 Task: Slide 63 - Alternative Resources-2.
Action: Mouse moved to (34, 78)
Screenshot: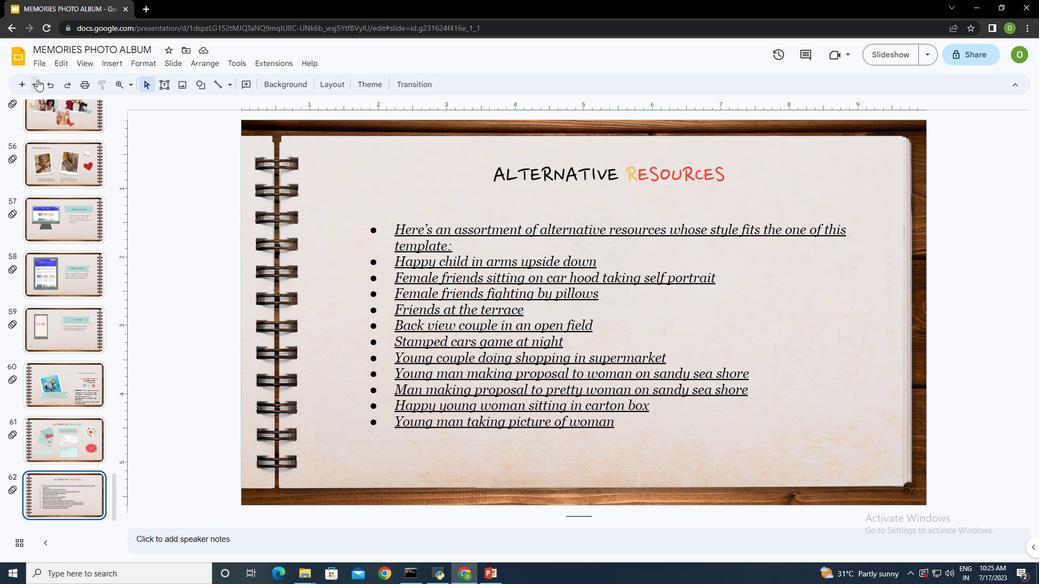 
Action: Mouse pressed left at (34, 78)
Screenshot: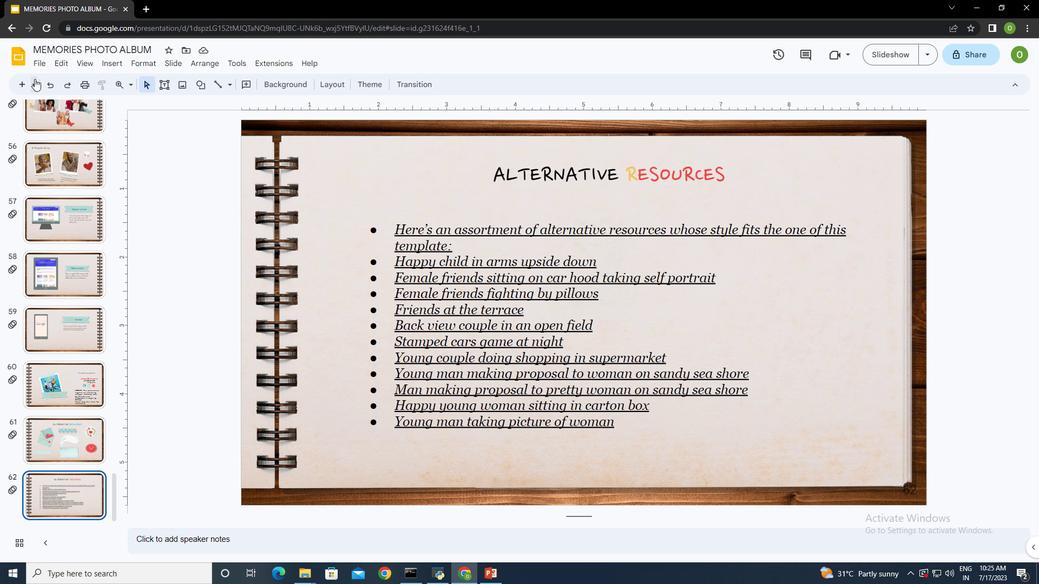 
Action: Mouse moved to (120, 168)
Screenshot: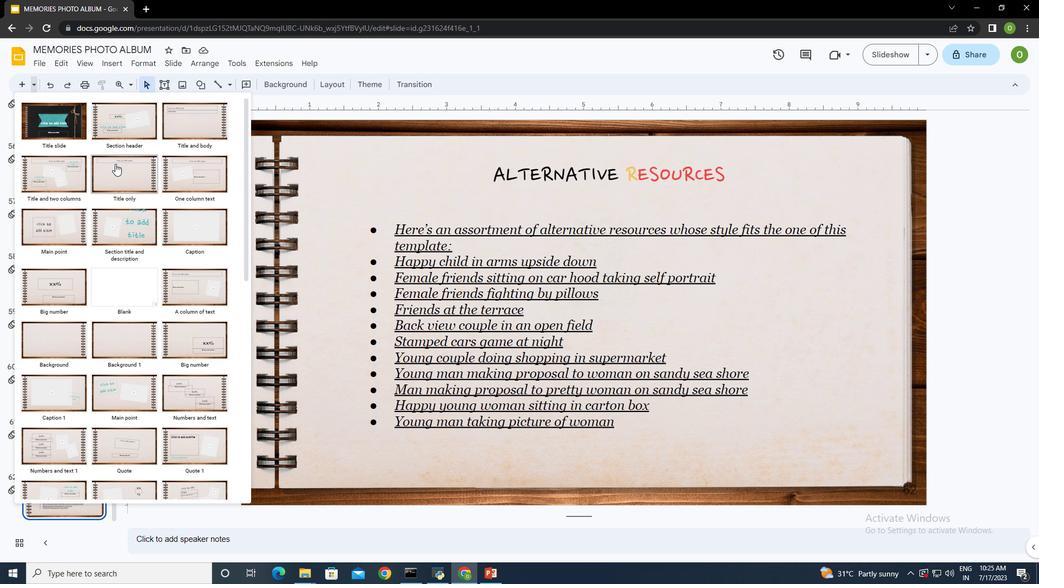 
Action: Mouse pressed left at (120, 168)
Screenshot: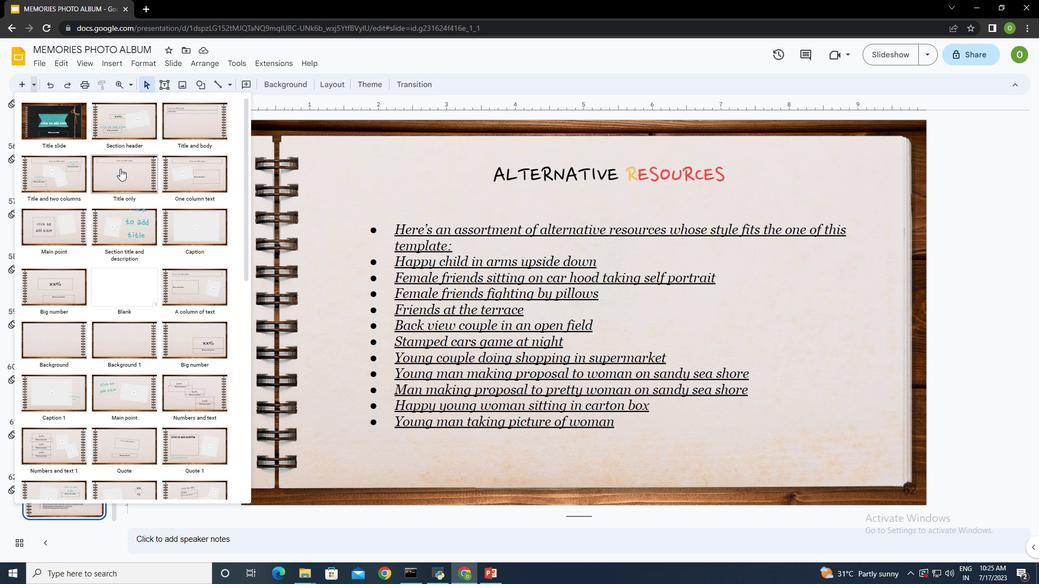 
Action: Mouse moved to (542, 180)
Screenshot: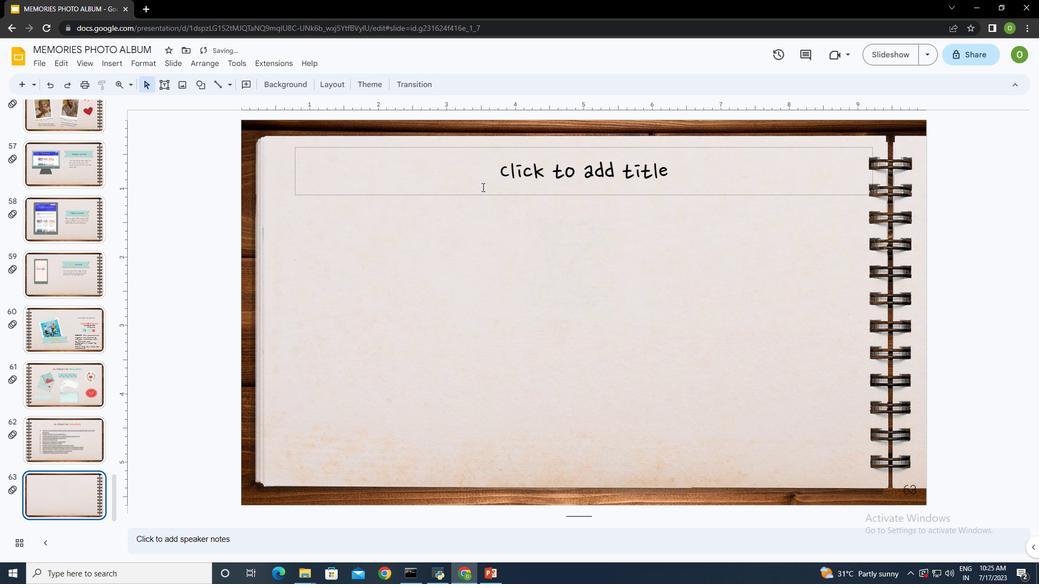 
Action: Mouse pressed left at (542, 180)
Screenshot: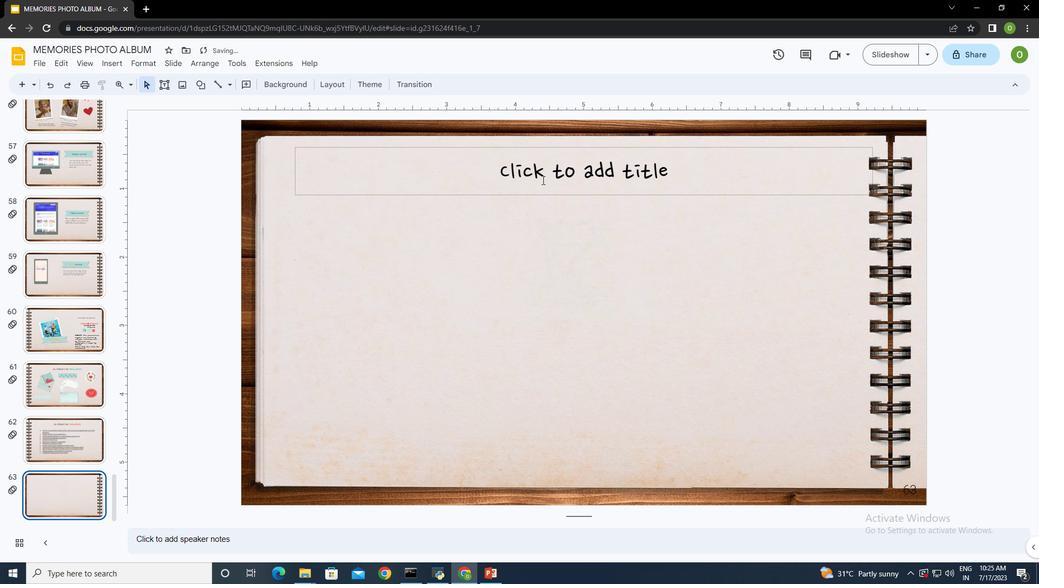 
Action: Key pressed <Key.shift><Key.shift><Key.shift><Key.shift><Key.shift><Key.shift><Key.shift><Key.shift><Key.shift><Key.shift><Key.shift><Key.shift><Key.shift><Key.shift><Key.shift><Key.shift><Key.shift><Key.shift><Key.shift><Key.shift><Key.shift><Key.shift><Key.shift><Key.shift><Key.shift><Key.shift>Alternative<Key.space>resourcesctrl+A
Screenshot: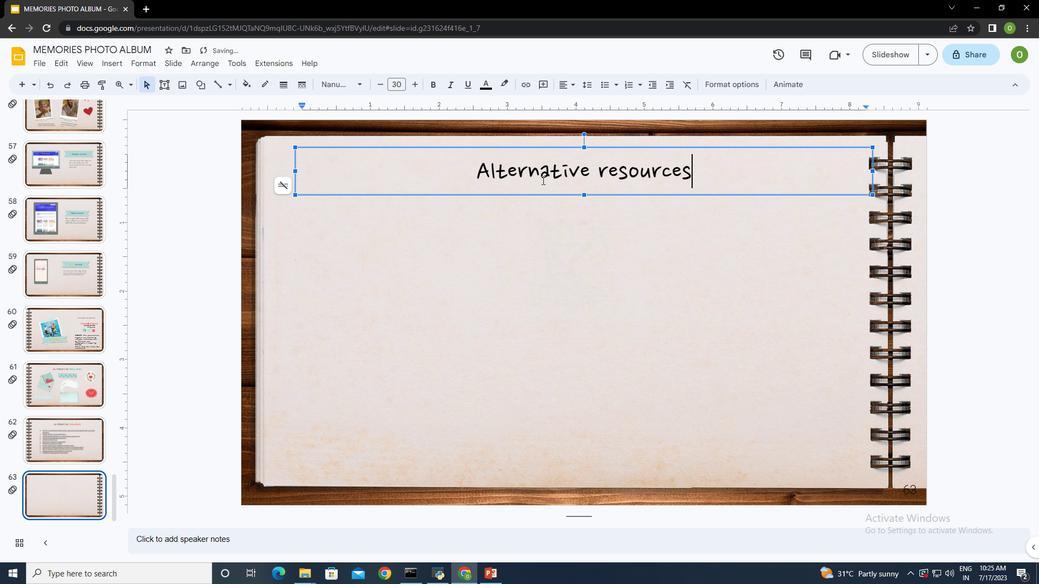 
Action: Mouse moved to (139, 61)
Screenshot: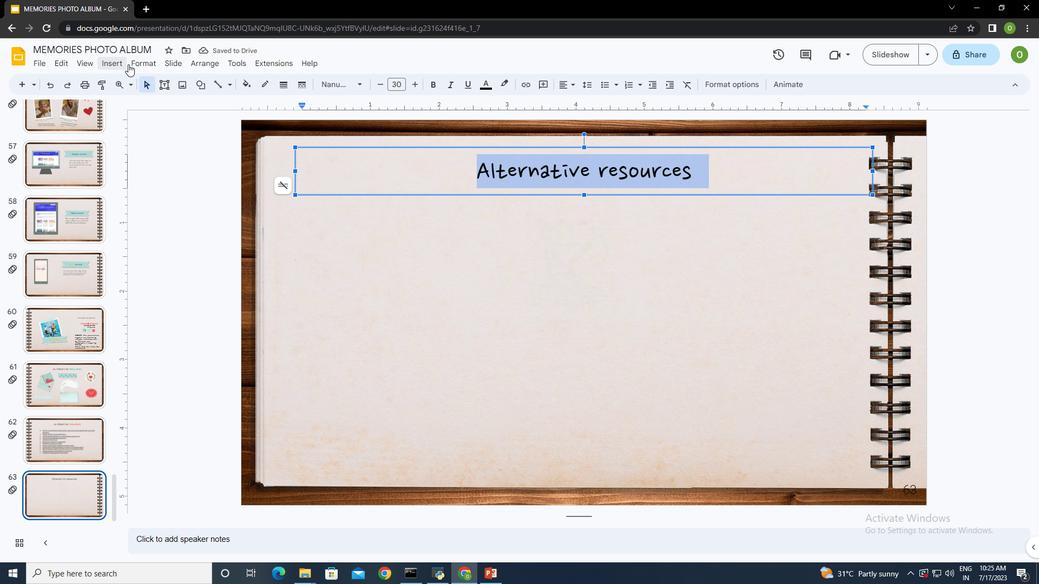 
Action: Mouse pressed left at (139, 61)
Screenshot: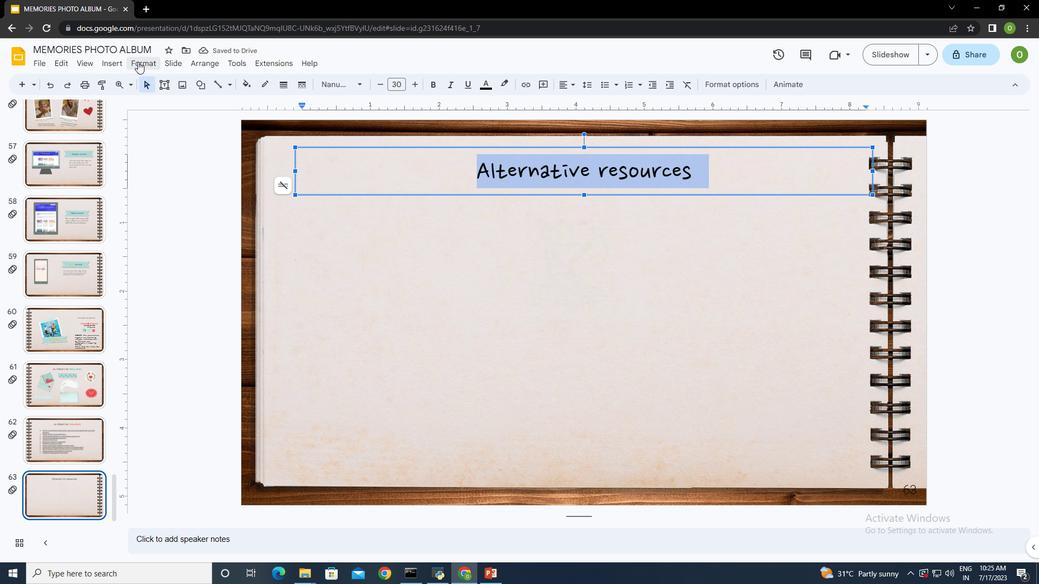 
Action: Mouse moved to (199, 81)
Screenshot: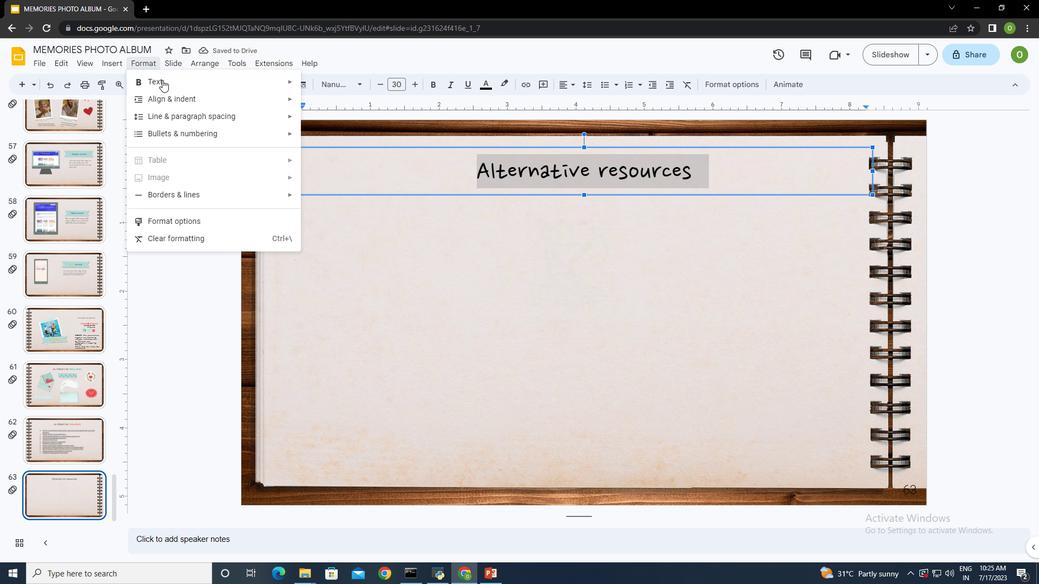 
Action: Mouse pressed left at (199, 81)
Screenshot: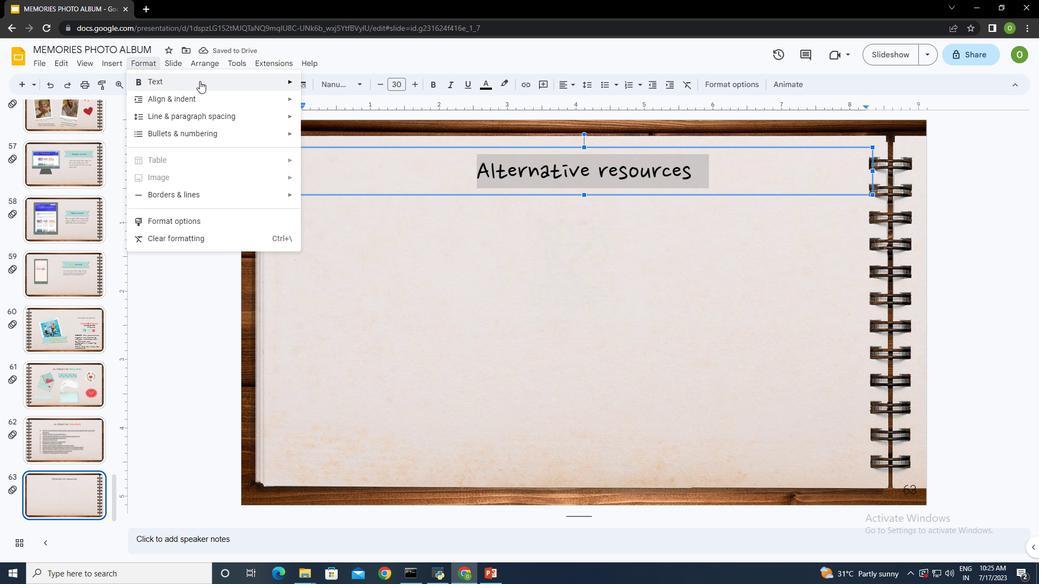 
Action: Mouse moved to (376, 251)
Screenshot: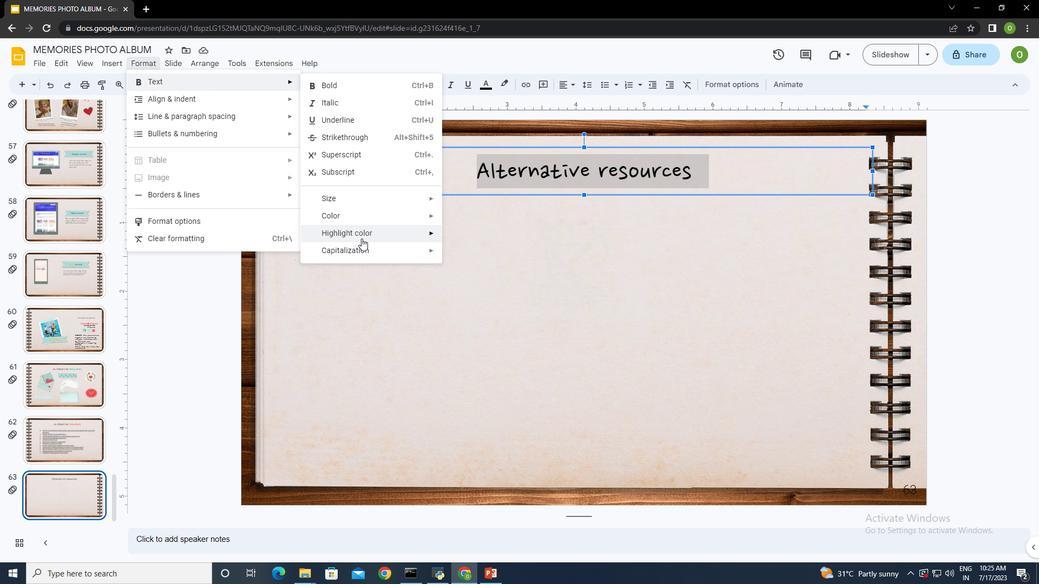 
Action: Mouse pressed left at (376, 251)
Screenshot: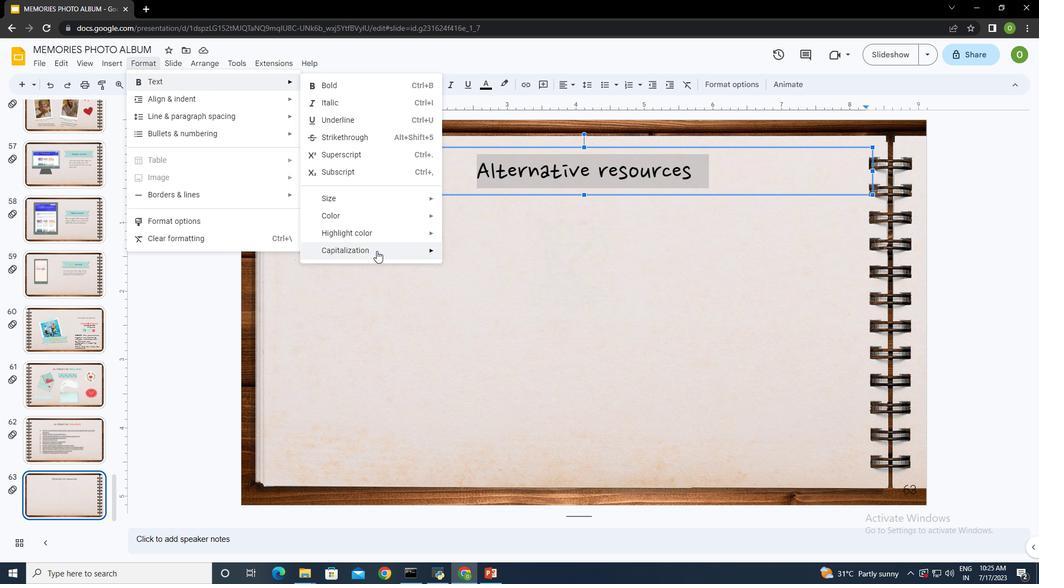 
Action: Mouse moved to (475, 273)
Screenshot: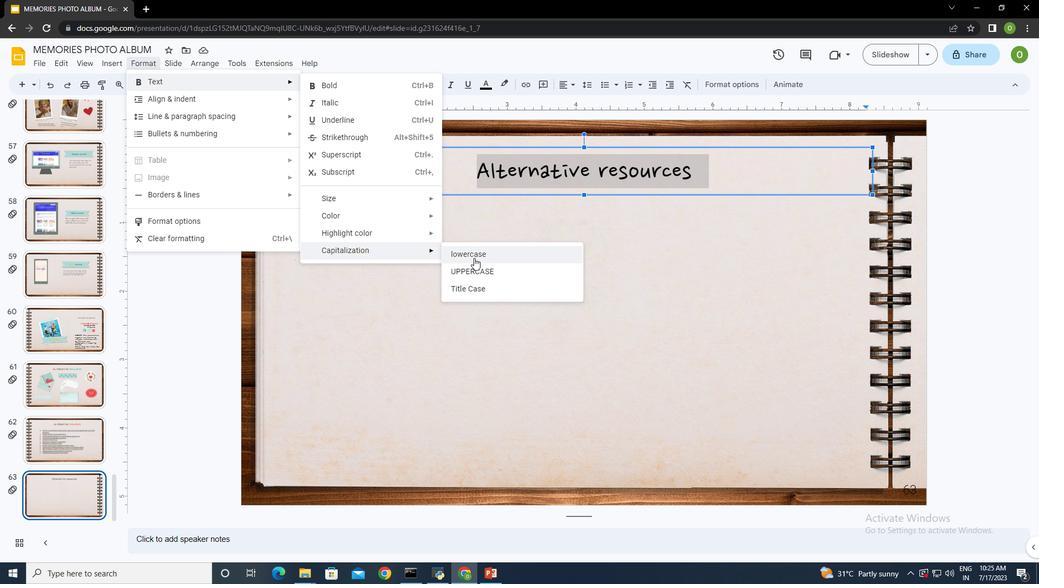 
Action: Mouse pressed left at (475, 273)
Screenshot: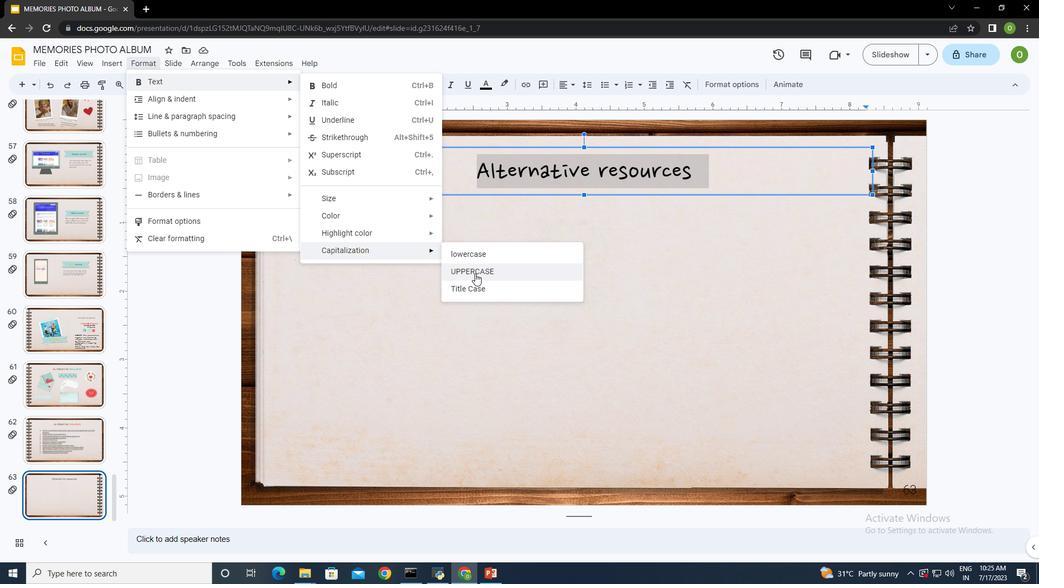 
Action: Mouse moved to (750, 159)
Screenshot: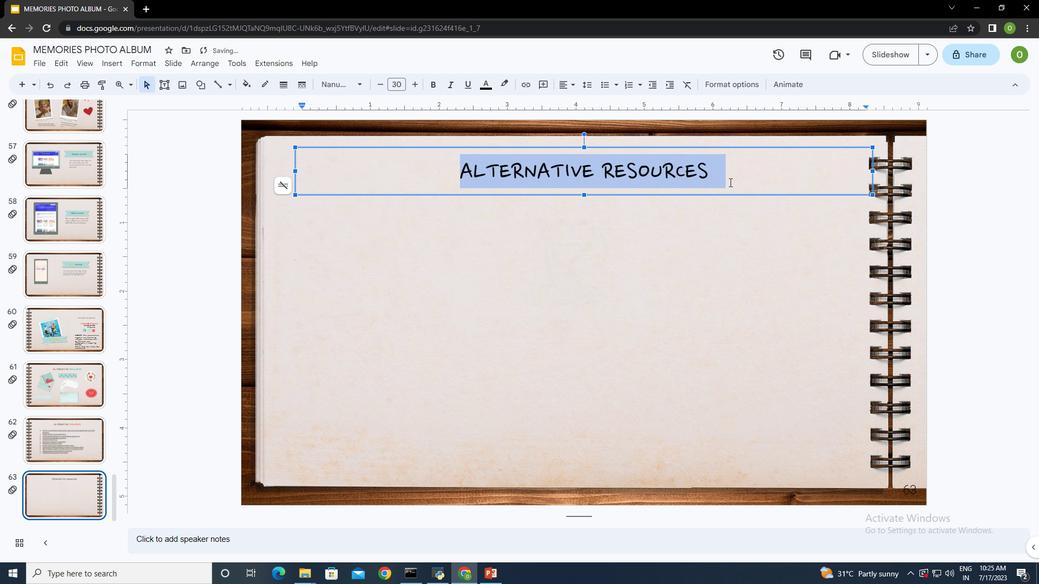 
Action: Mouse pressed left at (750, 159)
Screenshot: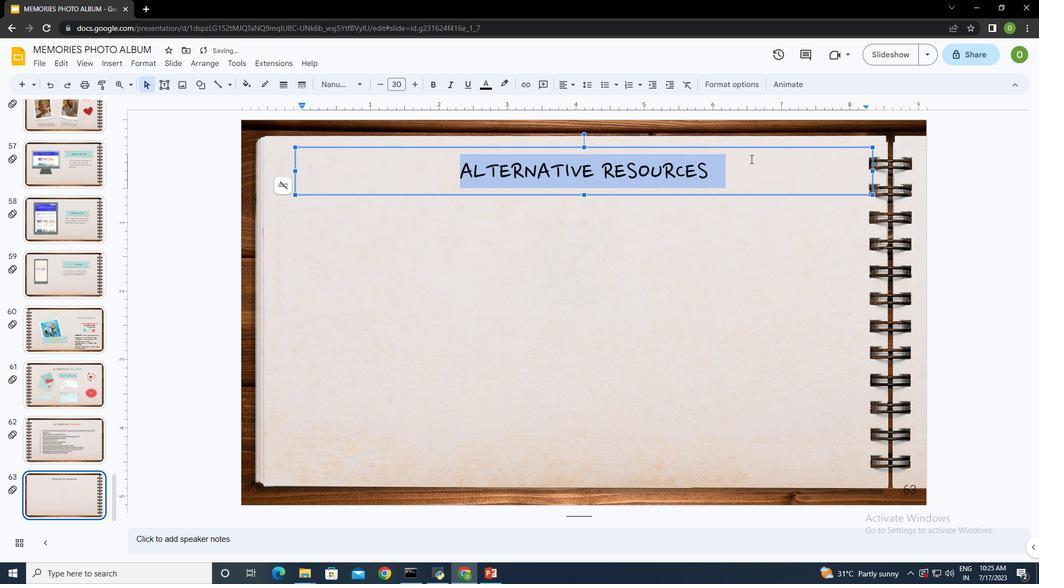 
Action: Mouse moved to (591, 167)
Screenshot: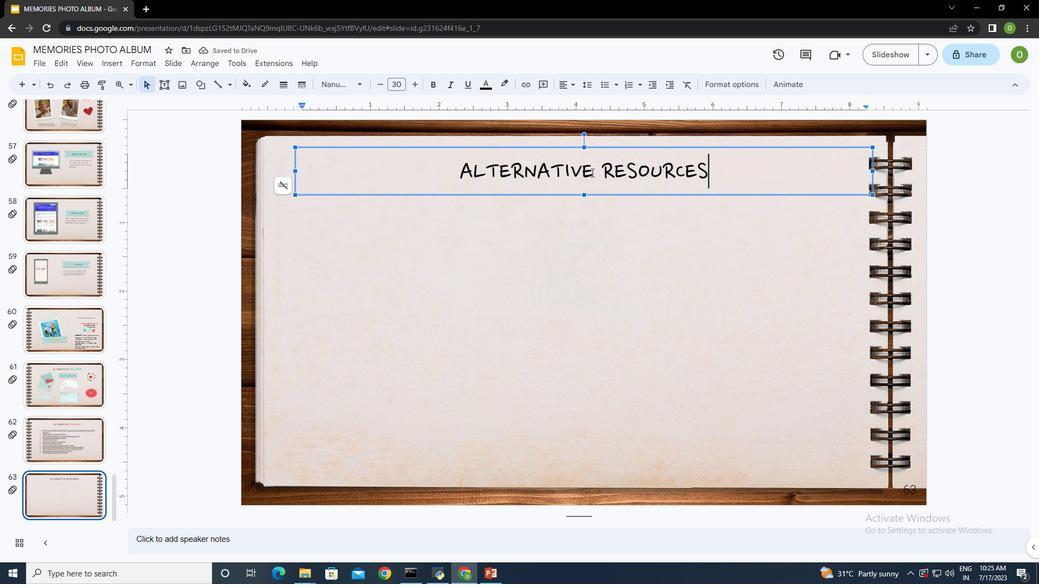 
Action: Mouse pressed left at (591, 167)
Screenshot: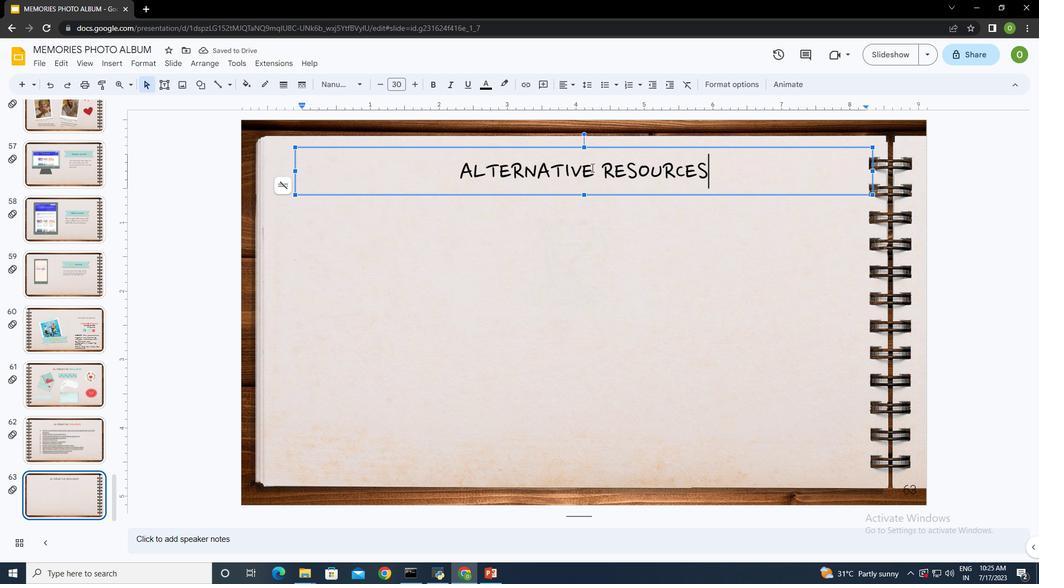 
Action: Mouse moved to (482, 83)
Screenshot: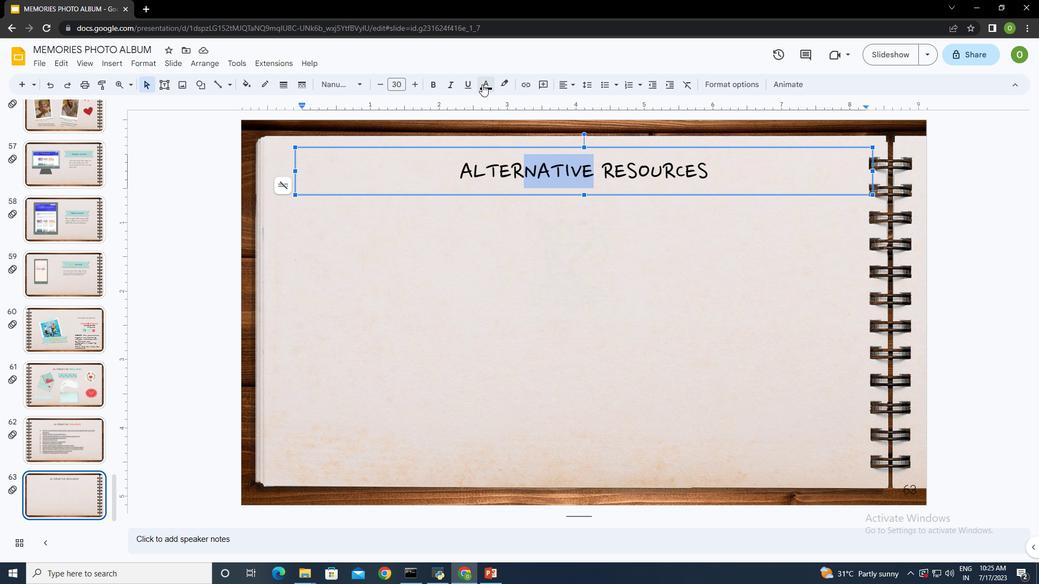 
Action: Mouse pressed left at (482, 83)
Screenshot: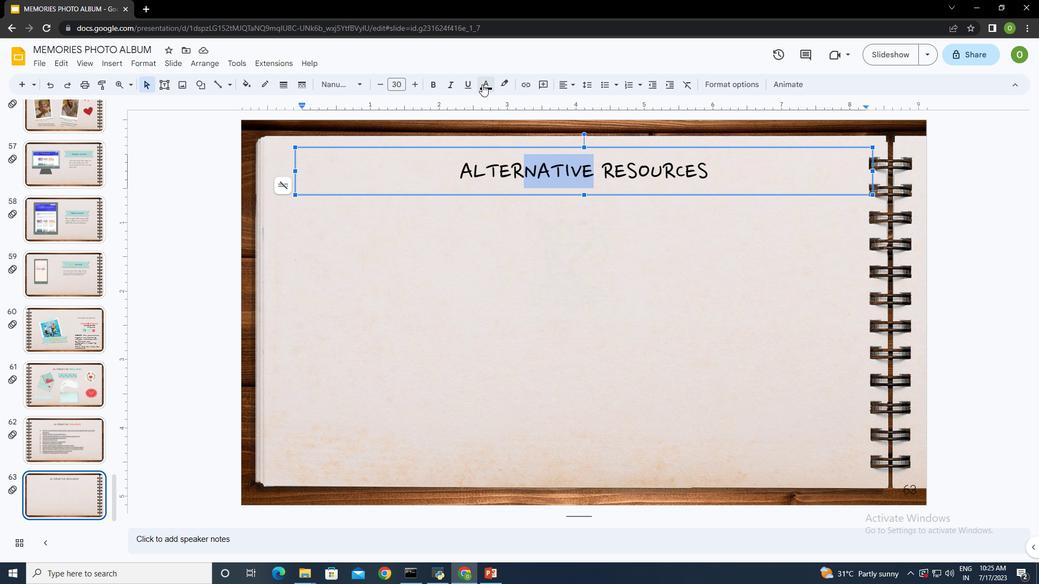 
Action: Mouse moved to (547, 115)
Screenshot: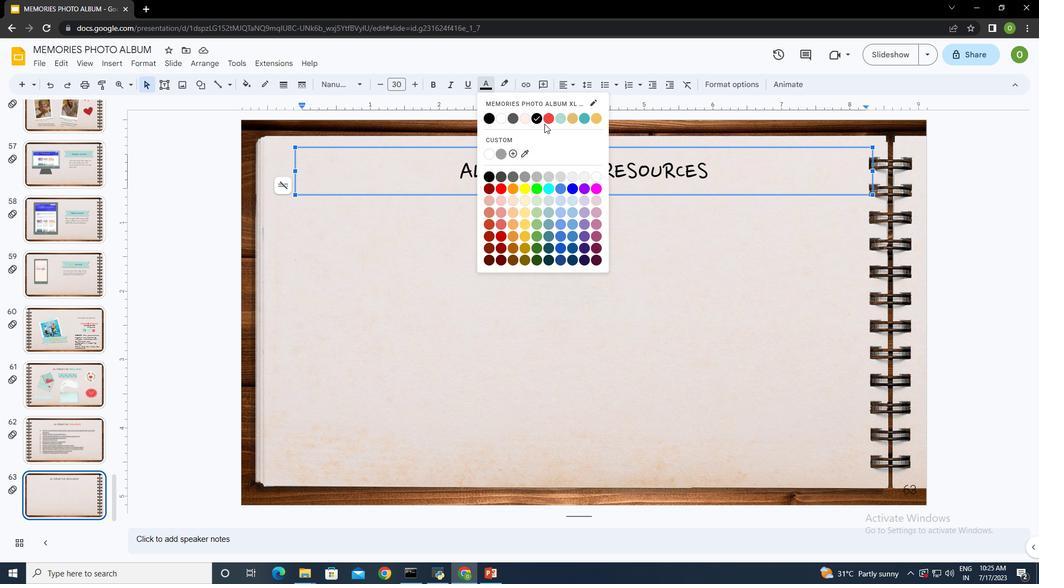 
Action: Mouse pressed left at (547, 115)
Screenshot: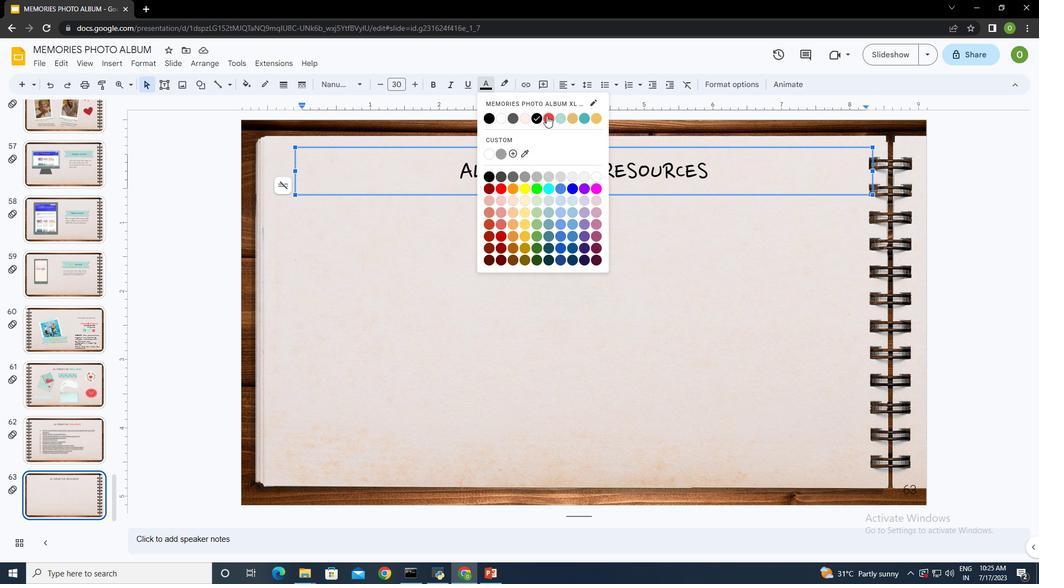 
Action: Mouse moved to (523, 172)
Screenshot: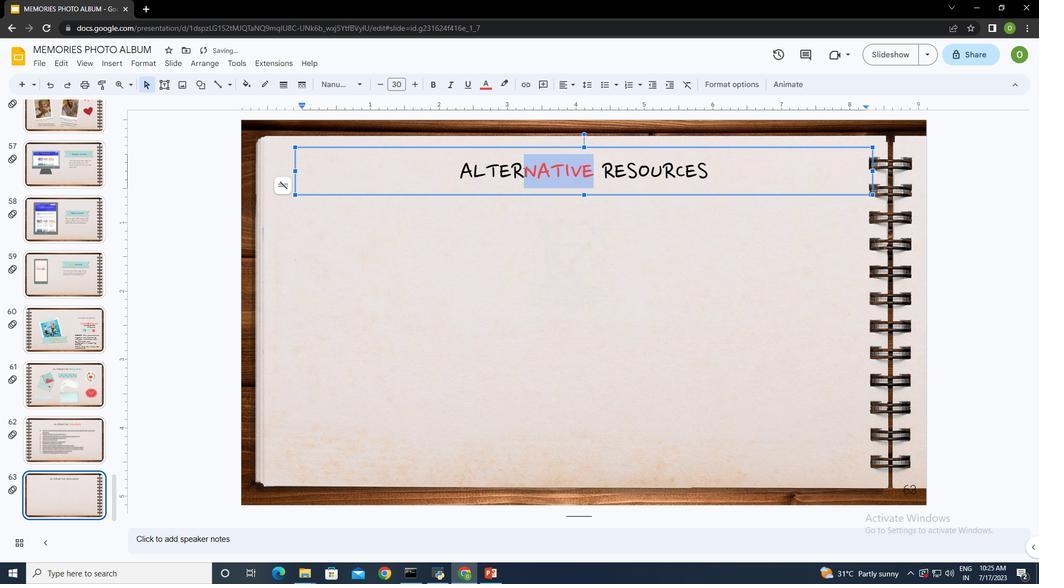 
Action: Mouse pressed left at (523, 172)
Screenshot: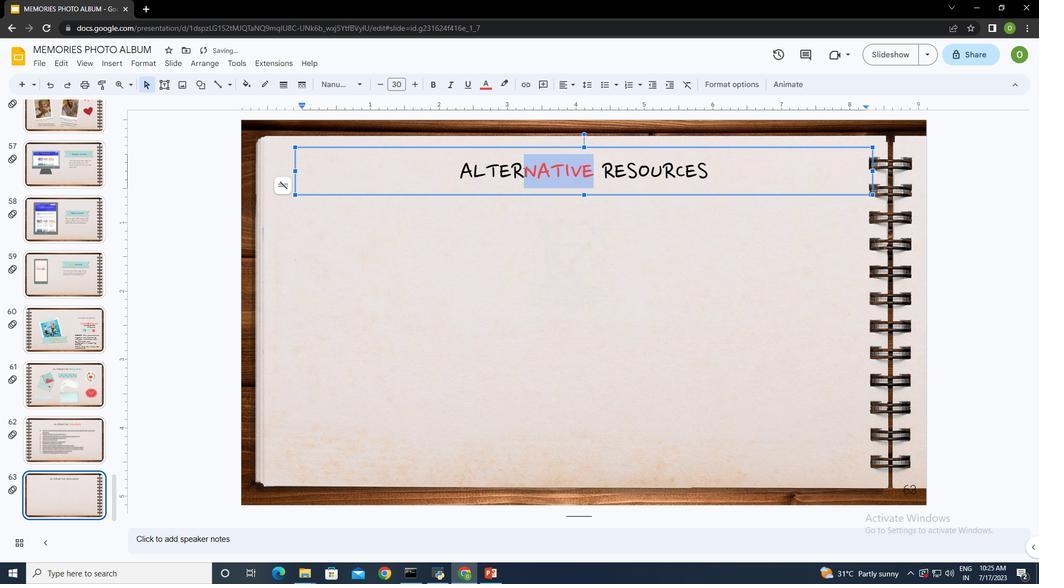 
Action: Mouse moved to (523, 170)
Screenshot: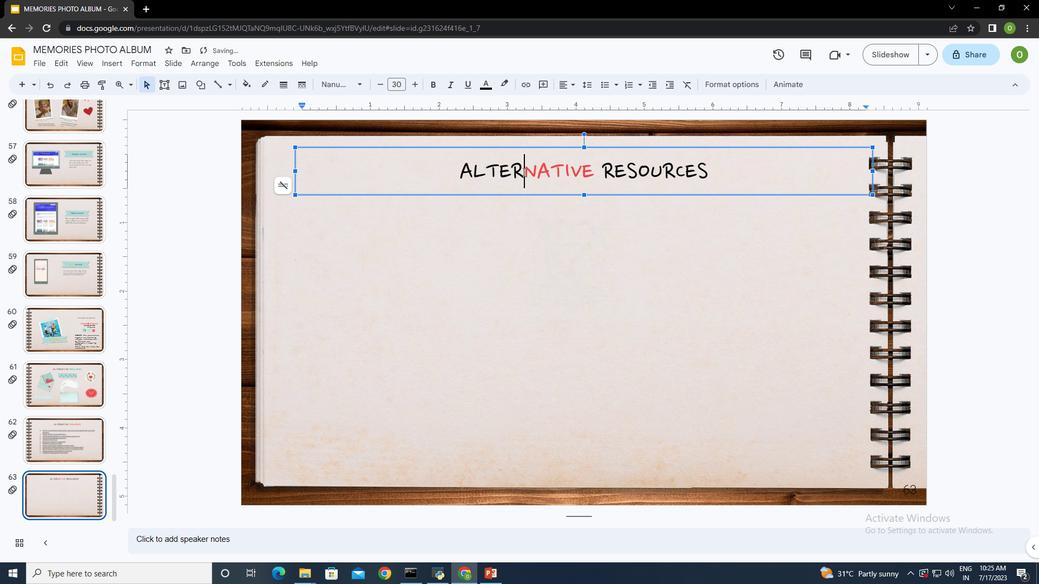 
Action: Mouse pressed left at (523, 170)
Screenshot: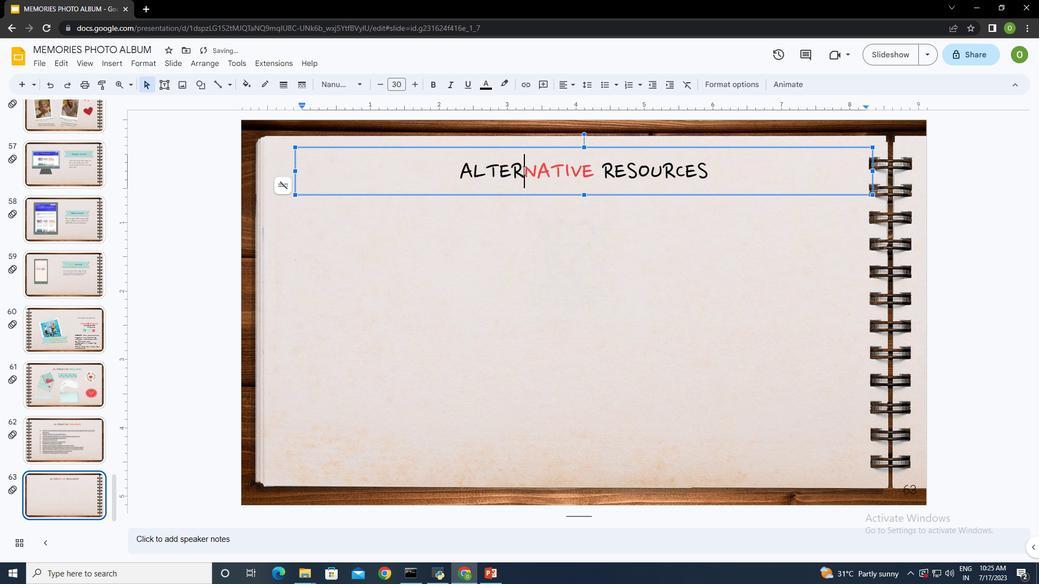 
Action: Mouse moved to (484, 83)
Screenshot: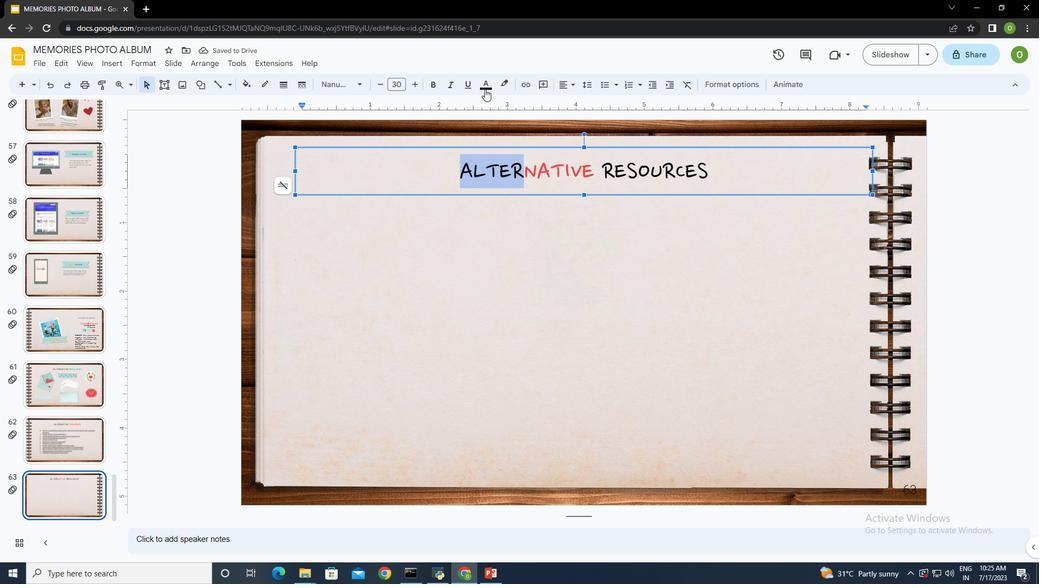
Action: Mouse pressed left at (484, 83)
Screenshot: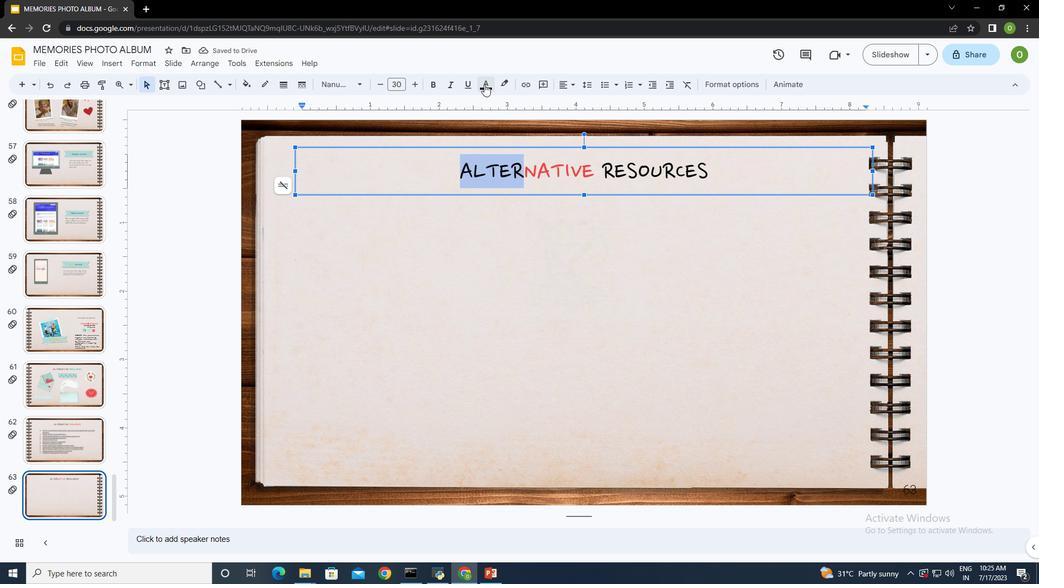 
Action: Mouse moved to (594, 190)
Screenshot: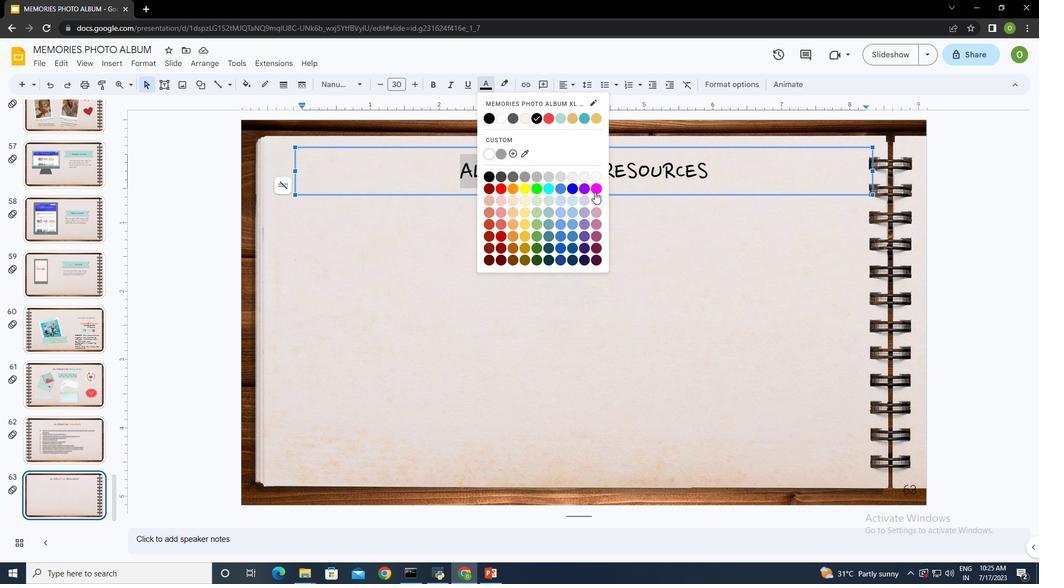 
Action: Mouse pressed left at (594, 190)
Screenshot: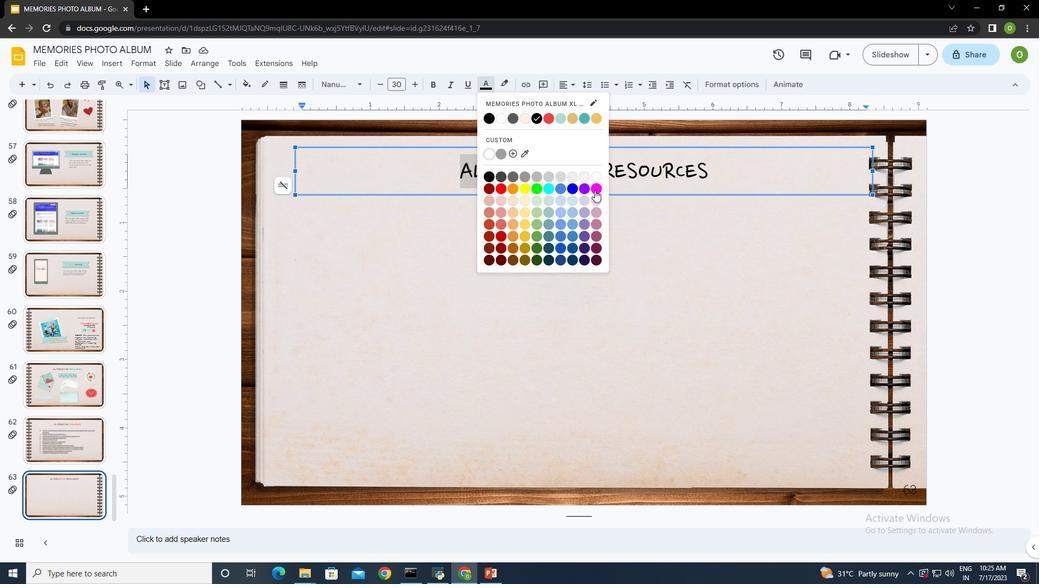 
Action: Mouse moved to (729, 170)
Screenshot: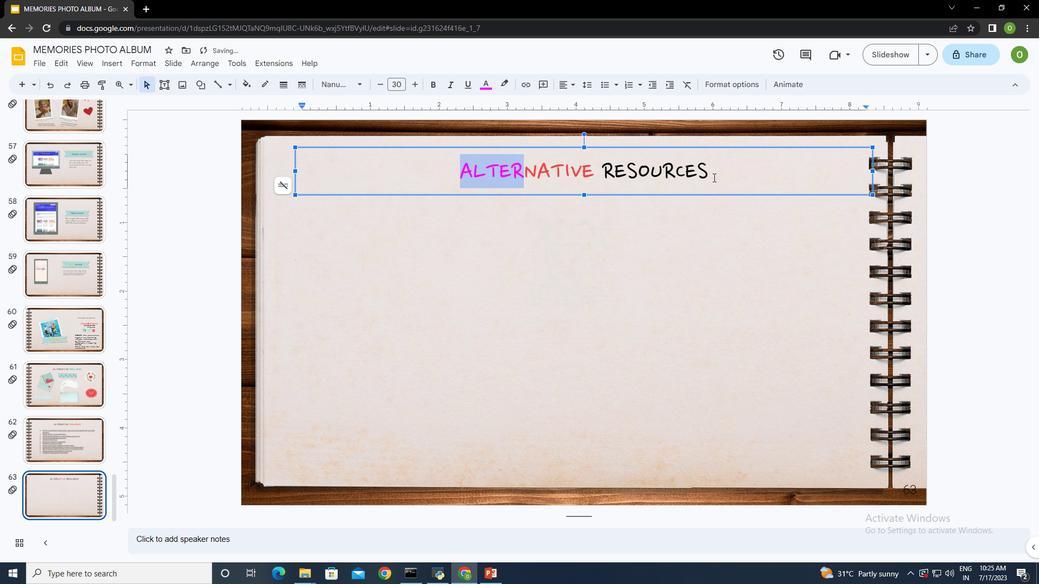 
Action: Mouse pressed left at (729, 170)
Screenshot: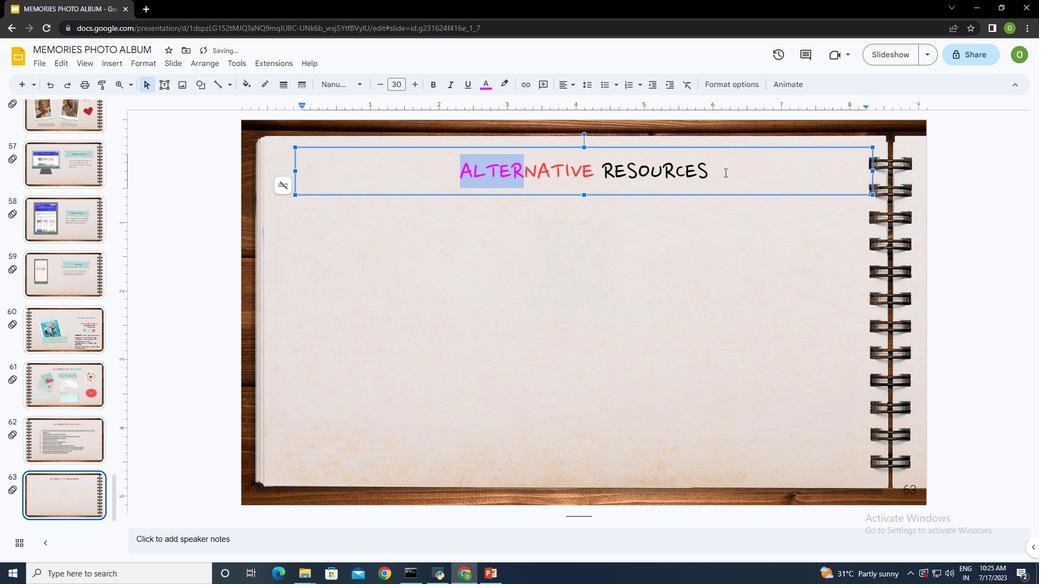 
Action: Mouse moved to (670, 244)
Screenshot: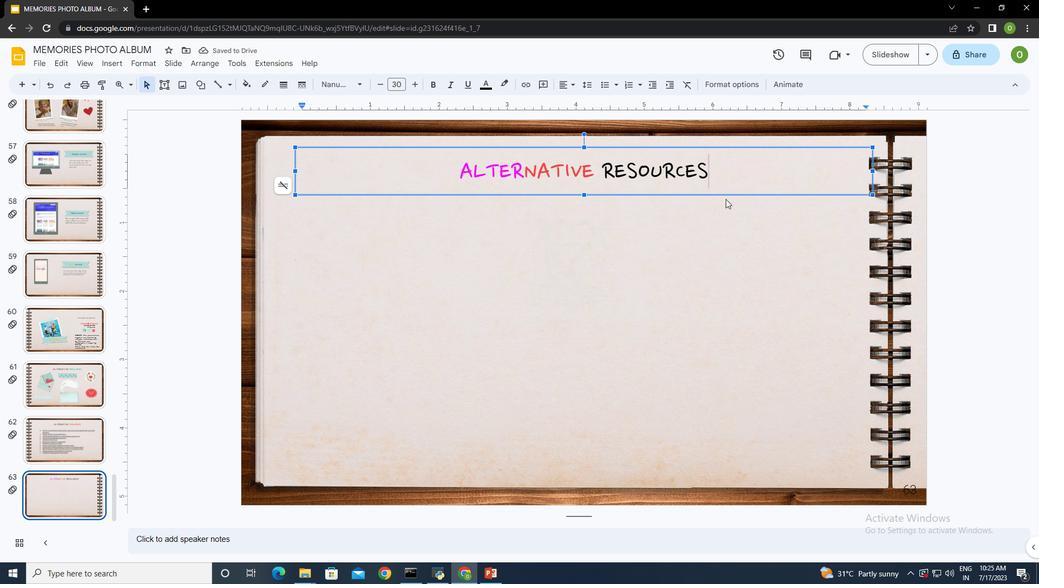 
Action: Mouse pressed left at (670, 244)
Screenshot: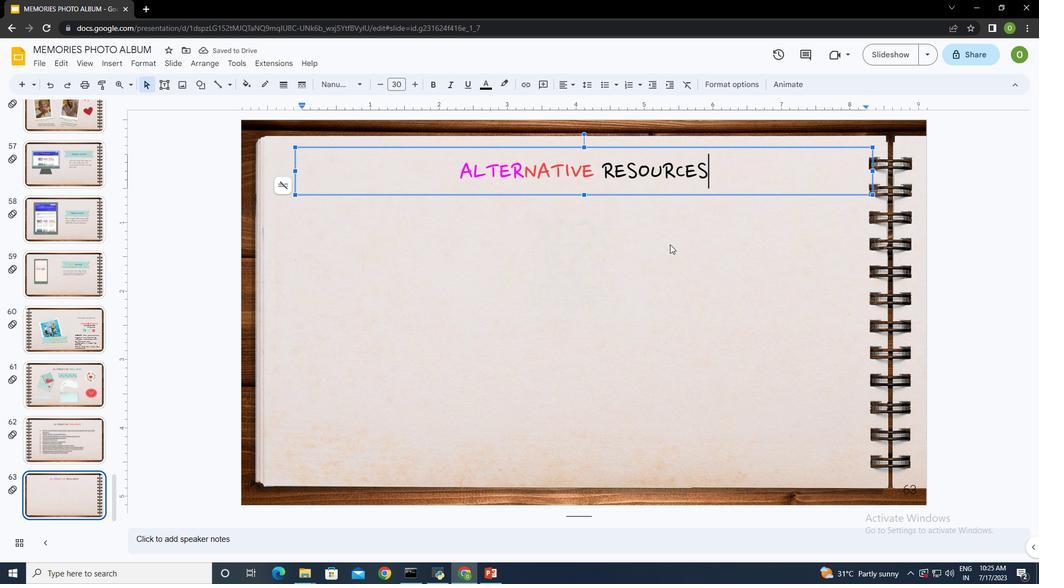 
Action: Mouse moved to (609, 179)
Screenshot: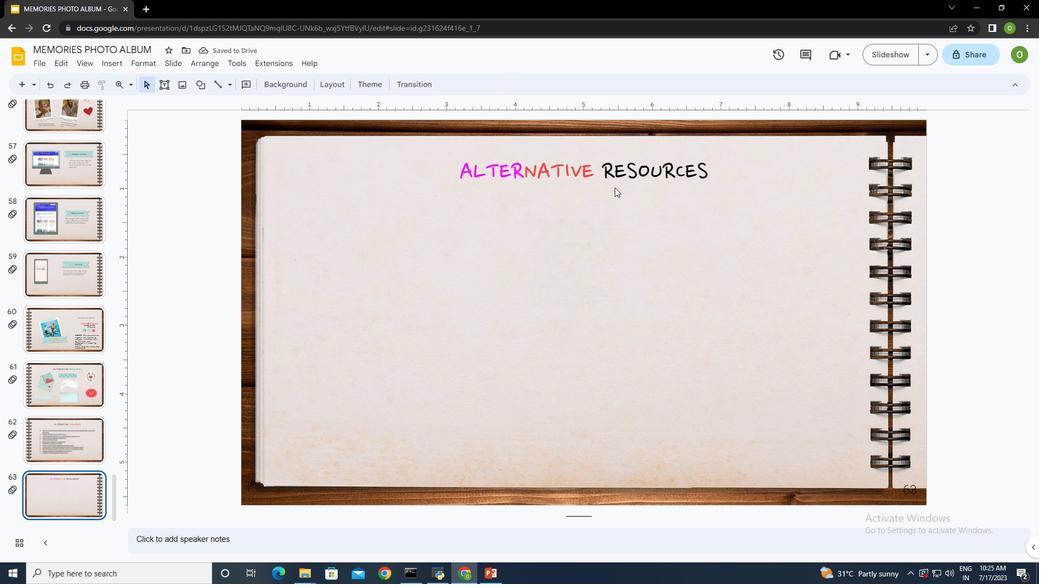 
Action: Mouse pressed left at (609, 179)
Screenshot: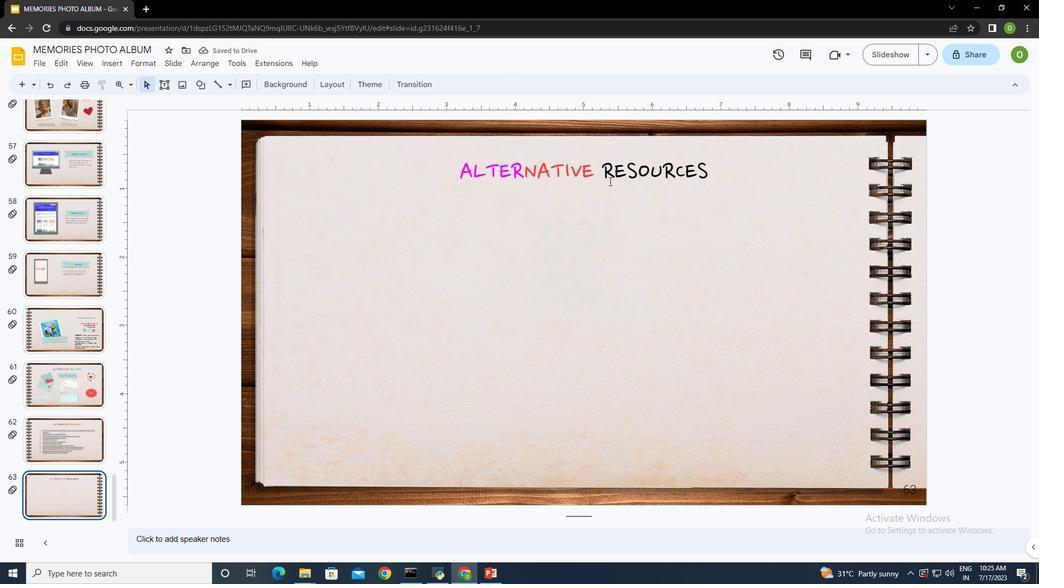 
Action: Mouse moved to (105, 61)
Screenshot: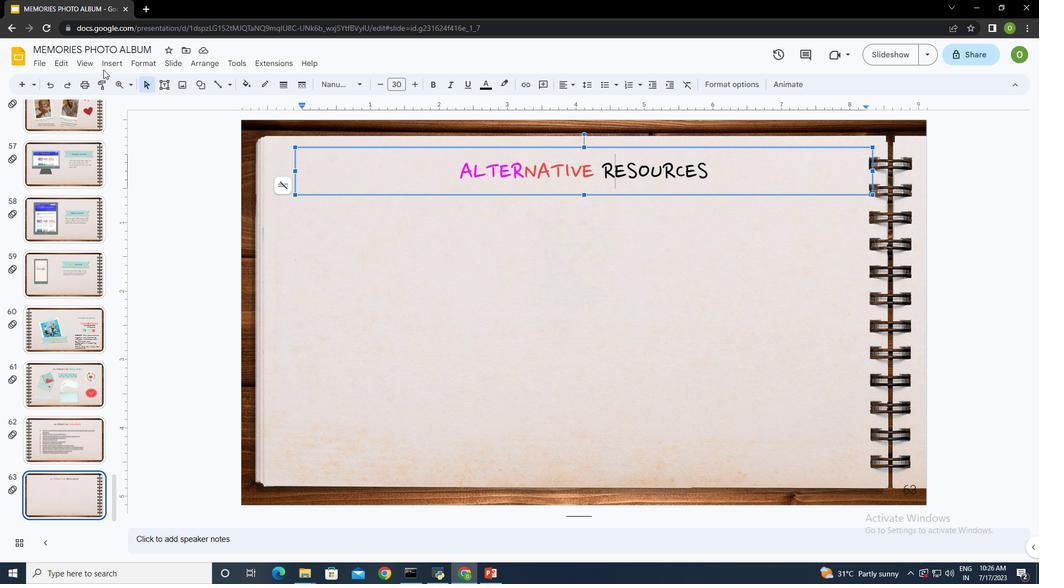 
Action: Mouse pressed left at (105, 61)
Screenshot: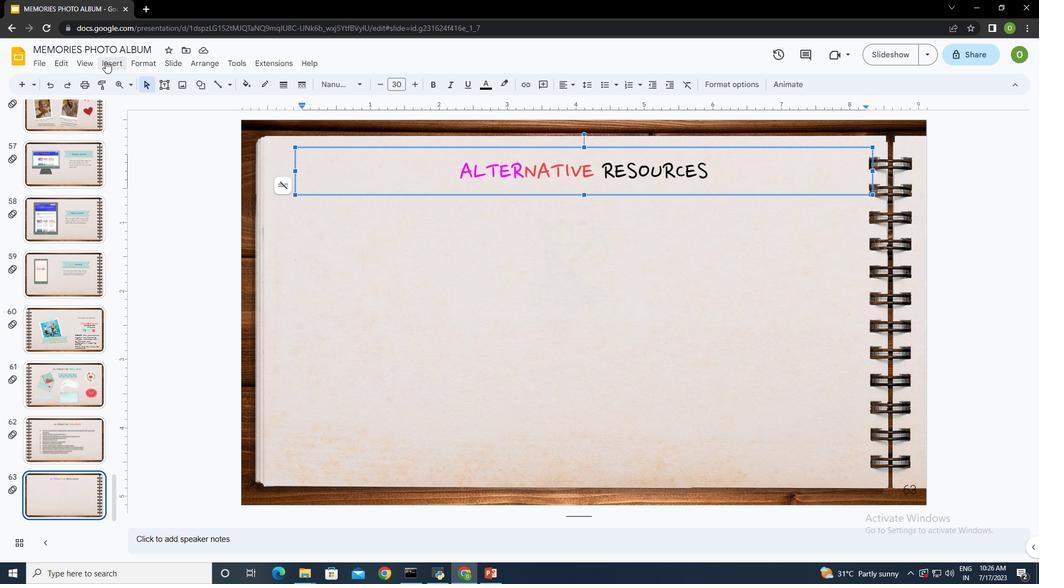 
Action: Mouse moved to (167, 74)
Screenshot: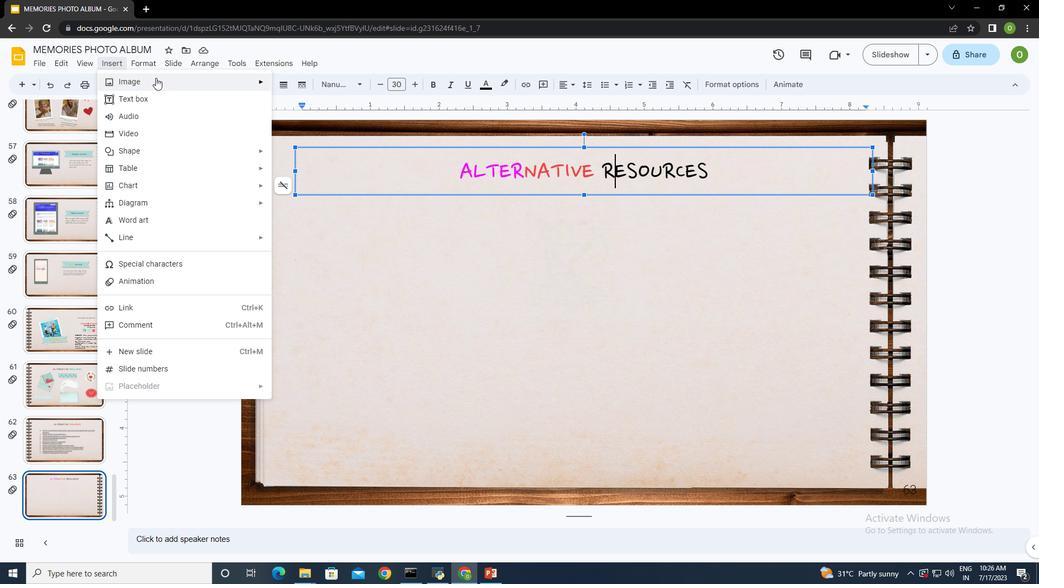 
Action: Mouse pressed left at (167, 74)
Screenshot: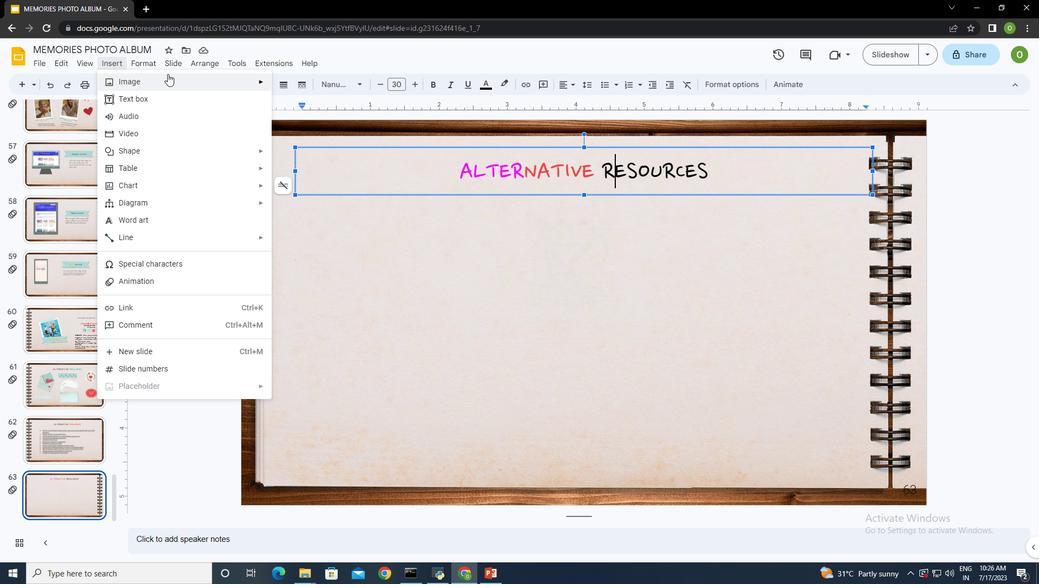 
Action: Mouse moved to (319, 85)
Screenshot: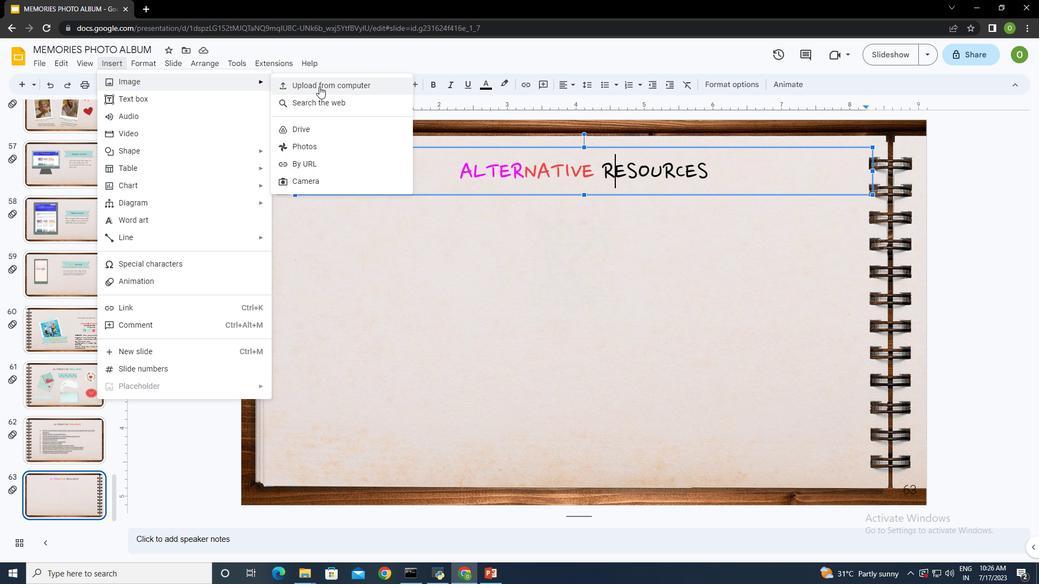
Action: Mouse pressed left at (319, 85)
Screenshot: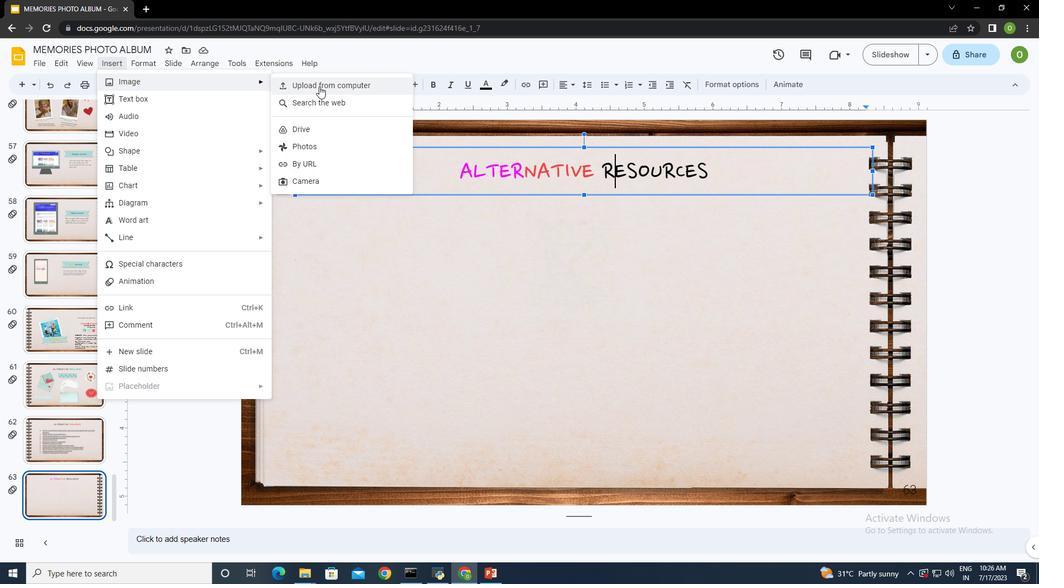 
Action: Mouse moved to (512, 84)
Screenshot: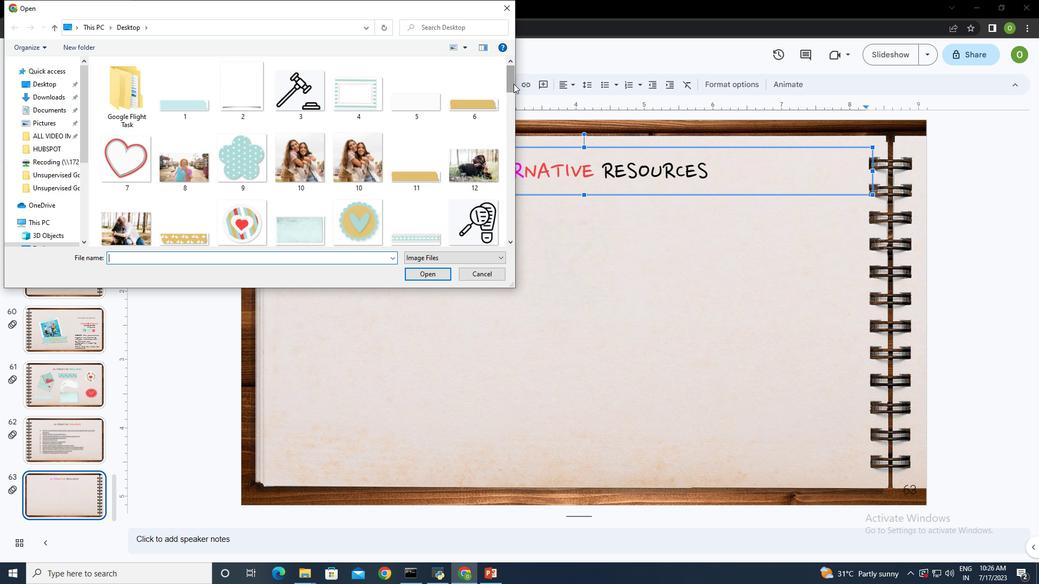 
Action: Mouse pressed left at (512, 84)
Screenshot: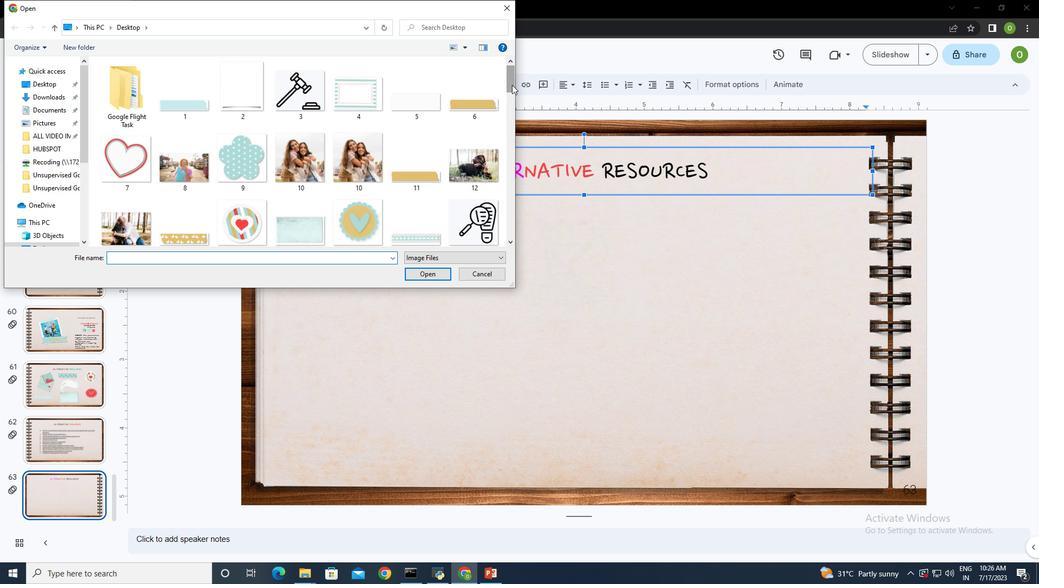 
Action: Mouse moved to (249, 105)
Screenshot: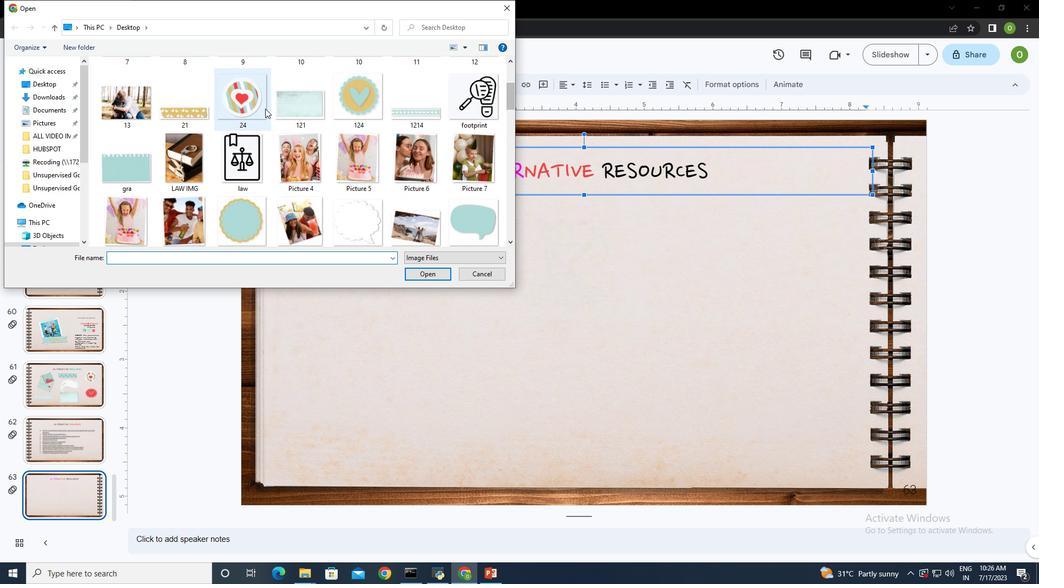 
Action: Mouse pressed left at (249, 105)
Screenshot: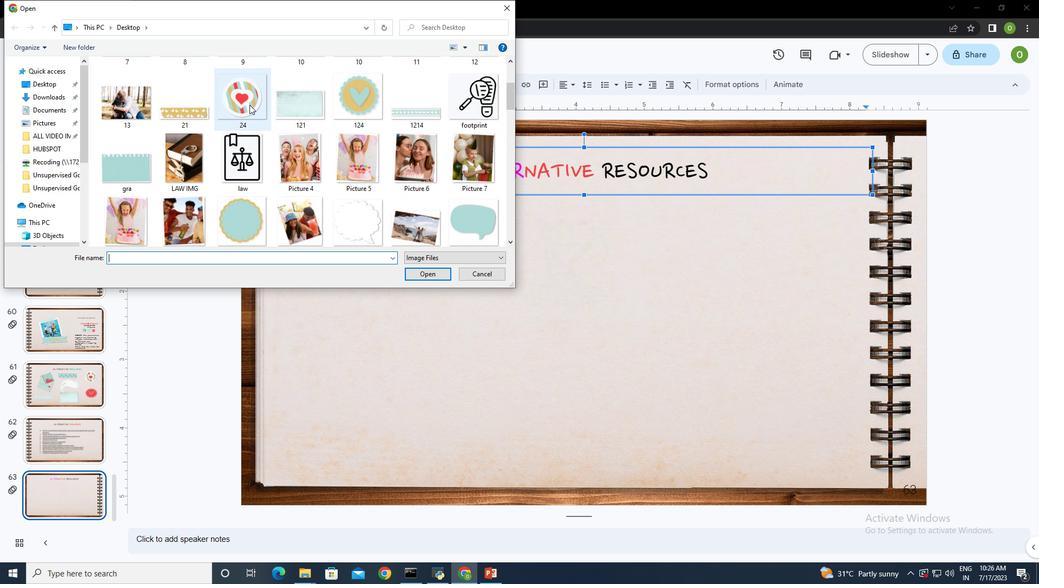 
Action: Mouse moved to (426, 273)
Screenshot: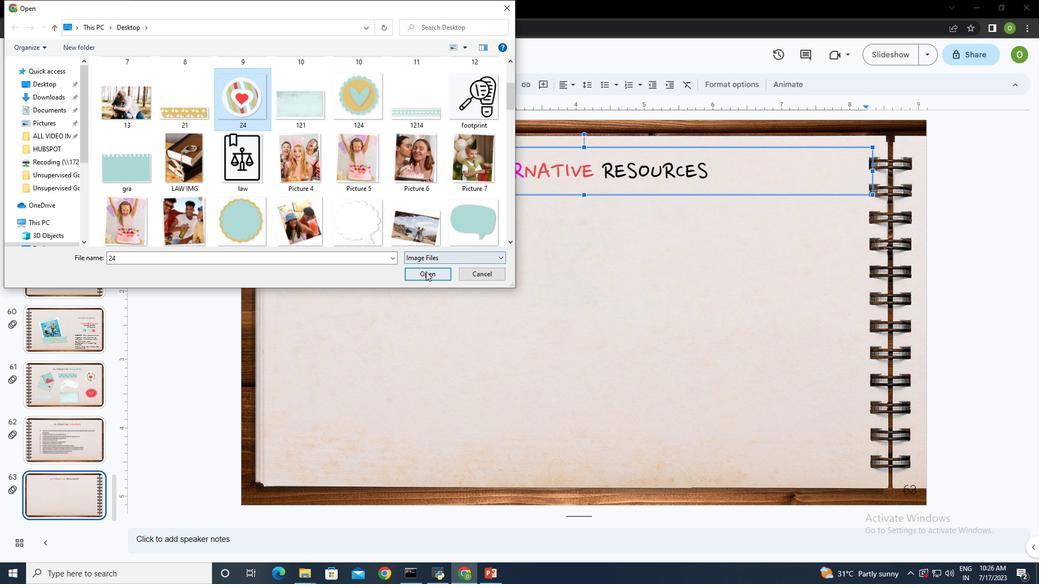 
Action: Mouse pressed left at (426, 273)
Screenshot: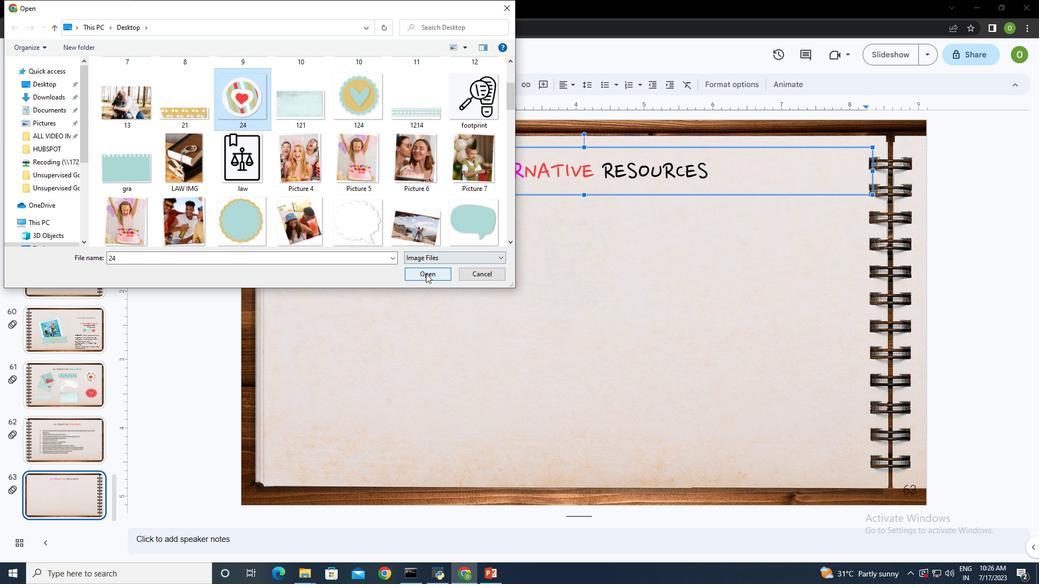 
Action: Mouse moved to (439, 377)
Screenshot: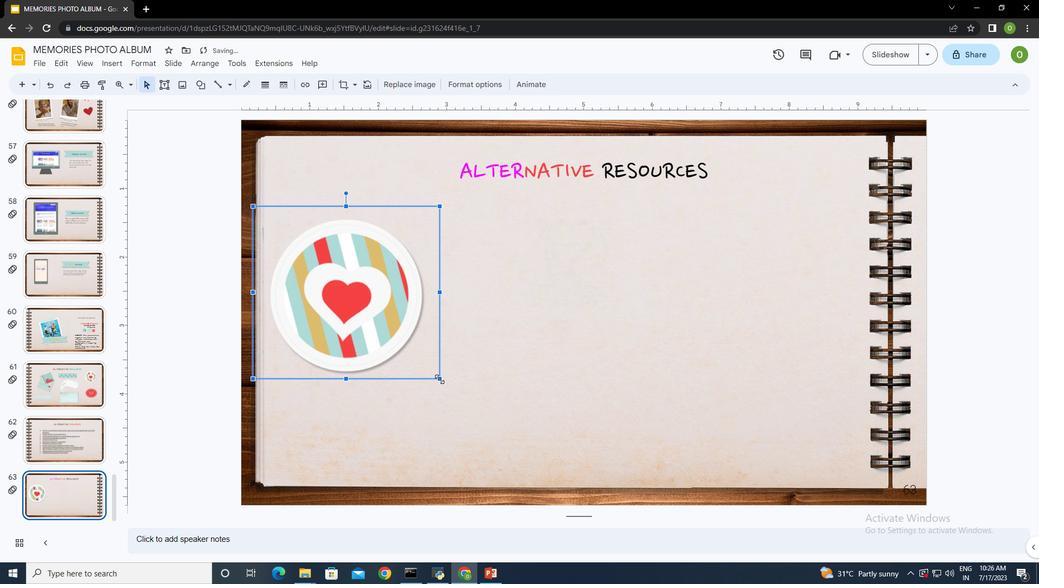 
Action: Mouse pressed left at (439, 377)
Screenshot: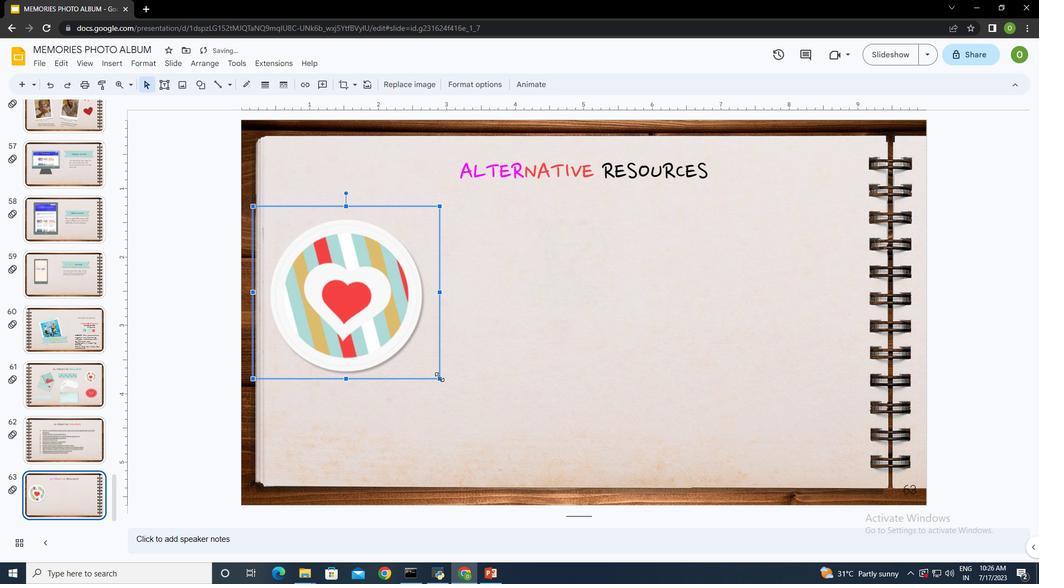 
Action: Mouse moved to (300, 263)
Screenshot: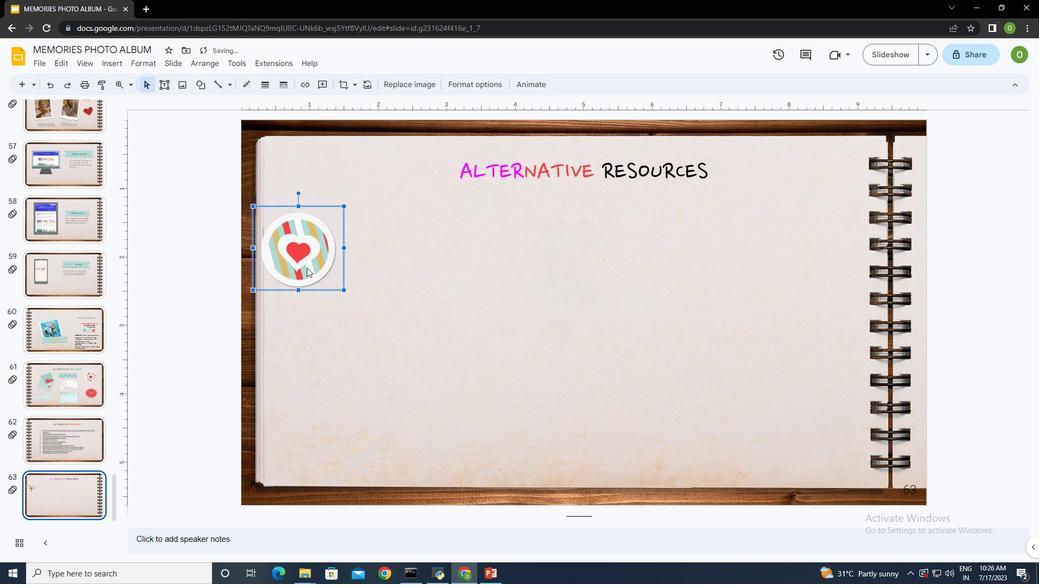 
Action: Mouse pressed left at (300, 263)
Screenshot: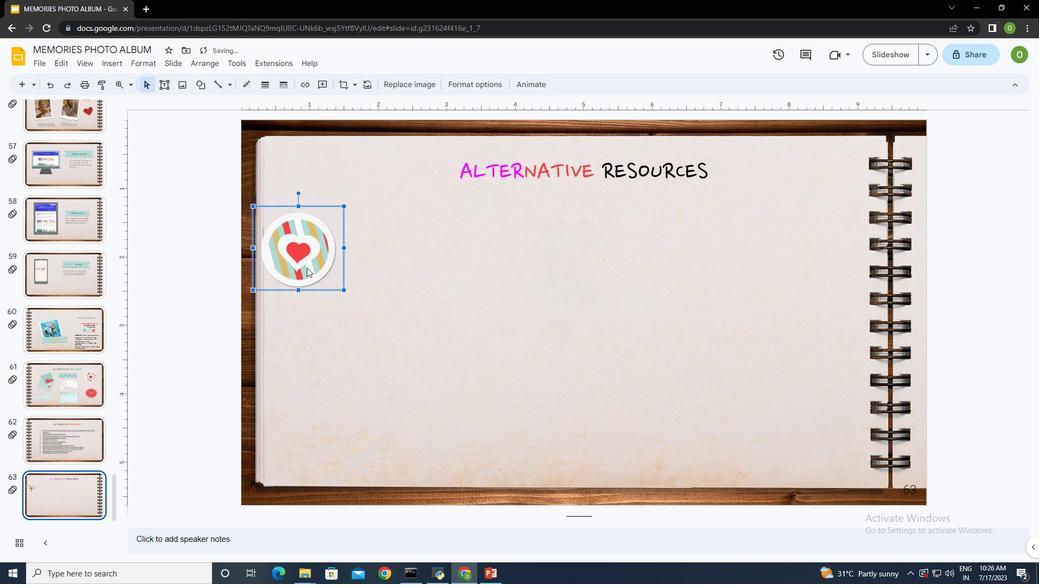 
Action: Mouse moved to (211, 61)
Screenshot: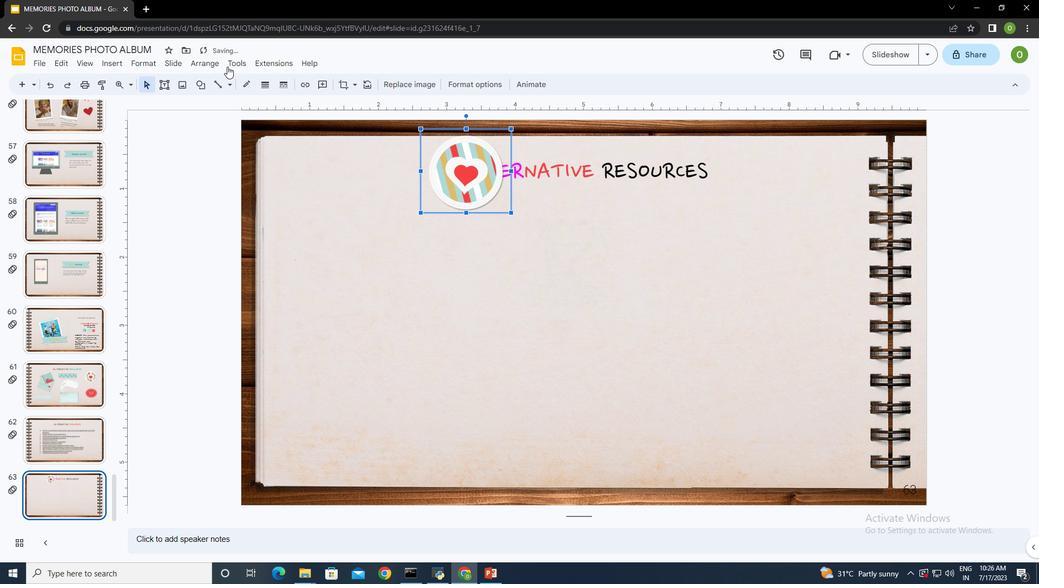 
Action: Mouse pressed left at (211, 61)
Screenshot: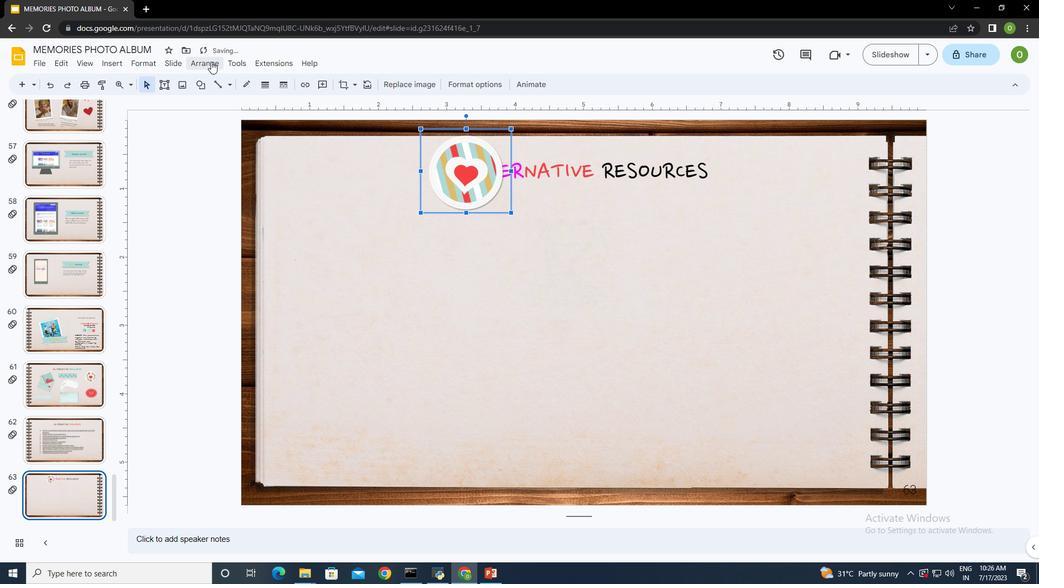 
Action: Mouse moved to (245, 76)
Screenshot: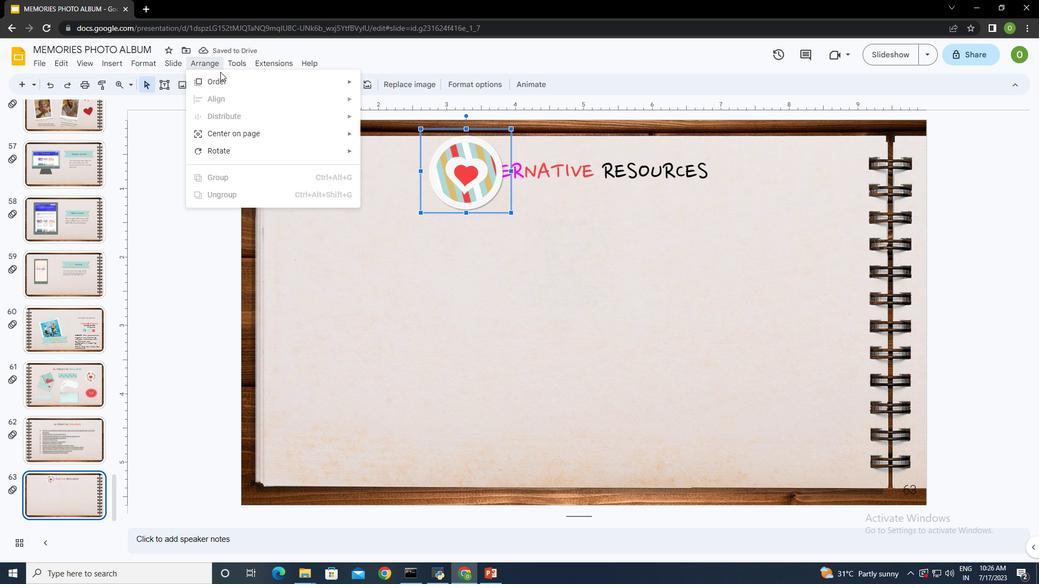 
Action: Mouse pressed left at (245, 76)
Screenshot: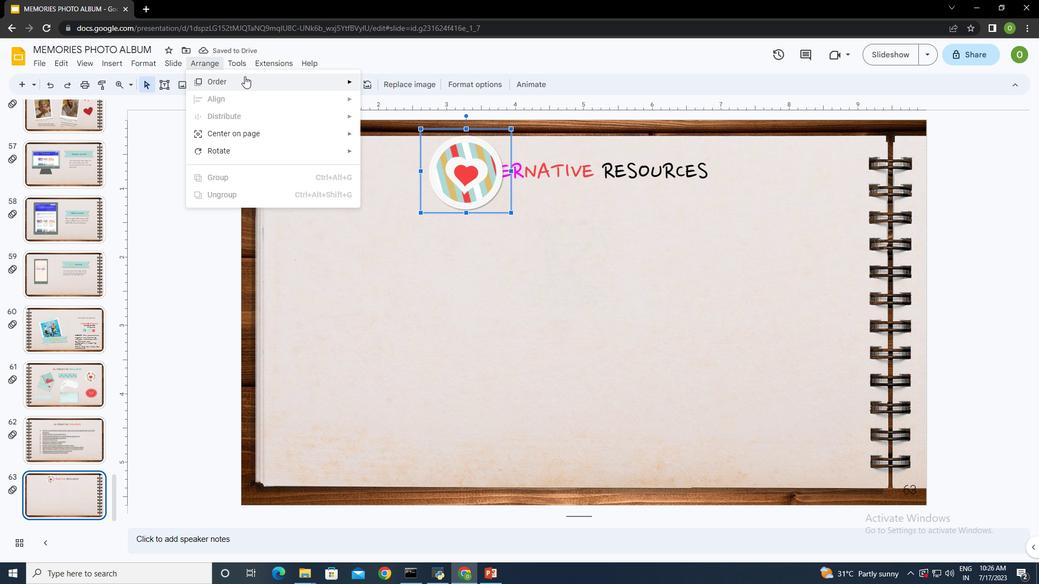 
Action: Mouse moved to (404, 141)
Screenshot: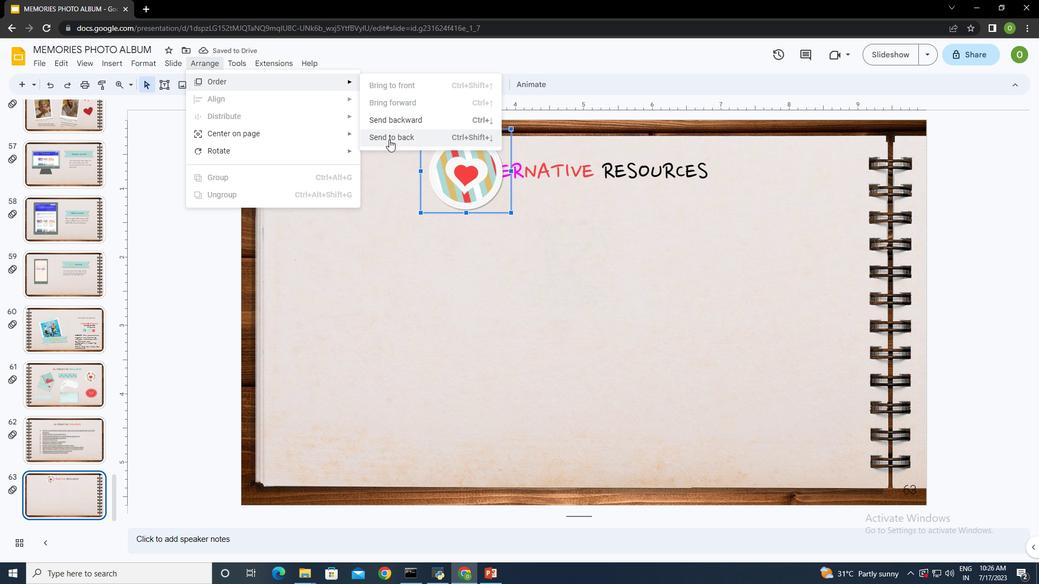 
Action: Mouse pressed left at (404, 141)
Screenshot: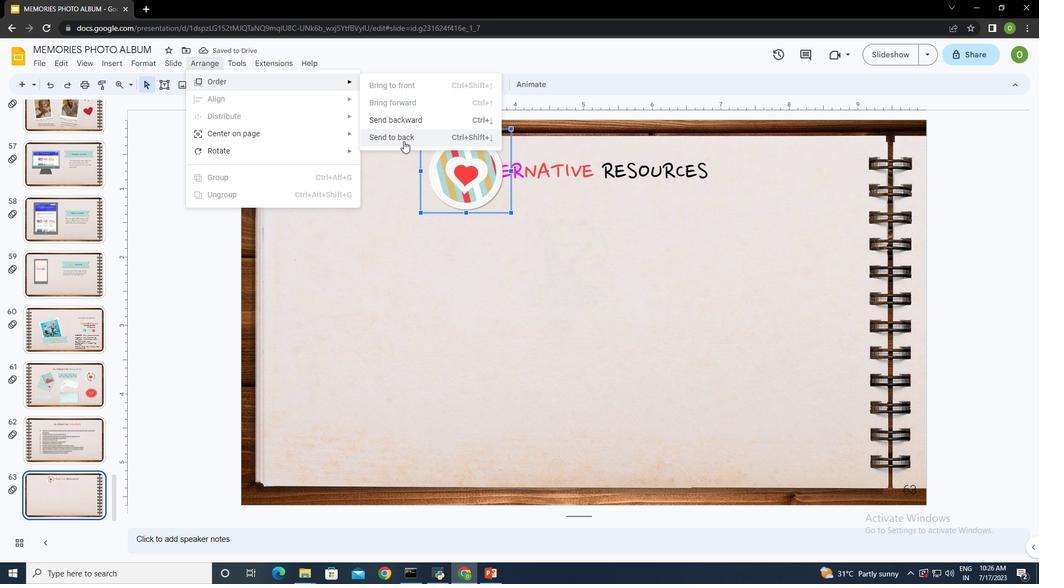 
Action: Mouse moved to (459, 192)
Screenshot: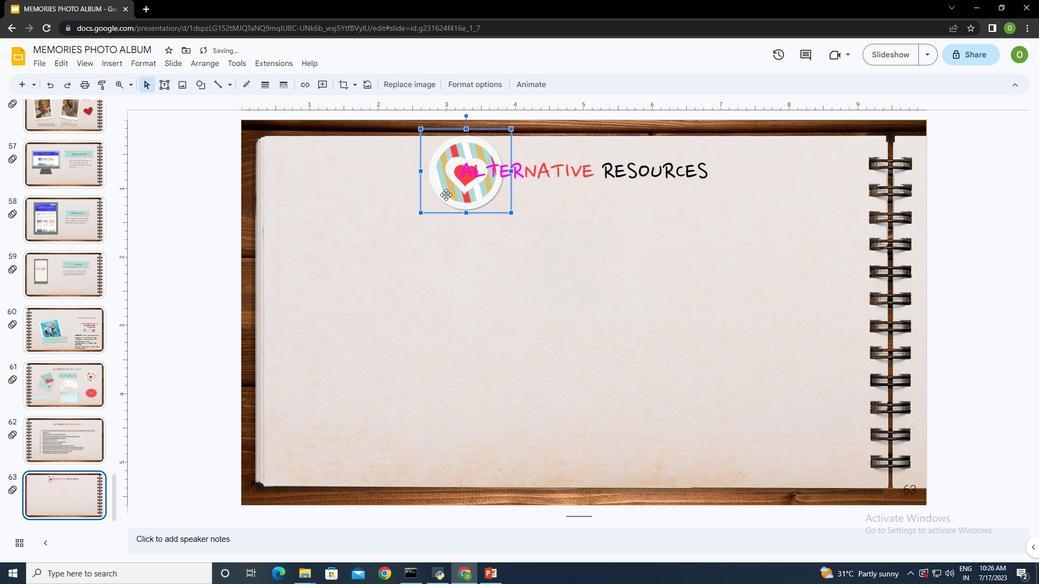
Action: Mouse pressed left at (459, 192)
Screenshot: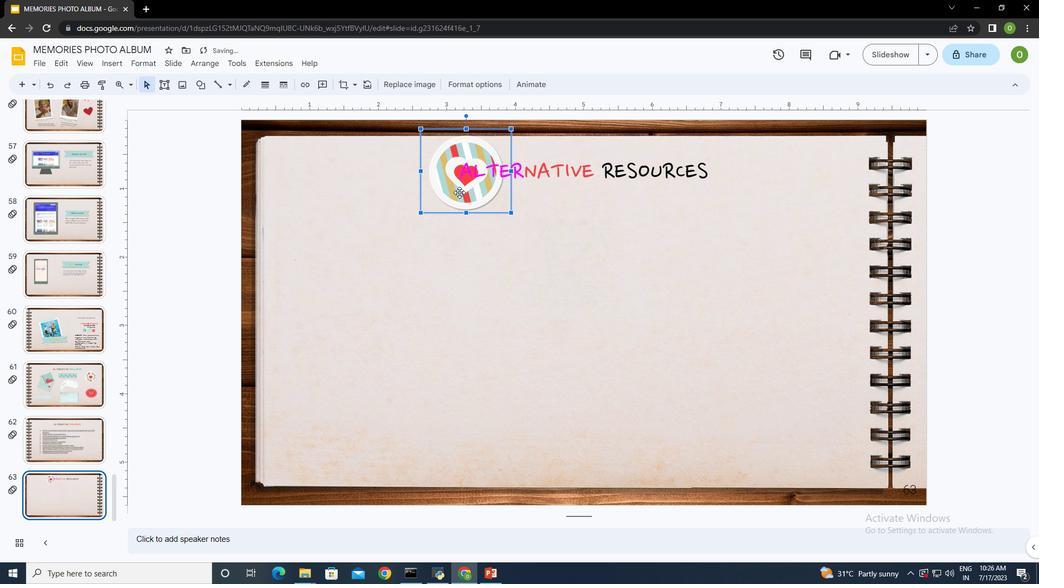 
Action: Mouse moved to (518, 167)
Screenshot: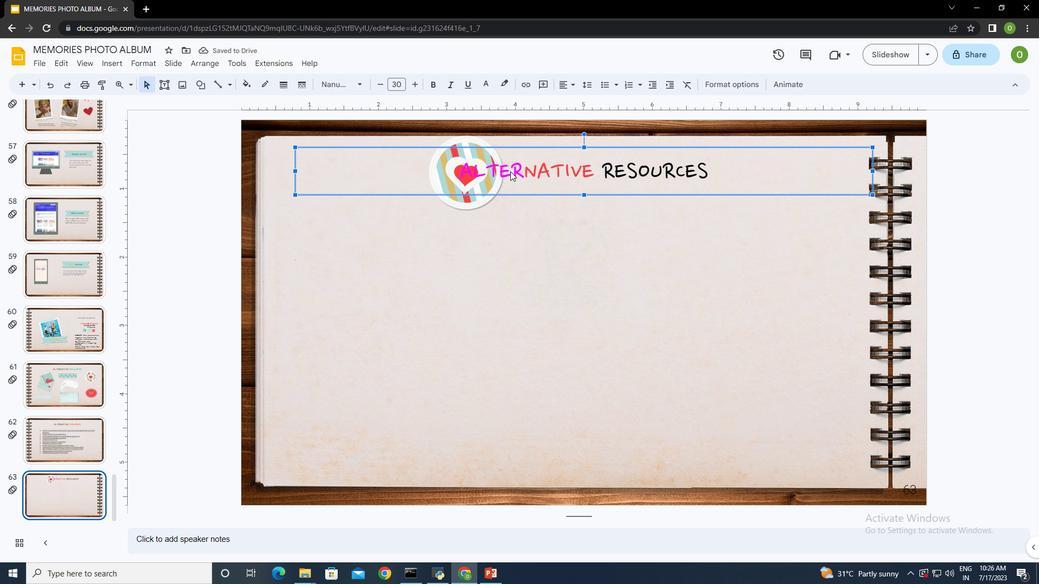 
Action: Mouse pressed left at (518, 167)
Screenshot: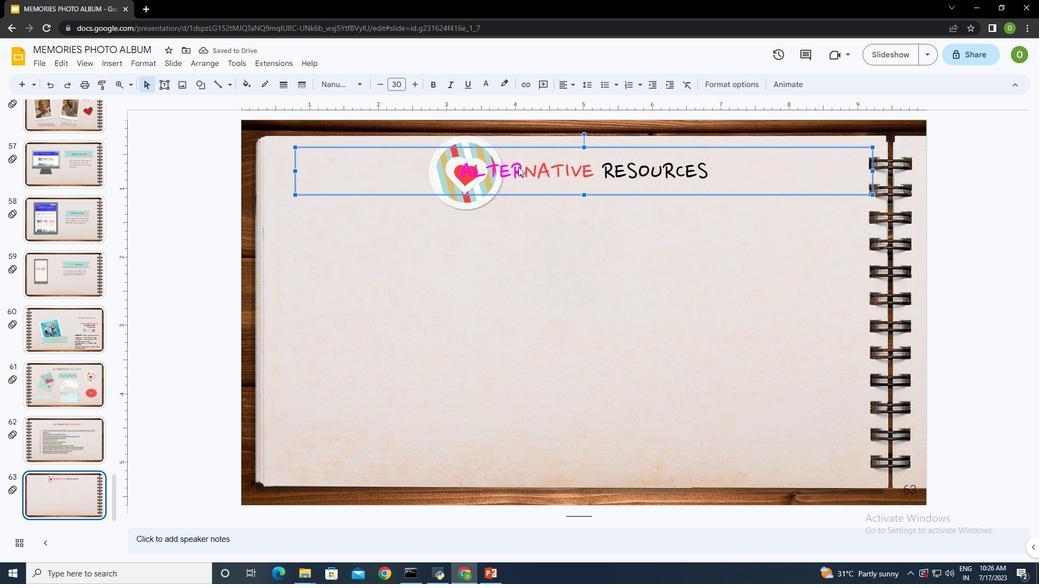 
Action: Mouse moved to (522, 169)
Screenshot: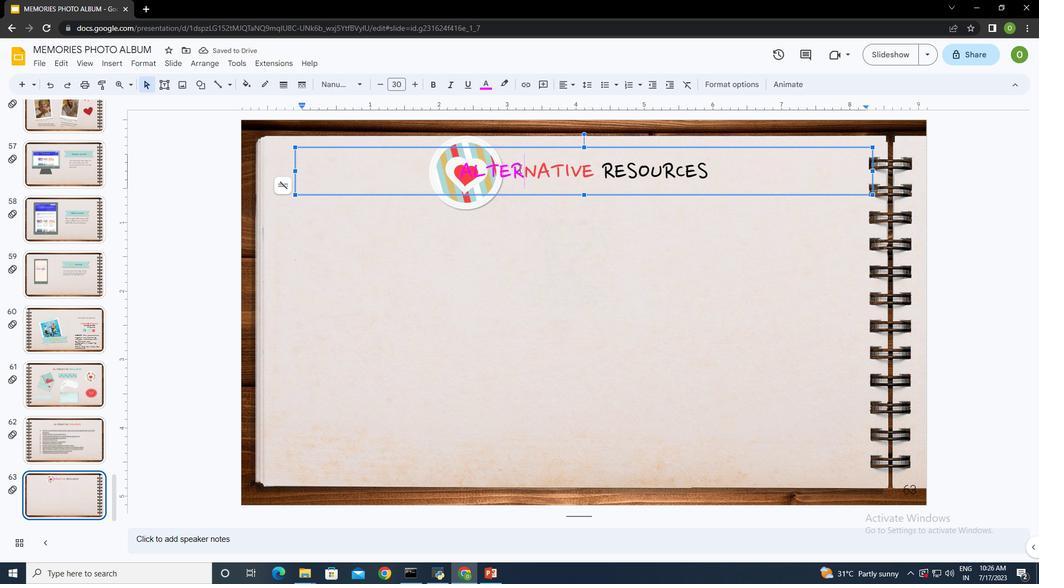 
Action: Mouse pressed left at (522, 169)
Screenshot: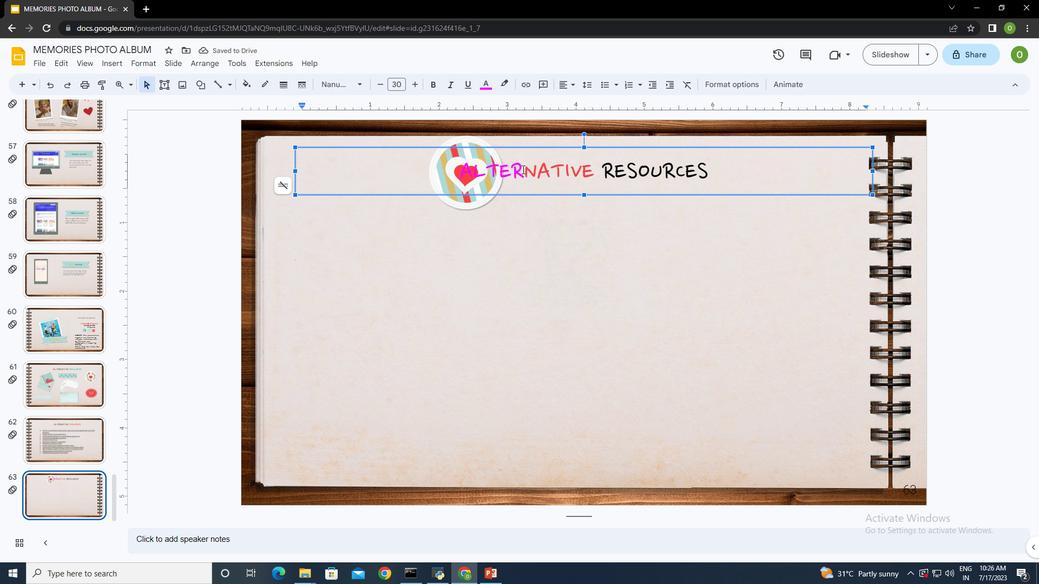 
Action: Mouse moved to (485, 86)
Screenshot: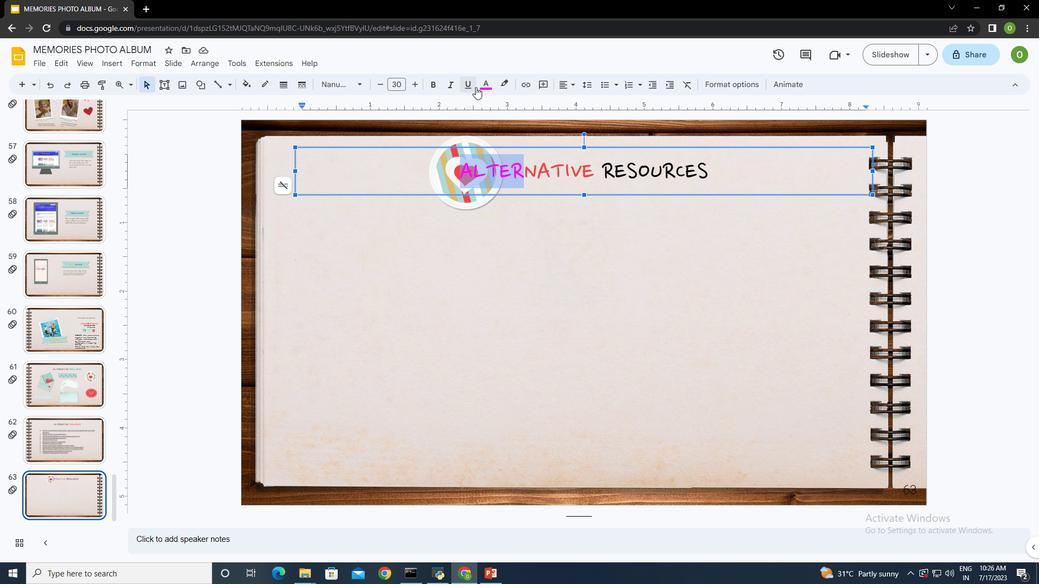 
Action: Mouse pressed left at (485, 86)
Screenshot: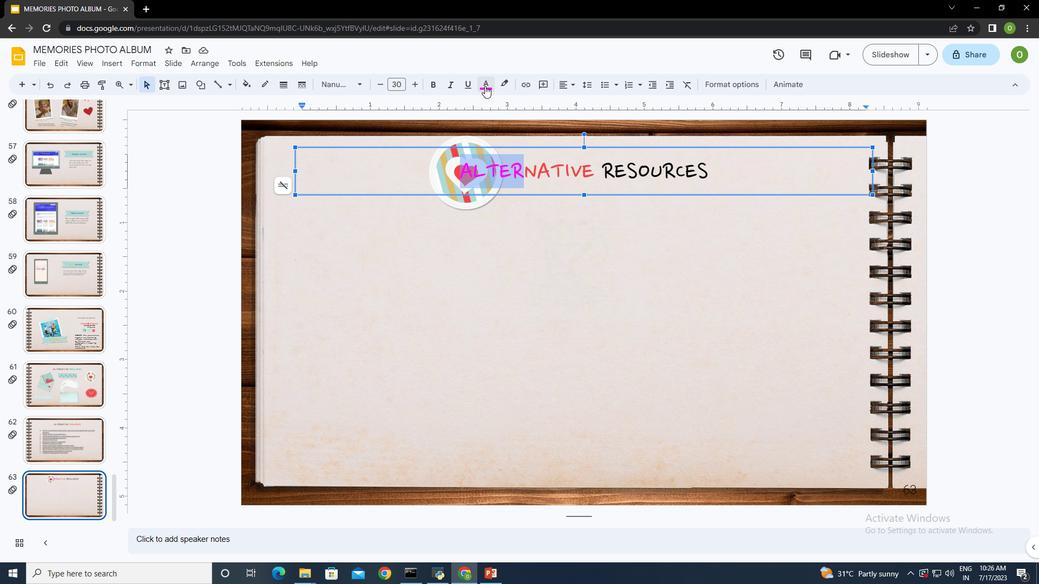 
Action: Mouse moved to (488, 116)
Screenshot: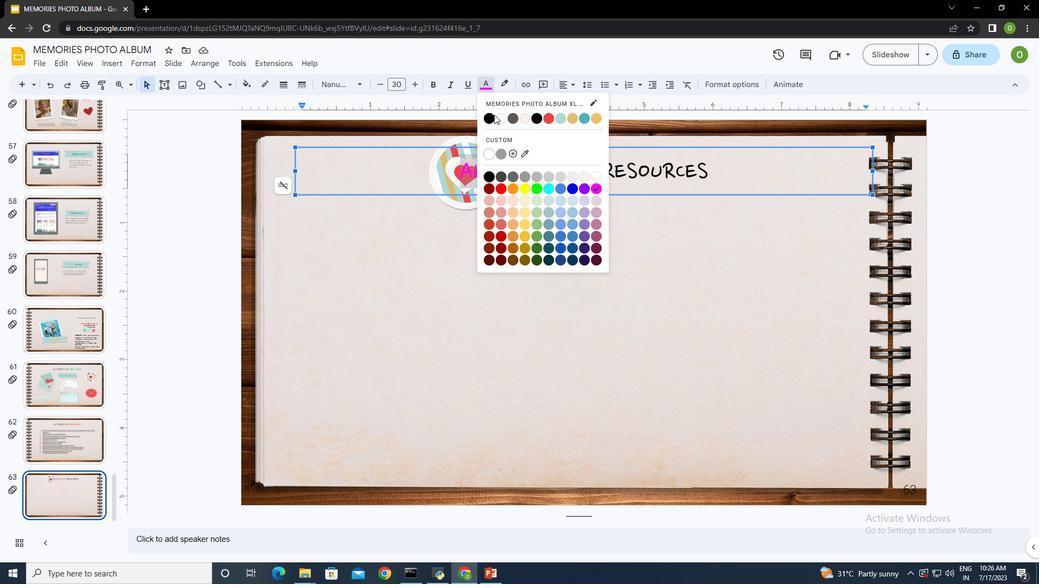 
Action: Mouse pressed left at (488, 116)
Screenshot: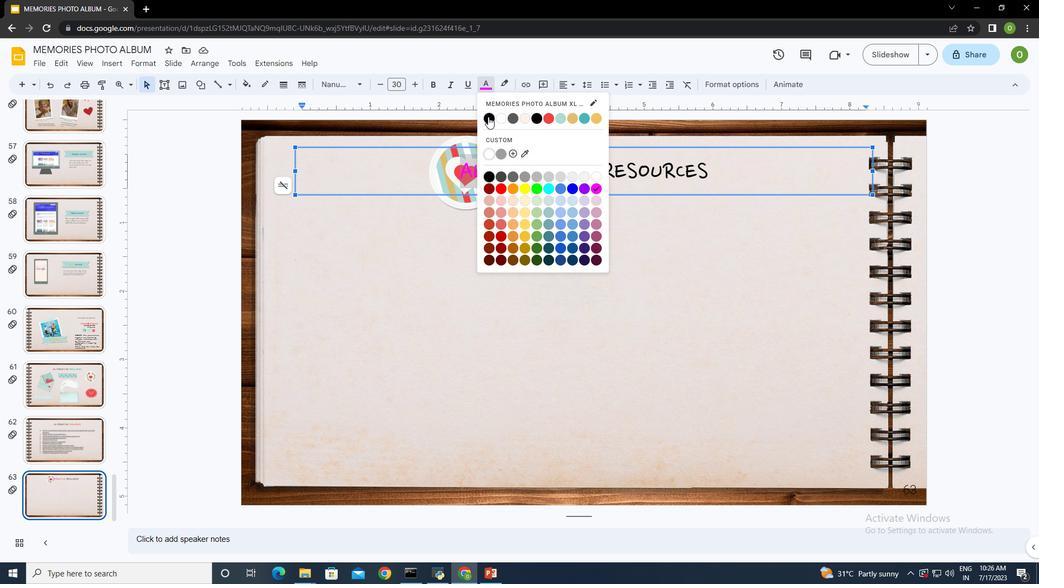 
Action: Mouse moved to (512, 226)
Screenshot: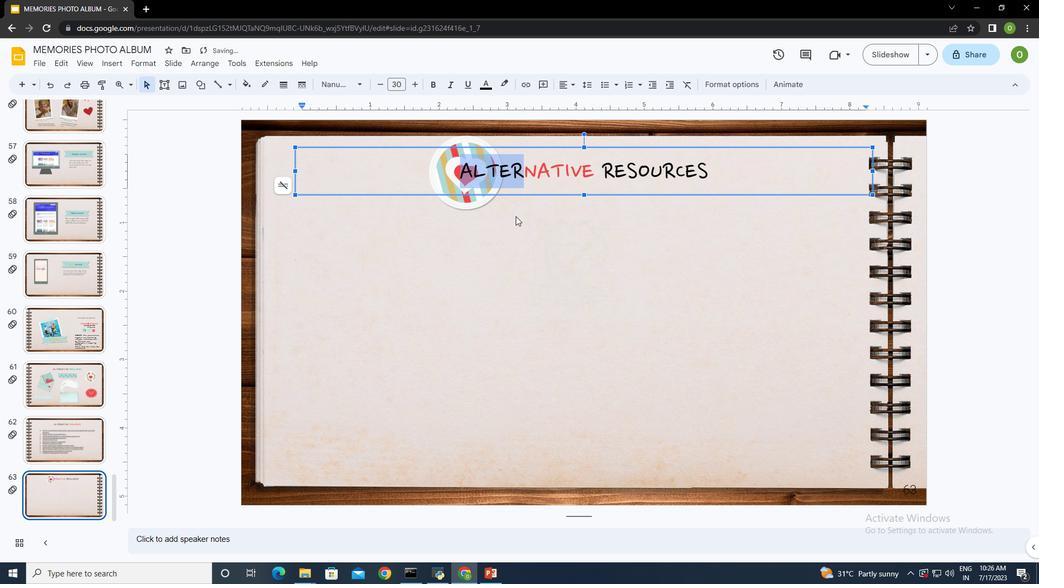 
Action: Mouse pressed left at (512, 226)
Screenshot: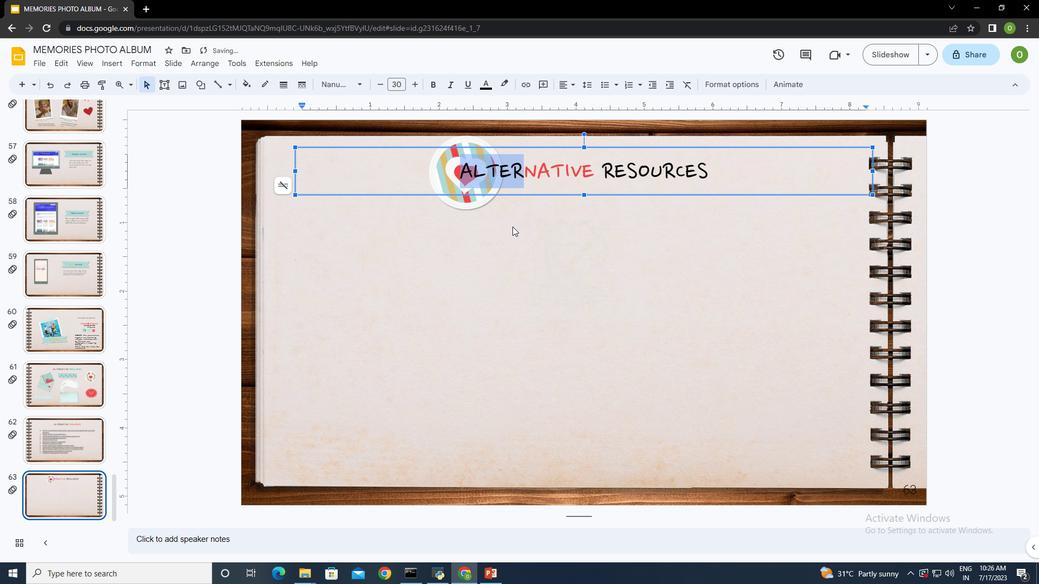 
Action: Mouse moved to (450, 181)
Screenshot: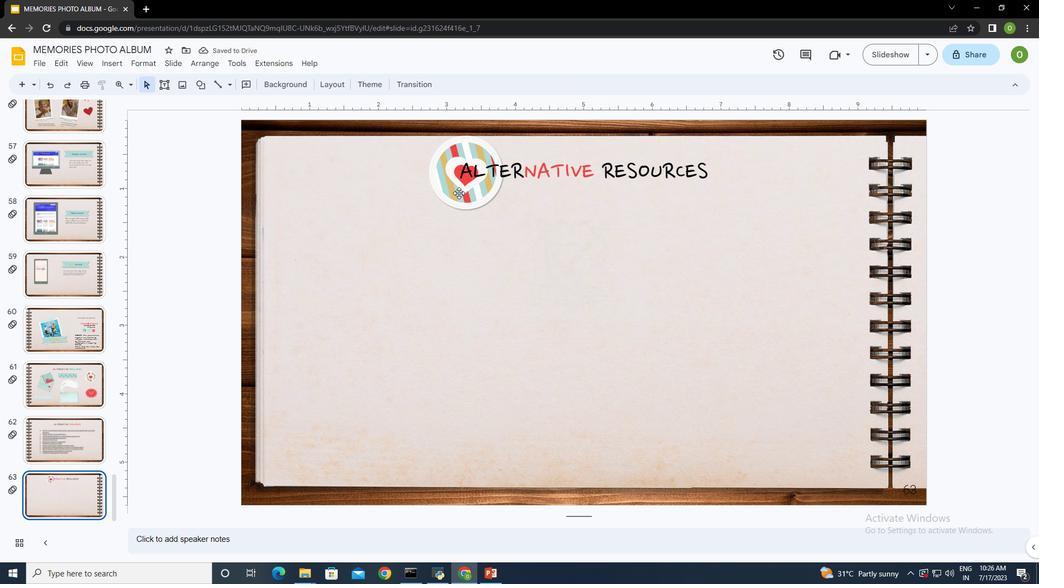 
Action: Mouse pressed left at (450, 181)
Screenshot: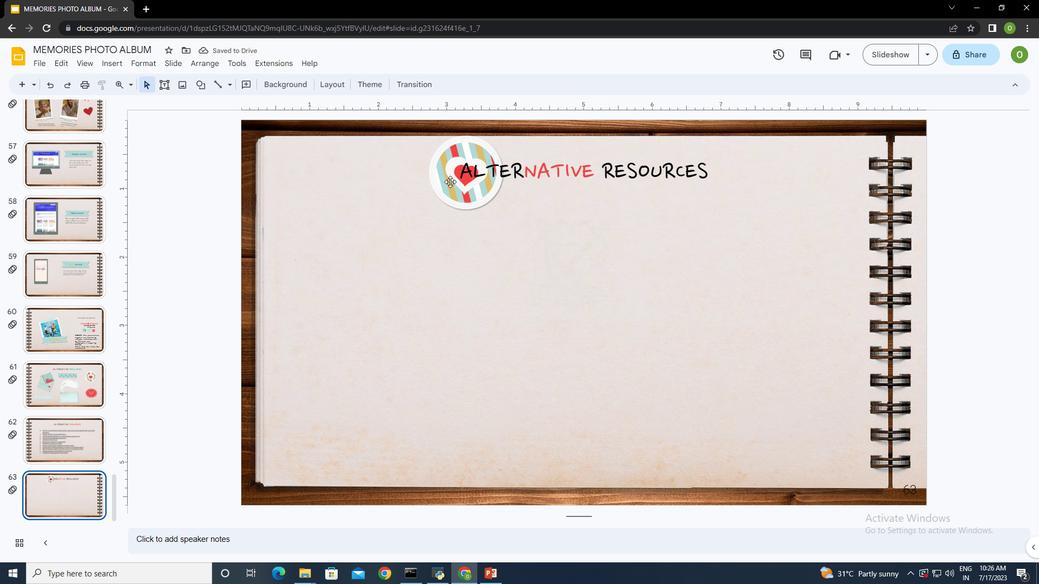 
Action: Mouse moved to (465, 205)
Screenshot: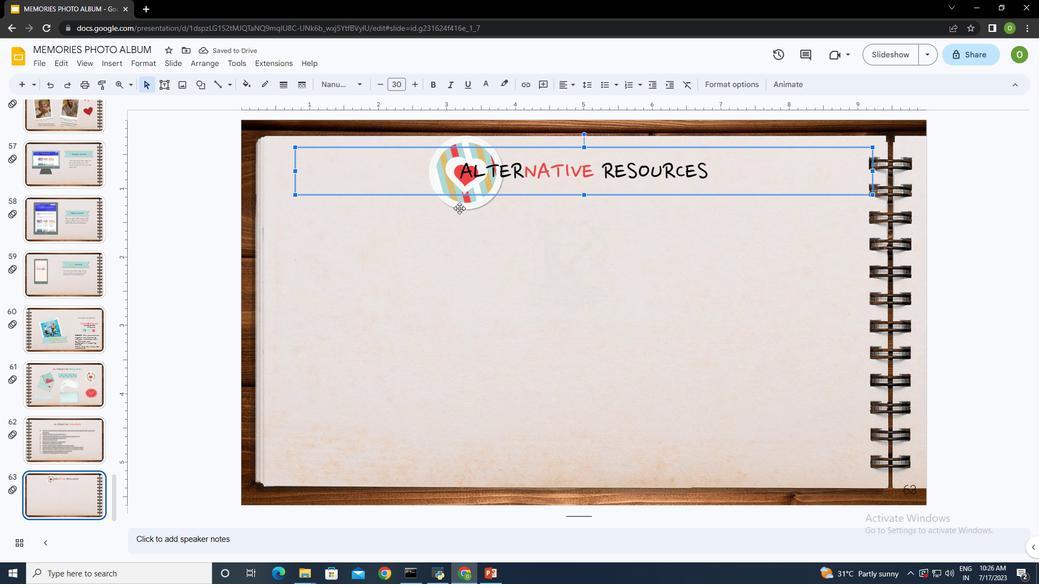 
Action: Mouse pressed left at (465, 205)
Screenshot: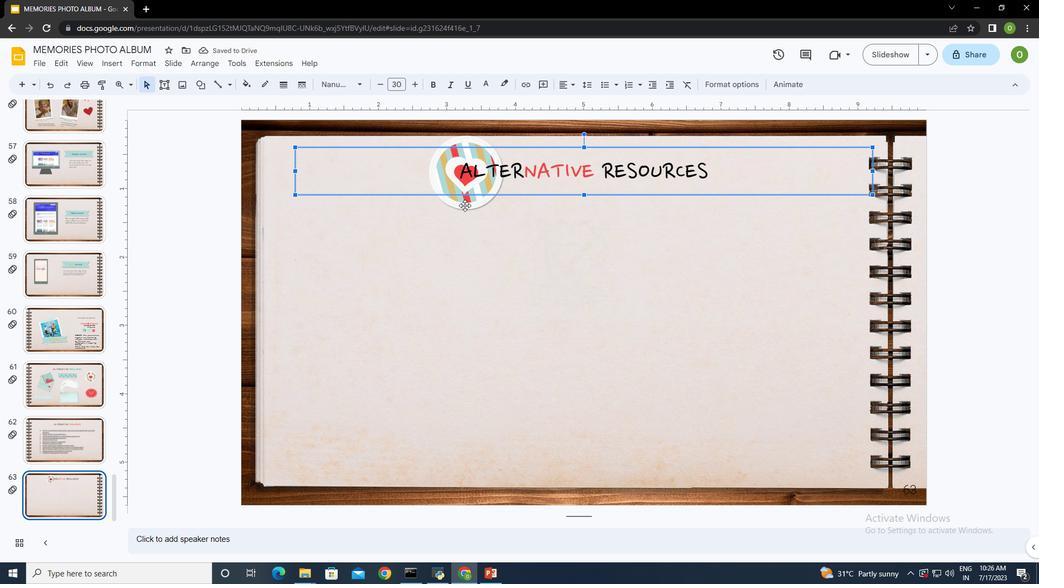 
Action: Mouse moved to (466, 114)
Screenshot: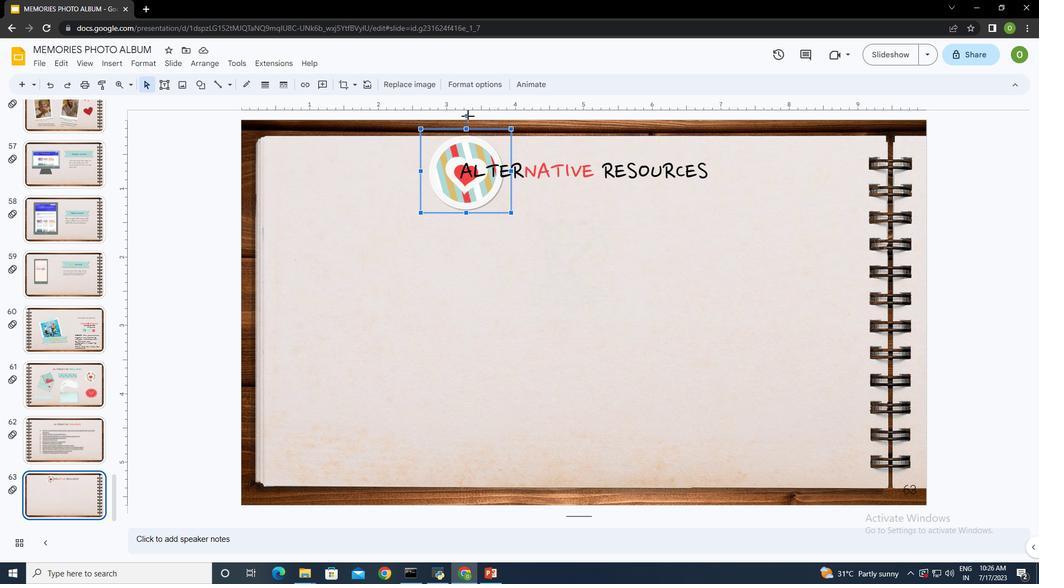 
Action: Mouse pressed left at (466, 114)
Screenshot: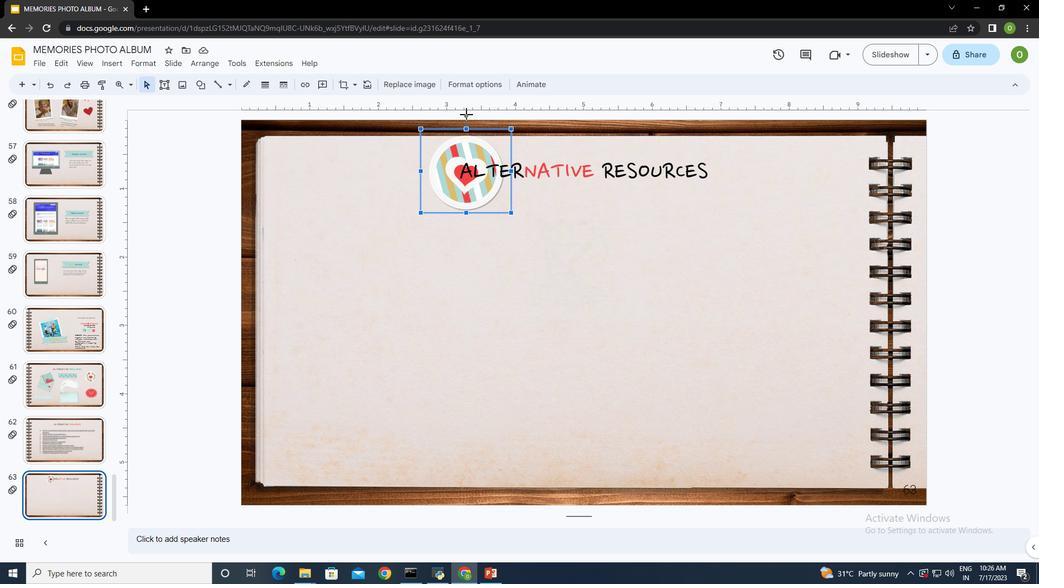 
Action: Mouse moved to (453, 118)
Screenshot: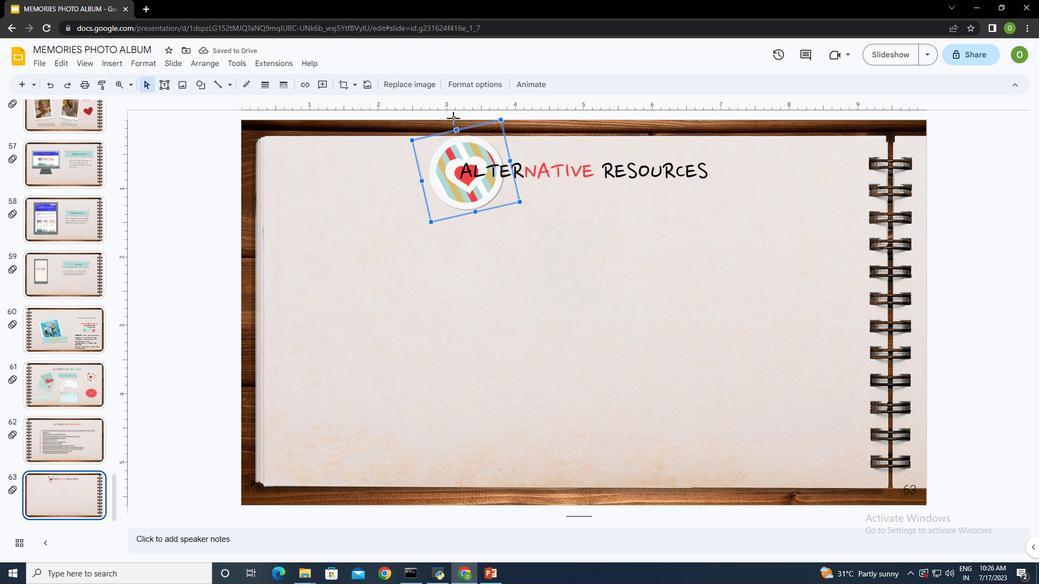 
Action: Mouse pressed left at (453, 118)
Screenshot: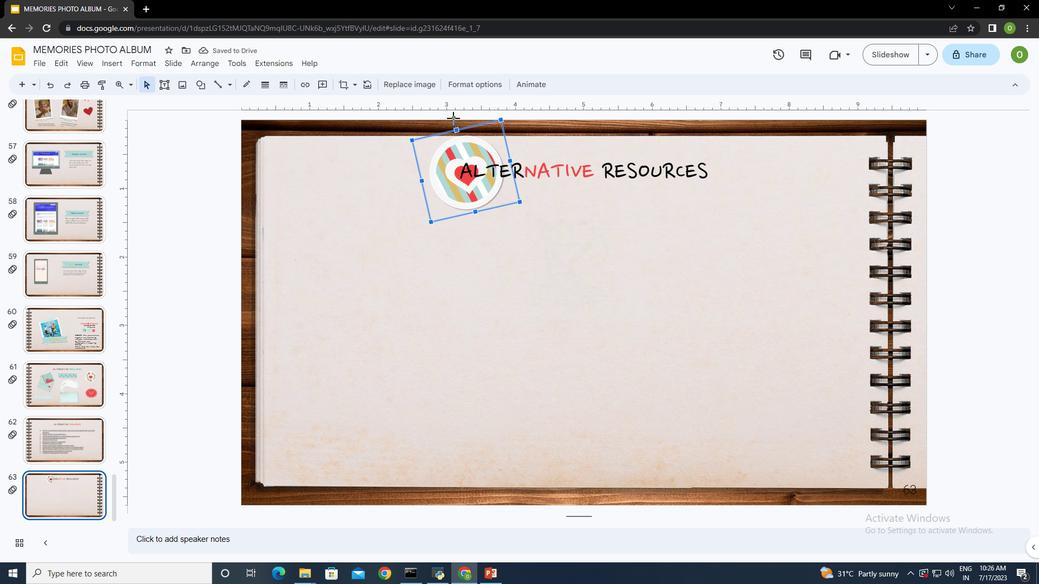 
Action: Mouse moved to (669, 254)
Screenshot: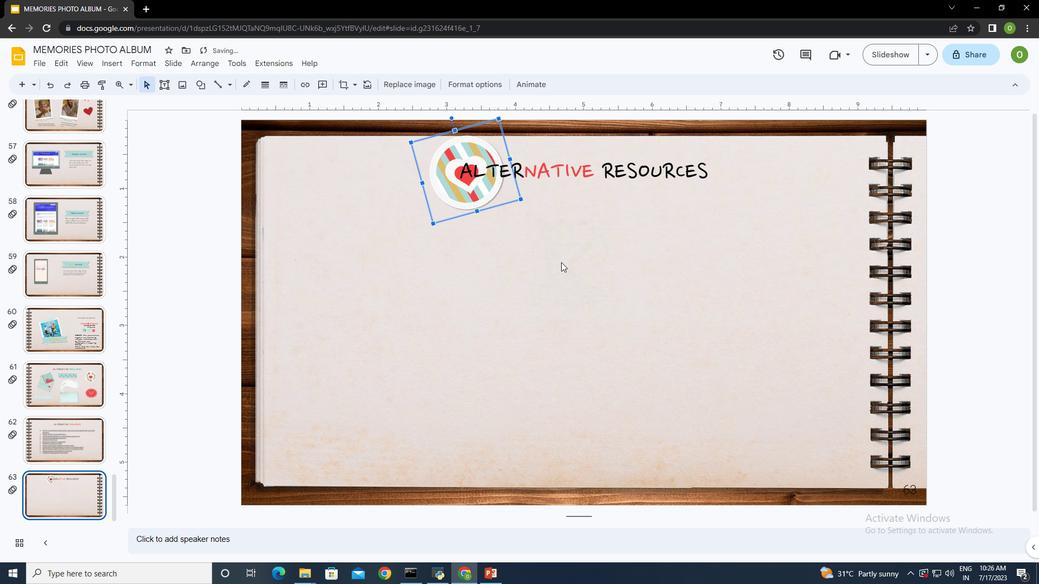 
Action: Mouse pressed left at (669, 254)
Screenshot: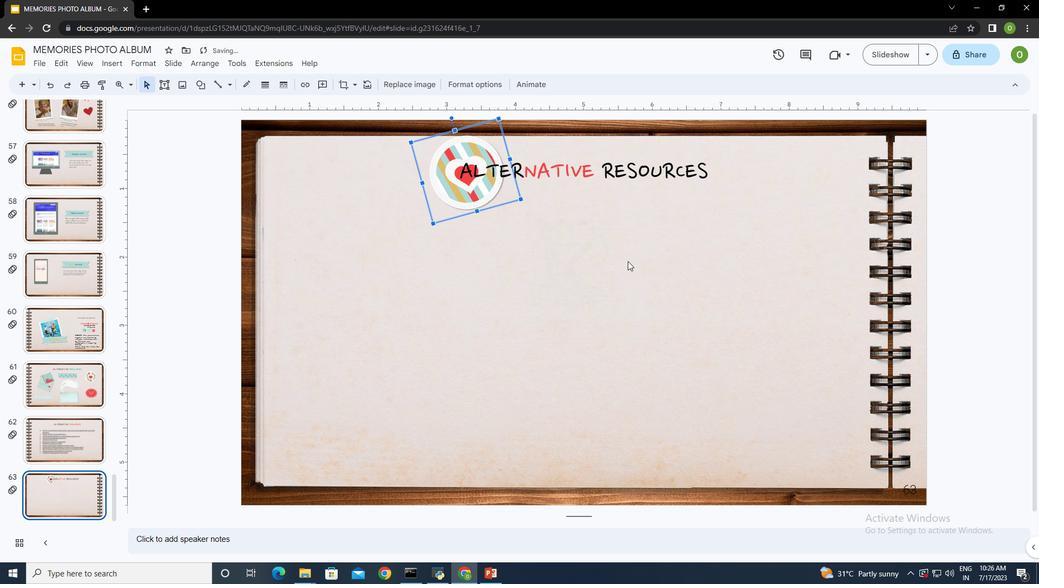 
Action: Mouse moved to (115, 62)
Screenshot: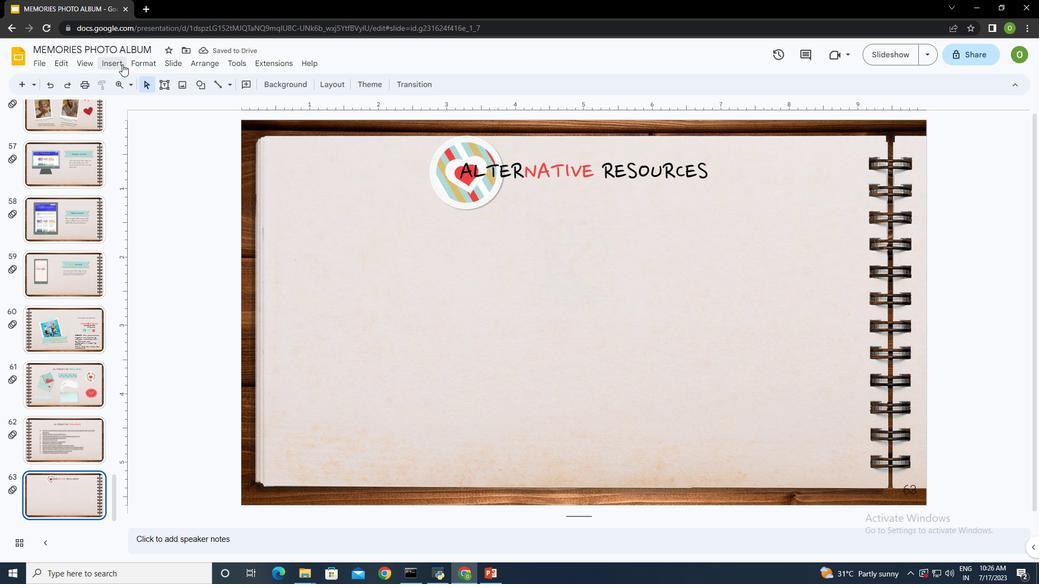 
Action: Mouse pressed left at (115, 62)
Screenshot: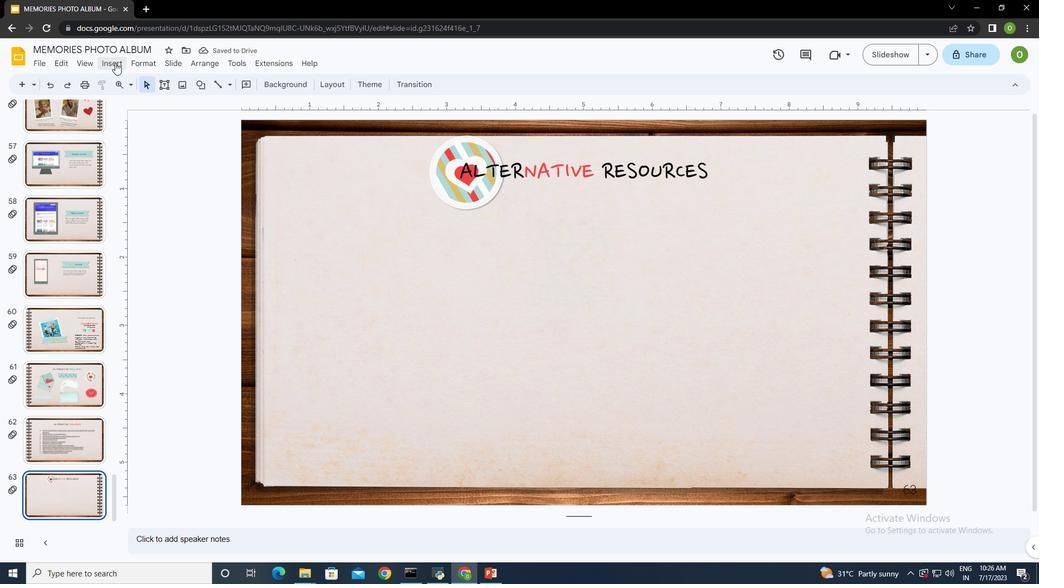 
Action: Mouse moved to (178, 80)
Screenshot: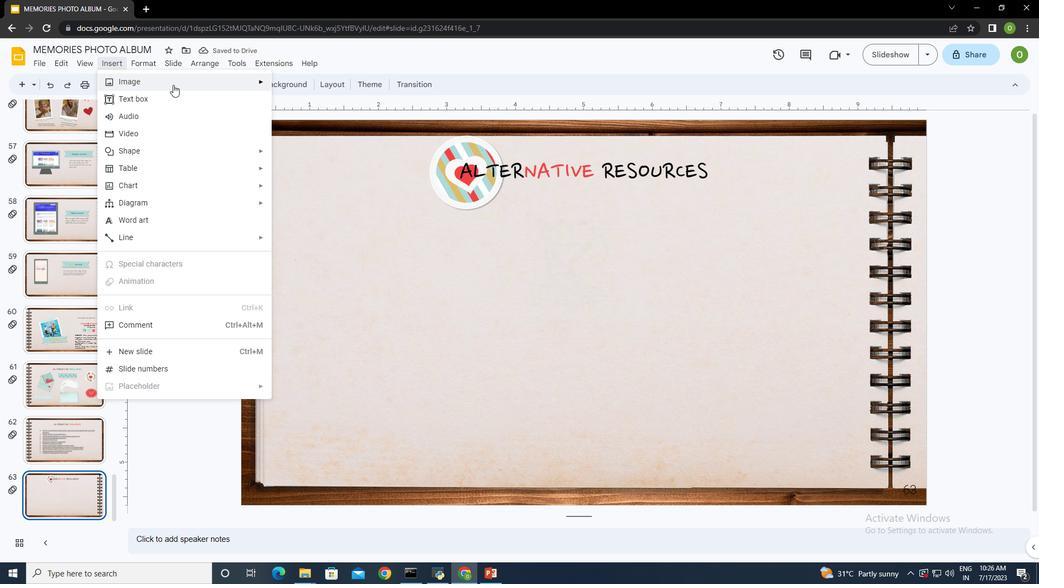 
Action: Mouse pressed left at (178, 80)
Screenshot: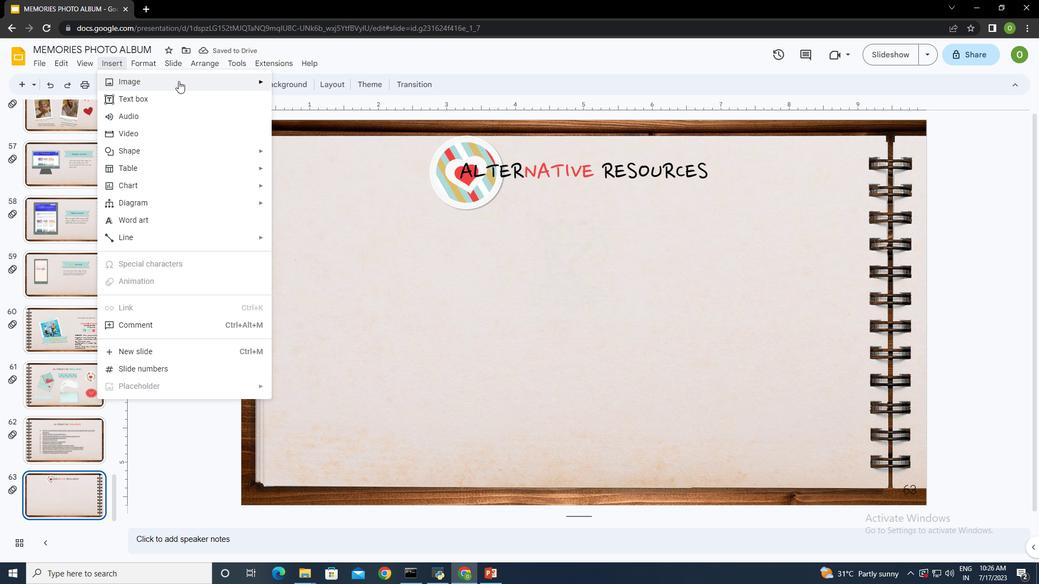 
Action: Mouse moved to (319, 84)
Screenshot: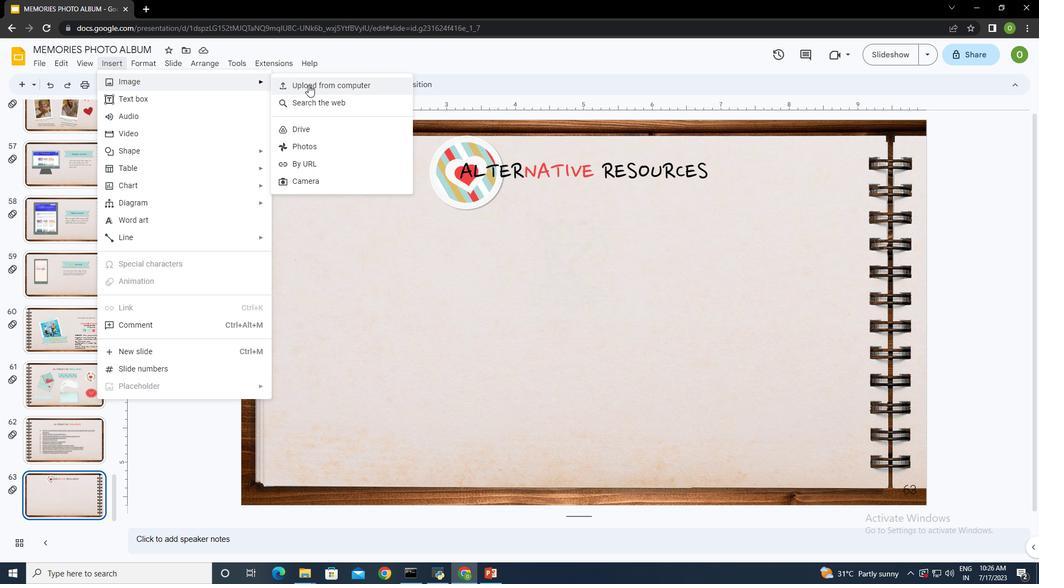 
Action: Mouse pressed left at (319, 84)
Screenshot: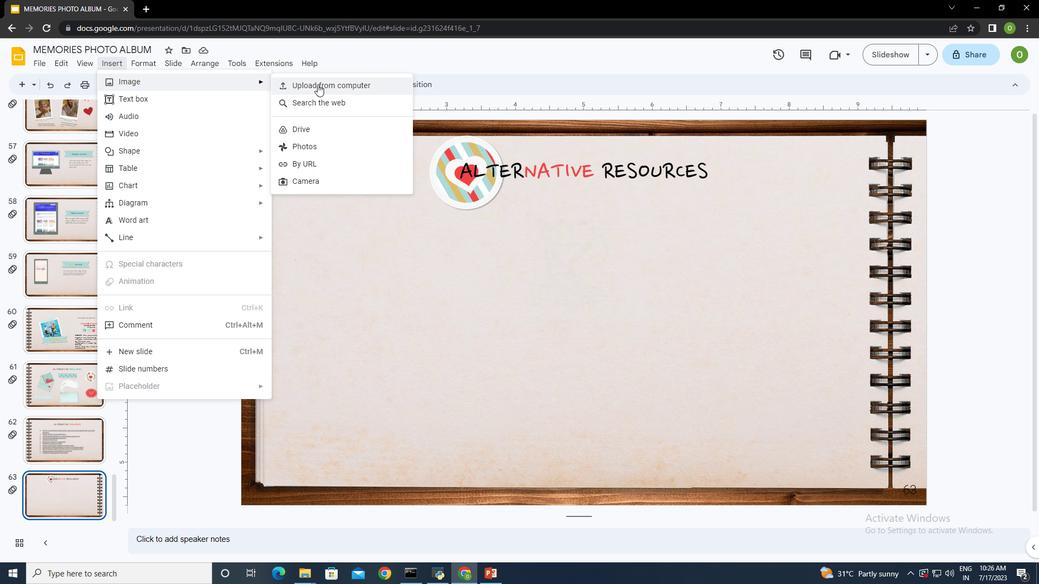 
Action: Mouse moved to (508, 86)
Screenshot: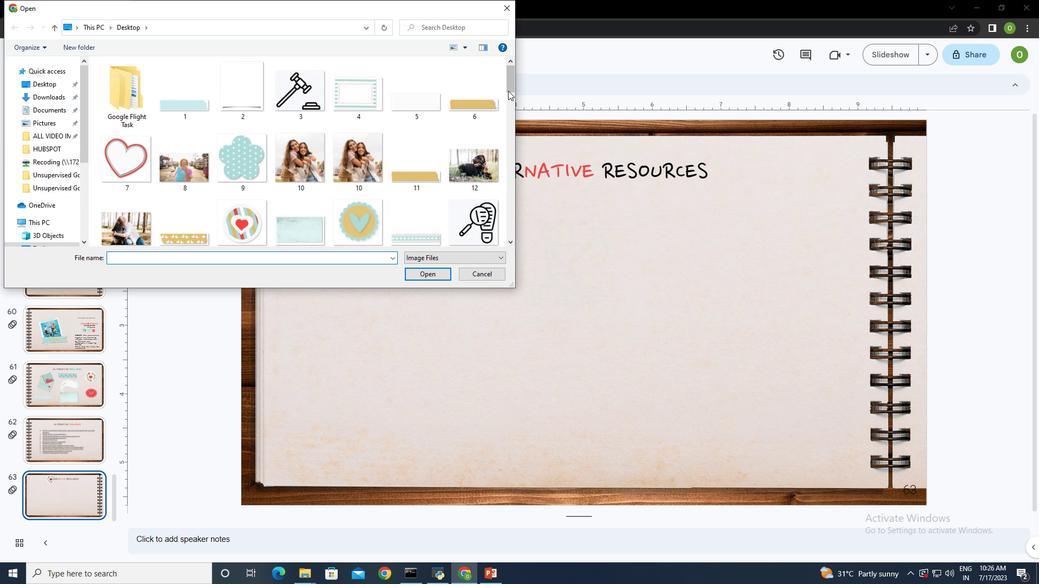 
Action: Mouse pressed left at (508, 86)
Screenshot: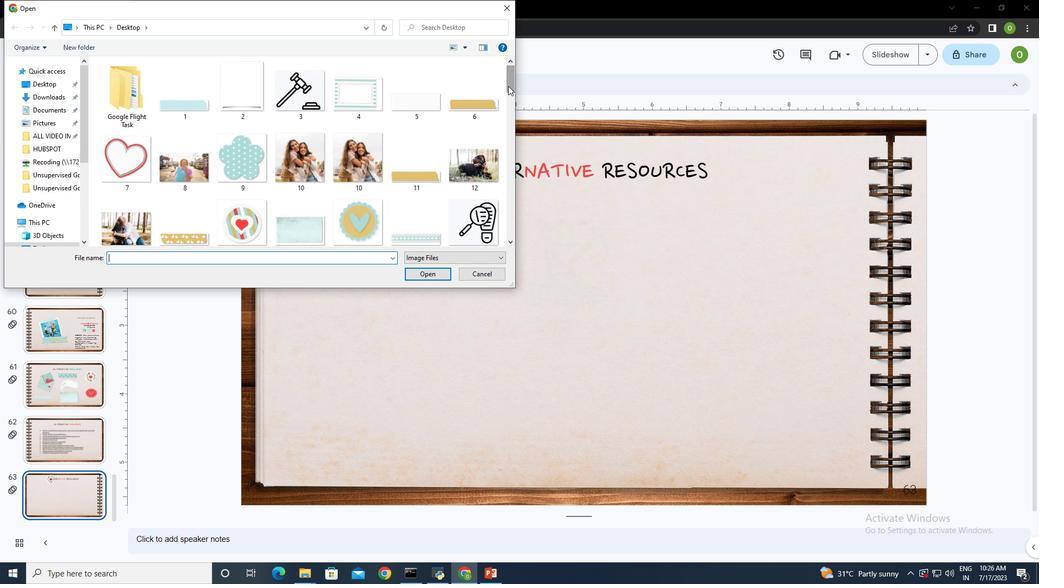 
Action: Mouse moved to (188, 156)
Screenshot: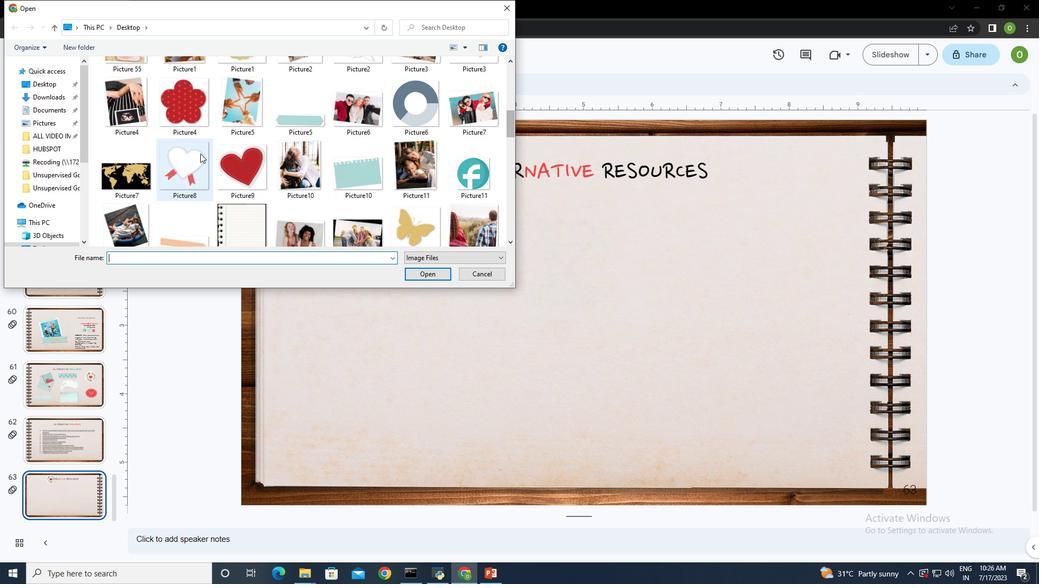 
Action: Mouse pressed left at (188, 156)
Screenshot: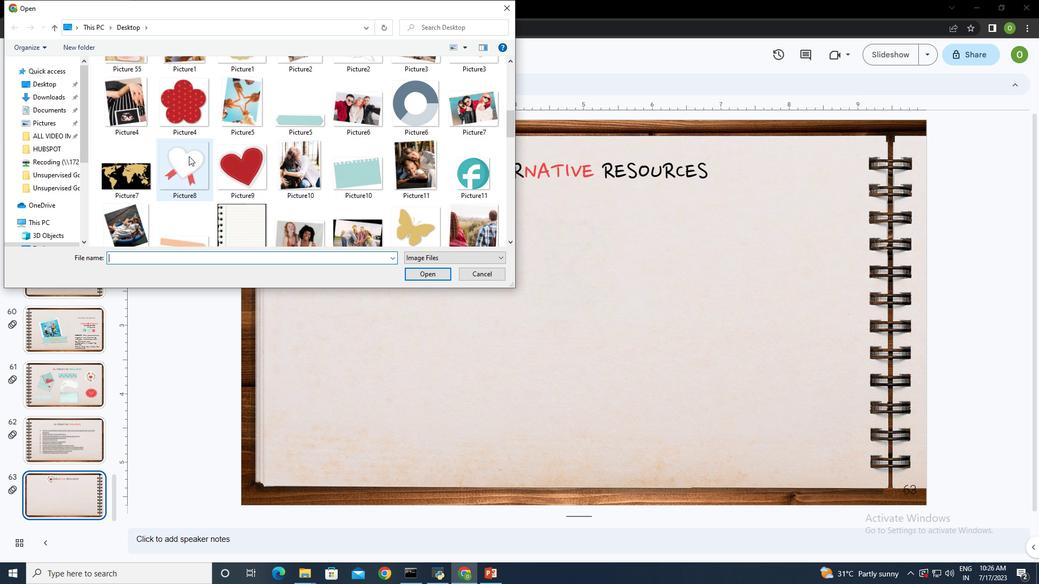
Action: Mouse moved to (423, 273)
Screenshot: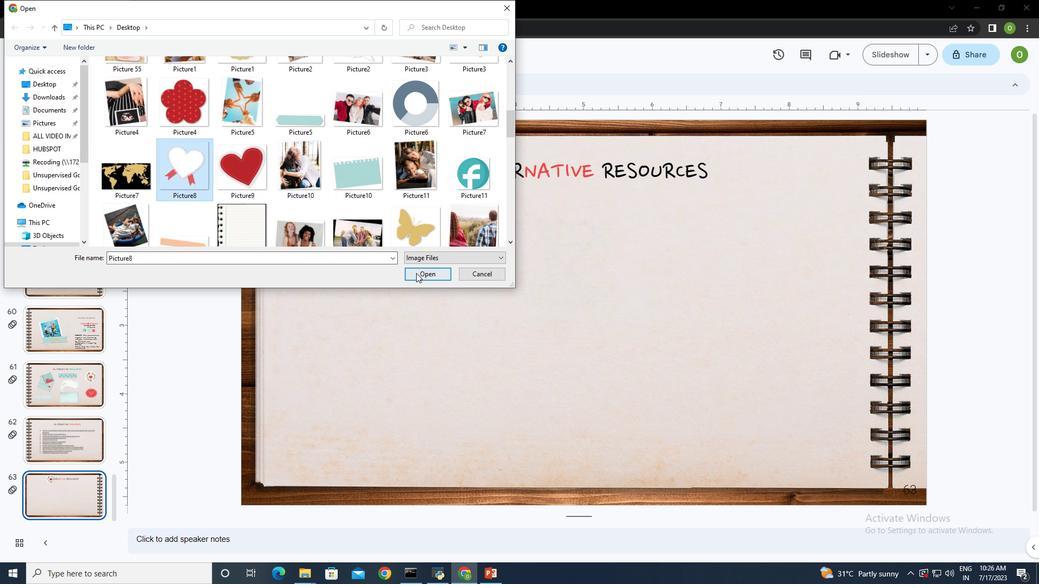 
Action: Mouse pressed left at (423, 273)
Screenshot: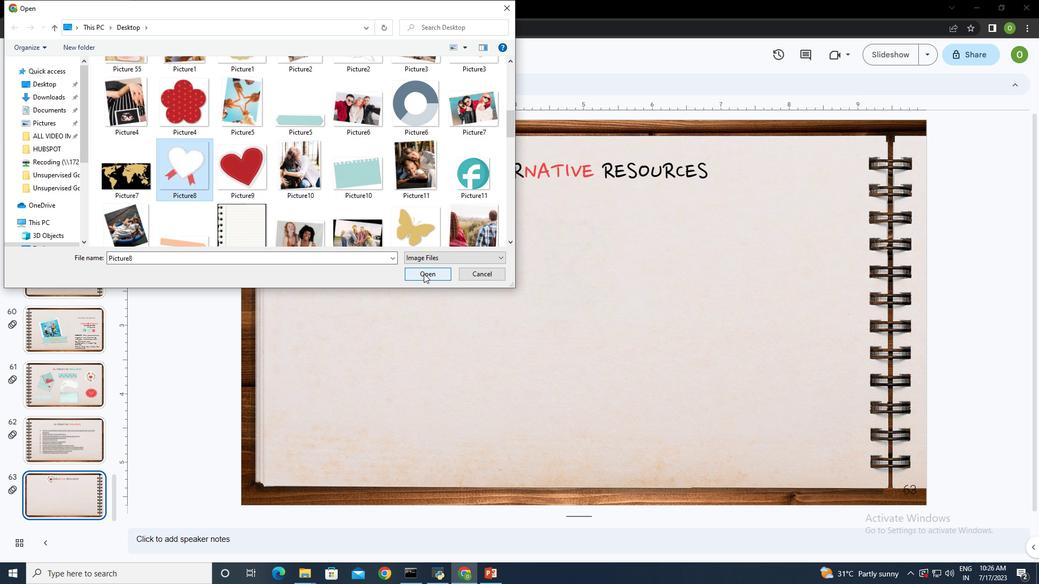 
Action: Mouse moved to (460, 435)
Screenshot: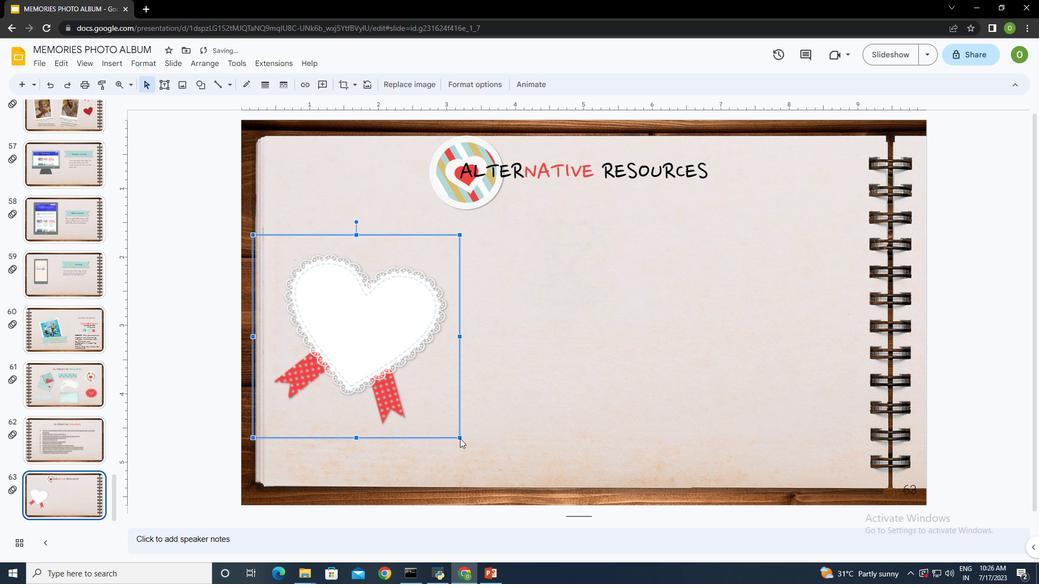 
Action: Mouse pressed left at (460, 435)
Screenshot: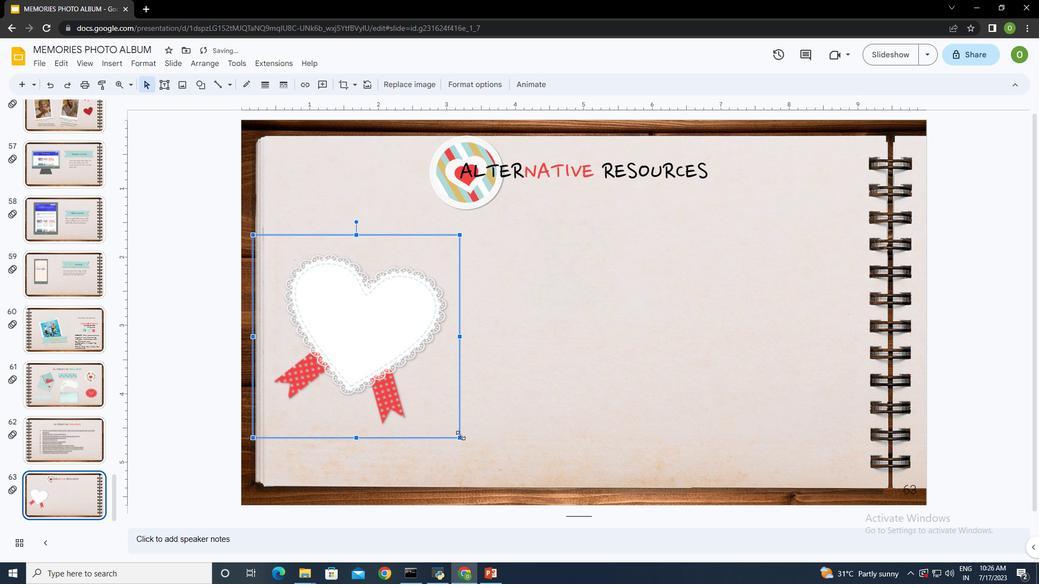 
Action: Mouse moved to (304, 286)
Screenshot: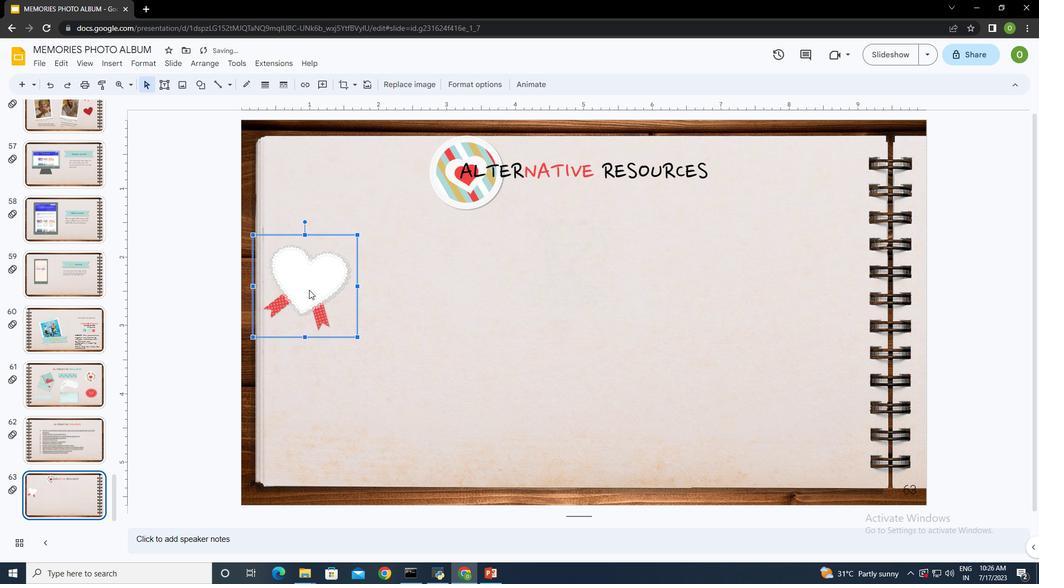
Action: Mouse pressed left at (304, 286)
Screenshot: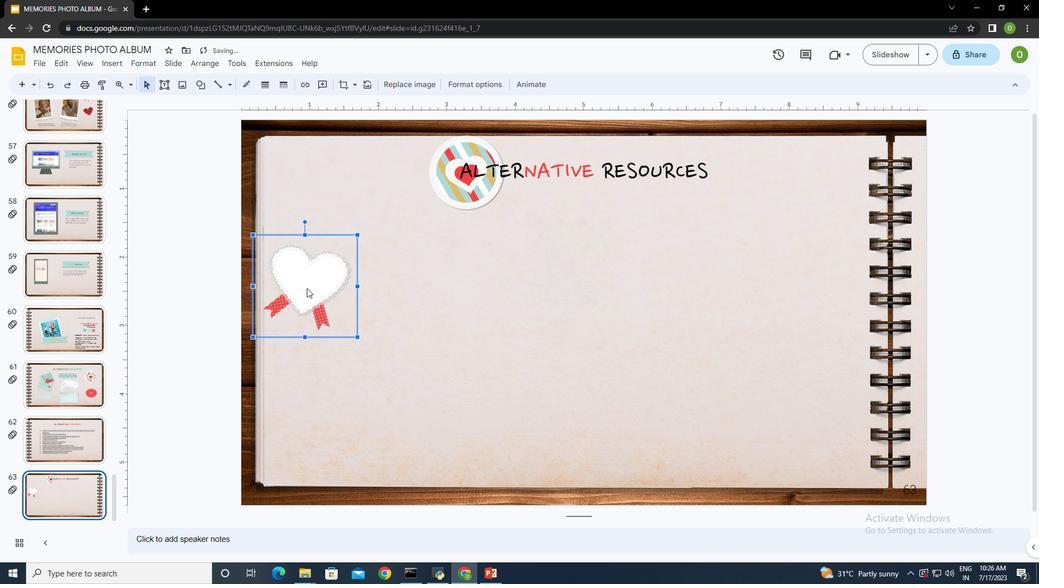 
Action: Mouse moved to (432, 326)
Screenshot: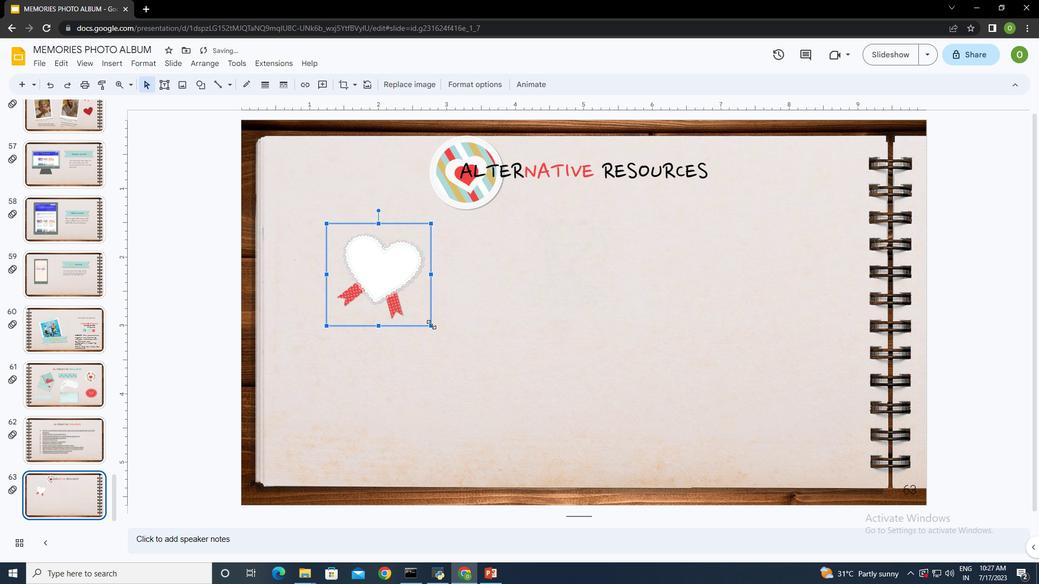 
Action: Mouse pressed left at (432, 326)
Screenshot: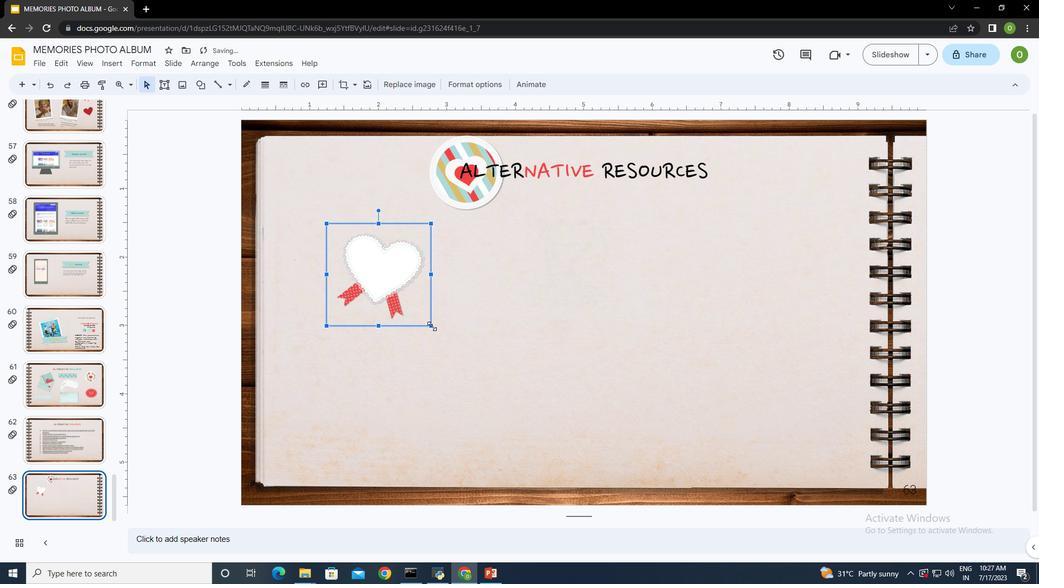 
Action: Mouse moved to (378, 264)
Screenshot: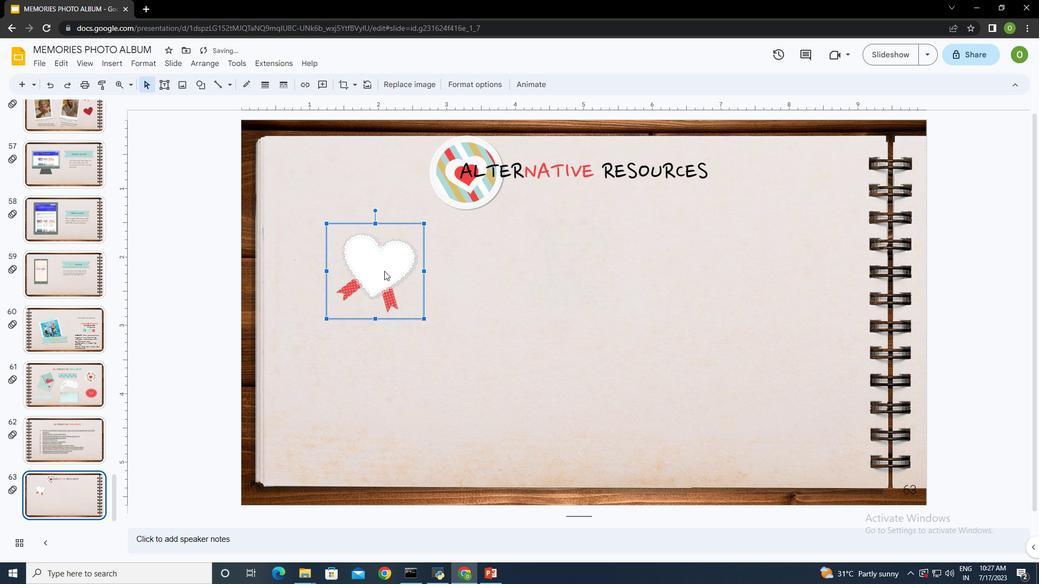 
Action: Mouse pressed left at (378, 264)
Screenshot: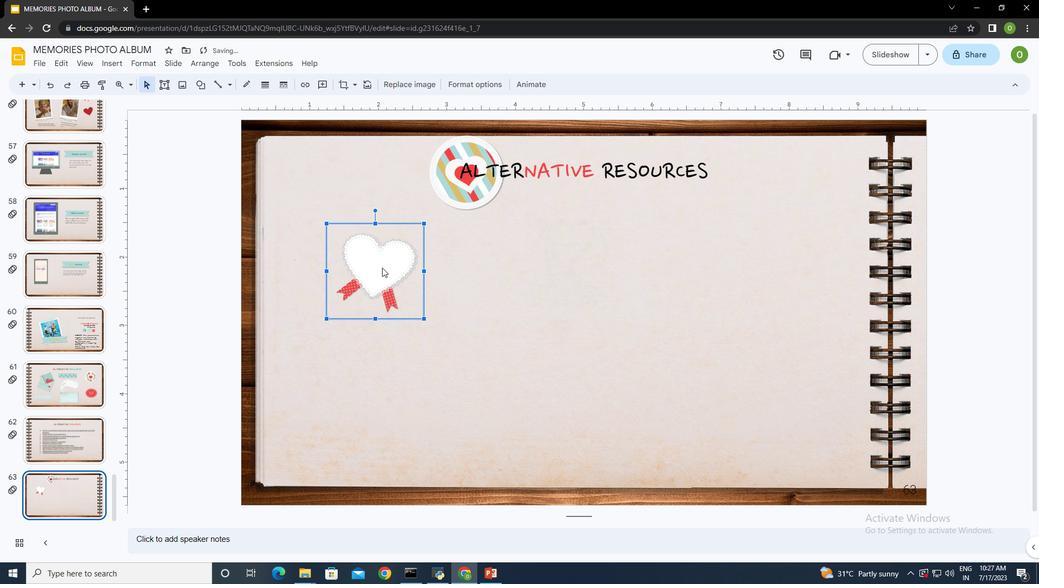 
Action: Mouse pressed right at (378, 264)
Screenshot: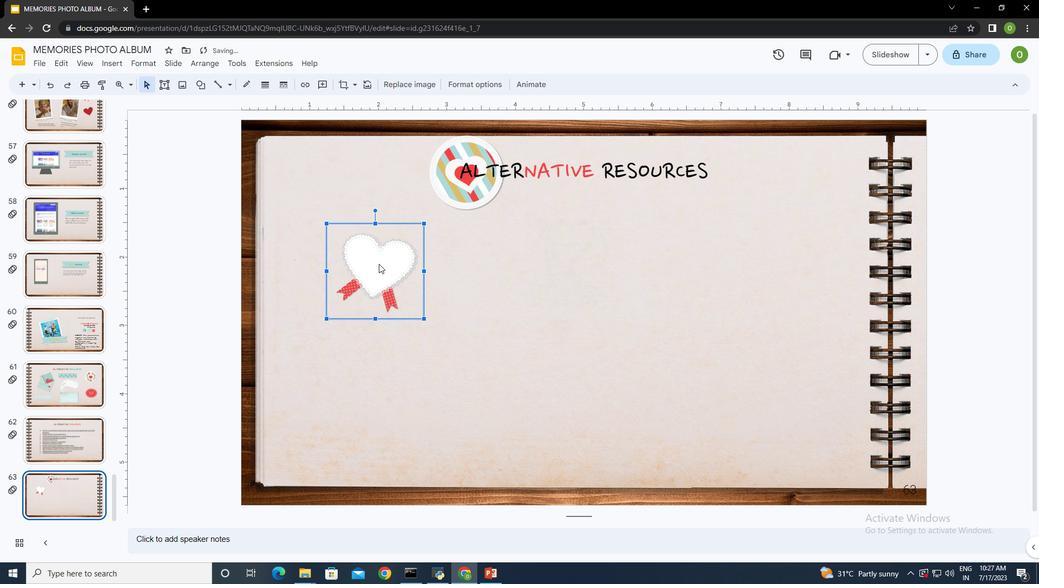 
Action: Mouse moved to (411, 216)
Screenshot: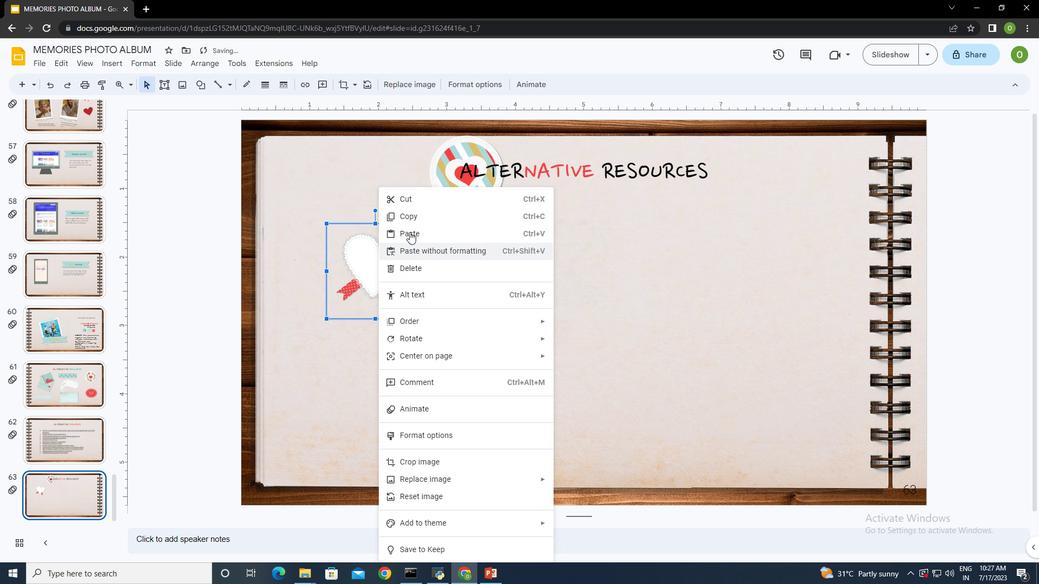 
Action: Mouse pressed left at (411, 216)
Screenshot: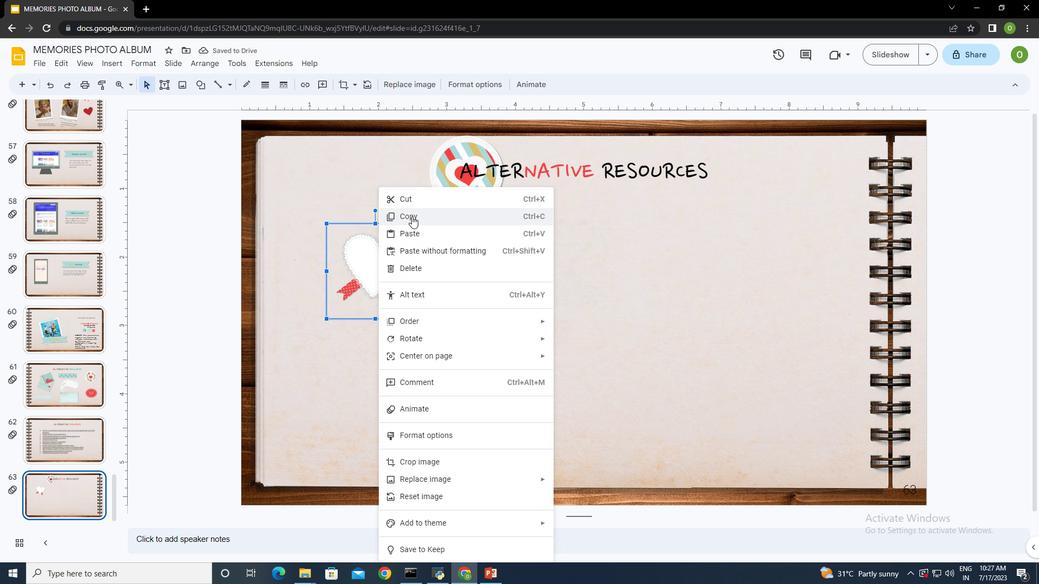
Action: Mouse moved to (534, 291)
Screenshot: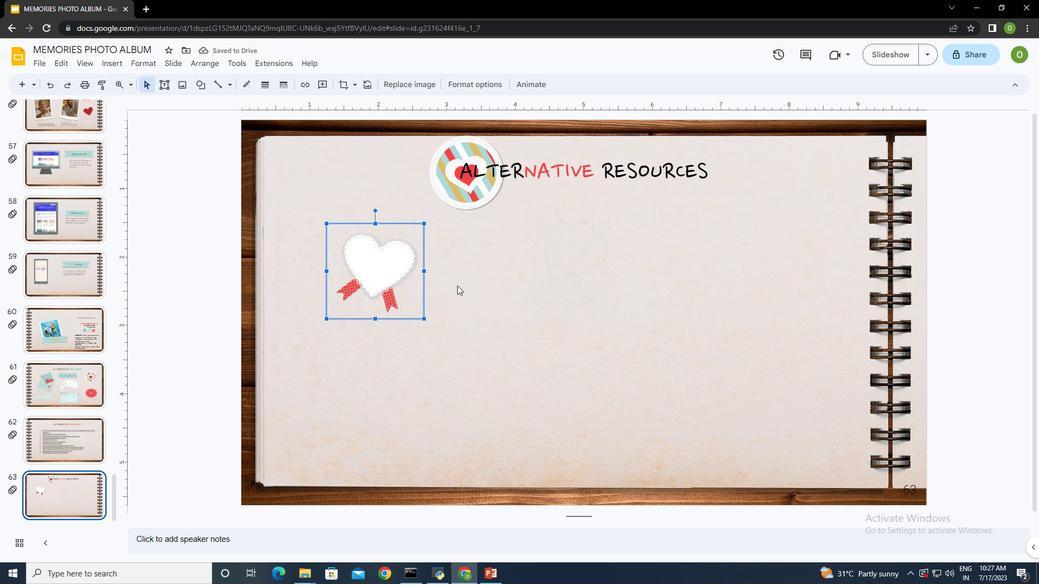 
Action: Mouse pressed right at (534, 291)
Screenshot: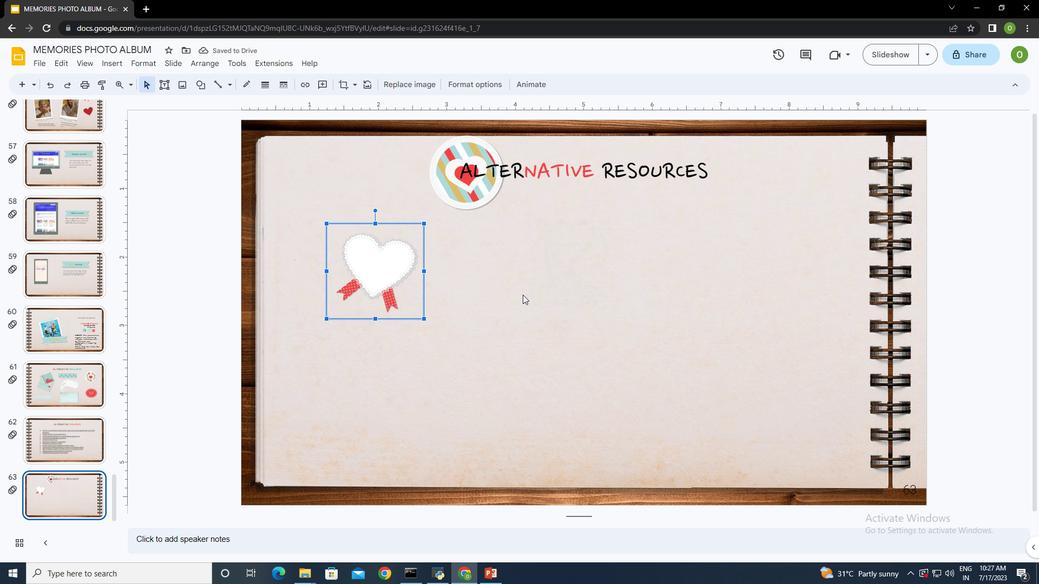 
Action: Mouse moved to (555, 337)
Screenshot: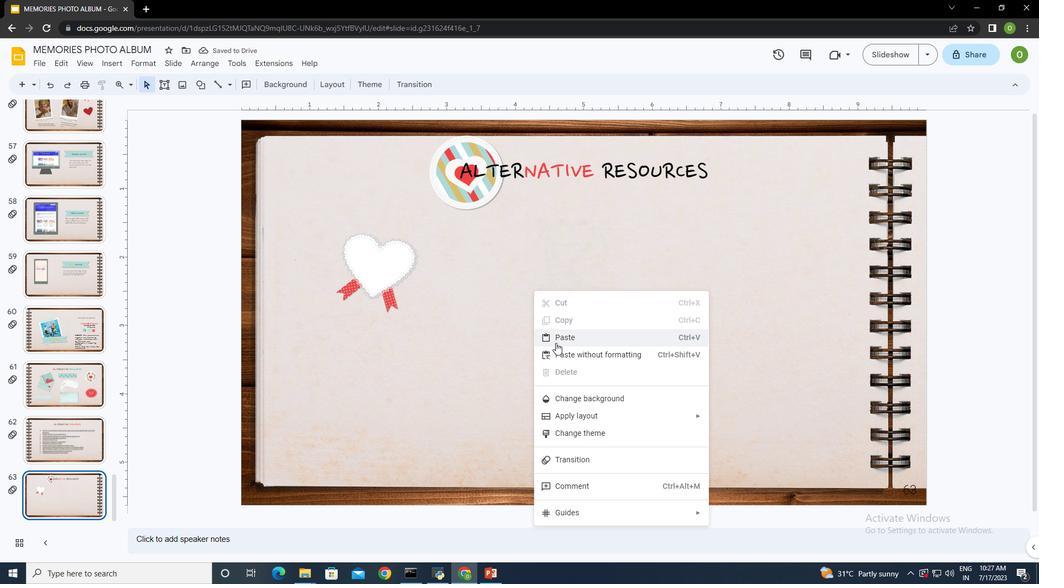 
Action: Mouse pressed left at (555, 337)
Screenshot: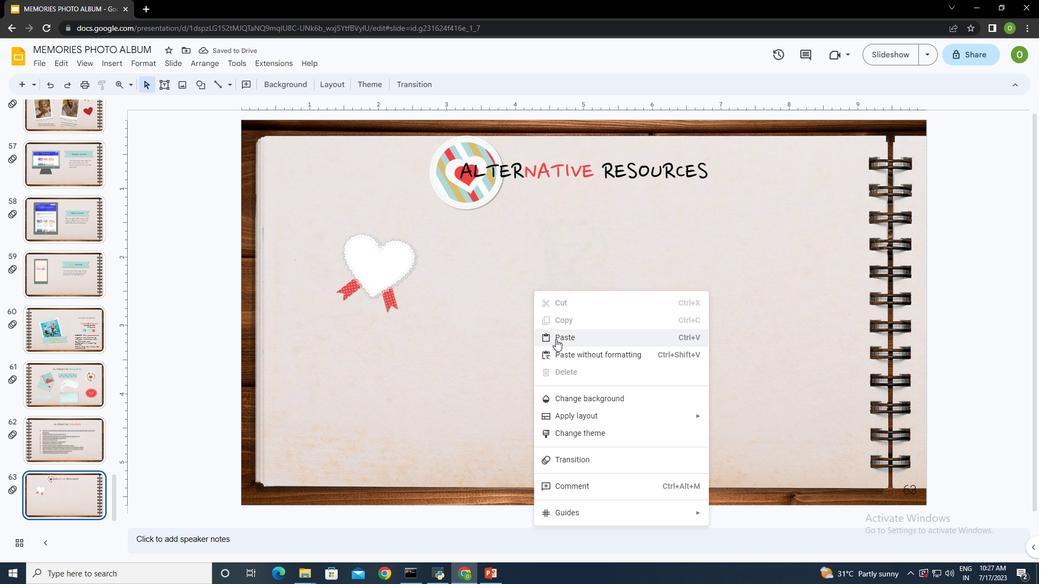 
Action: Mouse moved to (393, 282)
Screenshot: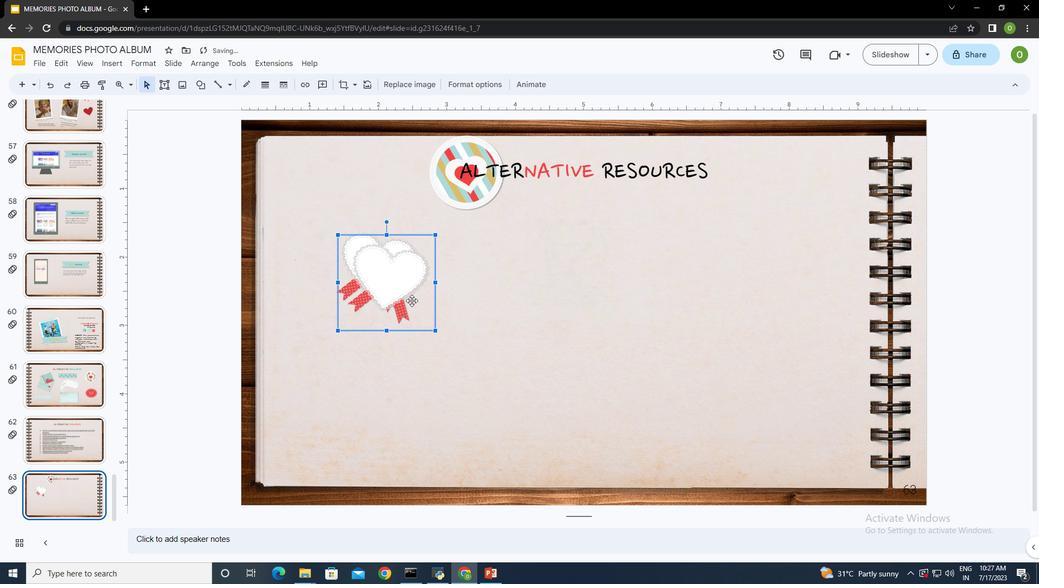 
Action: Mouse pressed left at (393, 282)
Screenshot: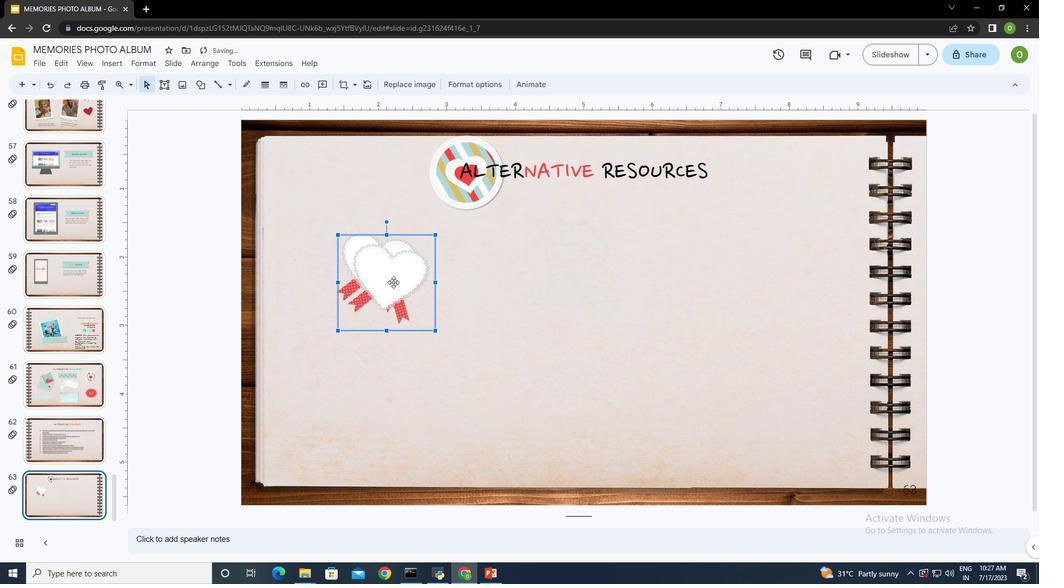
Action: Mouse moved to (378, 267)
Screenshot: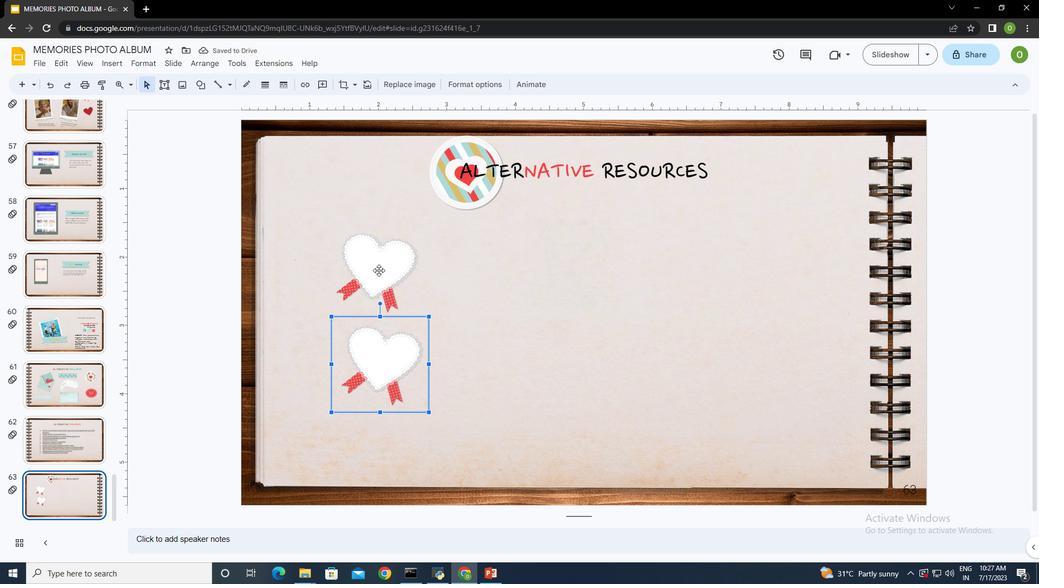 
Action: Mouse pressed left at (378, 267)
Screenshot: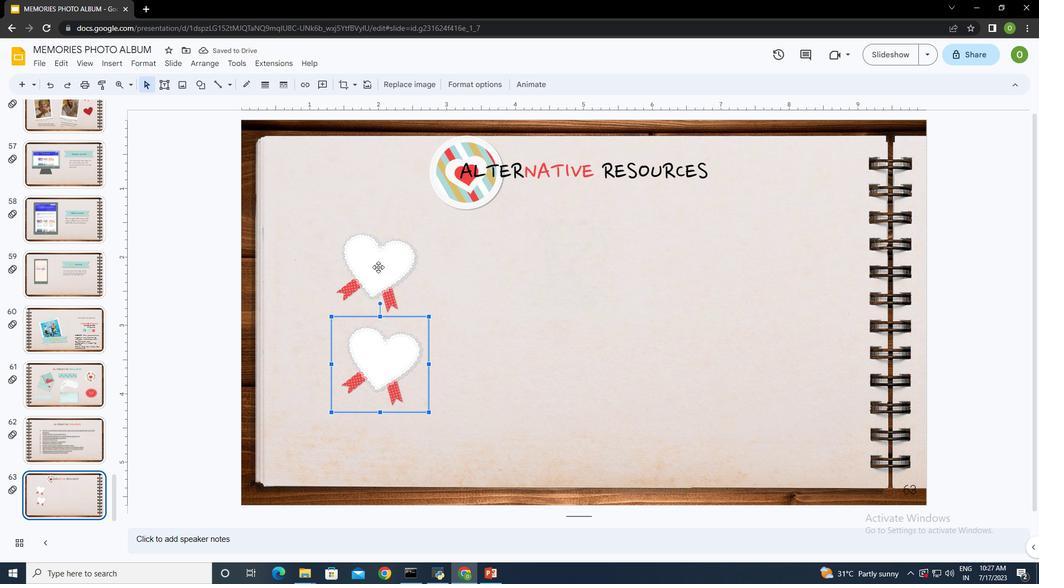 
Action: Mouse moved to (375, 357)
Screenshot: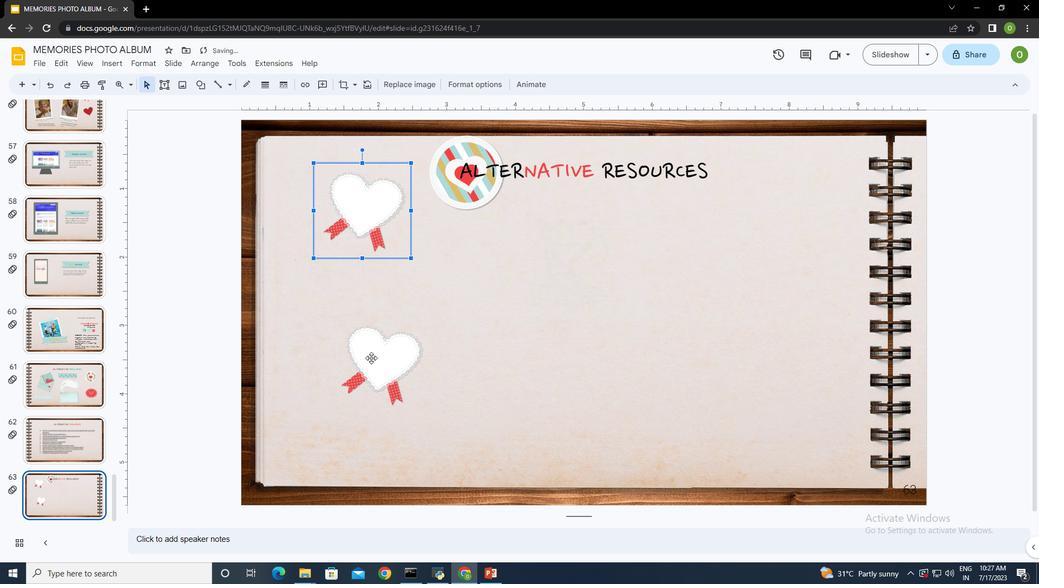 
Action: Mouse pressed left at (375, 357)
Screenshot: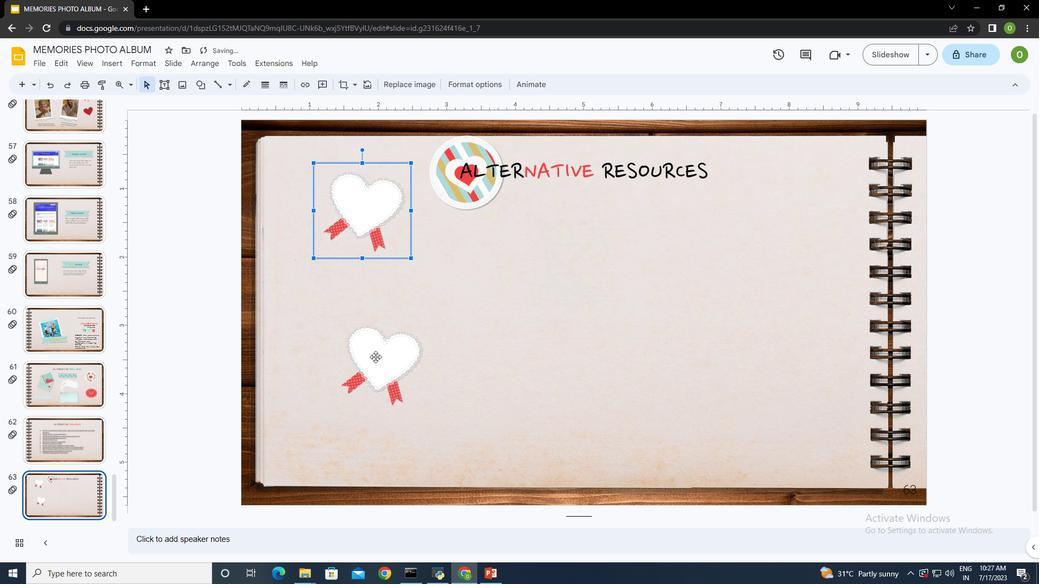
Action: Mouse moved to (365, 392)
Screenshot: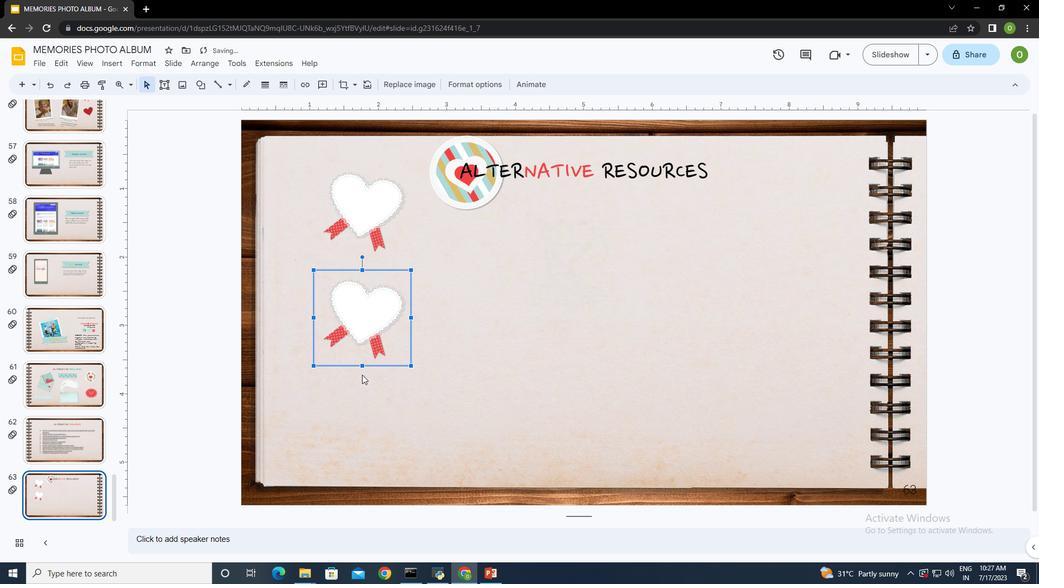 
Action: Mouse pressed left at (365, 392)
Screenshot: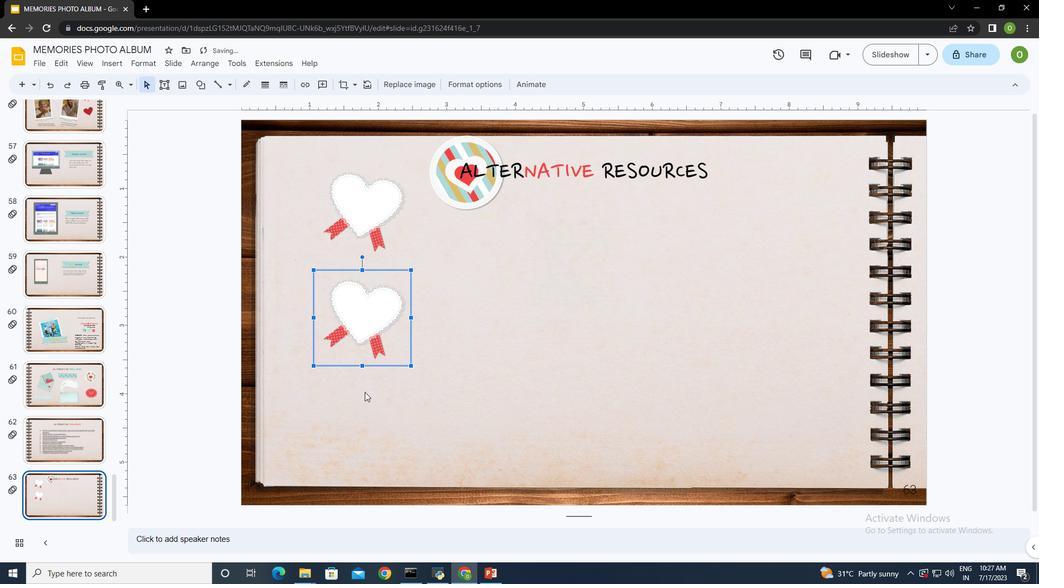 
Action: Mouse pressed right at (365, 392)
Screenshot: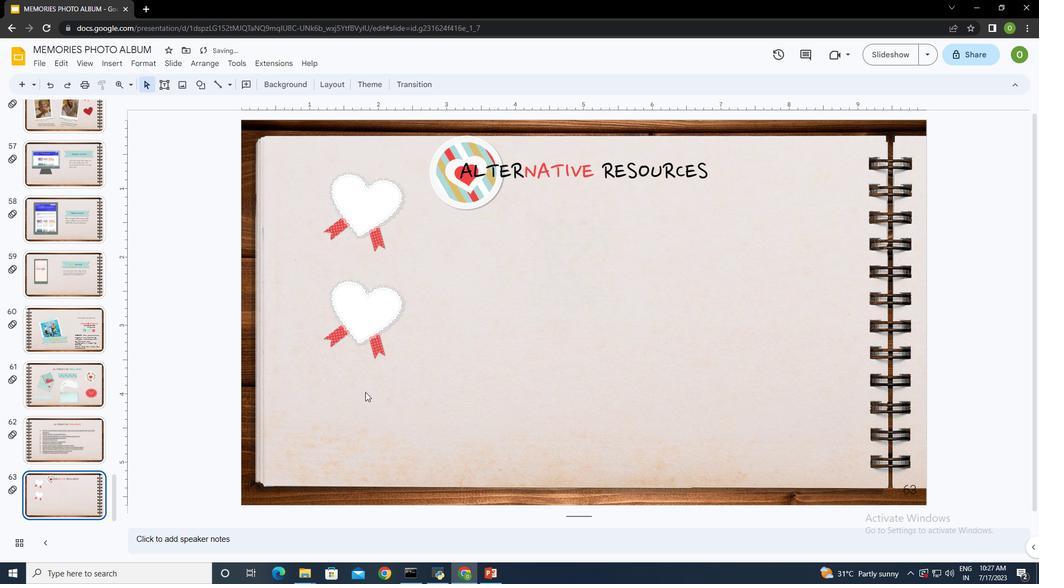 
Action: Mouse moved to (394, 208)
Screenshot: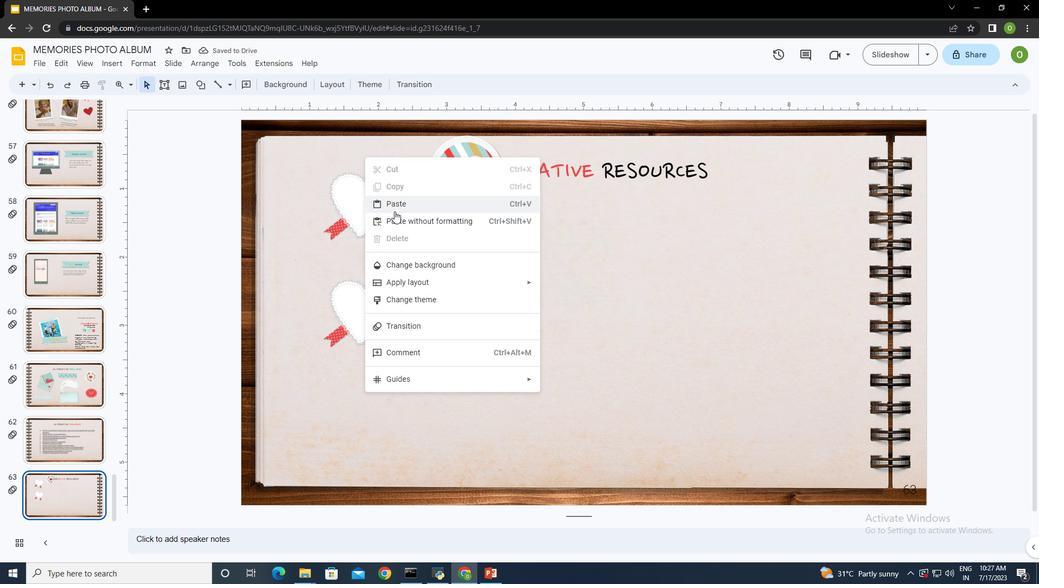 
Action: Mouse pressed left at (394, 208)
Screenshot: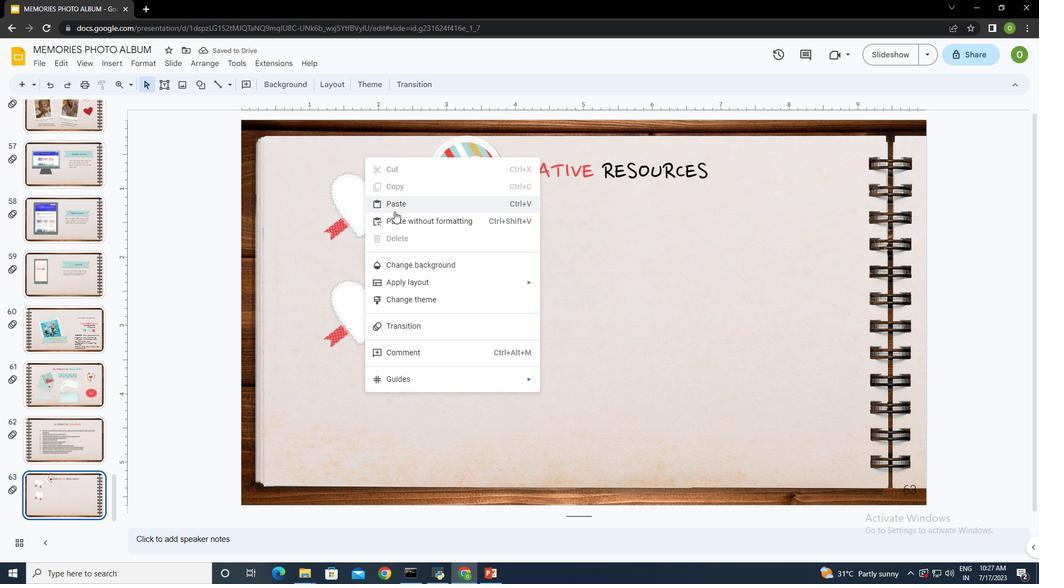 
Action: Mouse moved to (404, 296)
Screenshot: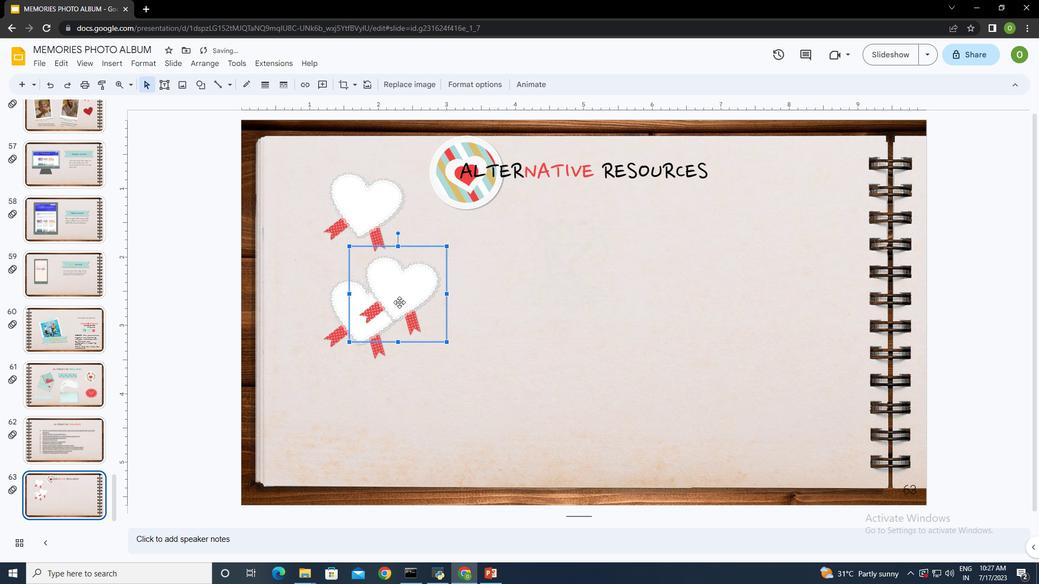 
Action: Mouse pressed left at (404, 296)
Screenshot: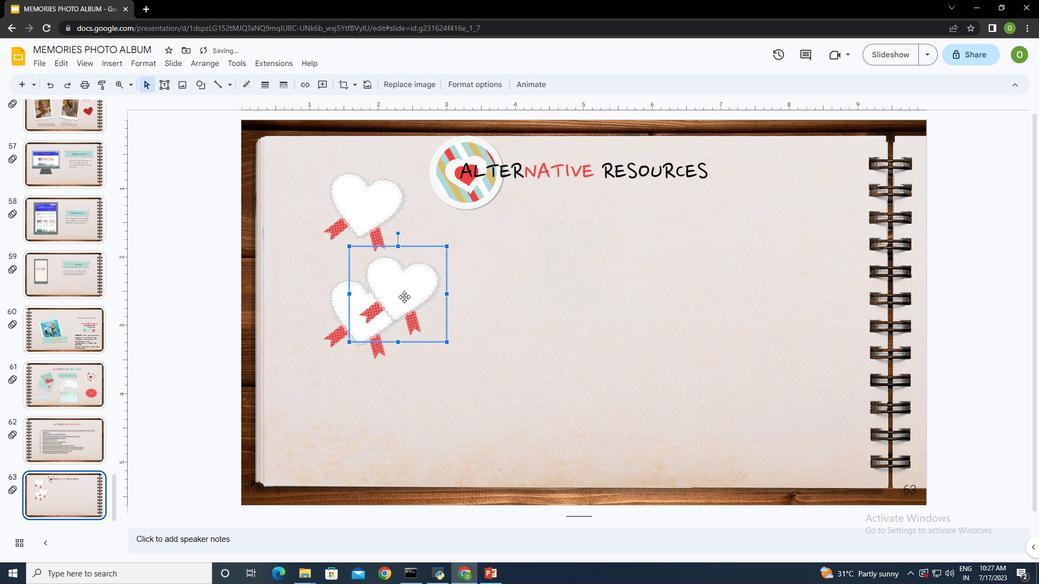 
Action: Mouse moved to (376, 417)
Screenshot: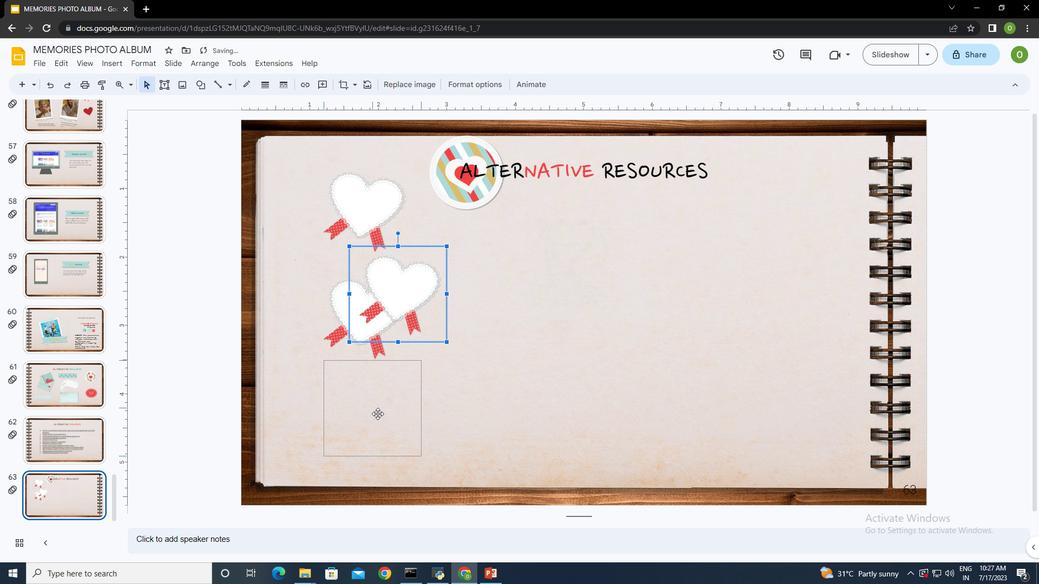 
Action: Mouse pressed left at (376, 417)
Screenshot: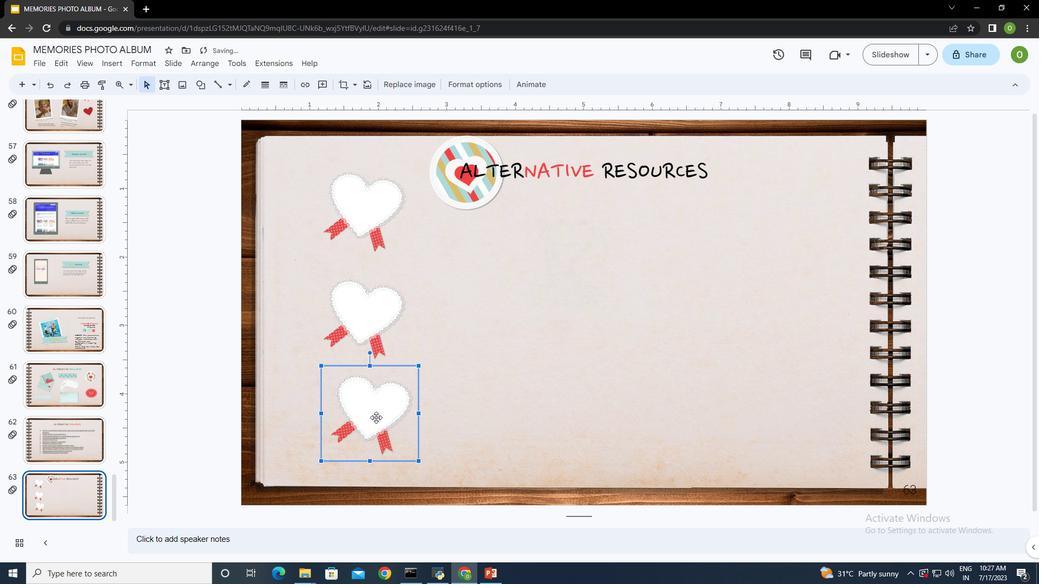 
Action: Mouse moved to (463, 387)
Screenshot: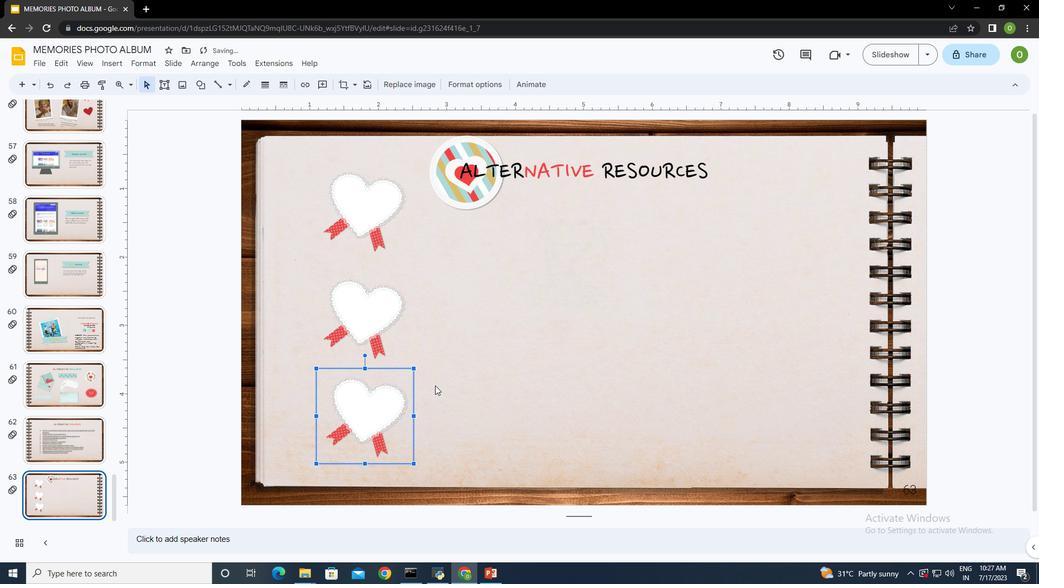 
Action: Mouse pressed left at (463, 387)
Screenshot: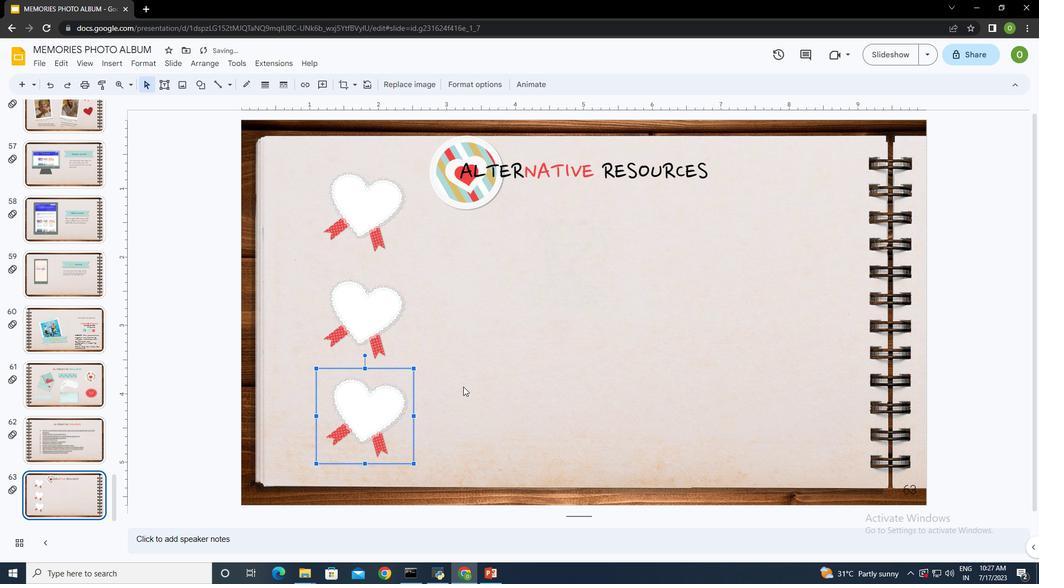 
Action: Mouse moved to (498, 321)
Screenshot: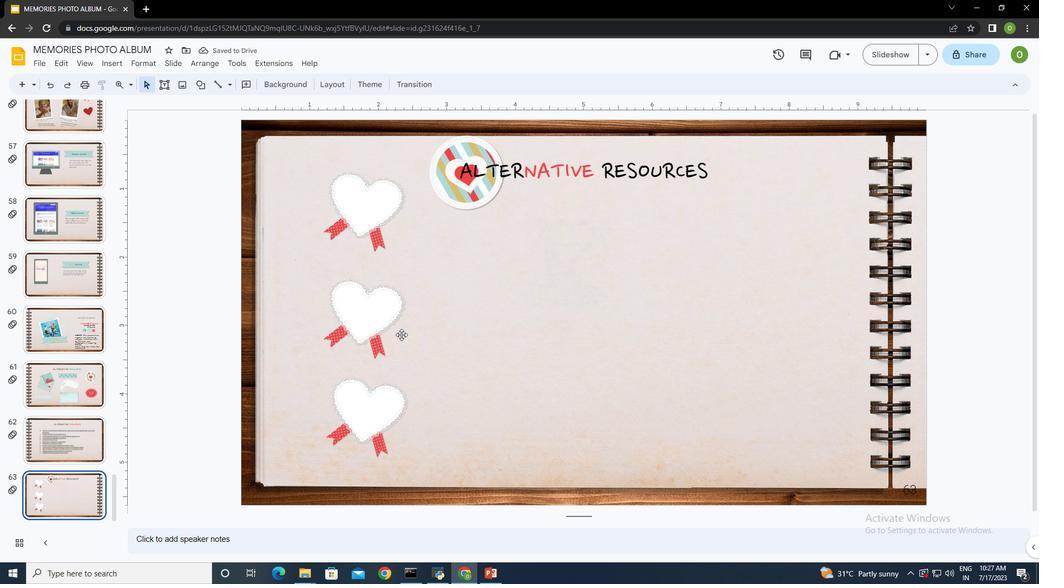 
Action: Mouse pressed right at (498, 321)
Screenshot: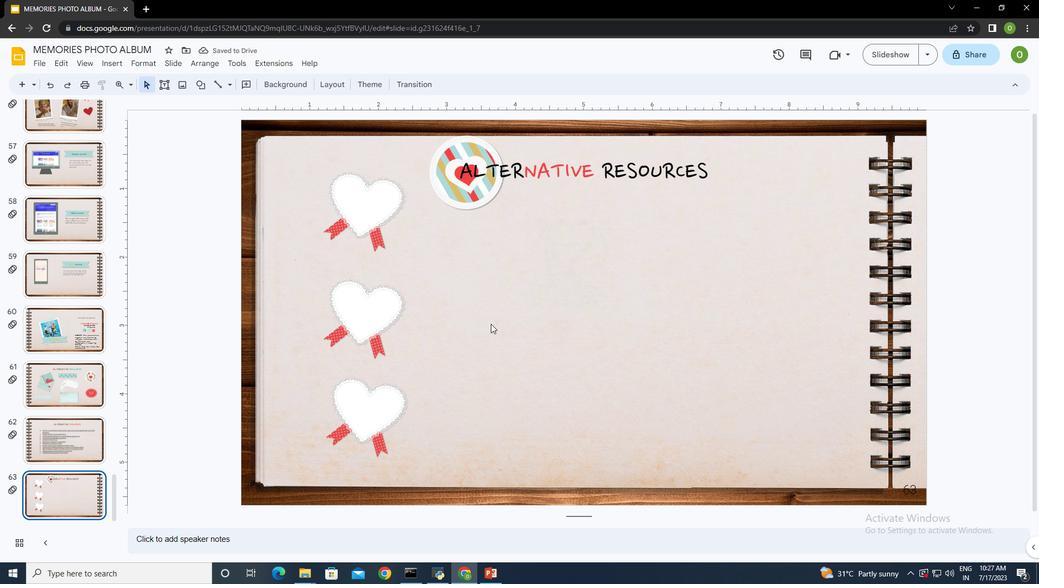 
Action: Mouse moved to (530, 365)
Screenshot: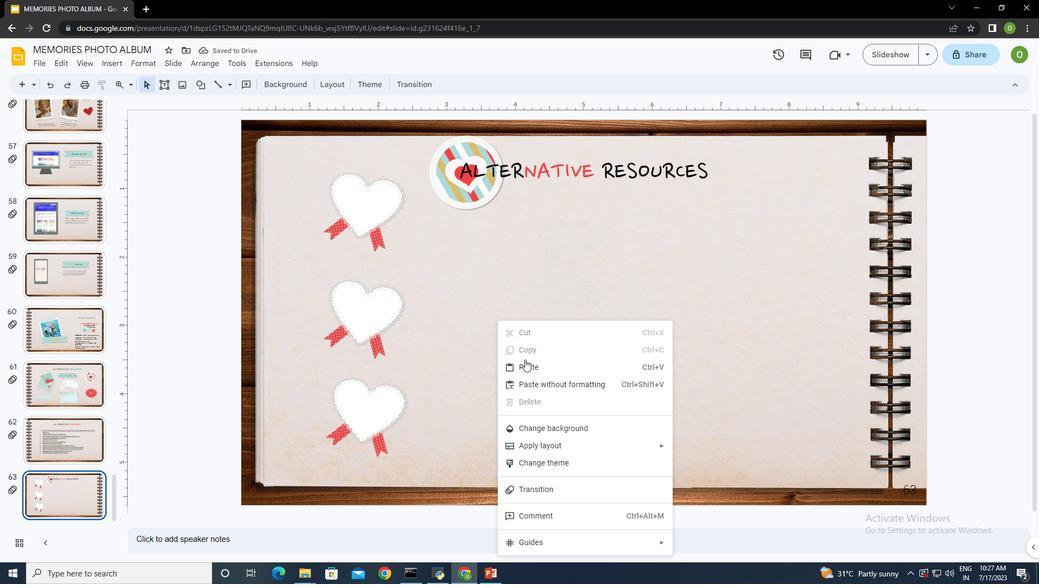 
Action: Mouse pressed left at (530, 365)
Screenshot: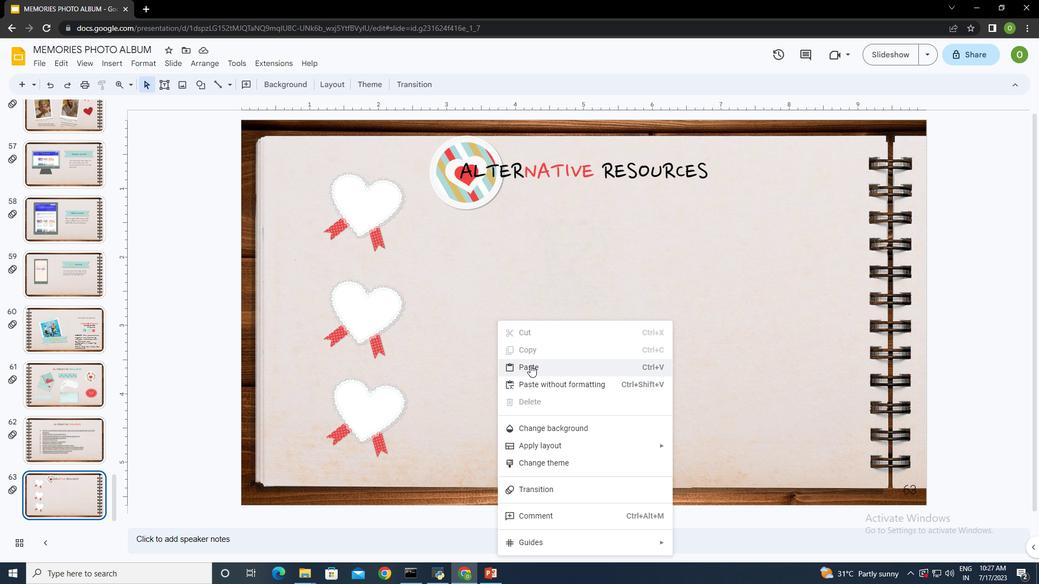 
Action: Mouse moved to (409, 300)
Screenshot: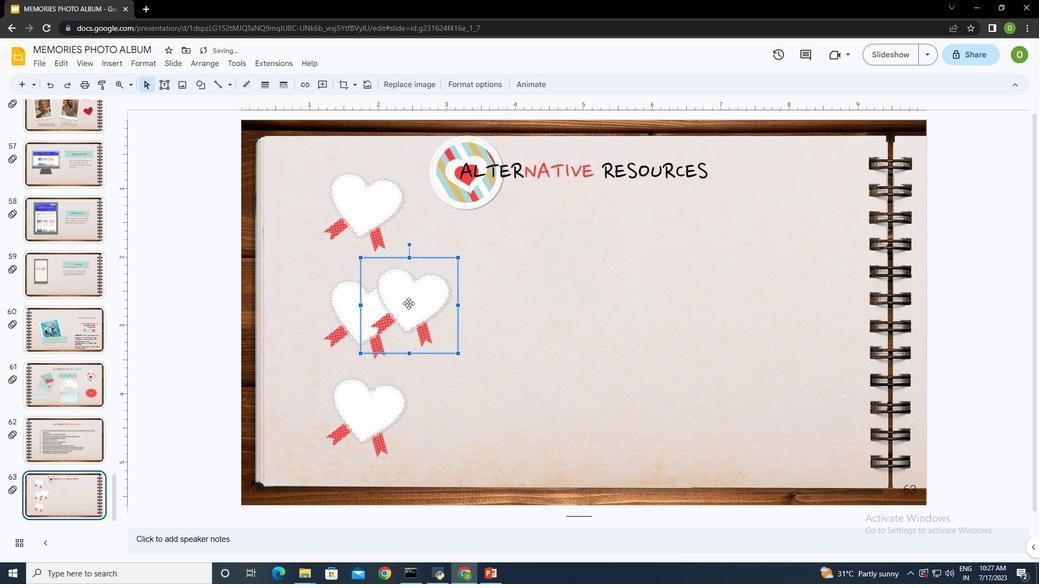 
Action: Mouse pressed left at (409, 300)
Screenshot: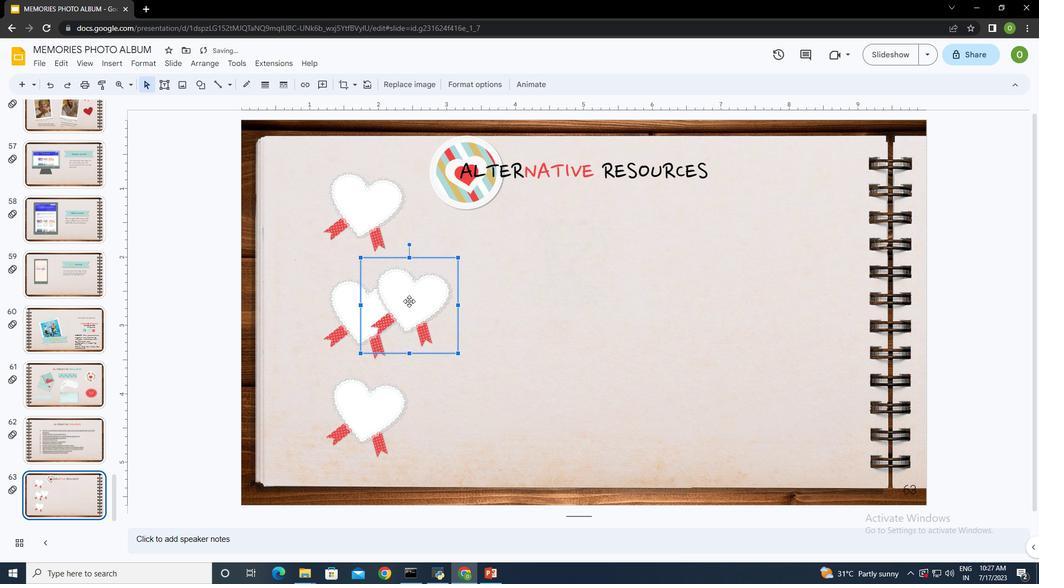
Action: Mouse moved to (519, 407)
Screenshot: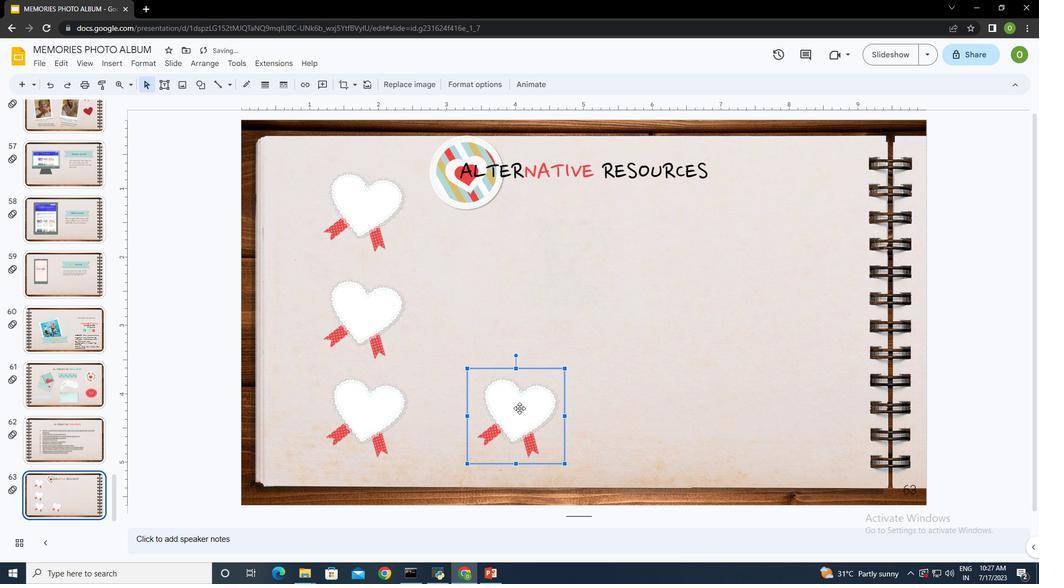 
Action: Mouse pressed left at (519, 407)
Screenshot: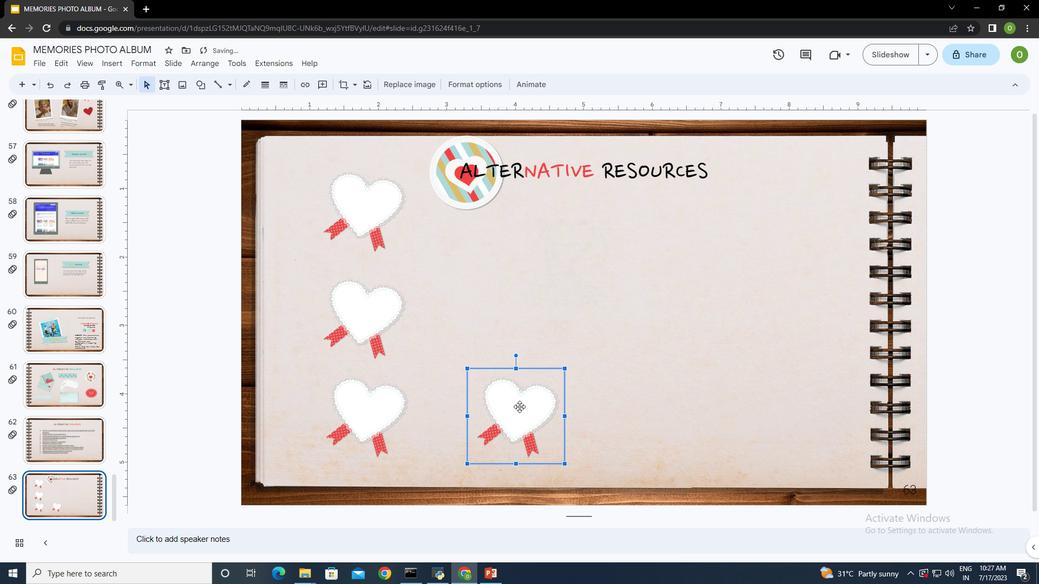 
Action: Mouse moved to (610, 407)
Screenshot: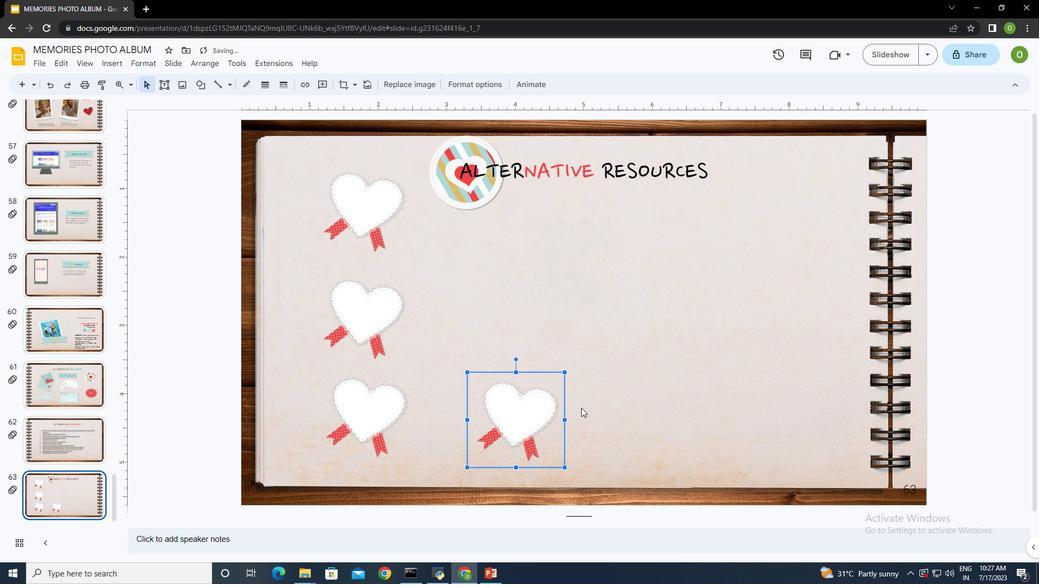 
Action: Mouse pressed left at (610, 407)
Screenshot: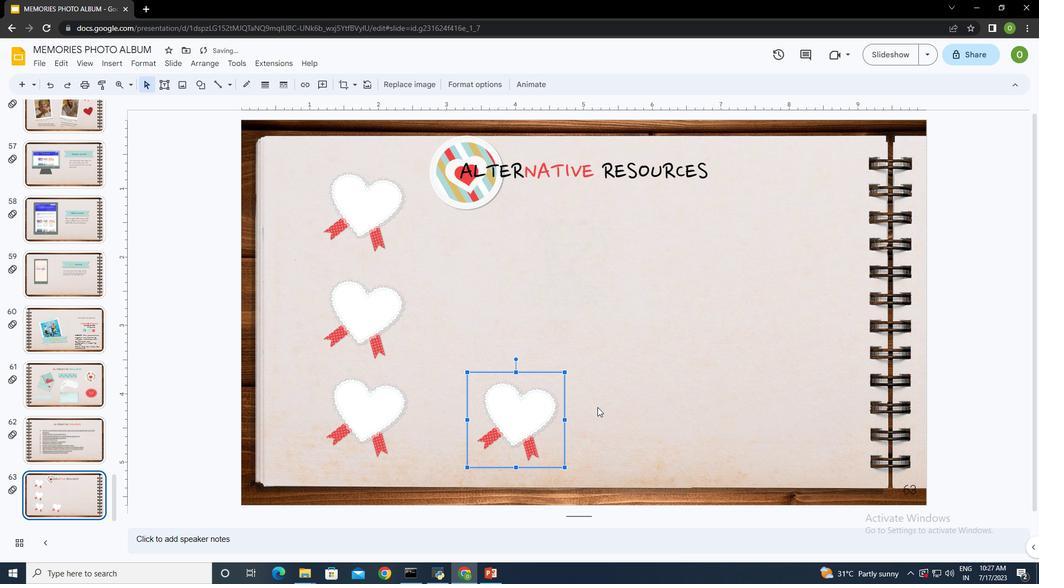 
Action: Mouse moved to (366, 199)
Screenshot: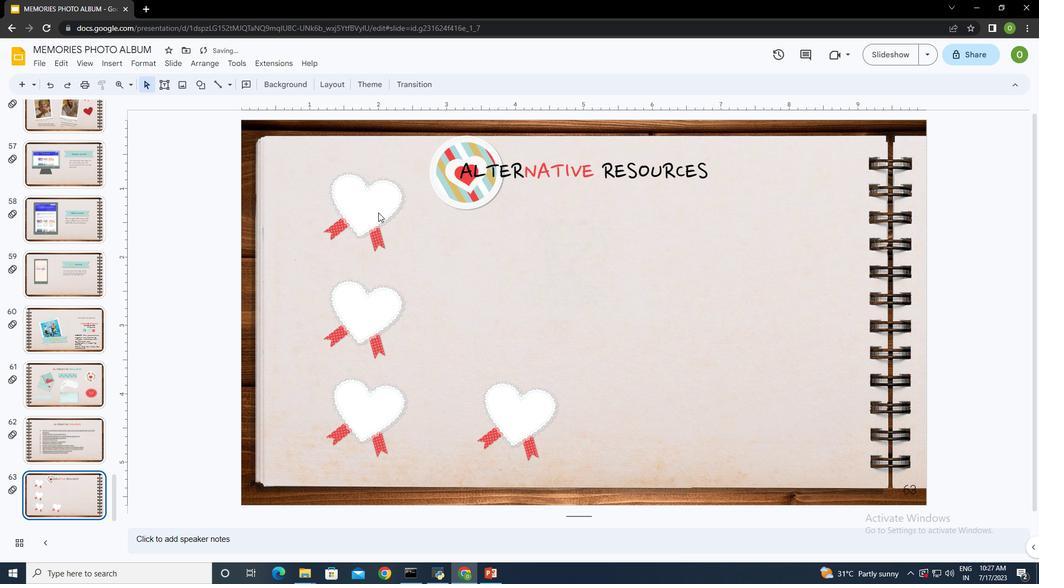 
Action: Mouse pressed left at (366, 199)
Screenshot: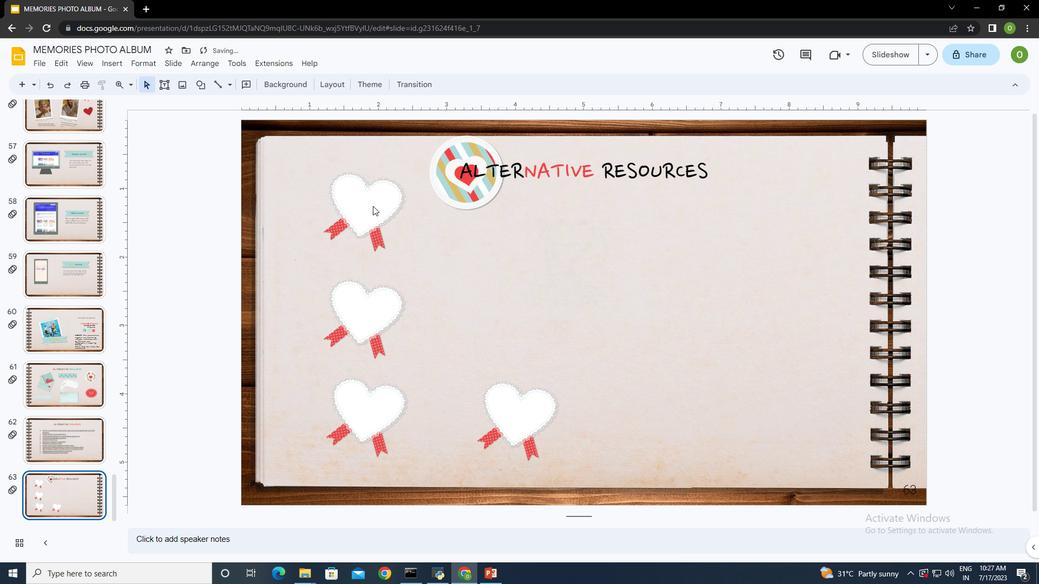 
Action: Mouse moved to (164, 79)
Screenshot: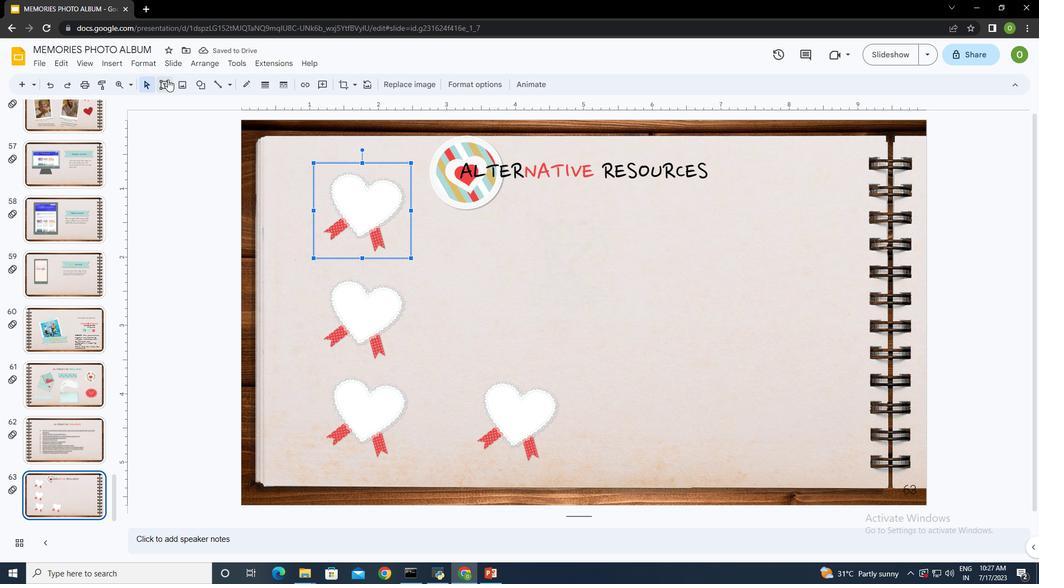 
Action: Mouse pressed left at (164, 79)
Screenshot: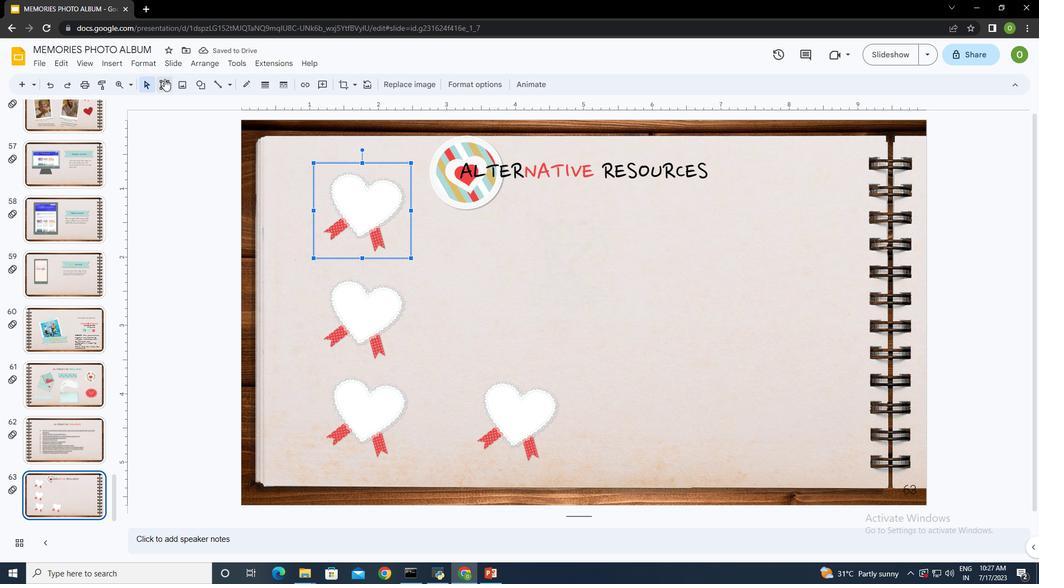 
Action: Mouse moved to (343, 184)
Screenshot: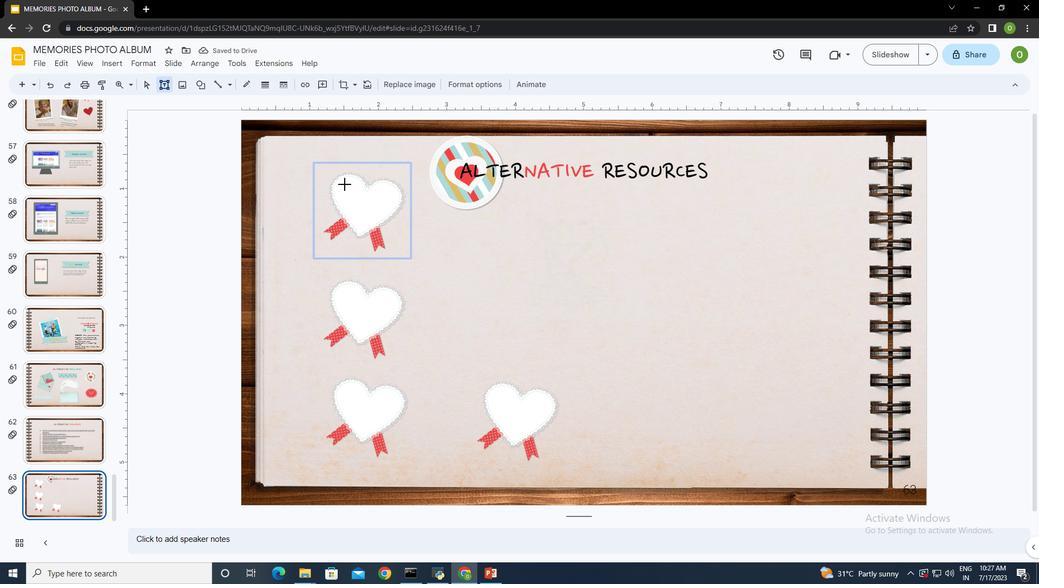 
Action: Mouse pressed left at (343, 184)
Screenshot: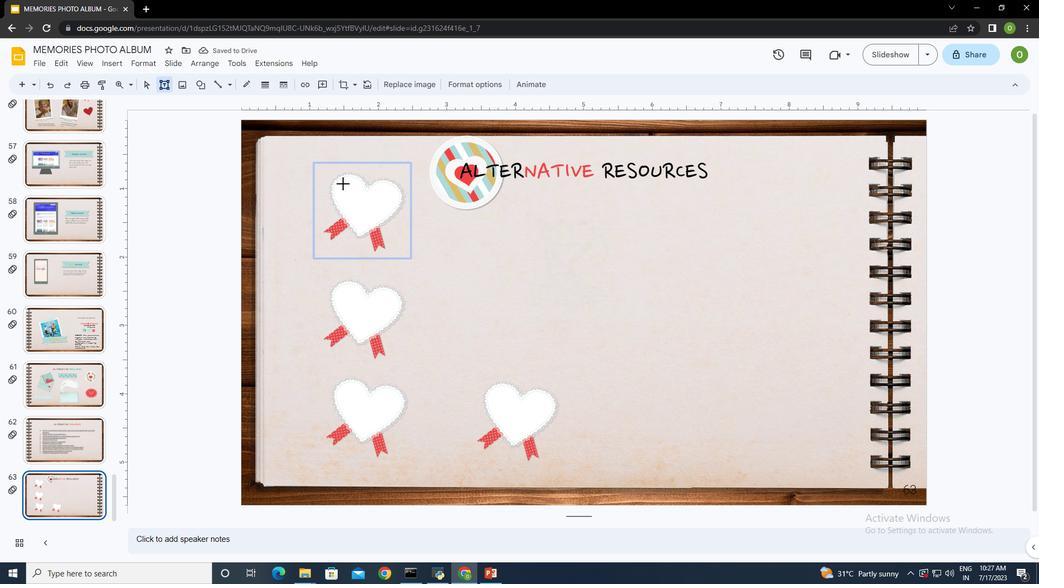 
Action: Mouse moved to (376, 206)
Screenshot: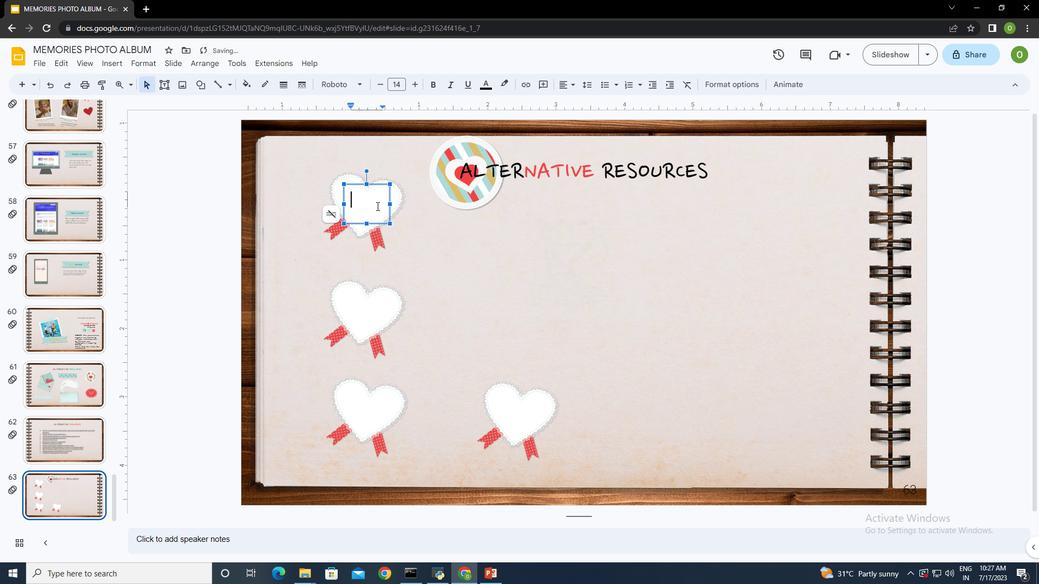 
Action: Key pressed 01
Screenshot: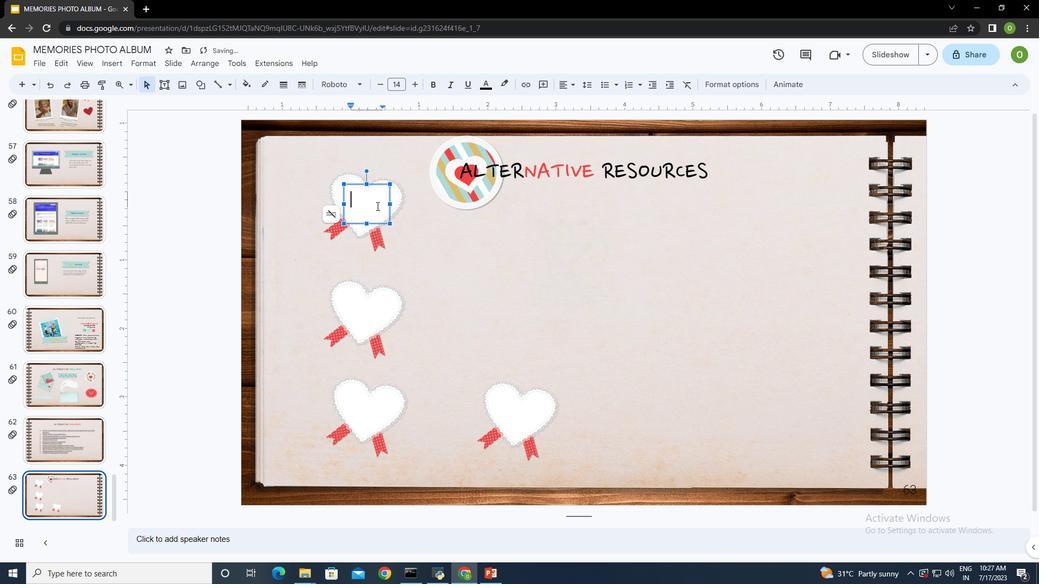 
Action: Mouse moved to (354, 323)
Screenshot: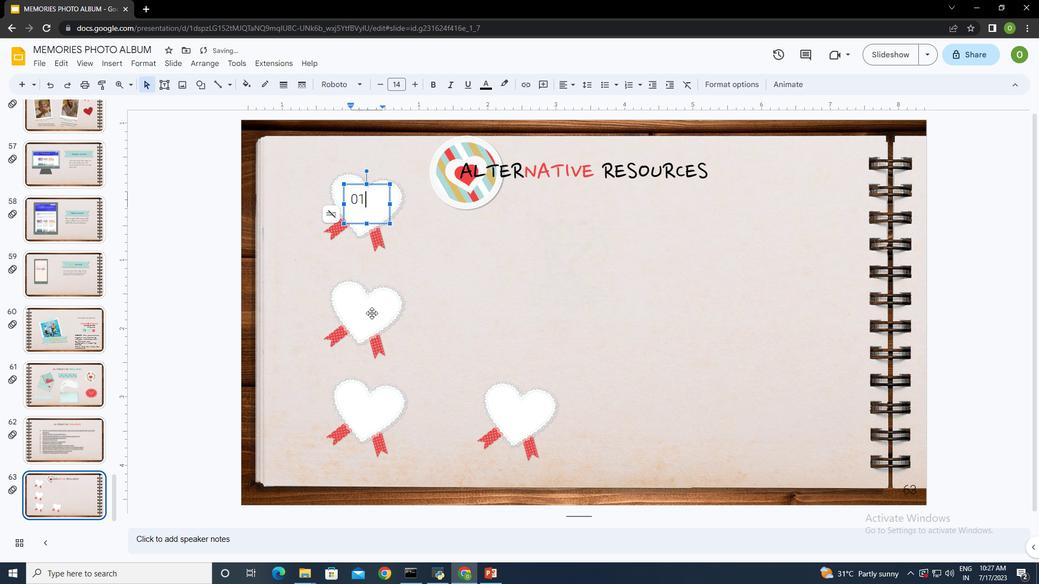 
Action: Mouse pressed left at (354, 323)
Screenshot: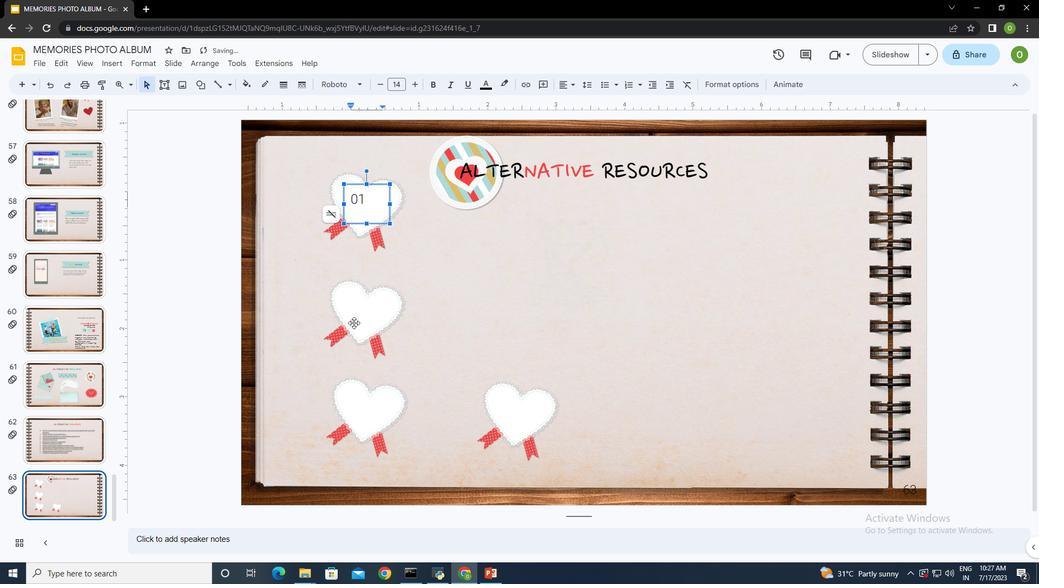 
Action: Mouse moved to (163, 80)
Screenshot: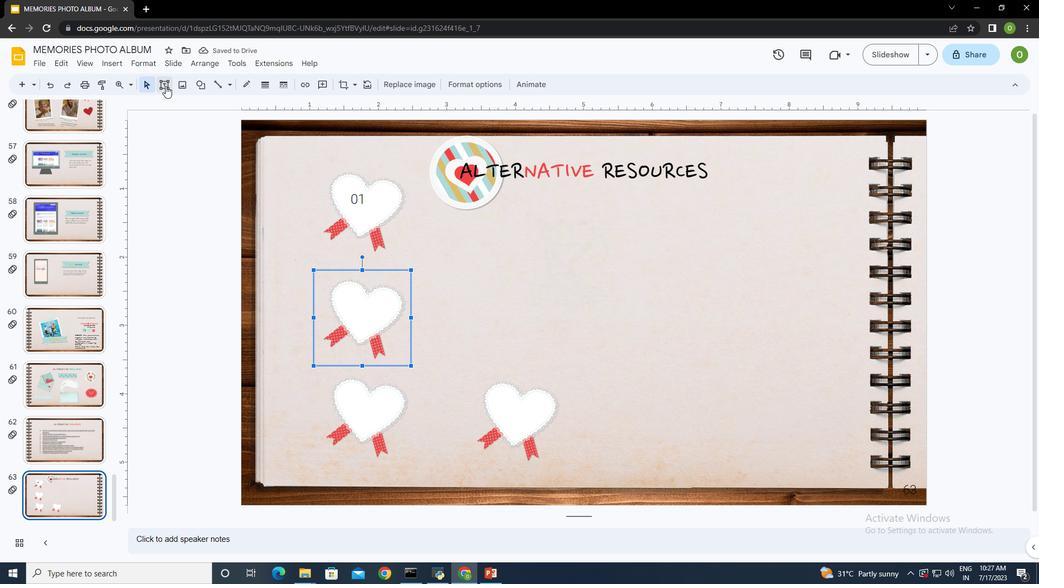 
Action: Mouse pressed left at (163, 80)
Screenshot: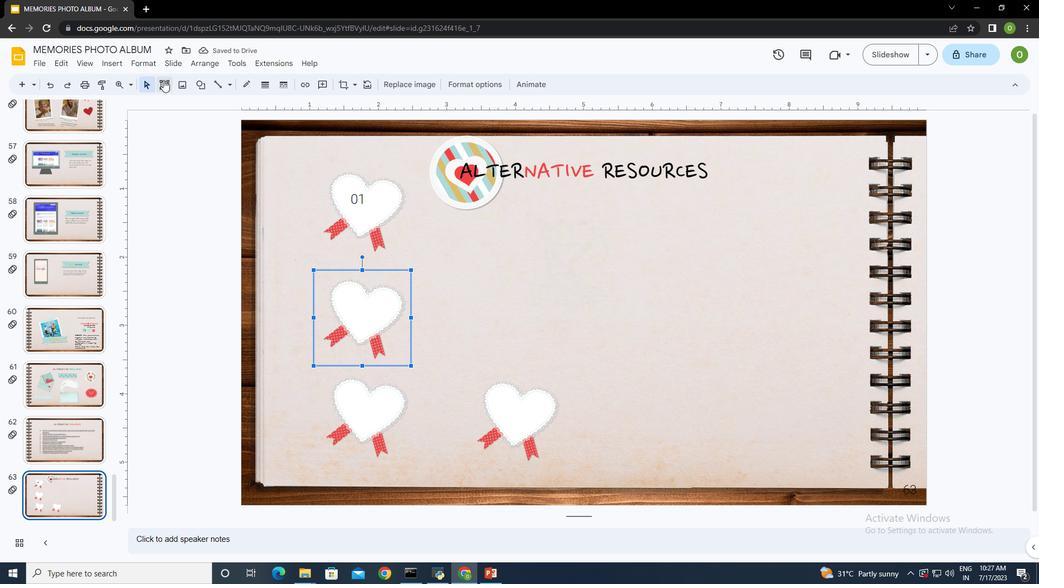 
Action: Mouse moved to (345, 295)
Screenshot: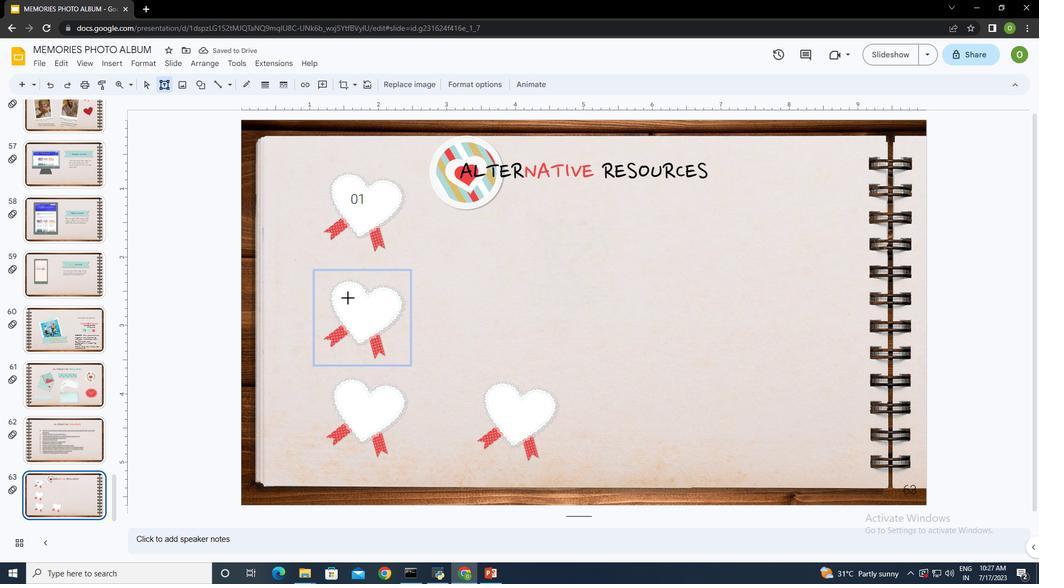 
Action: Mouse pressed left at (345, 295)
Screenshot: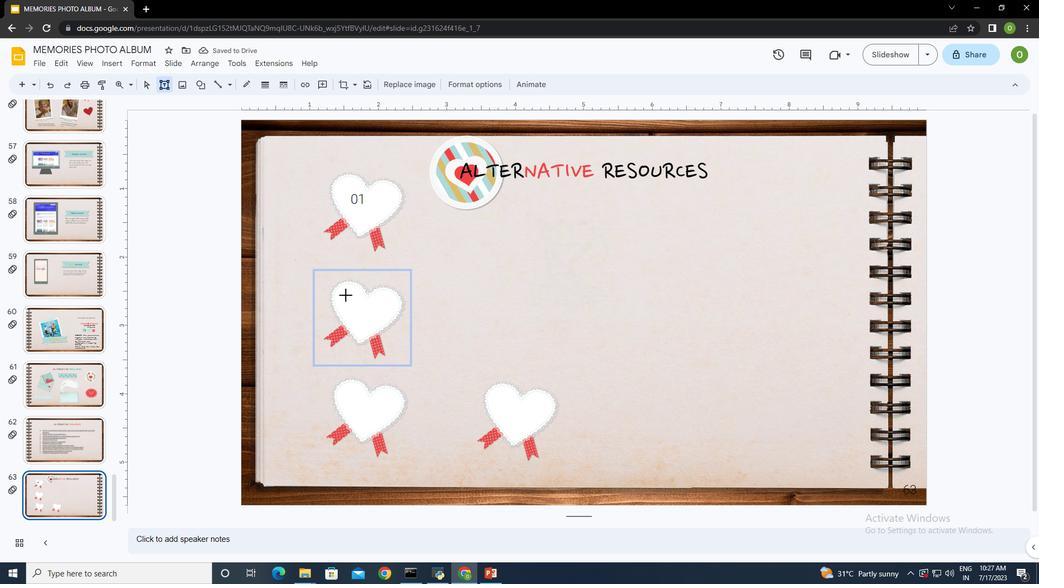 
Action: Mouse moved to (388, 327)
Screenshot: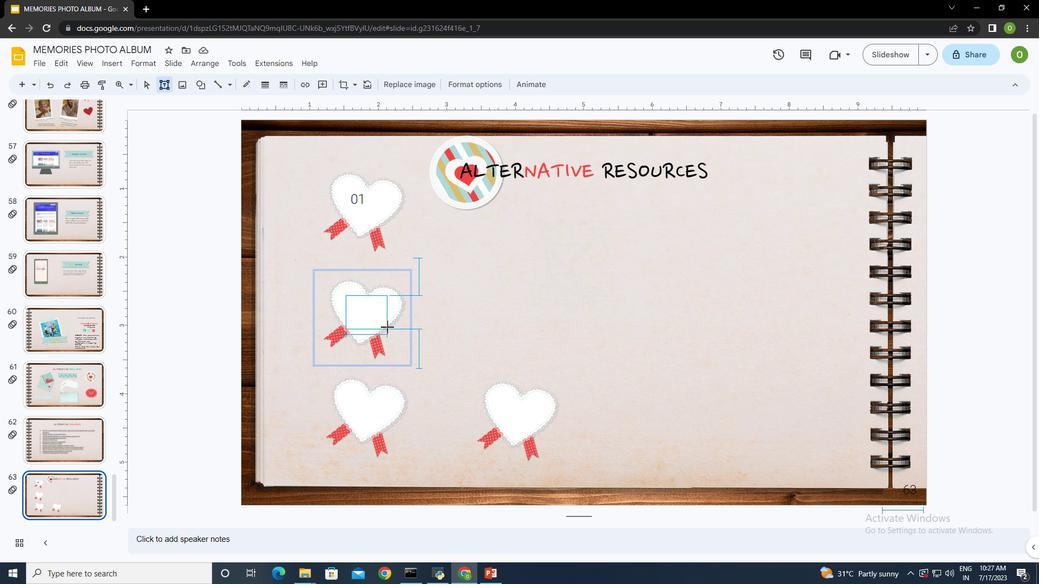 
Action: Key pressed 02
Screenshot: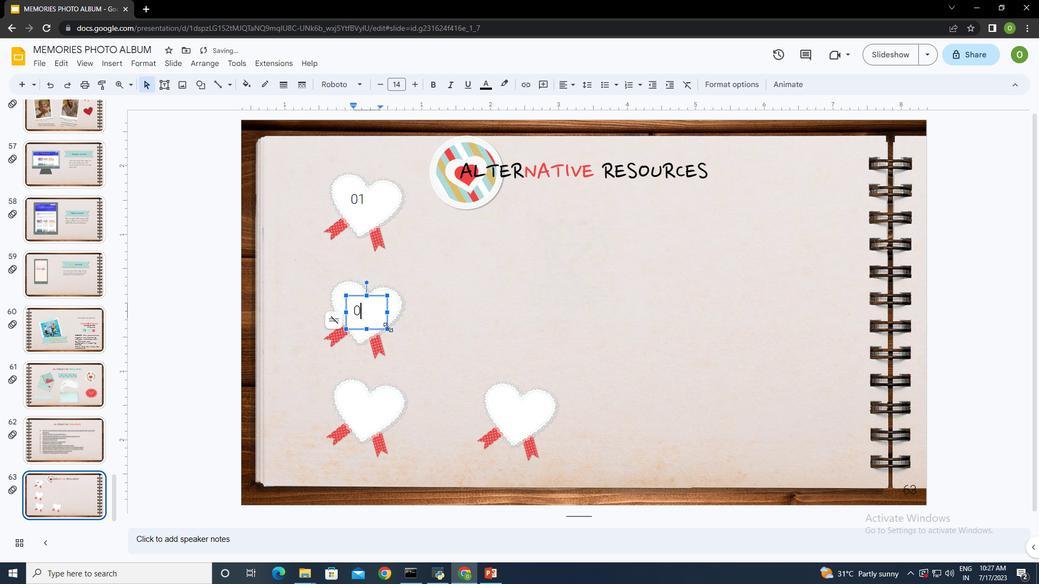 
Action: Mouse moved to (366, 402)
Screenshot: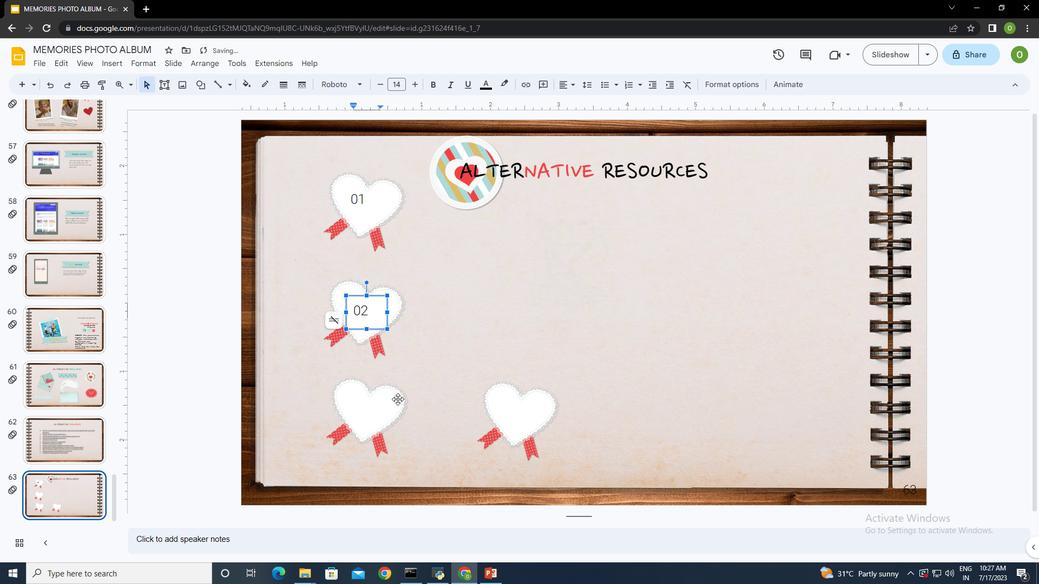 
Action: Mouse pressed left at (366, 402)
Screenshot: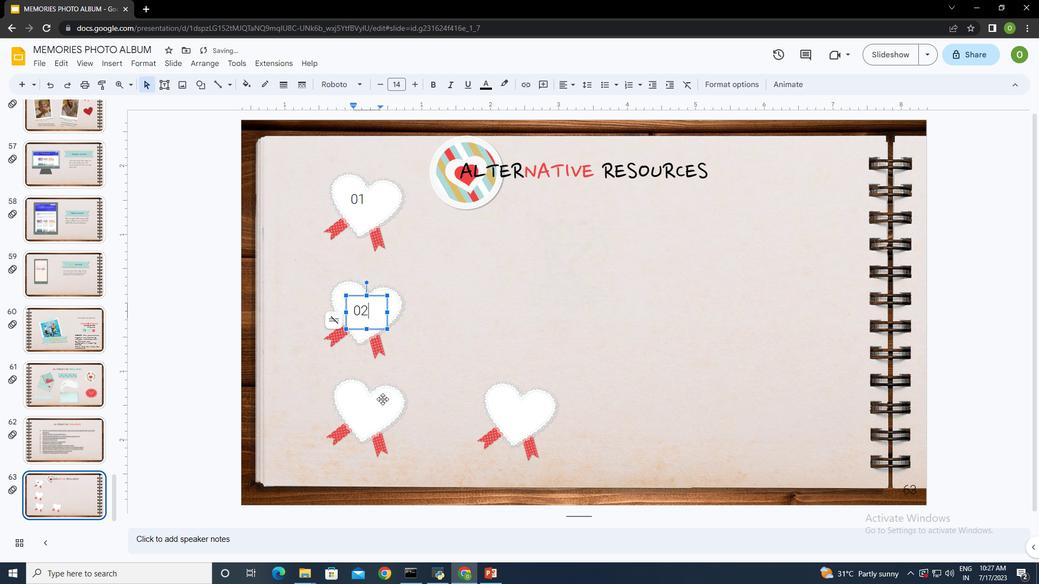 
Action: Mouse moved to (158, 80)
Screenshot: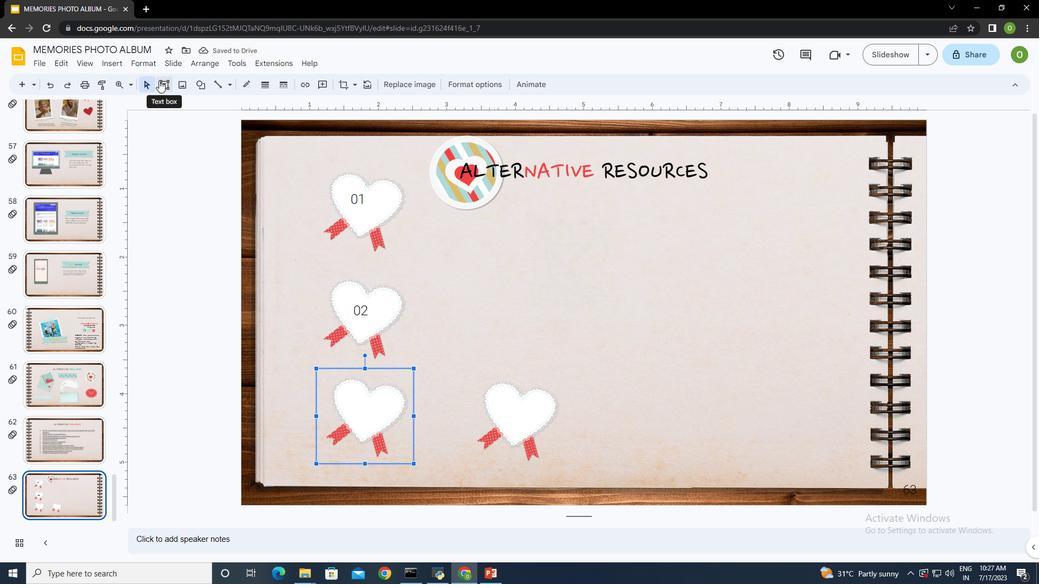 
Action: Mouse pressed left at (158, 80)
Screenshot: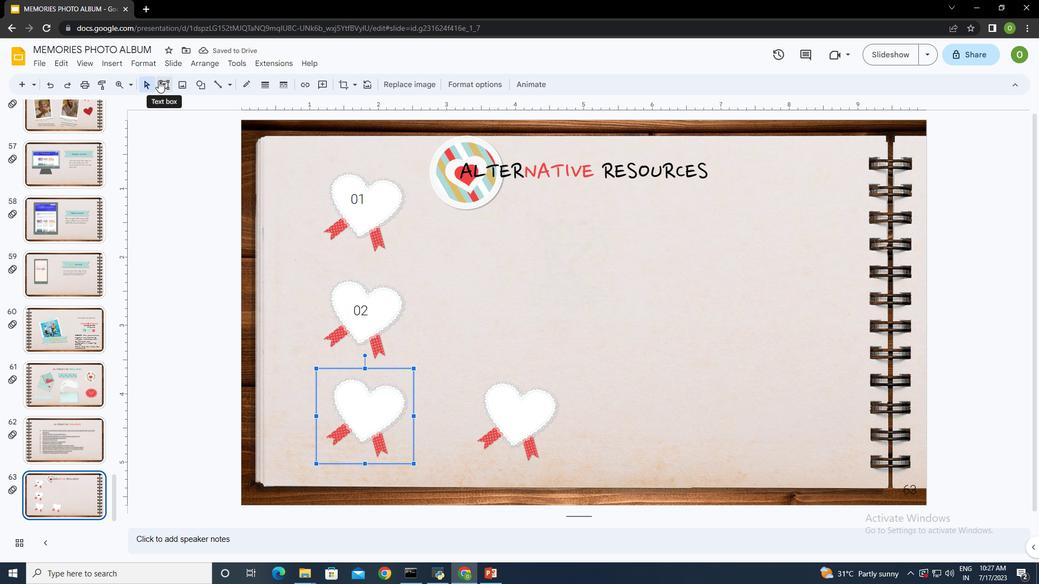 
Action: Mouse moved to (342, 392)
Screenshot: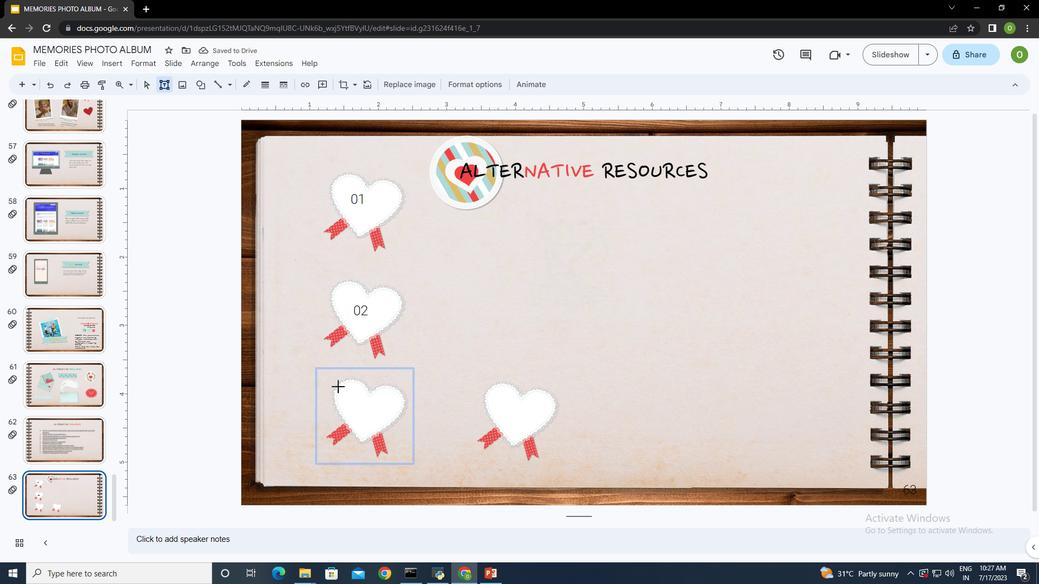 
Action: Mouse pressed left at (342, 392)
Screenshot: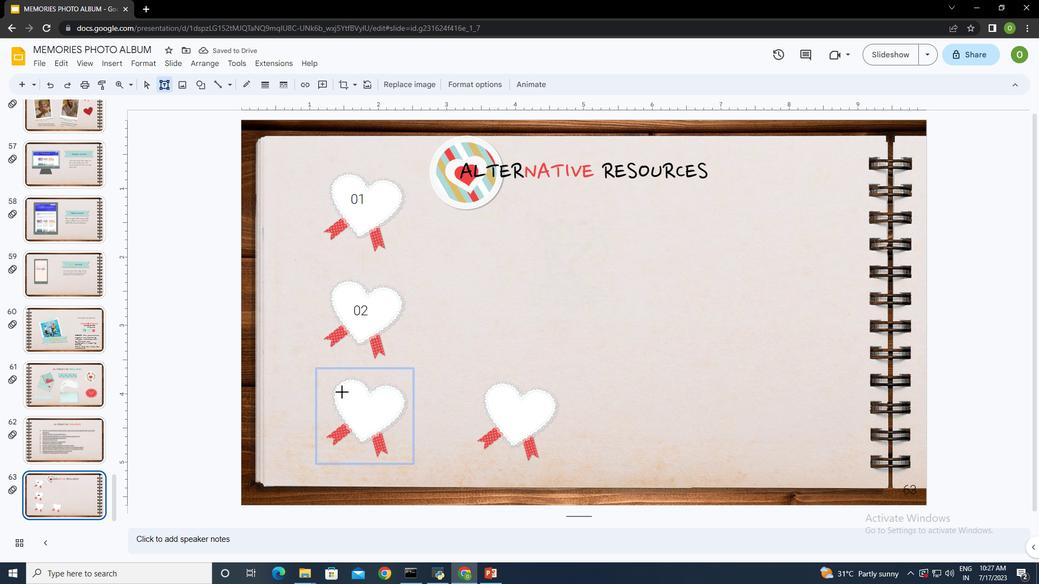 
Action: Mouse moved to (374, 409)
Screenshot: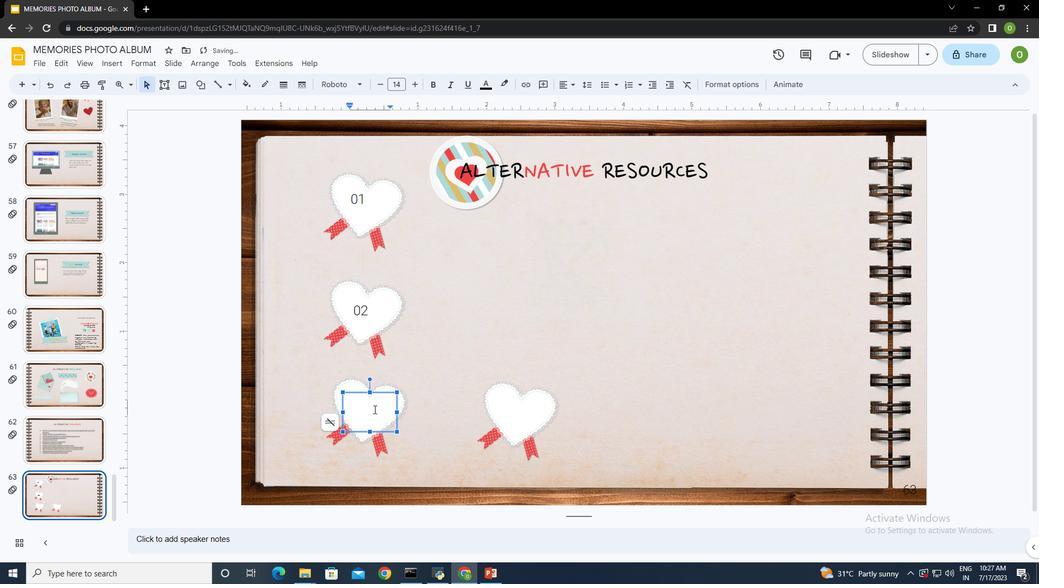 
Action: Key pressed 03
Screenshot: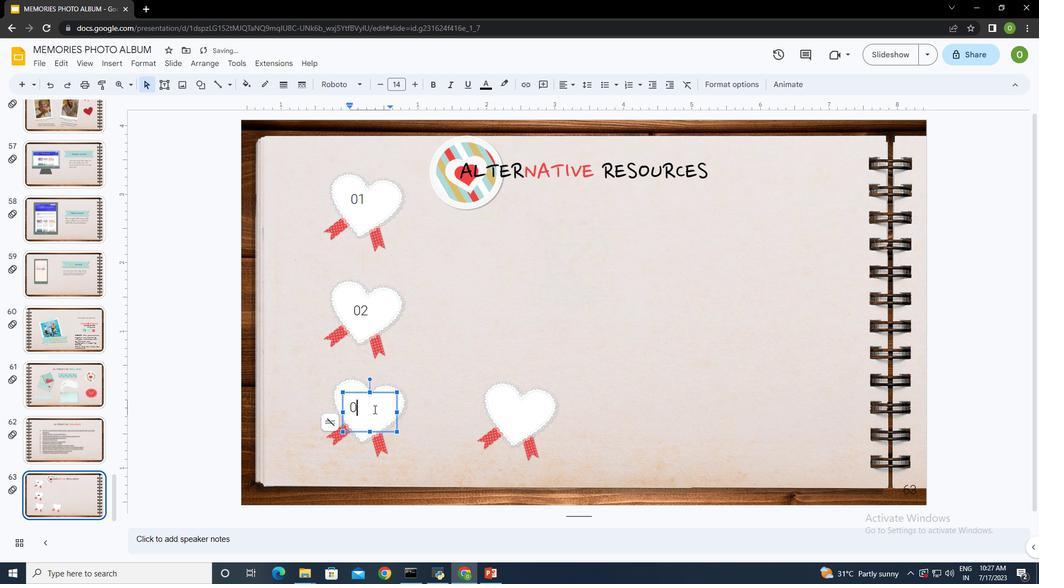
Action: Mouse moved to (508, 415)
Screenshot: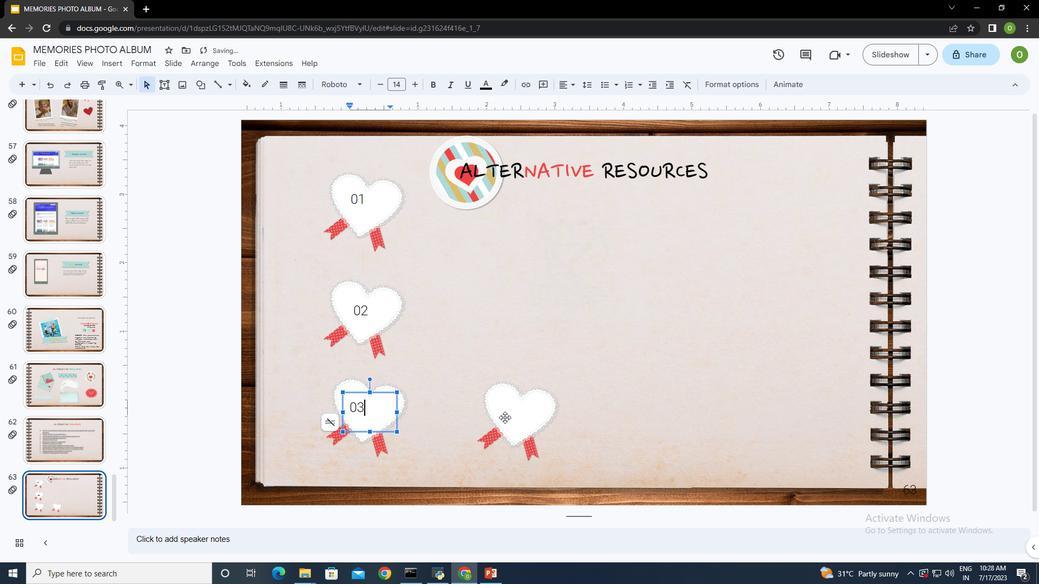 
Action: Mouse pressed left at (508, 415)
Screenshot: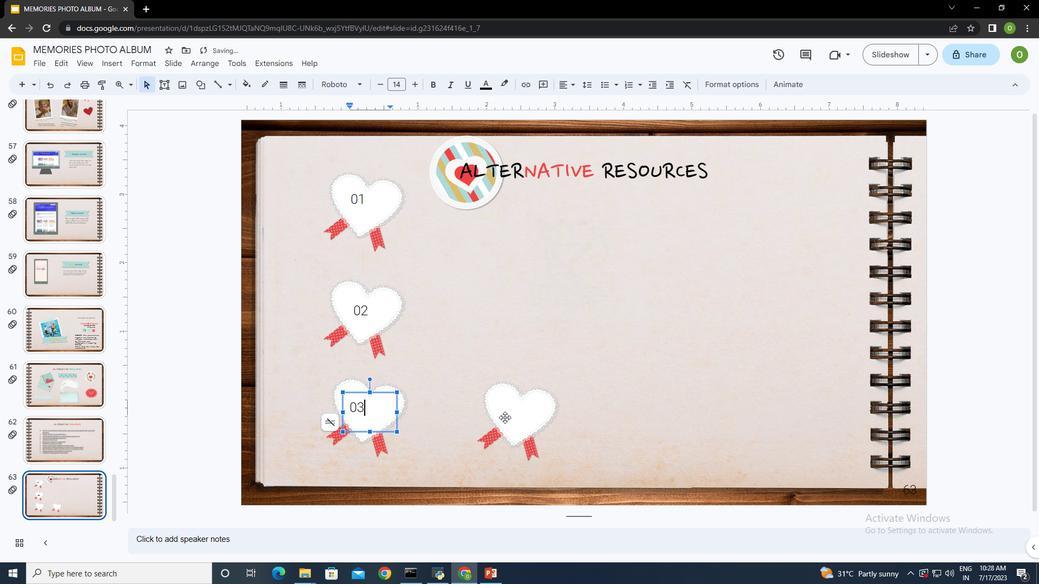 
Action: Mouse moved to (159, 84)
Screenshot: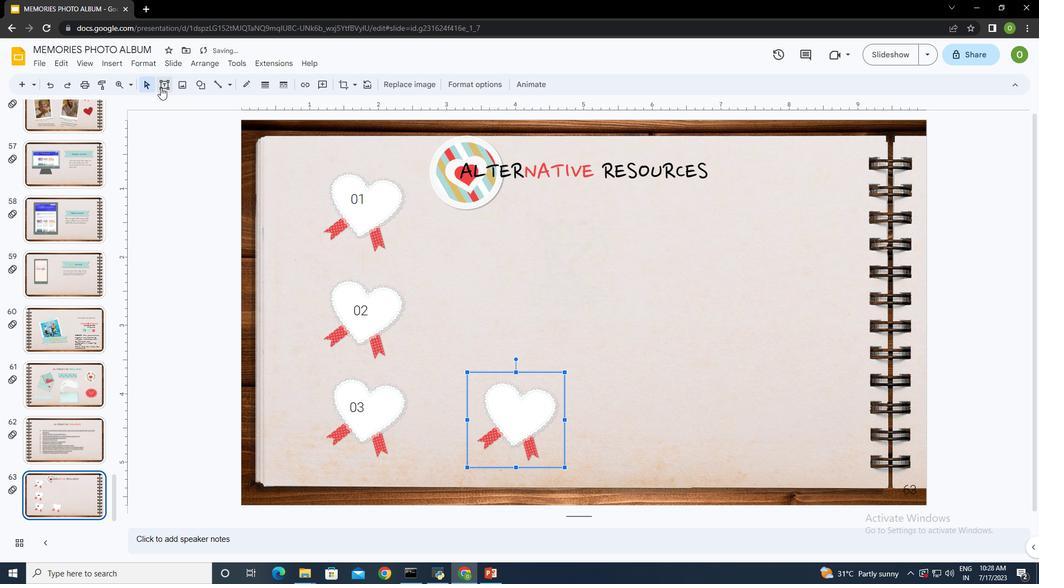 
Action: Mouse pressed left at (159, 84)
Screenshot: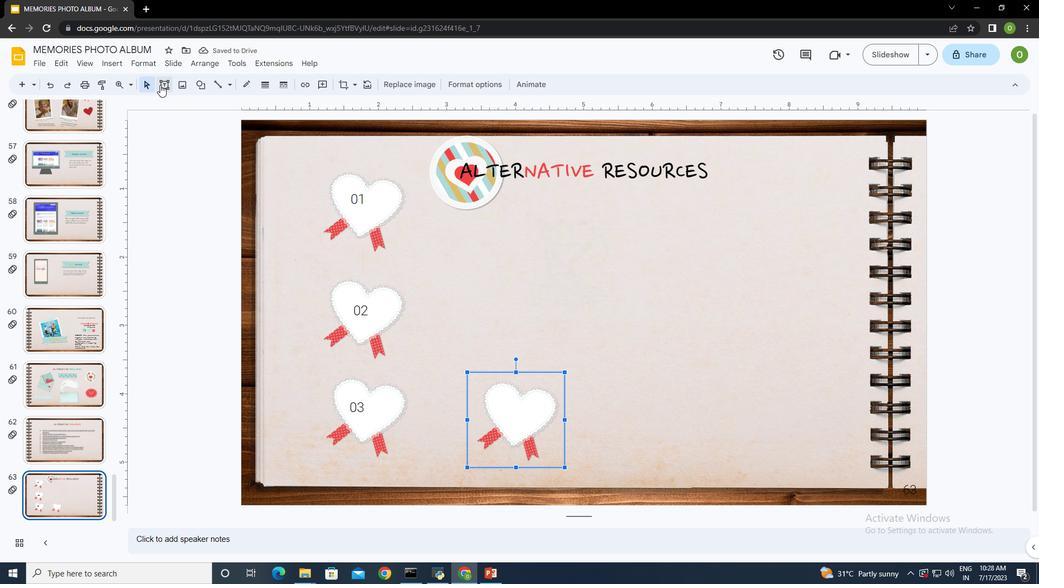 
Action: Mouse moved to (494, 395)
Screenshot: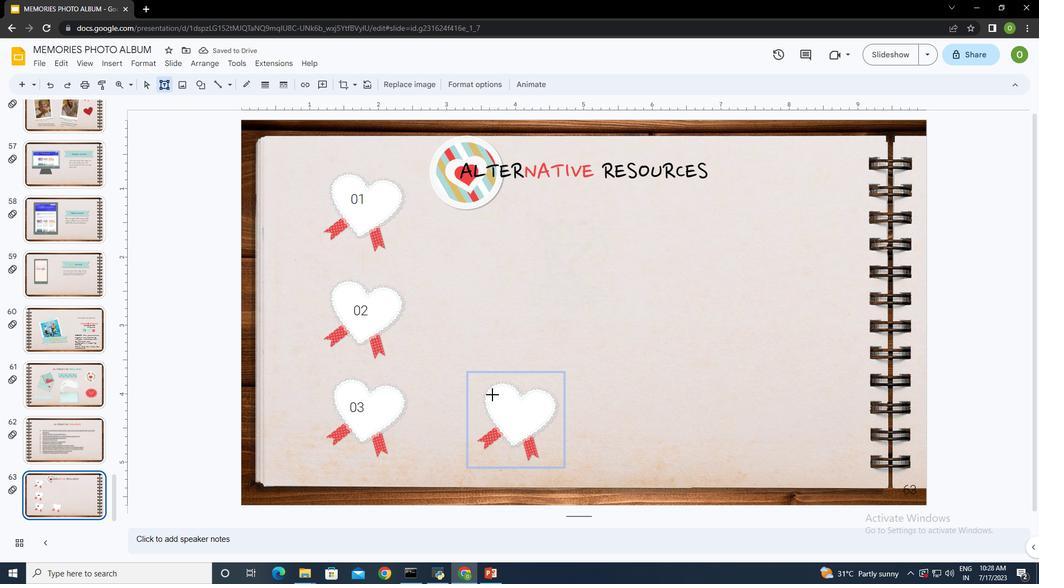 
Action: Mouse pressed left at (494, 395)
Screenshot: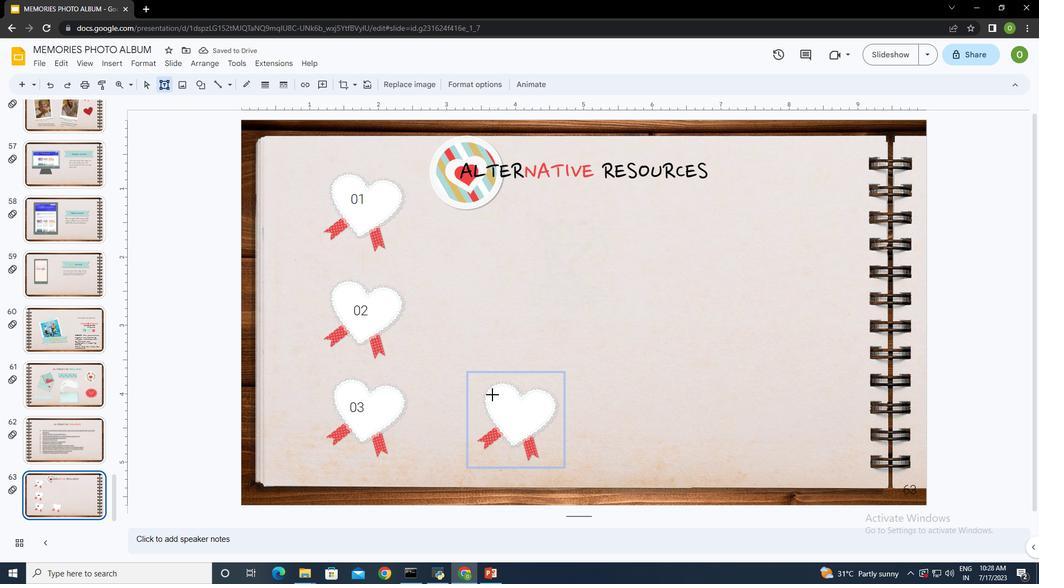 
Action: Mouse moved to (532, 427)
Screenshot: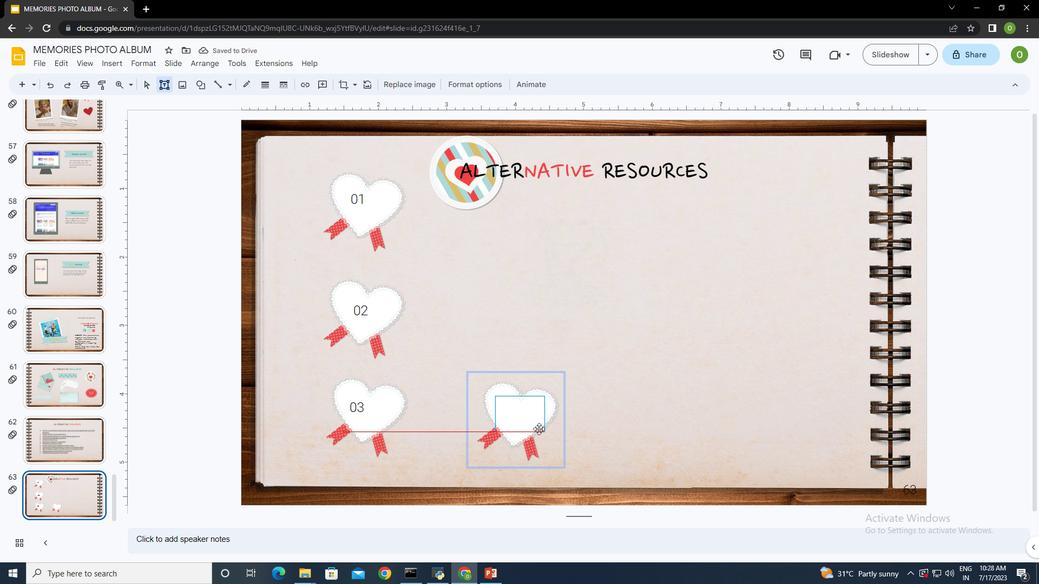 
Action: Key pressed 04
Screenshot: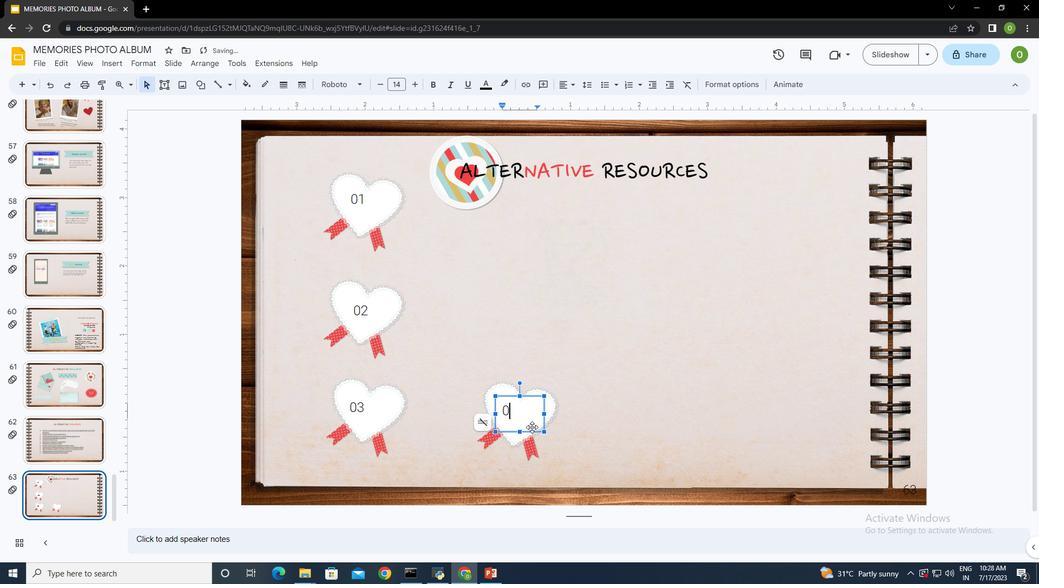 
Action: Mouse moved to (450, 398)
Screenshot: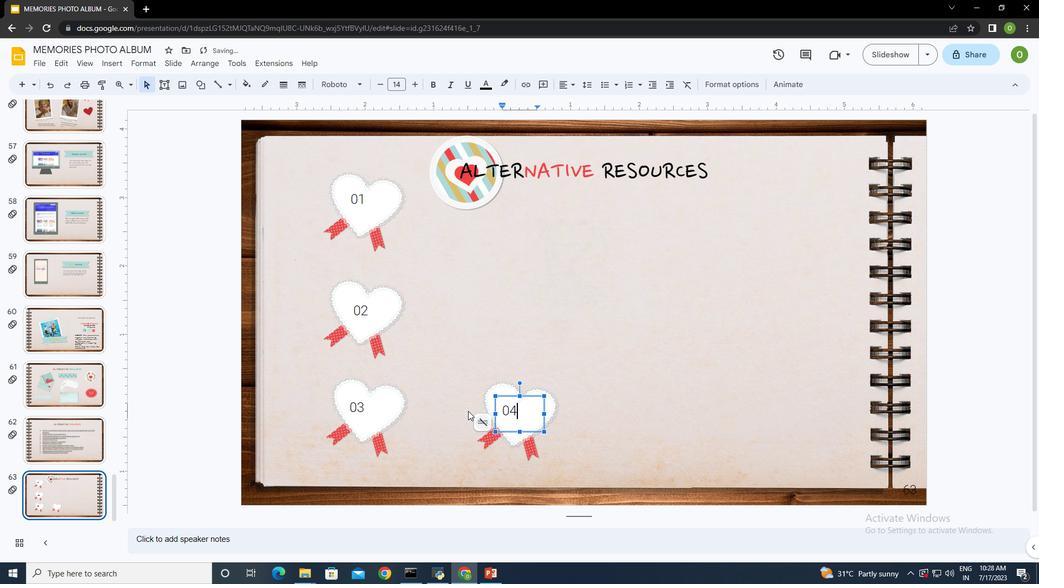 
Action: Mouse pressed left at (450, 398)
Screenshot: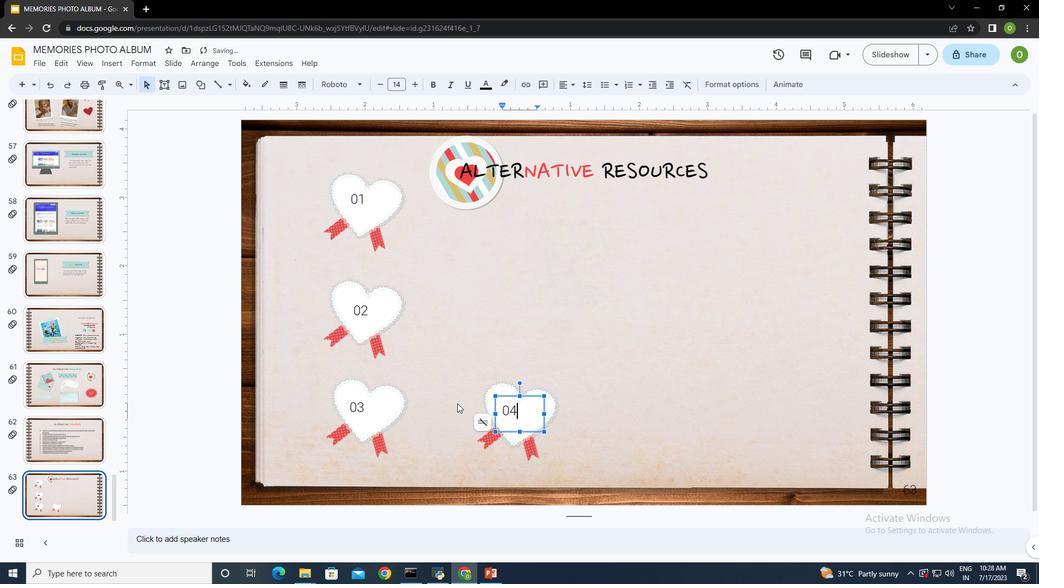 
Action: Mouse moved to (521, 410)
Screenshot: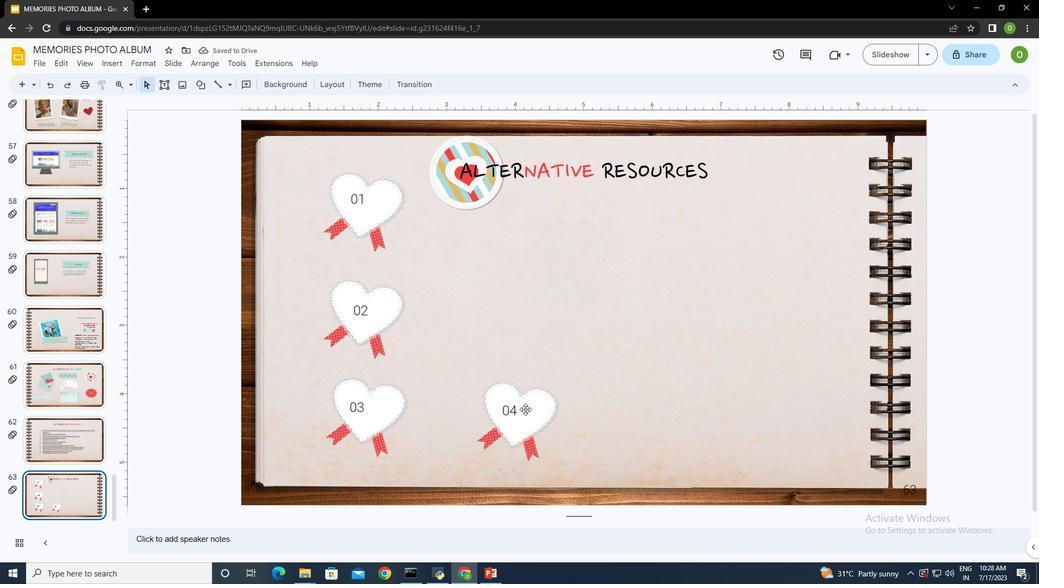
Action: Mouse pressed left at (521, 410)
Screenshot: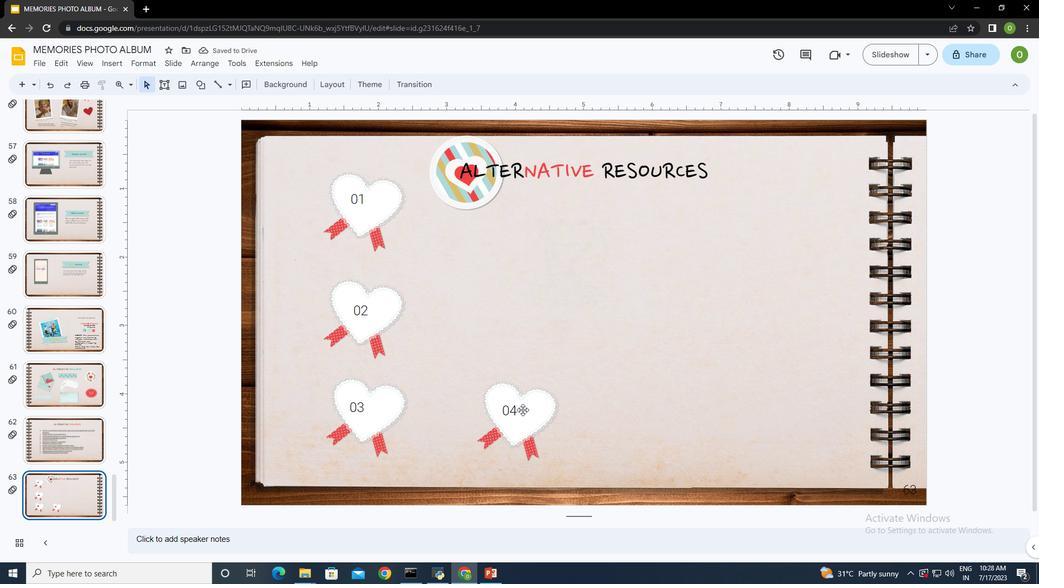 
Action: Mouse moved to (371, 406)
Screenshot: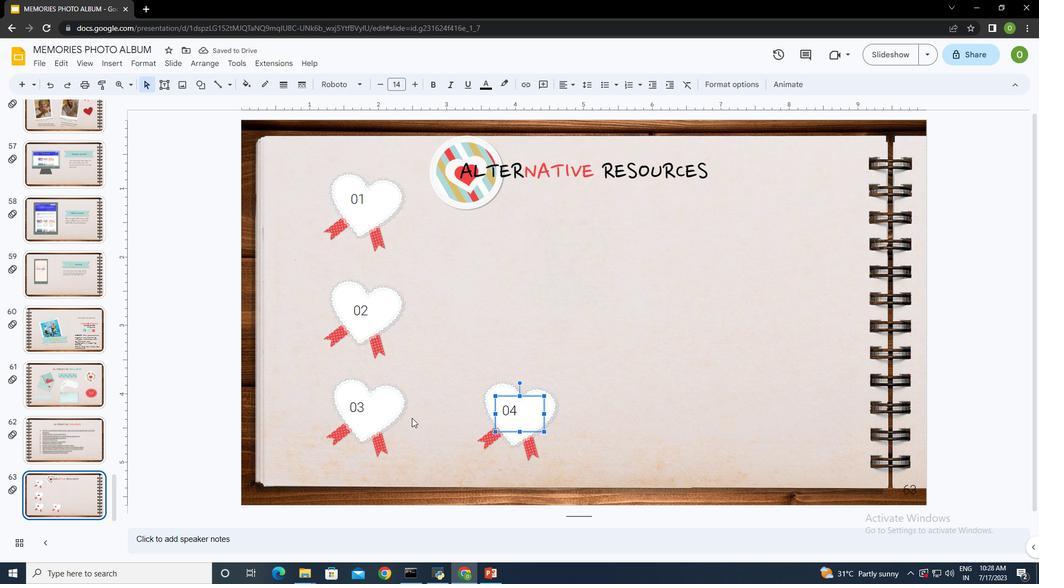 
Action: Mouse pressed left at (371, 406)
Screenshot: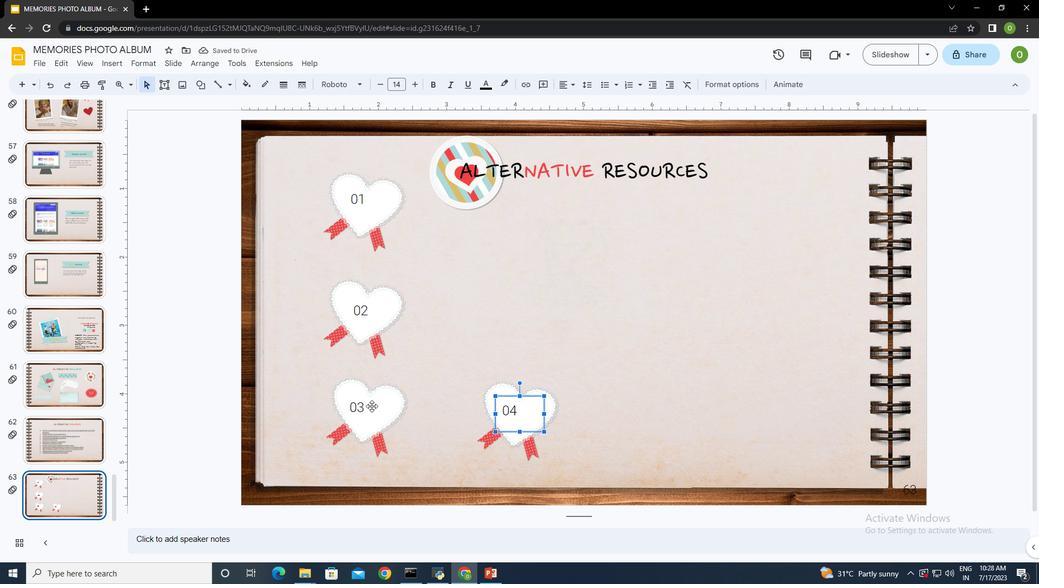 
Action: Mouse moved to (374, 311)
Screenshot: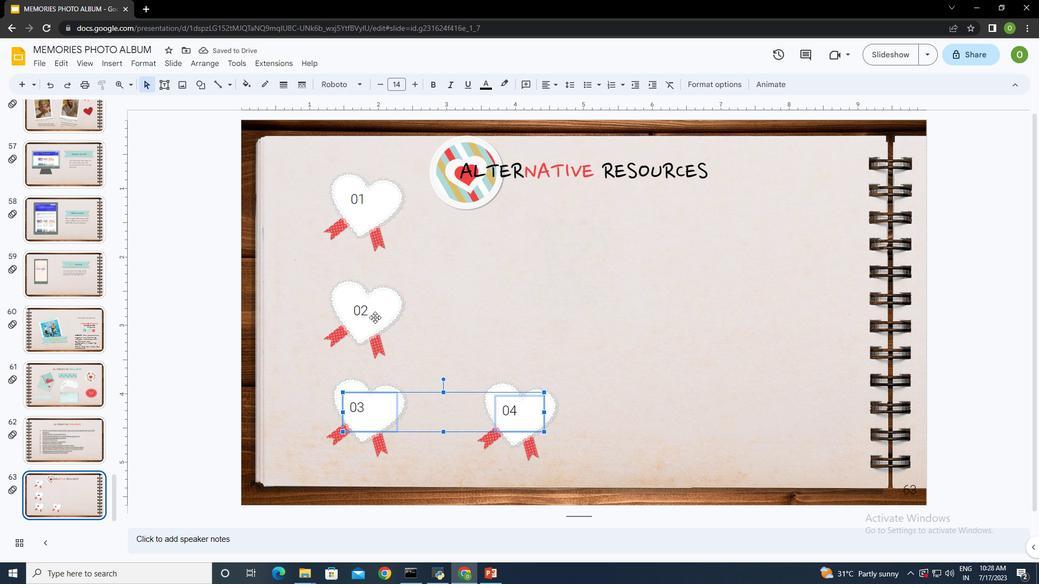 
Action: Mouse pressed left at (374, 311)
Screenshot: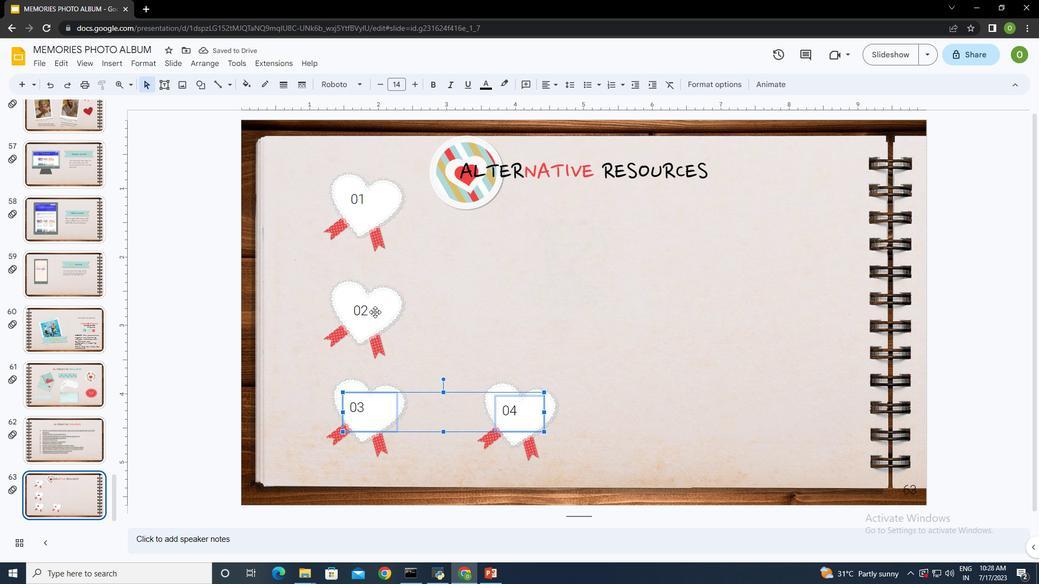 
Action: Mouse moved to (364, 198)
Screenshot: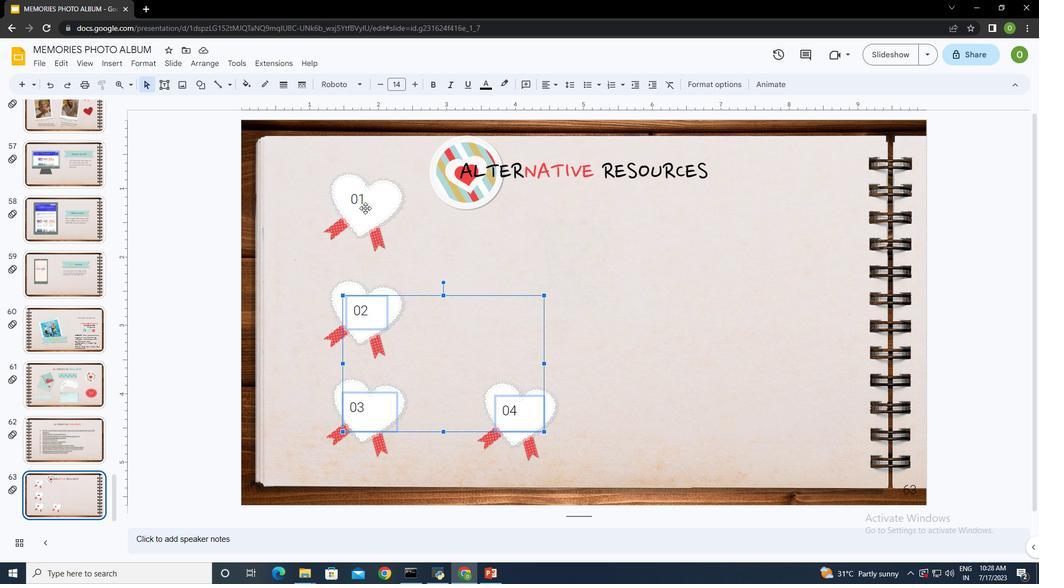 
Action: Mouse pressed left at (364, 198)
Screenshot: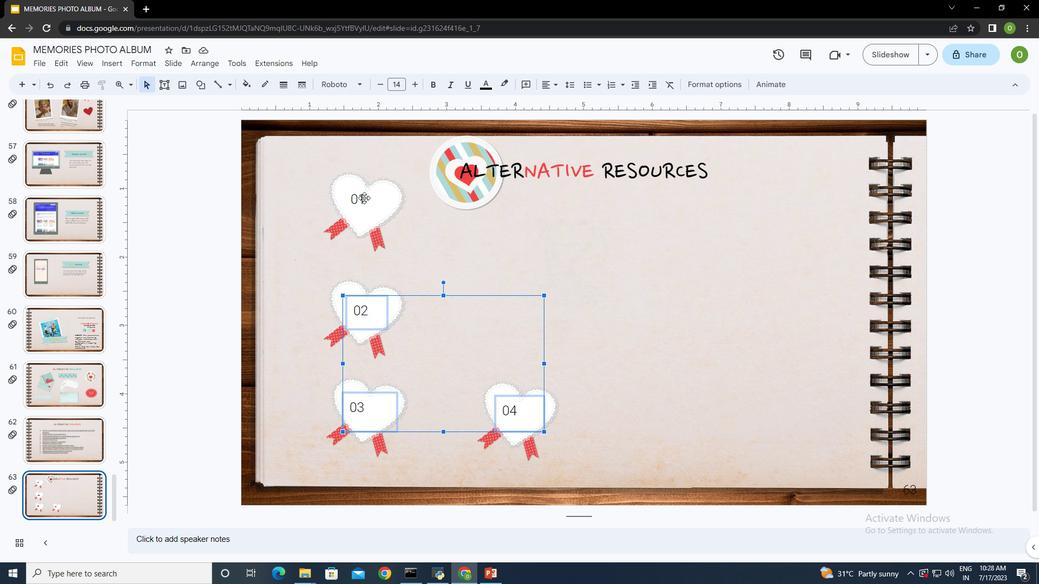 
Action: Mouse moved to (338, 84)
Screenshot: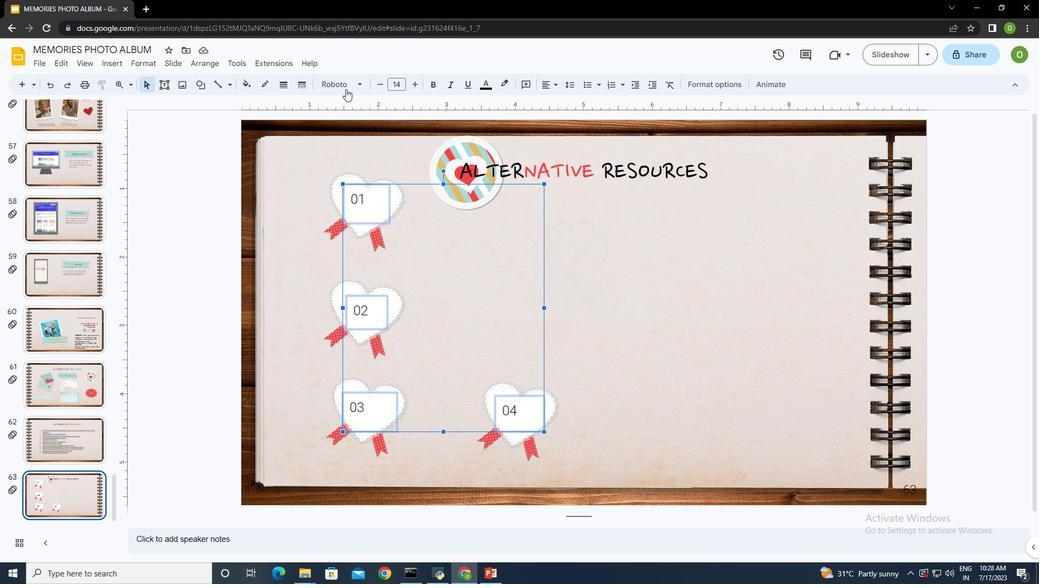 
Action: Mouse pressed left at (338, 84)
Screenshot: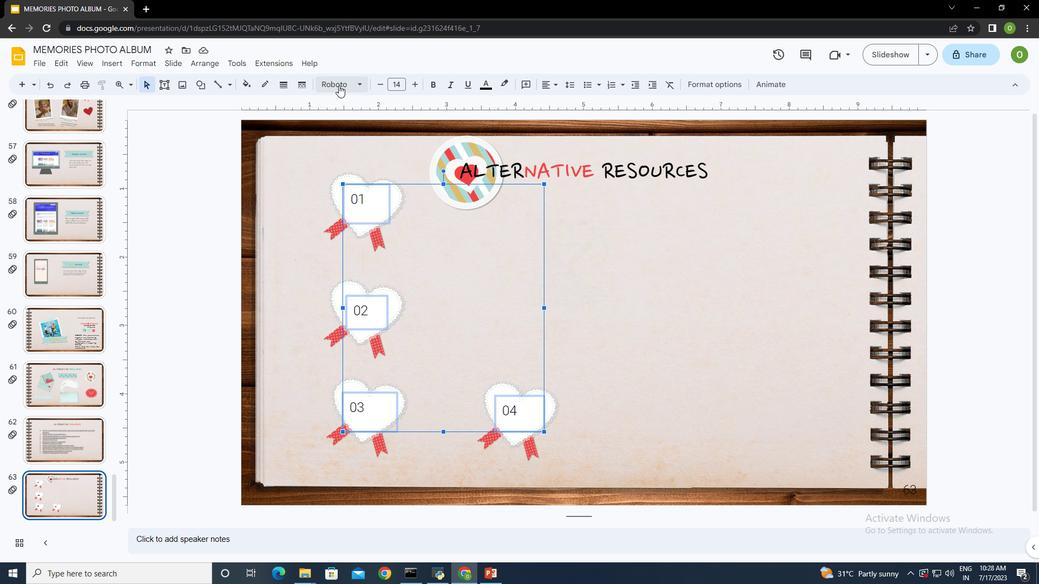 
Action: Mouse moved to (369, 147)
Screenshot: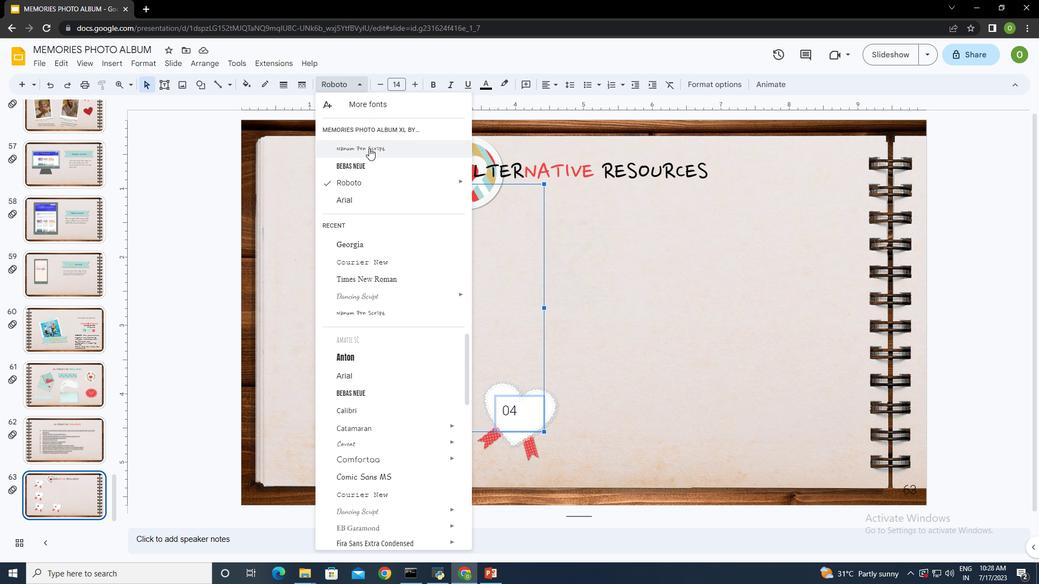 
Action: Mouse pressed left at (369, 147)
Screenshot: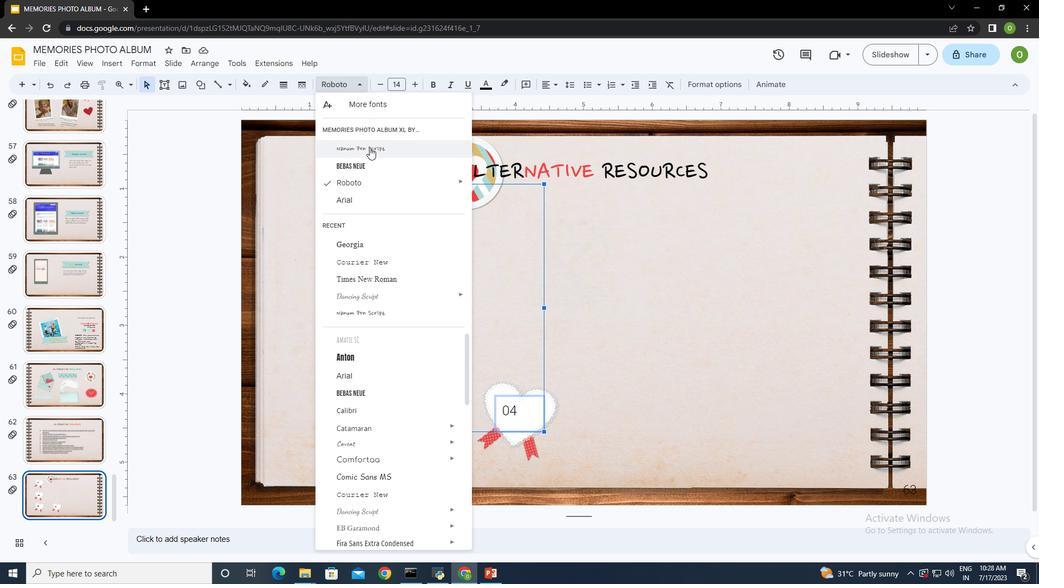 
Action: Mouse moved to (417, 84)
Screenshot: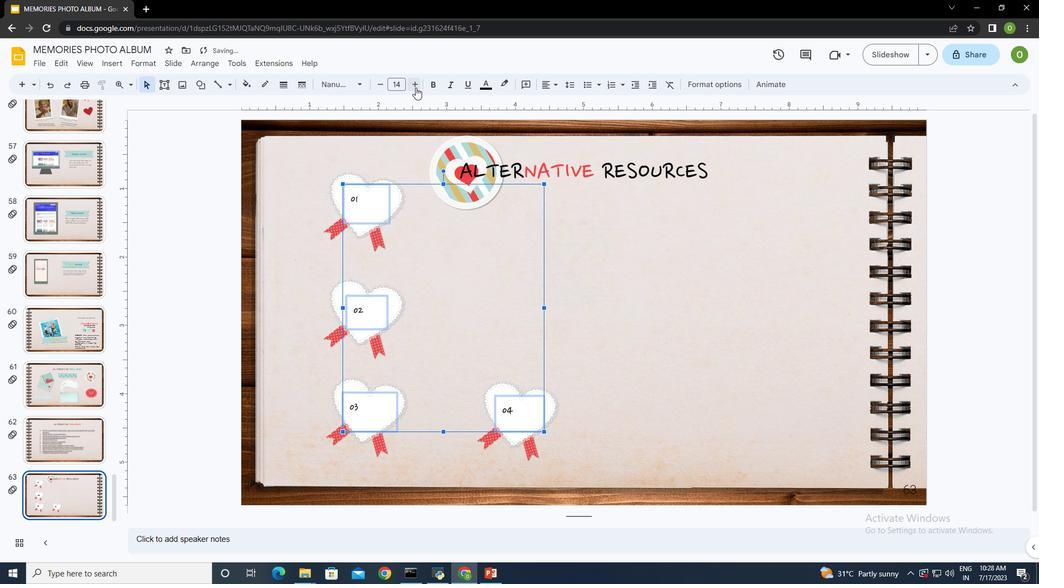 
Action: Mouse pressed left at (417, 84)
Screenshot: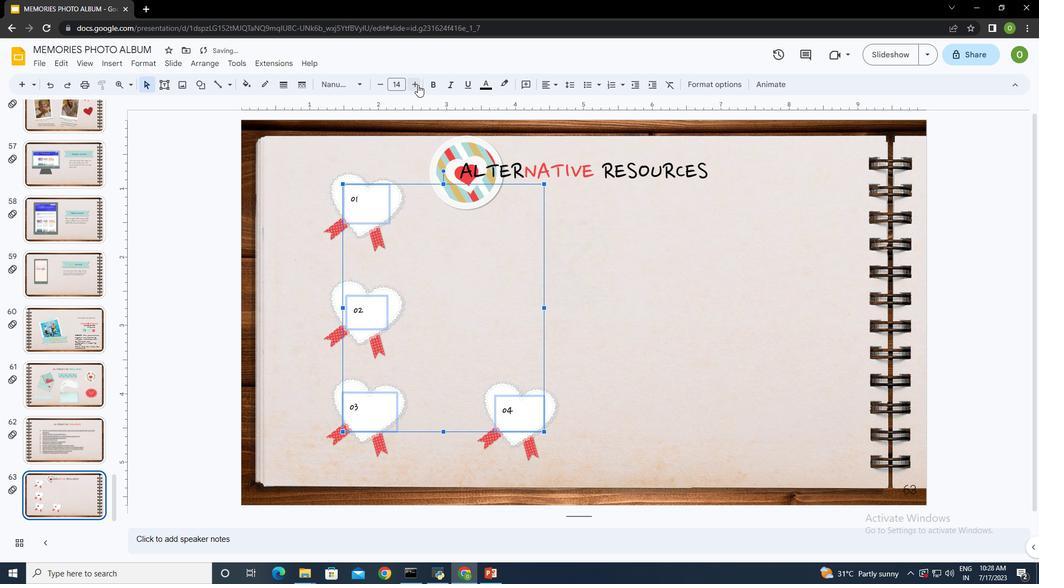 
Action: Mouse pressed left at (417, 84)
Screenshot: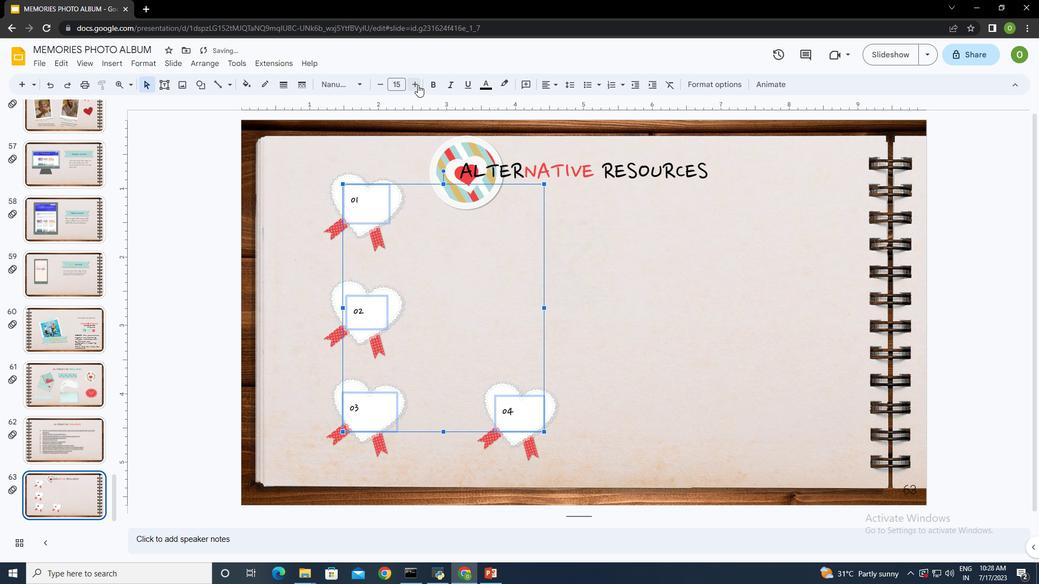 
Action: Mouse pressed left at (417, 84)
Screenshot: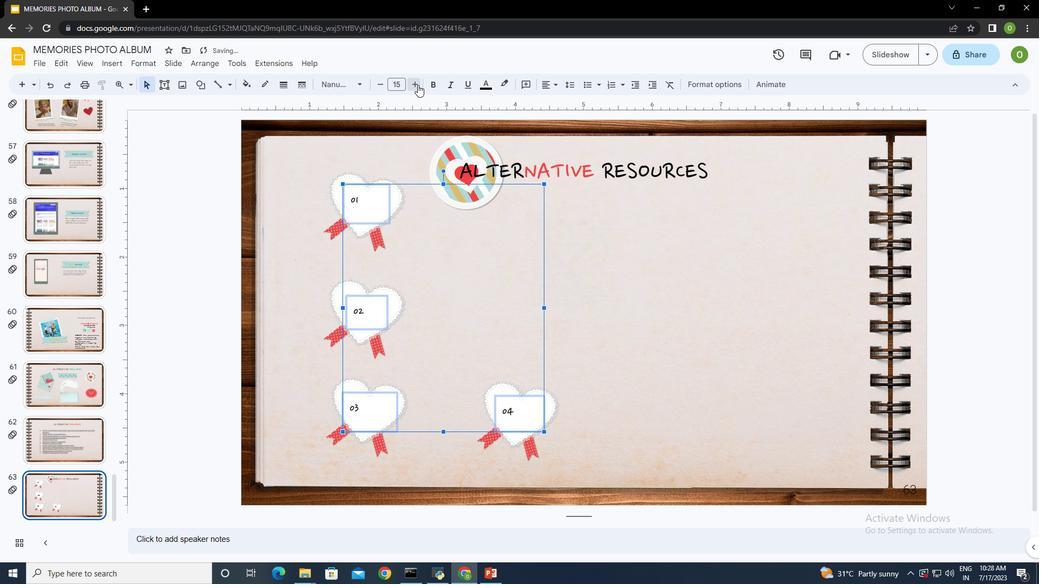 
Action: Mouse pressed left at (417, 84)
Screenshot: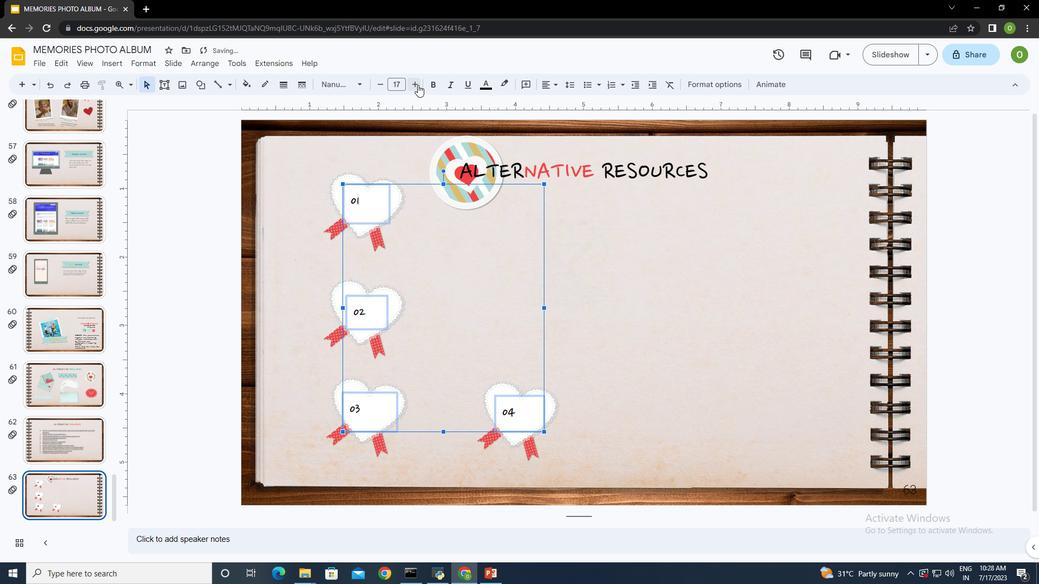 
Action: Mouse pressed left at (417, 84)
Screenshot: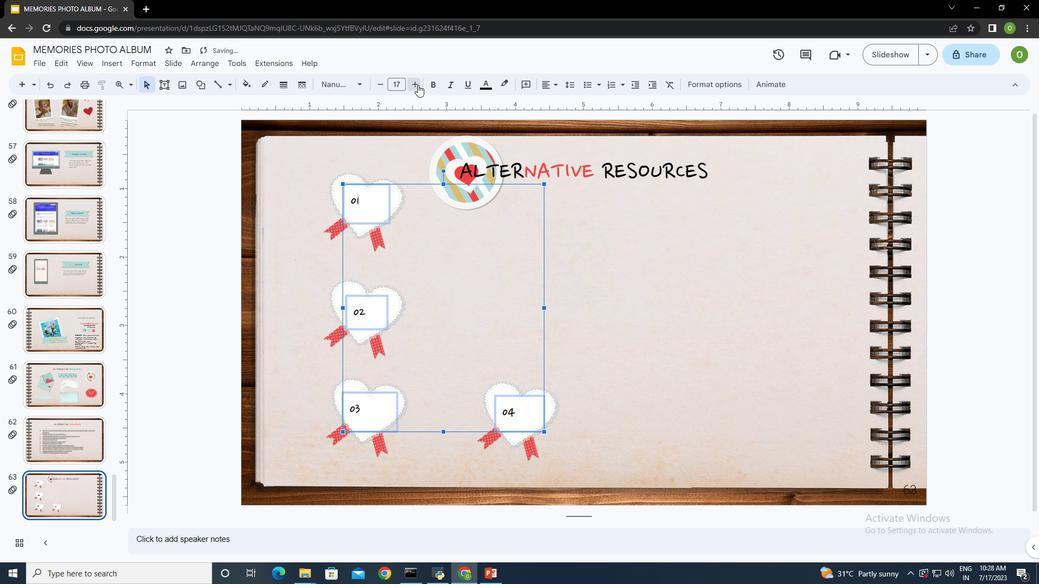 
Action: Mouse pressed left at (417, 84)
Screenshot: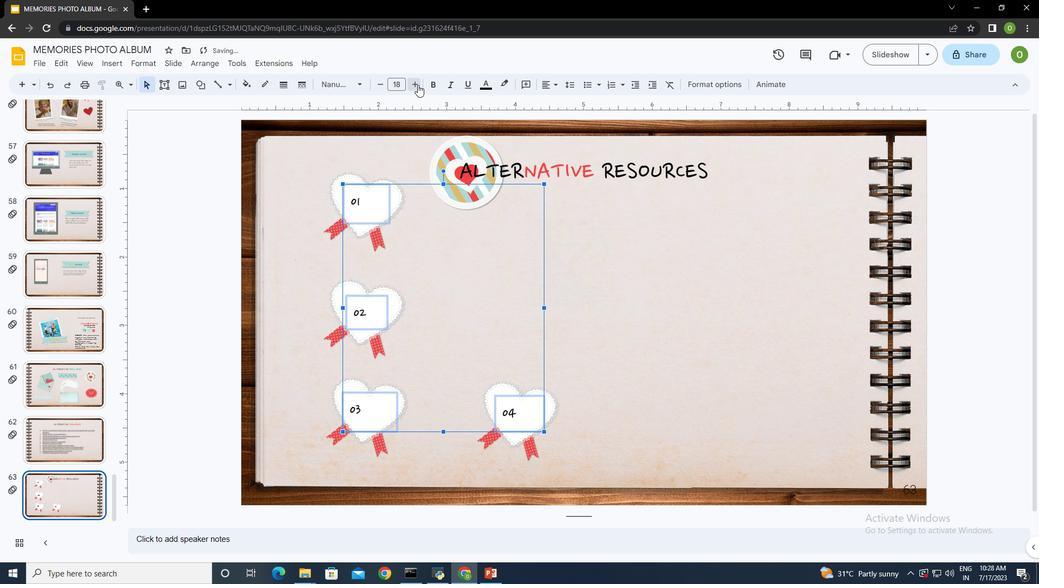 
Action: Mouse pressed left at (417, 84)
Screenshot: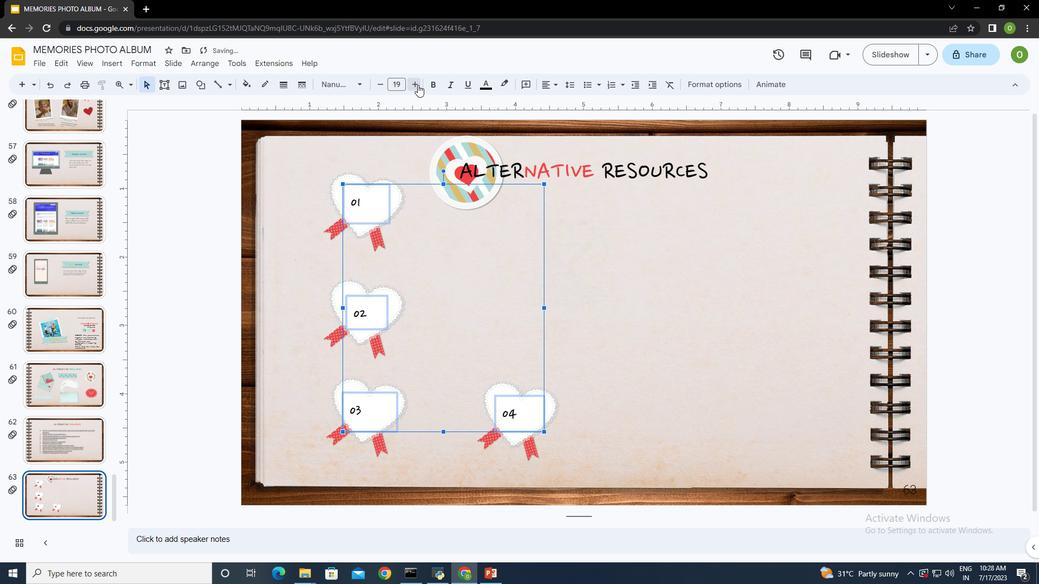 
Action: Mouse pressed left at (417, 84)
Screenshot: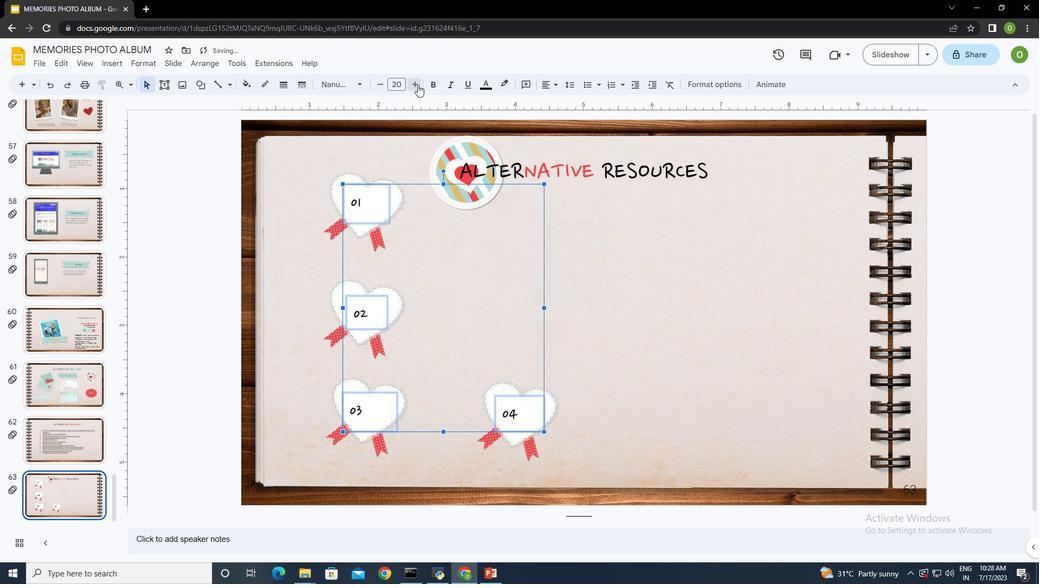 
Action: Mouse pressed left at (417, 84)
Screenshot: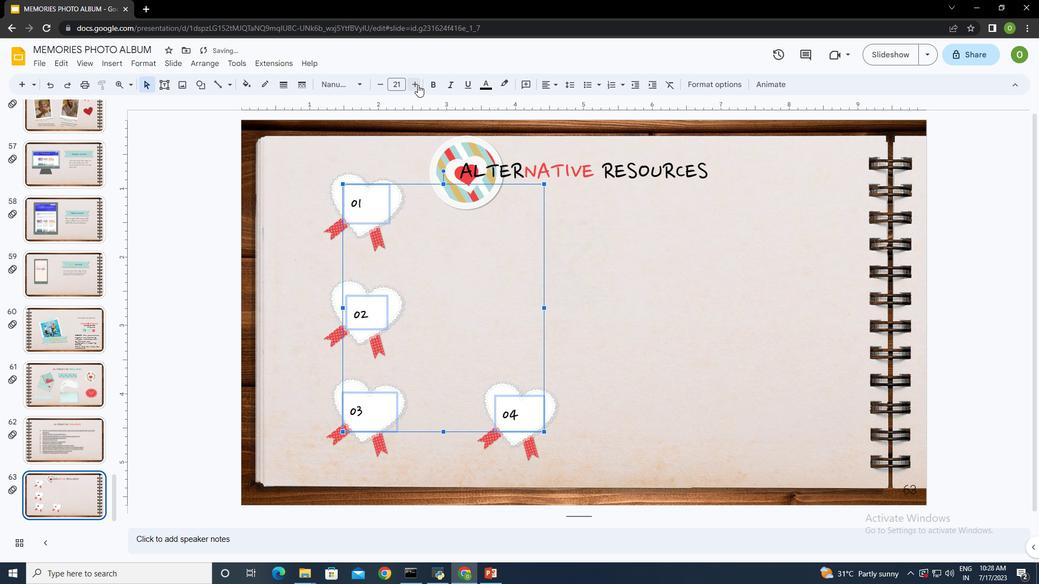 
Action: Mouse moved to (557, 81)
Screenshot: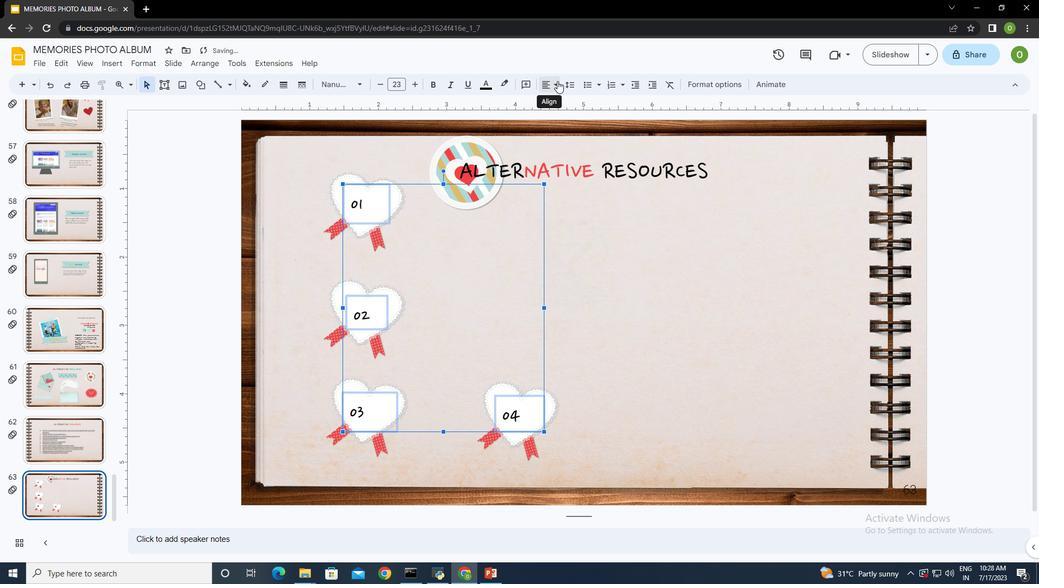 
Action: Mouse pressed left at (557, 81)
Screenshot: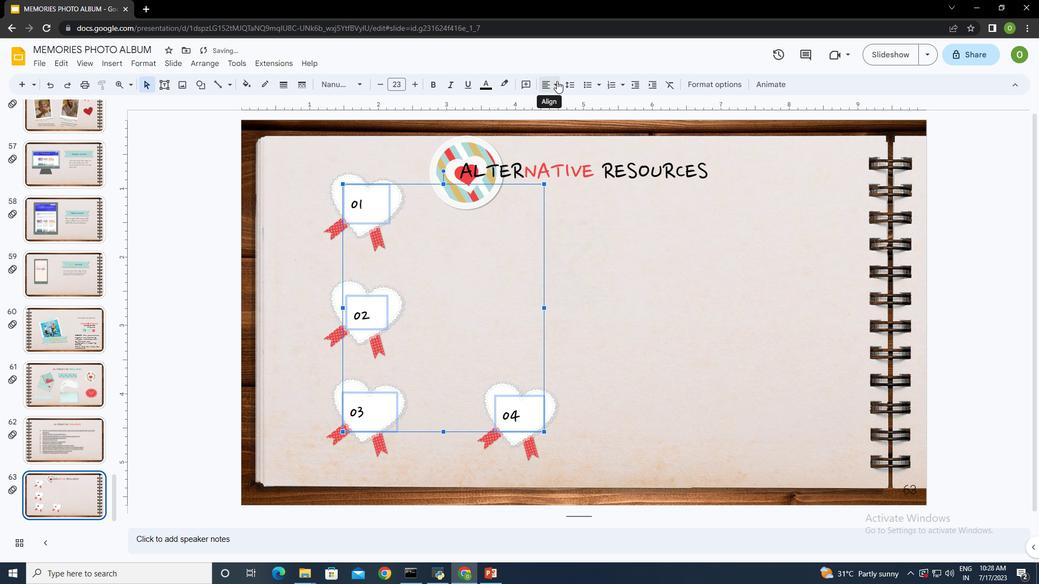 
Action: Mouse moved to (560, 101)
Screenshot: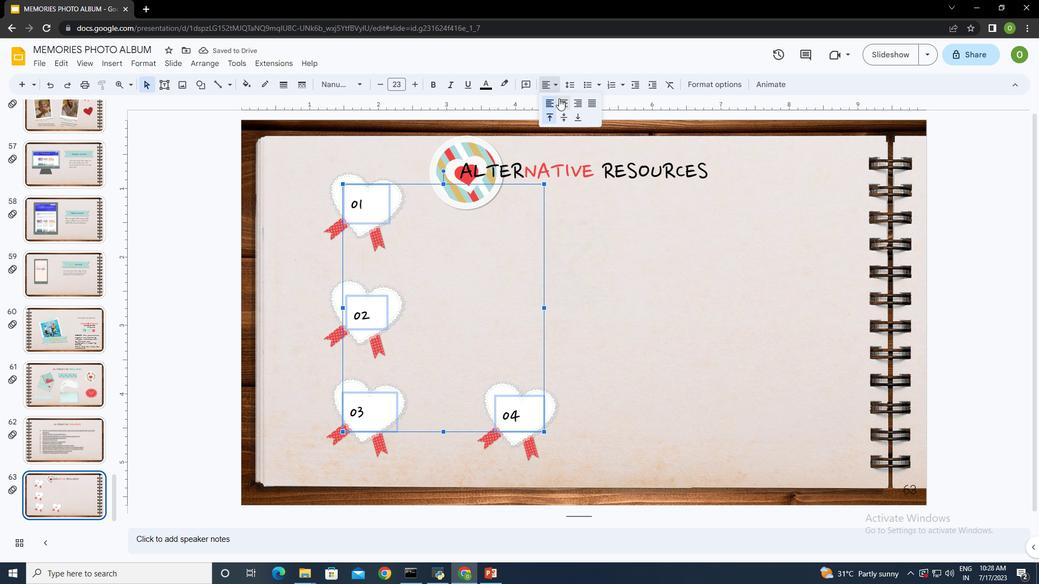 
Action: Mouse pressed left at (560, 101)
Screenshot: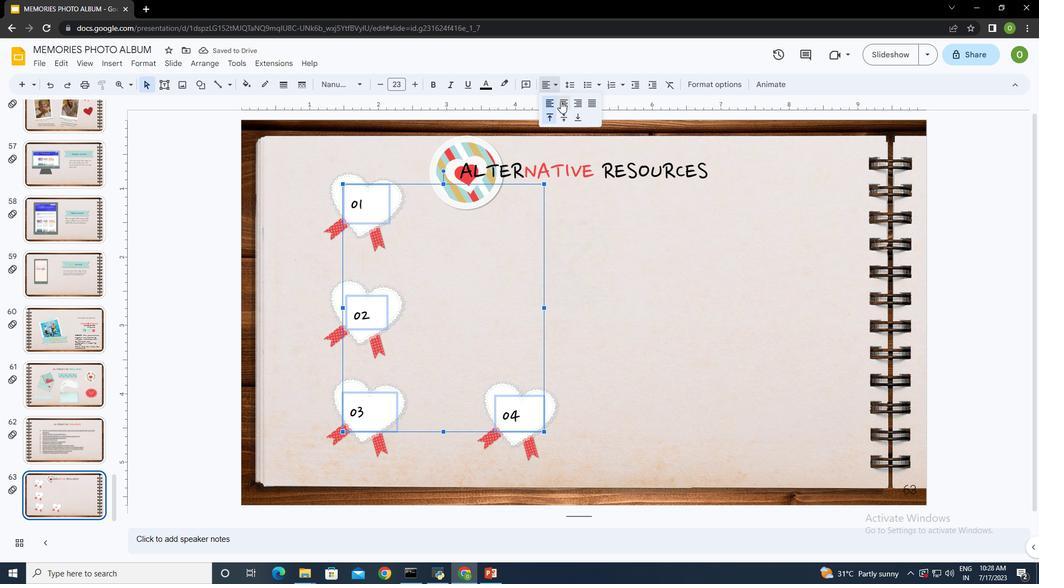 
Action: Mouse moved to (555, 85)
Screenshot: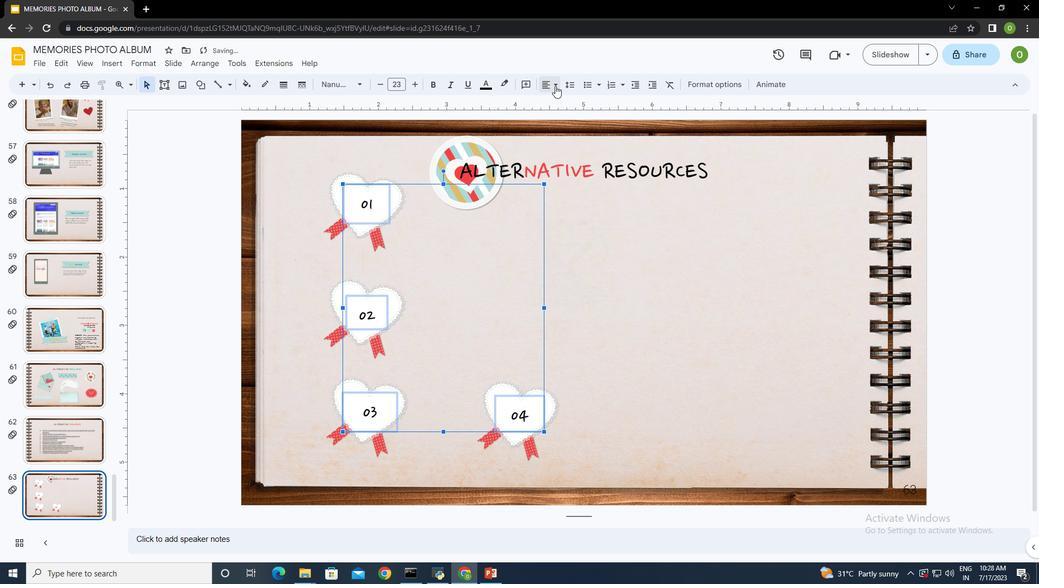 
Action: Mouse pressed left at (555, 85)
Screenshot: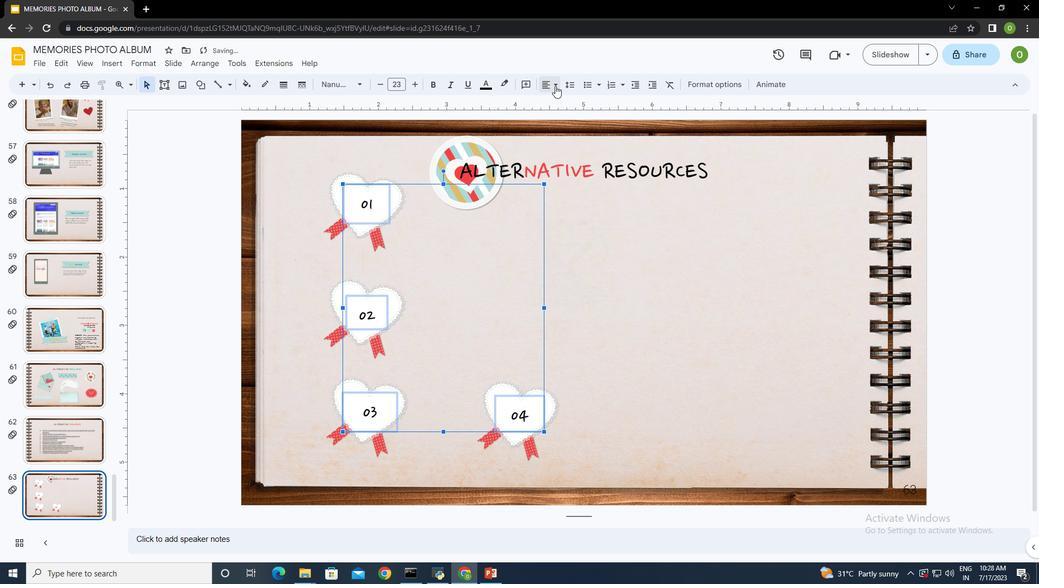 
Action: Mouse moved to (565, 115)
Screenshot: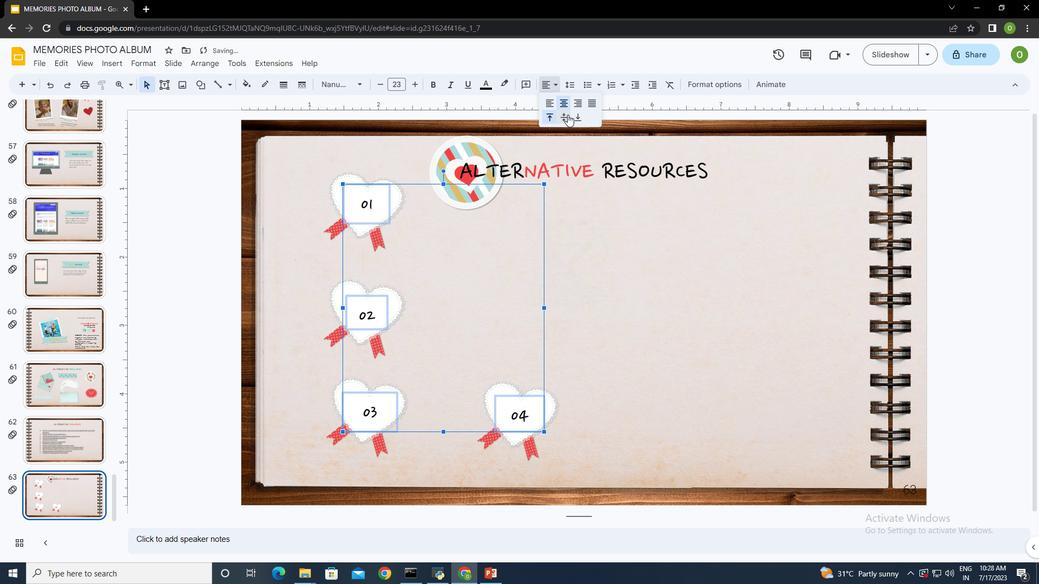 
Action: Mouse pressed left at (565, 115)
Screenshot: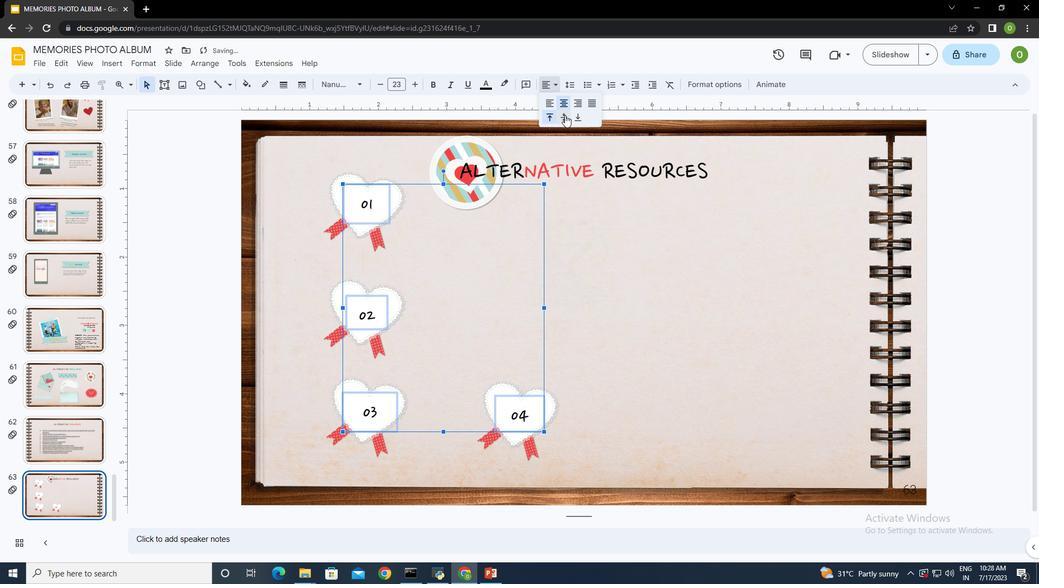 
Action: Mouse moved to (622, 349)
Screenshot: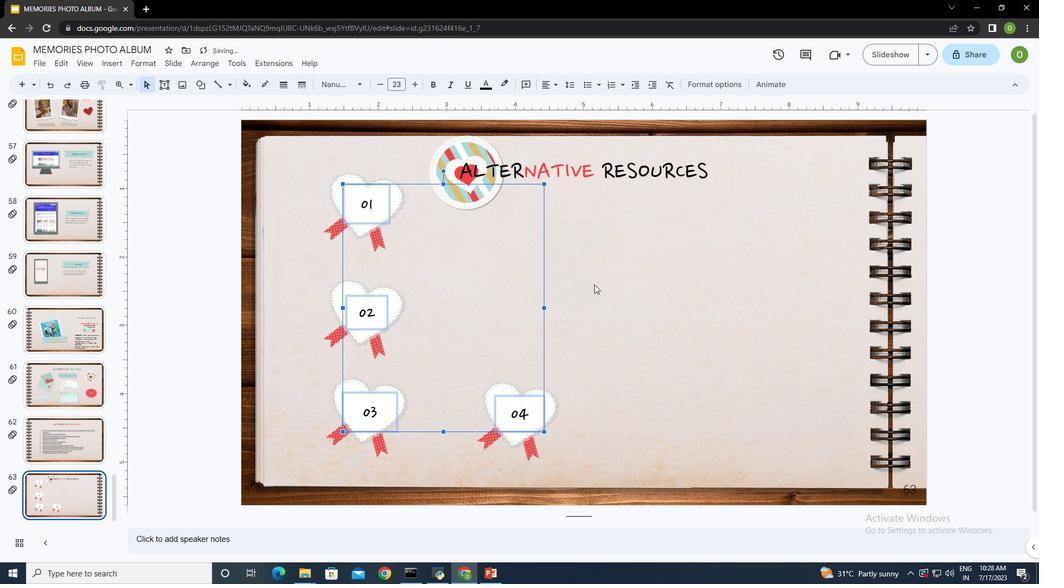 
Action: Mouse pressed left at (622, 349)
Screenshot: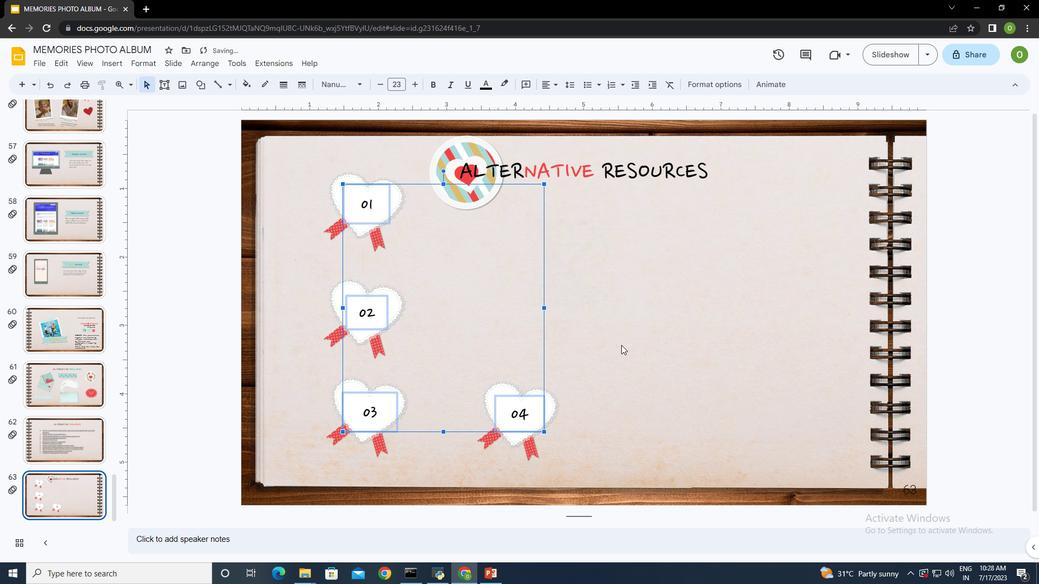 
Action: Mouse moved to (611, 428)
Screenshot: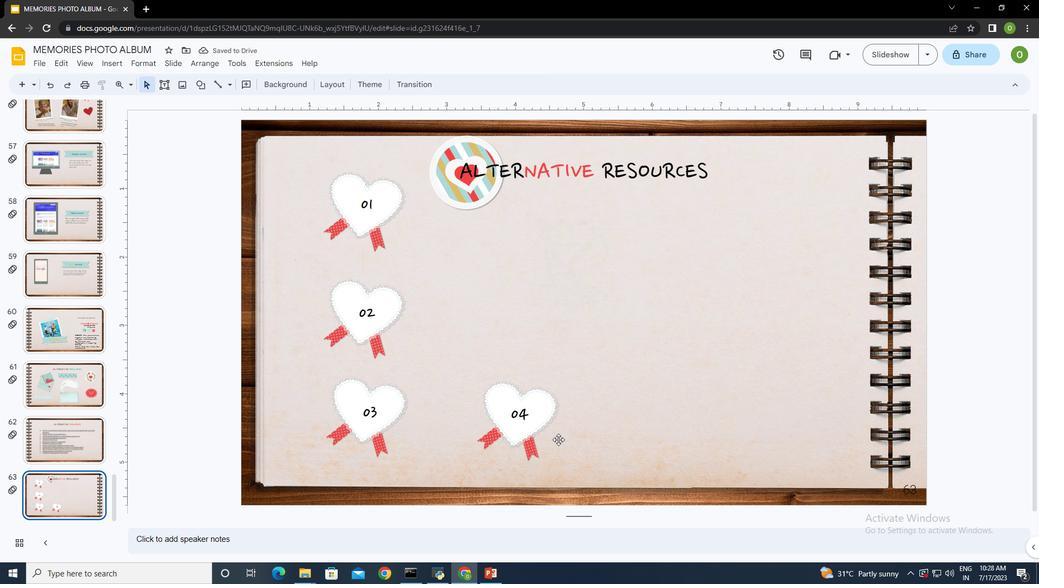 
Action: Mouse pressed left at (611, 428)
Screenshot: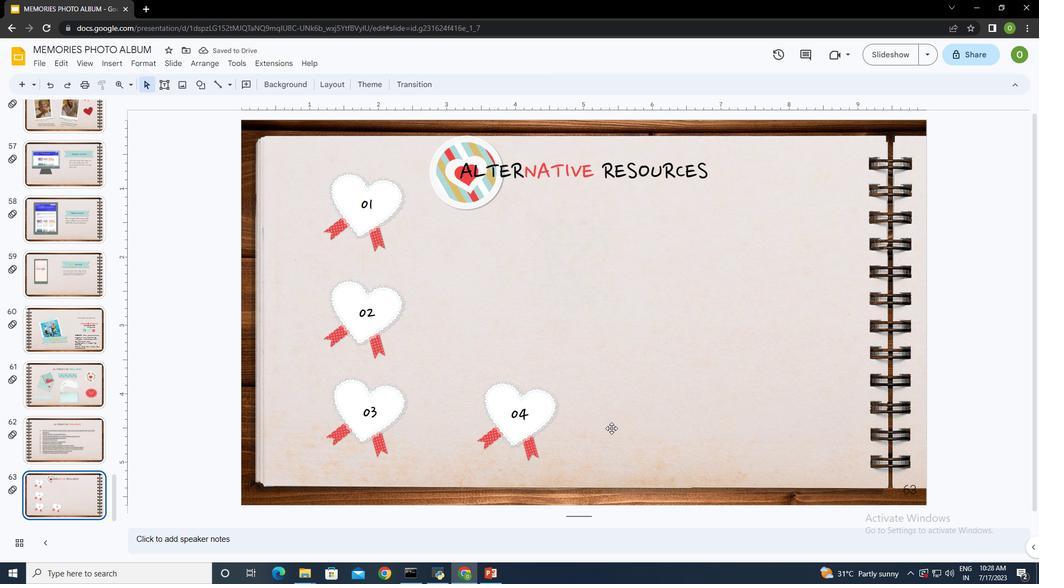 
Action: Mouse moved to (230, 84)
Screenshot: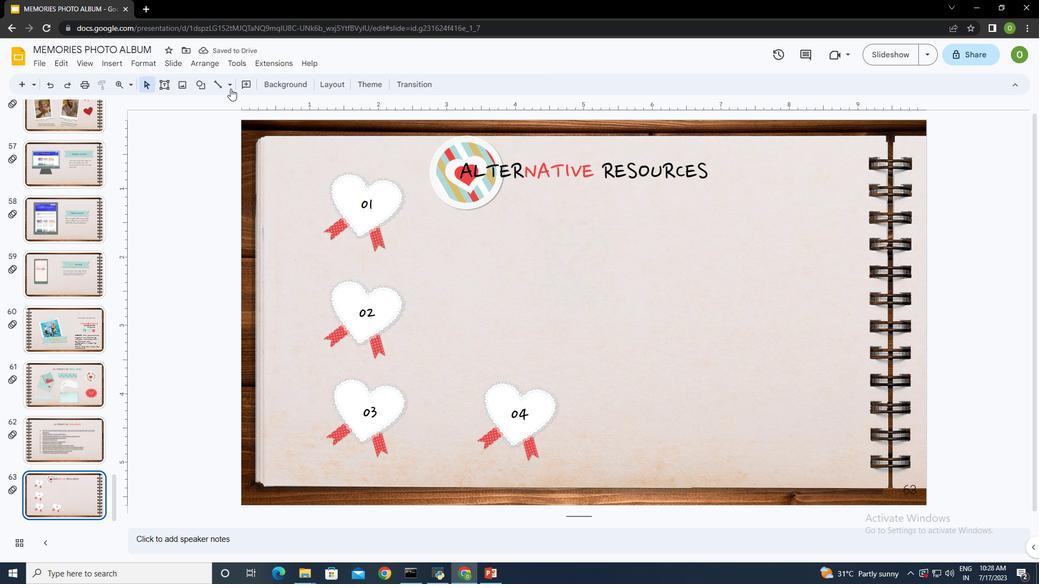 
Action: Mouse pressed left at (230, 84)
Screenshot: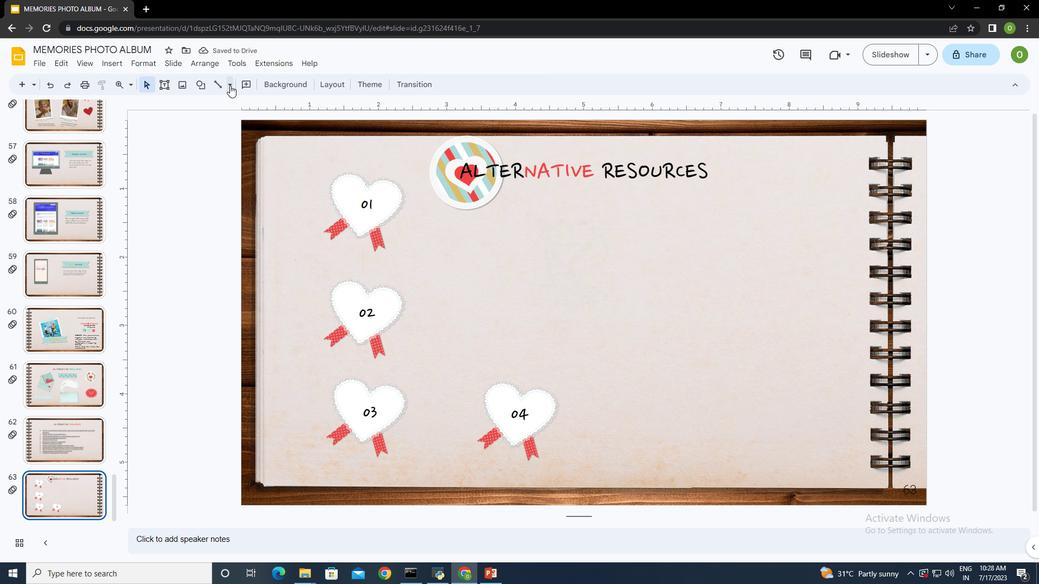 
Action: Mouse moved to (275, 154)
Screenshot: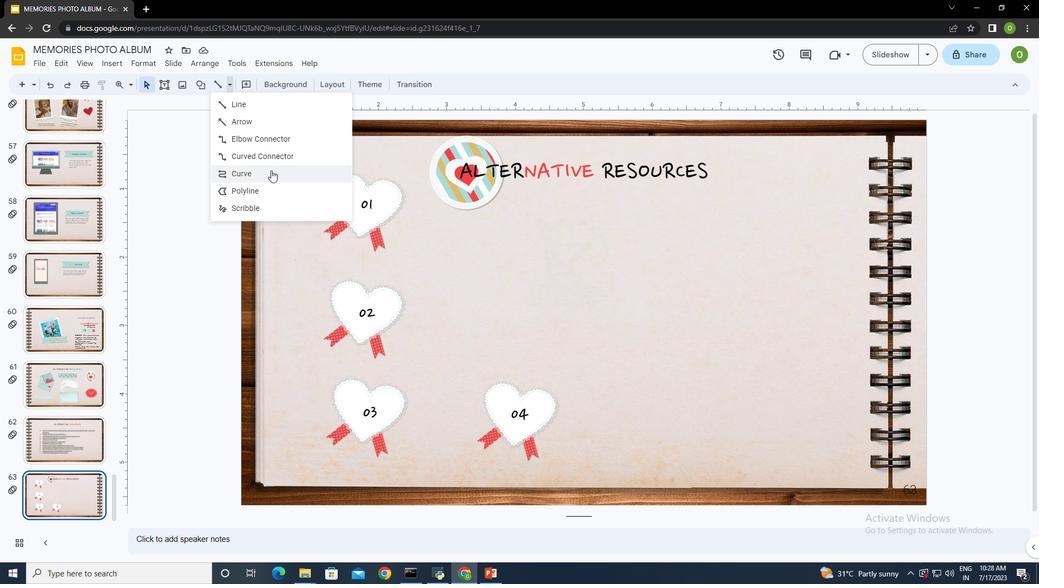 
Action: Mouse pressed left at (275, 154)
Screenshot: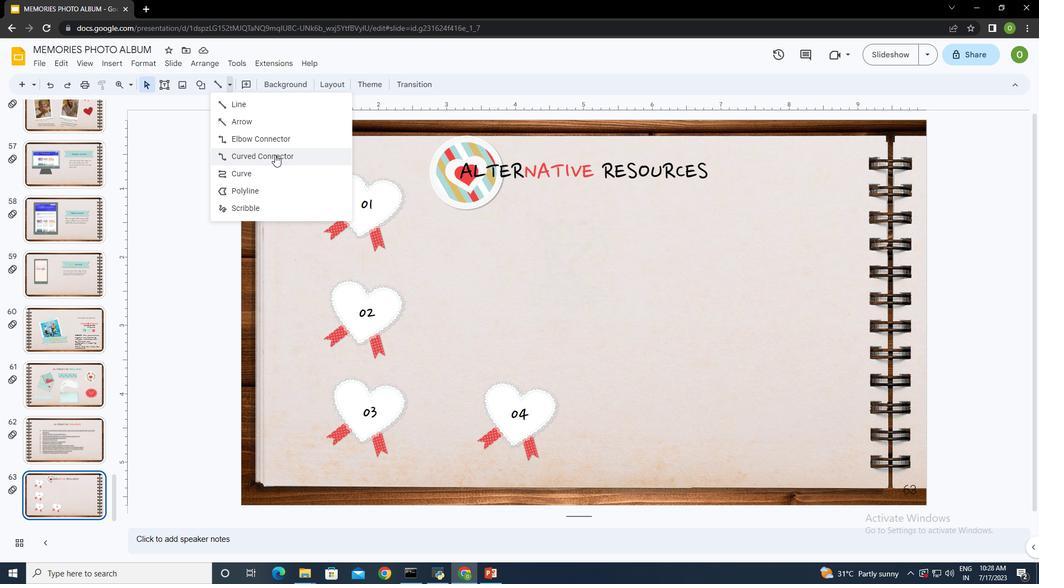 
Action: Mouse moved to (363, 258)
Screenshot: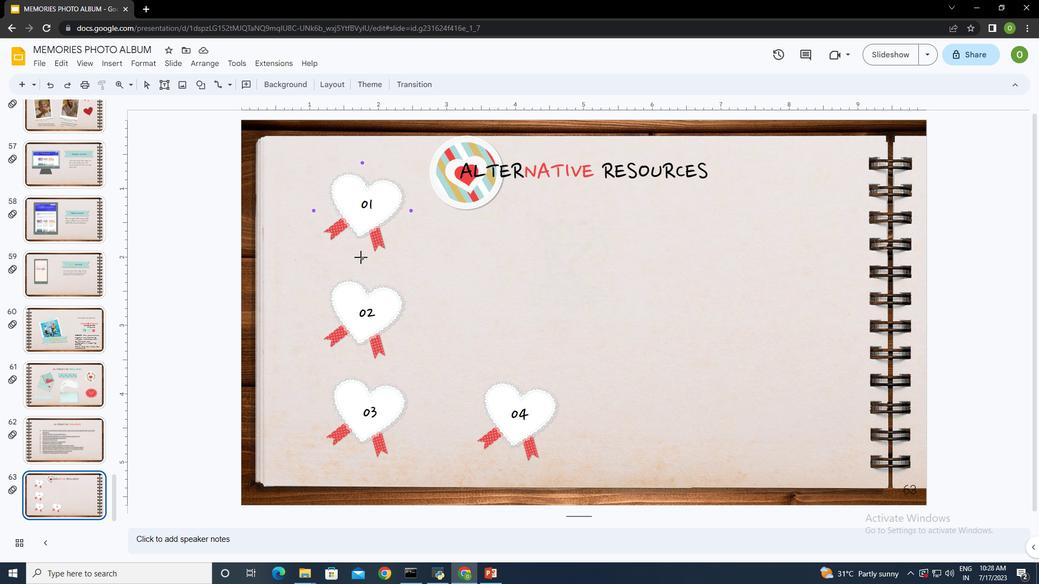 
Action: Mouse pressed left at (363, 258)
Screenshot: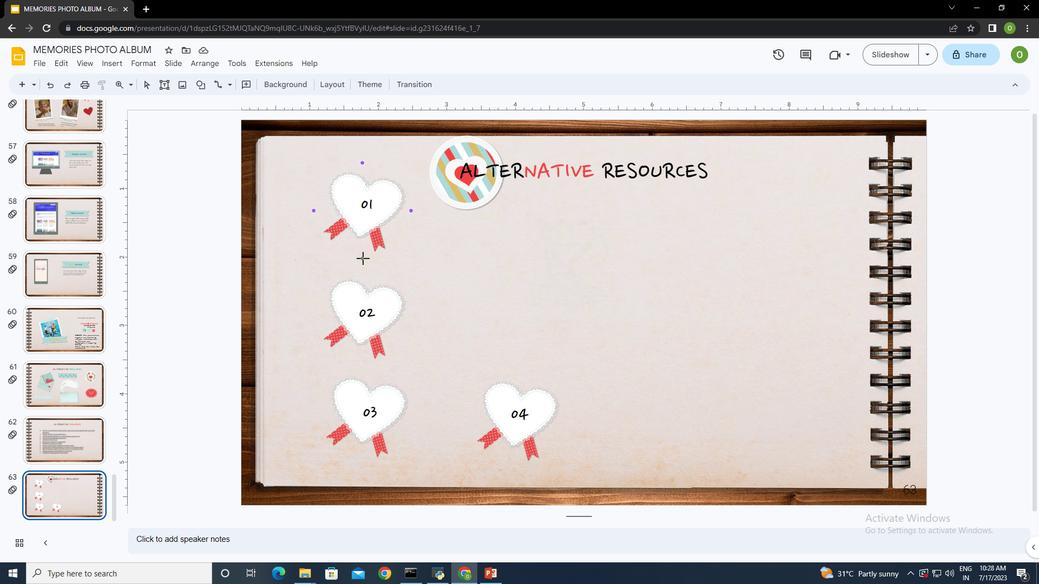 
Action: Mouse moved to (430, 280)
Screenshot: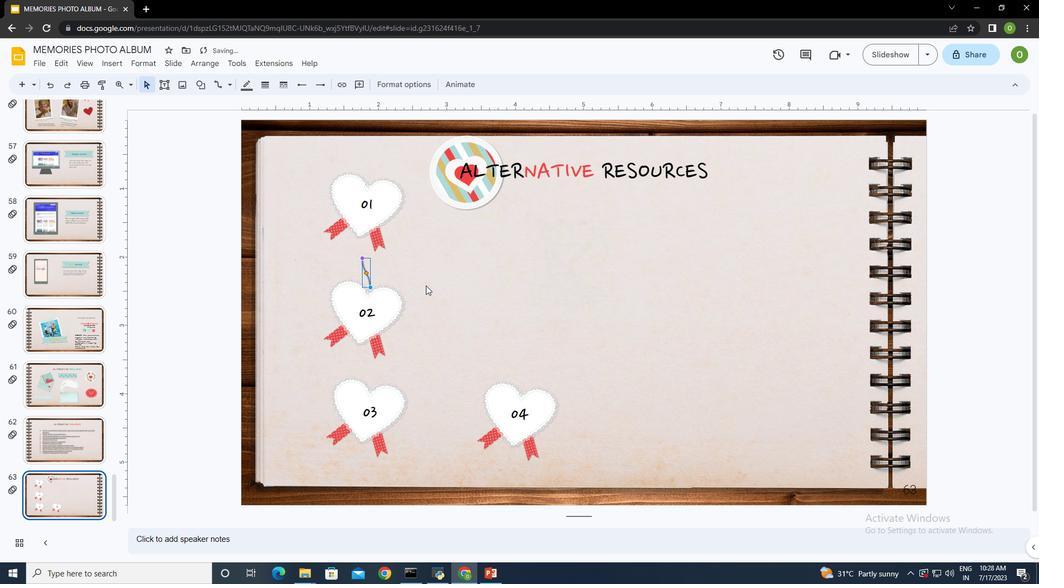 
Action: Mouse pressed left at (430, 280)
Screenshot: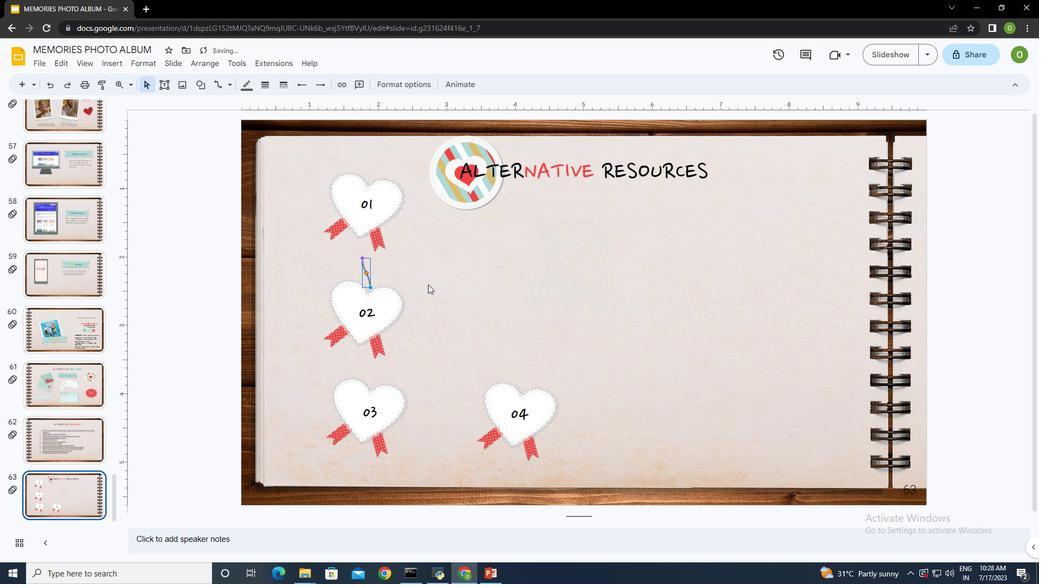 
Action: Mouse moved to (358, 348)
Screenshot: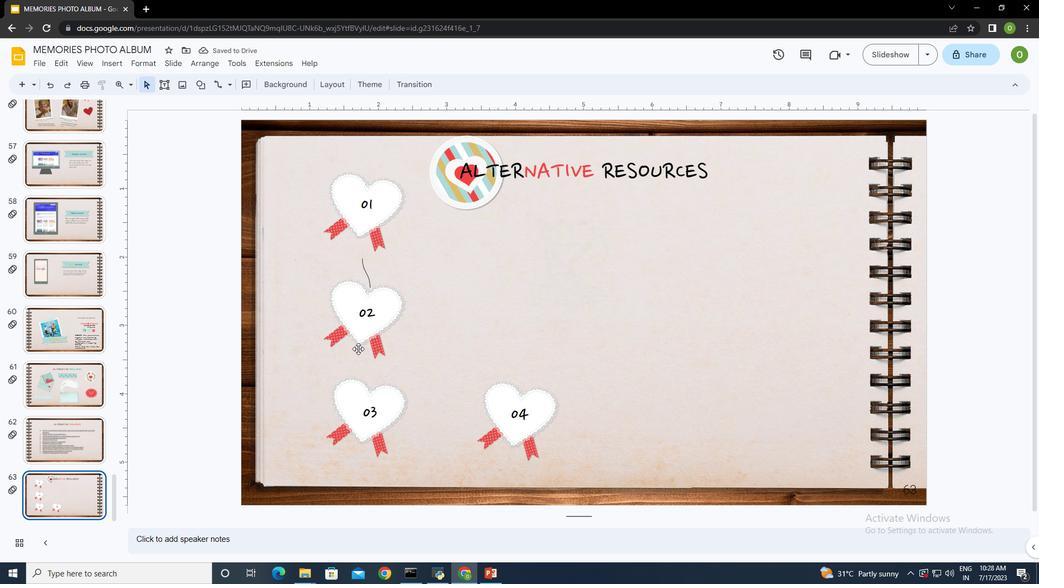 
Action: Mouse pressed left at (358, 348)
Screenshot: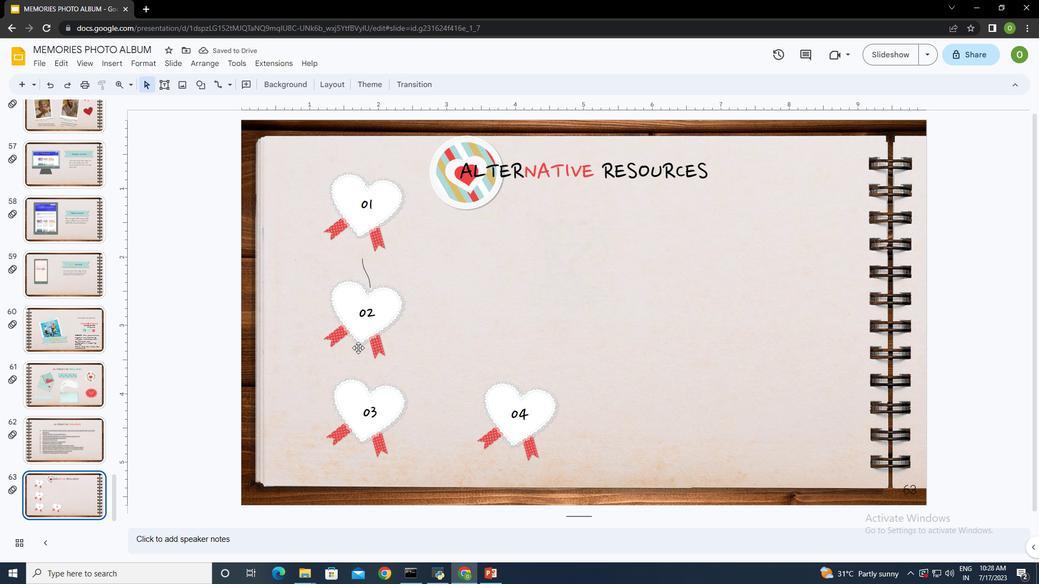 
Action: Mouse moved to (498, 382)
Screenshot: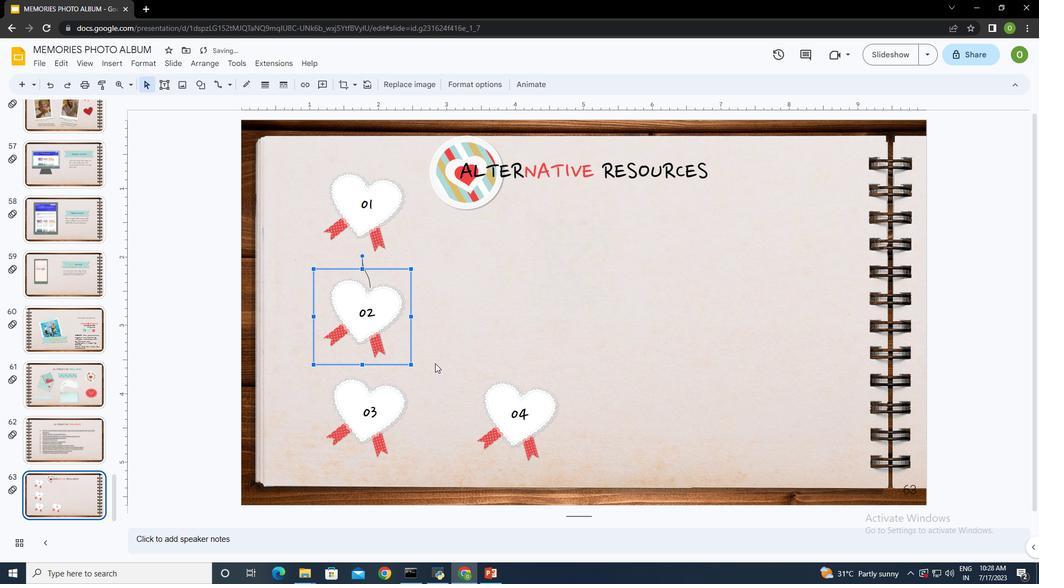 
Action: Key pressed ctrl+Z
Screenshot: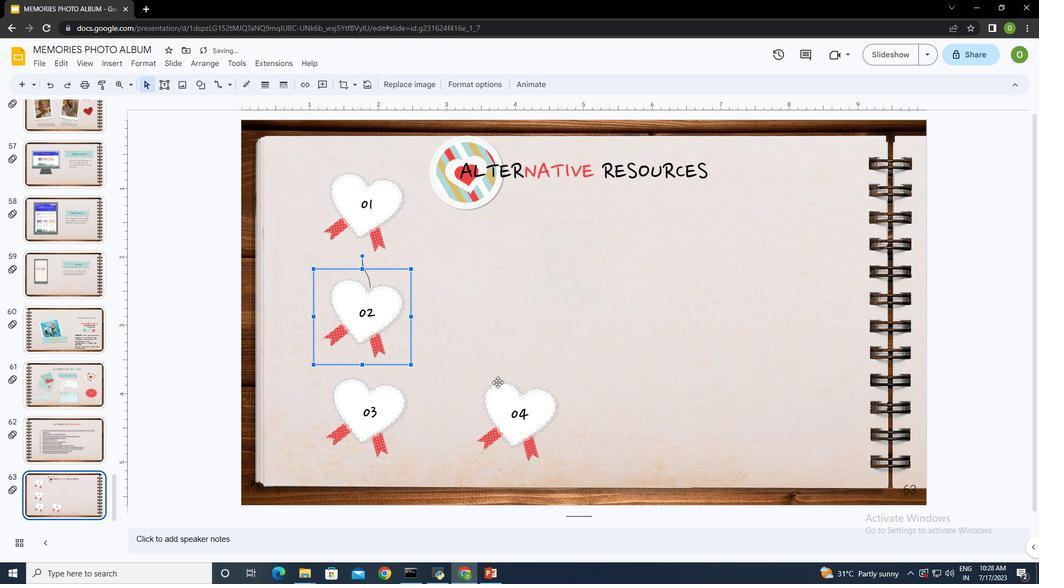 
Action: Mouse moved to (508, 348)
Screenshot: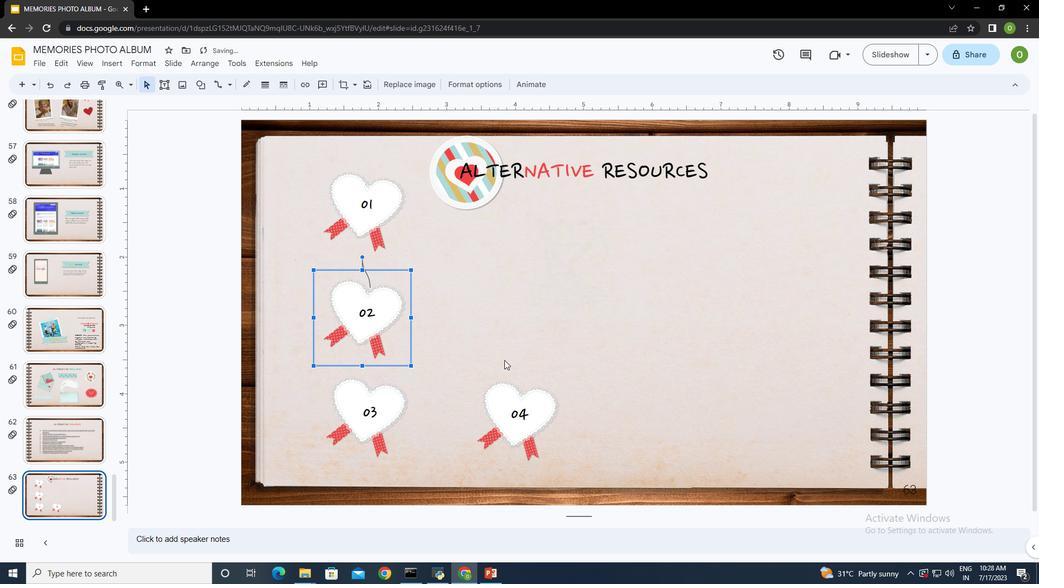 
Action: Mouse pressed left at (508, 348)
Screenshot: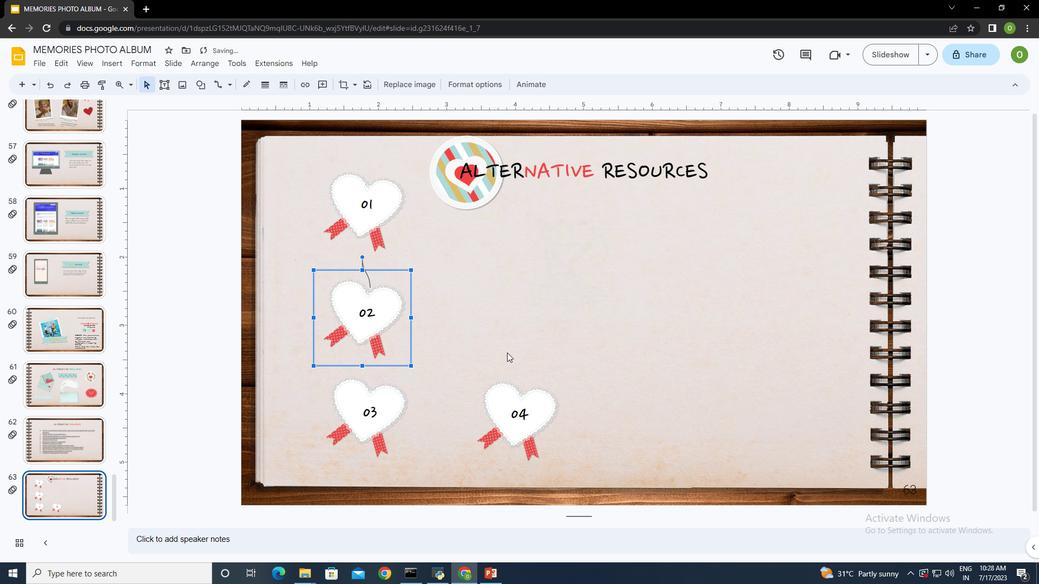 
Action: Mouse moved to (218, 82)
Screenshot: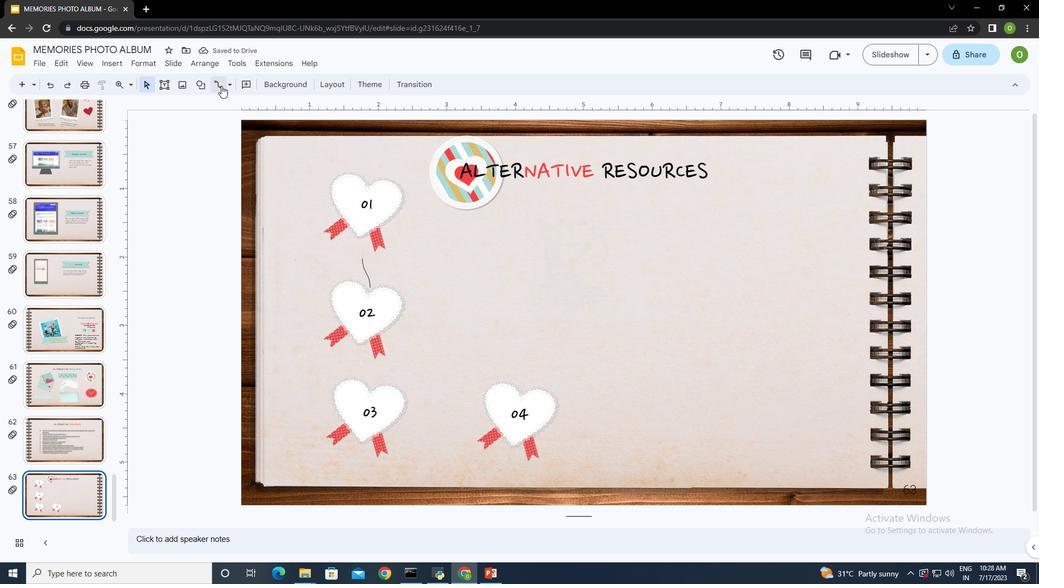 
Action: Mouse pressed left at (218, 82)
Screenshot: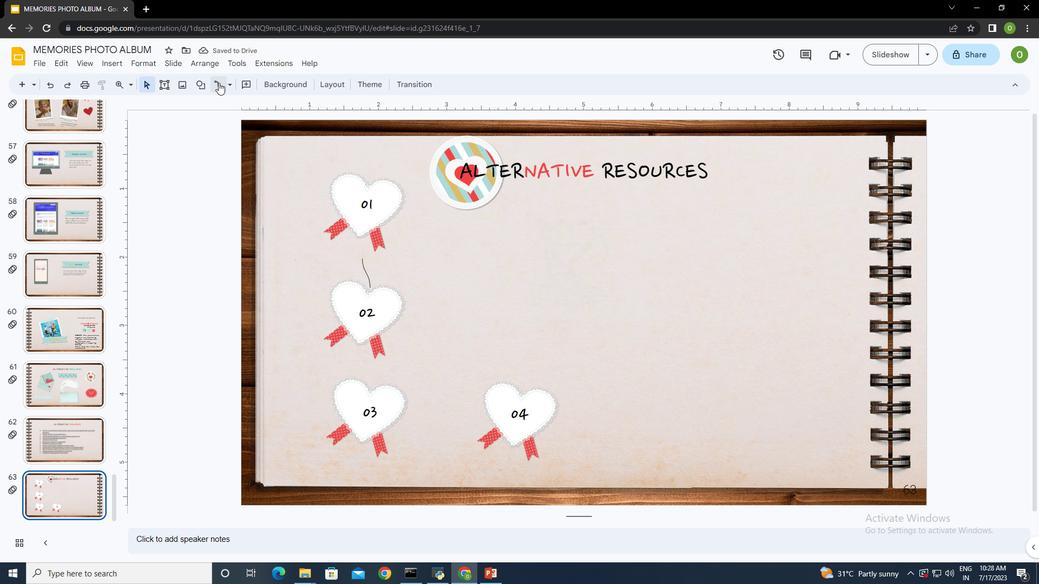 
Action: Mouse moved to (360, 354)
Screenshot: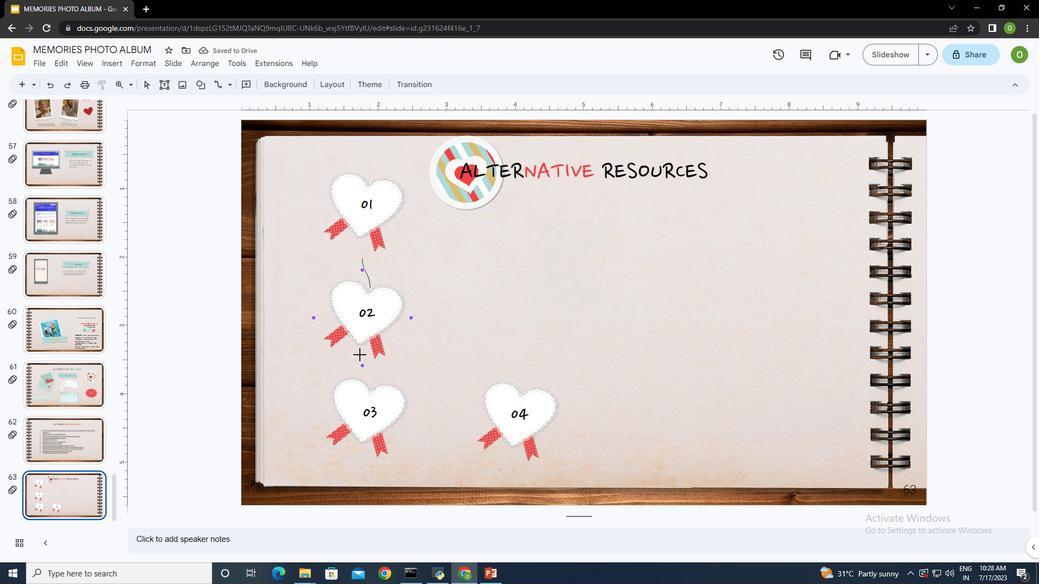 
Action: Mouse pressed left at (360, 354)
Screenshot: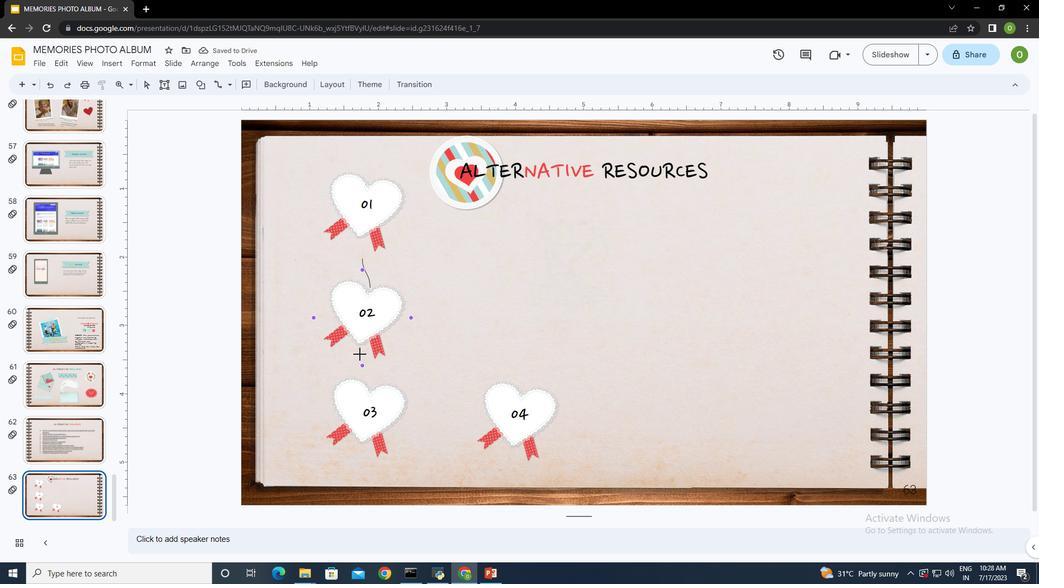 
Action: Mouse moved to (435, 362)
Screenshot: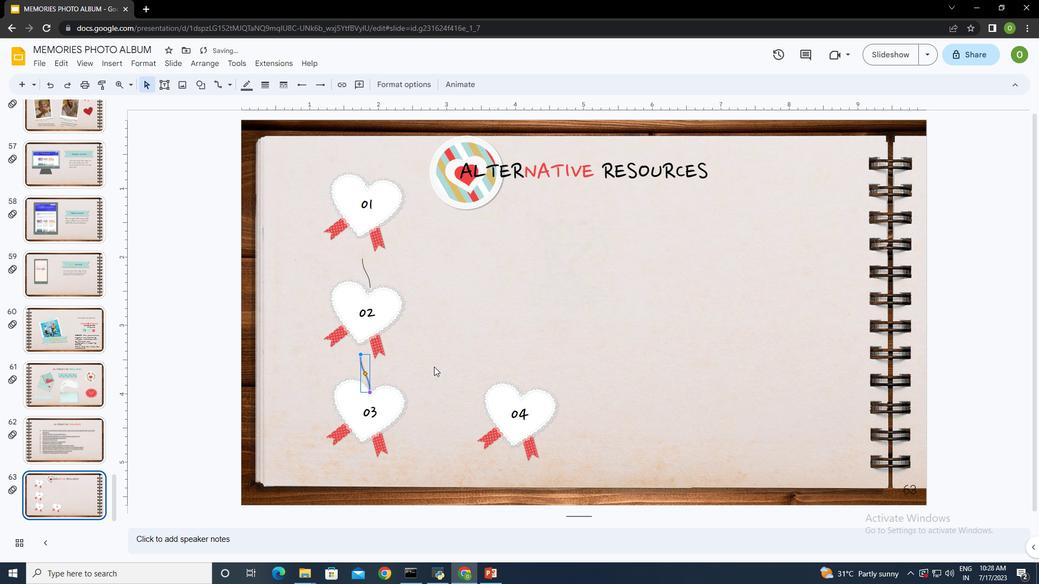 
Action: Mouse pressed left at (435, 362)
Screenshot: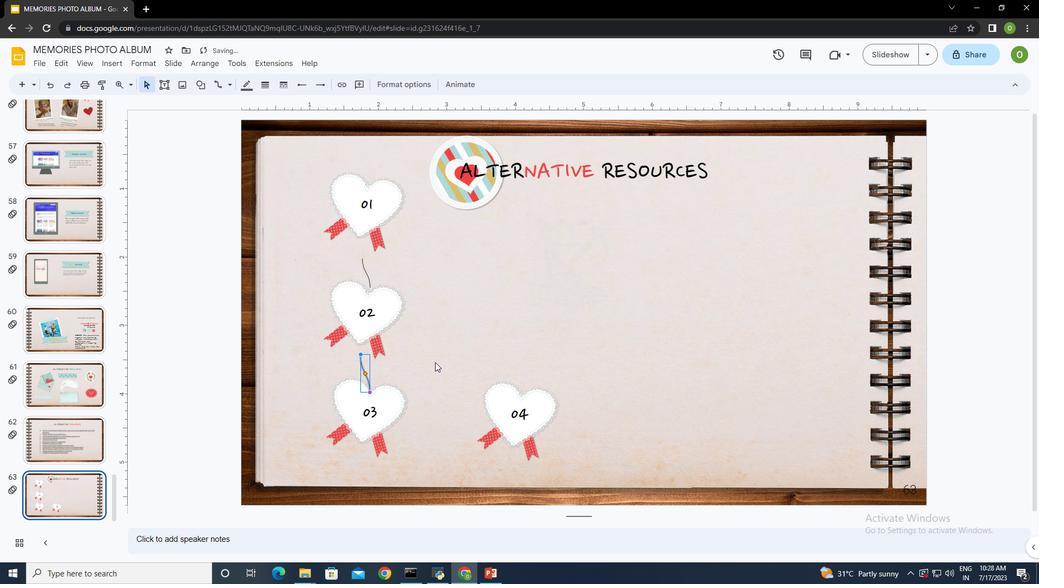 
Action: Mouse moved to (214, 83)
Screenshot: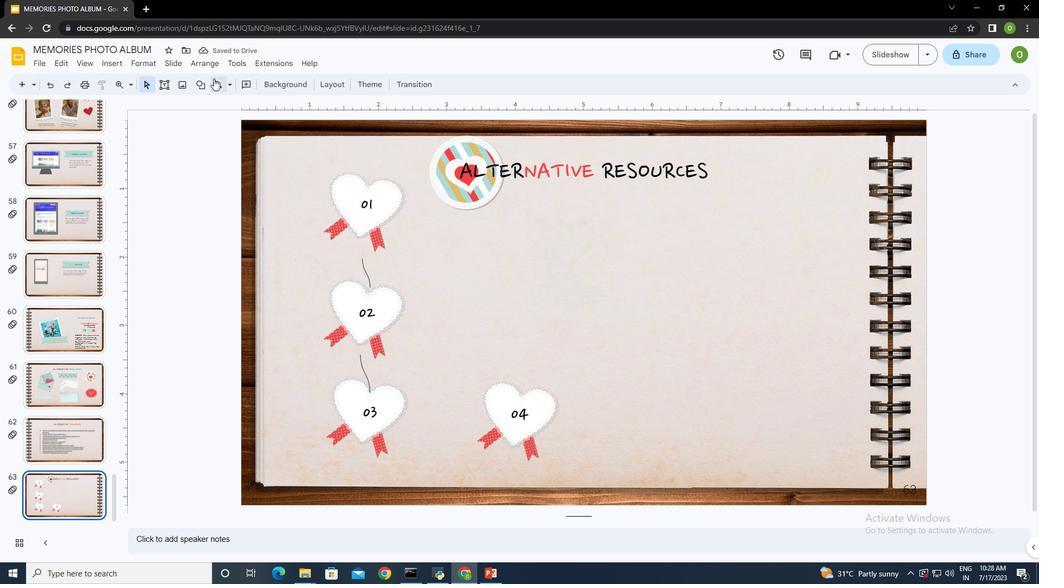 
Action: Mouse pressed left at (214, 83)
Screenshot: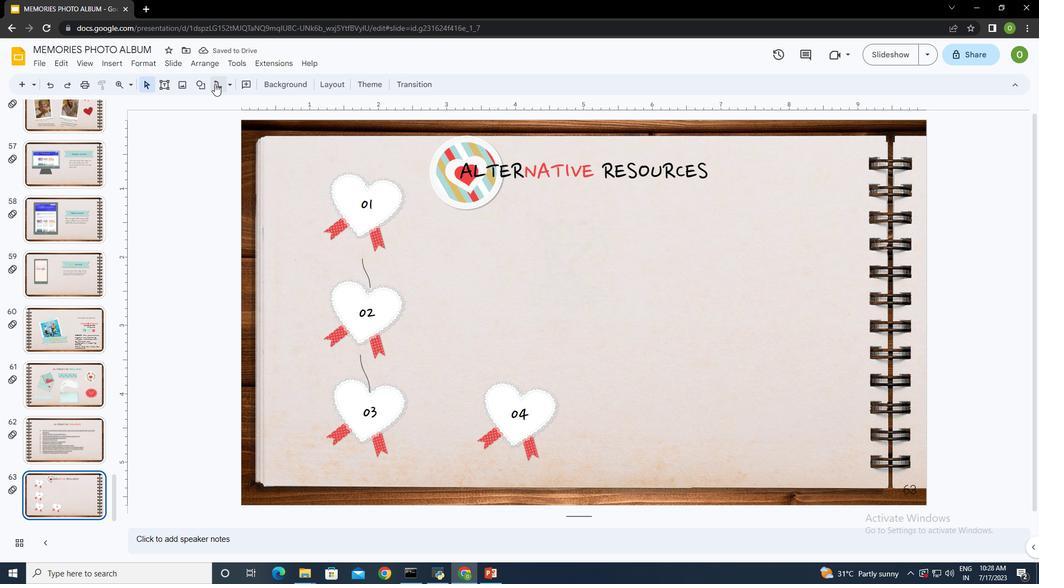 
Action: Mouse moved to (415, 414)
Screenshot: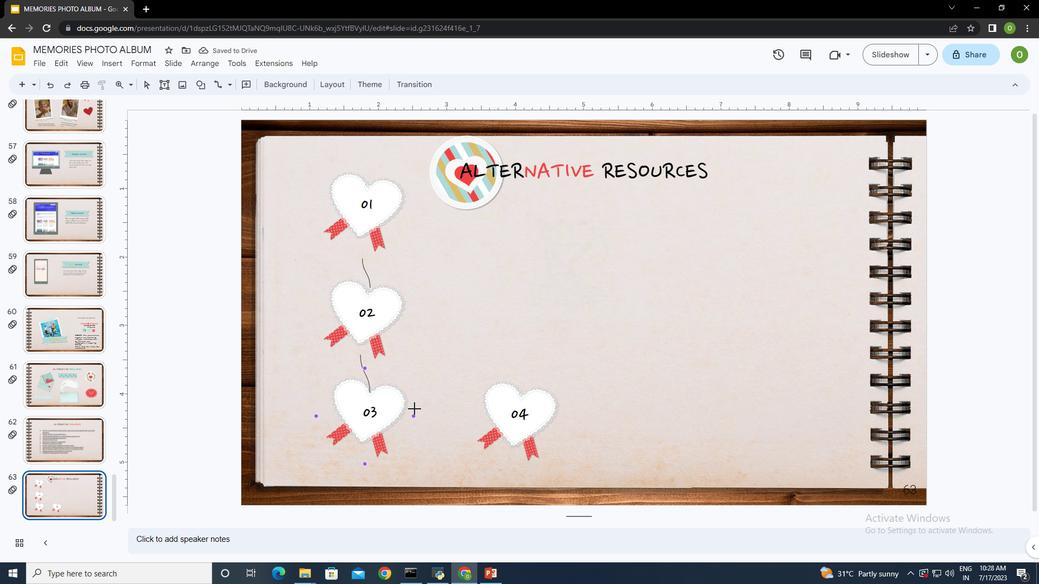 
Action: Mouse pressed left at (415, 414)
Screenshot: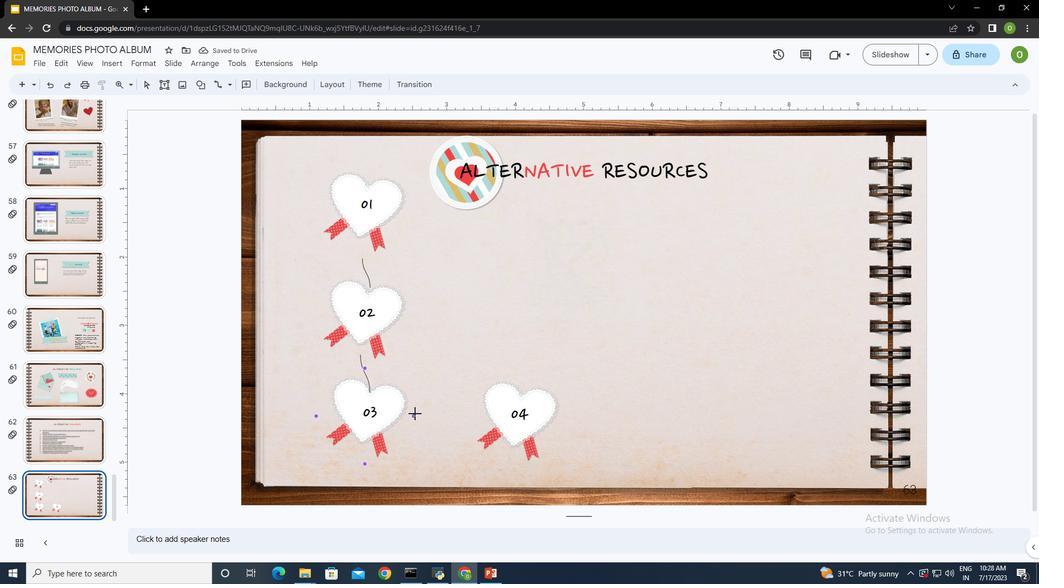 
Action: Mouse moved to (364, 370)
Screenshot: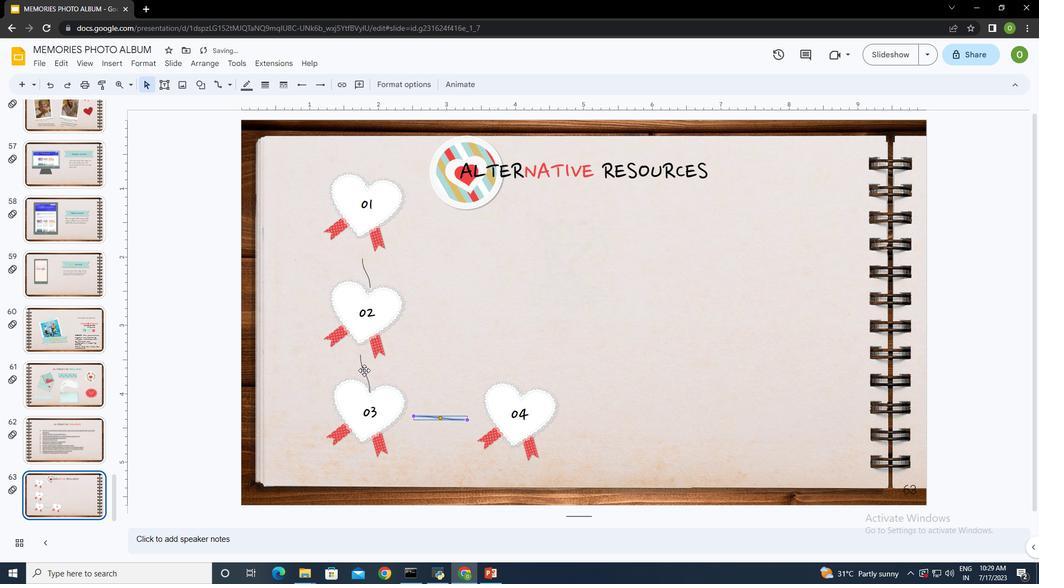 
Action: Mouse pressed left at (364, 370)
Screenshot: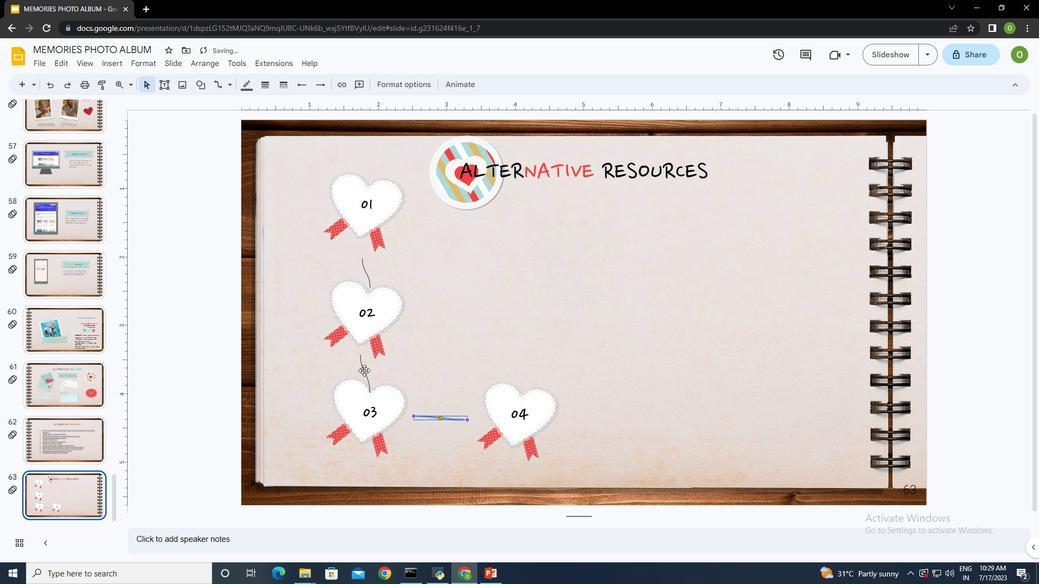
Action: Mouse moved to (363, 267)
Screenshot: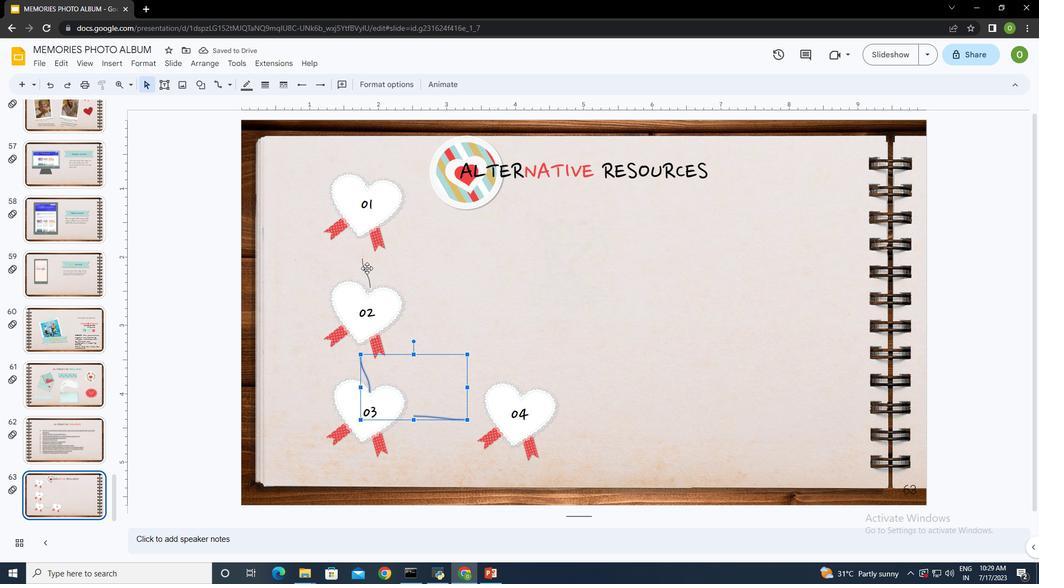 
Action: Mouse pressed left at (363, 267)
Screenshot: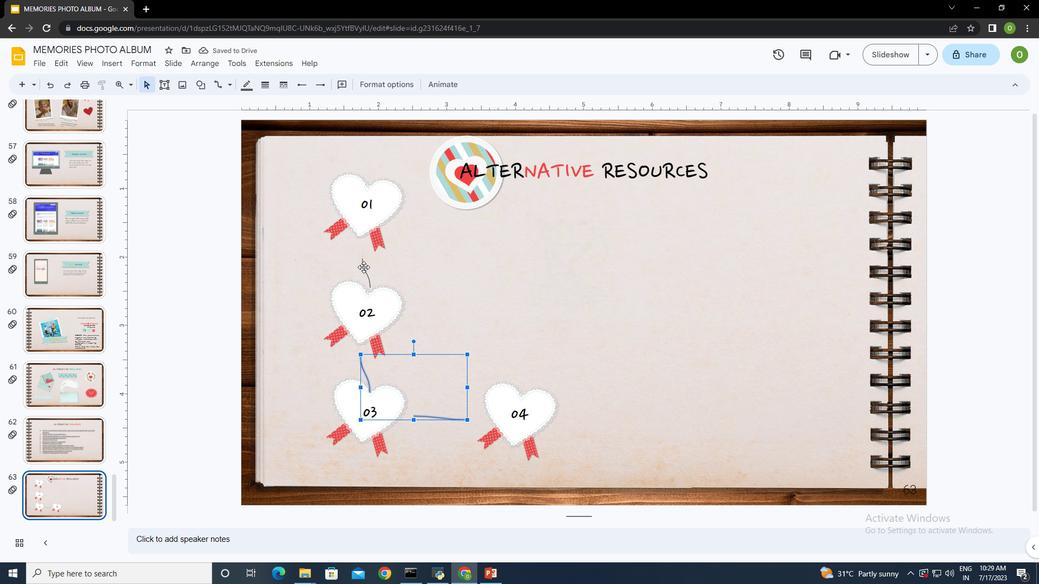 
Action: Mouse moved to (262, 84)
Screenshot: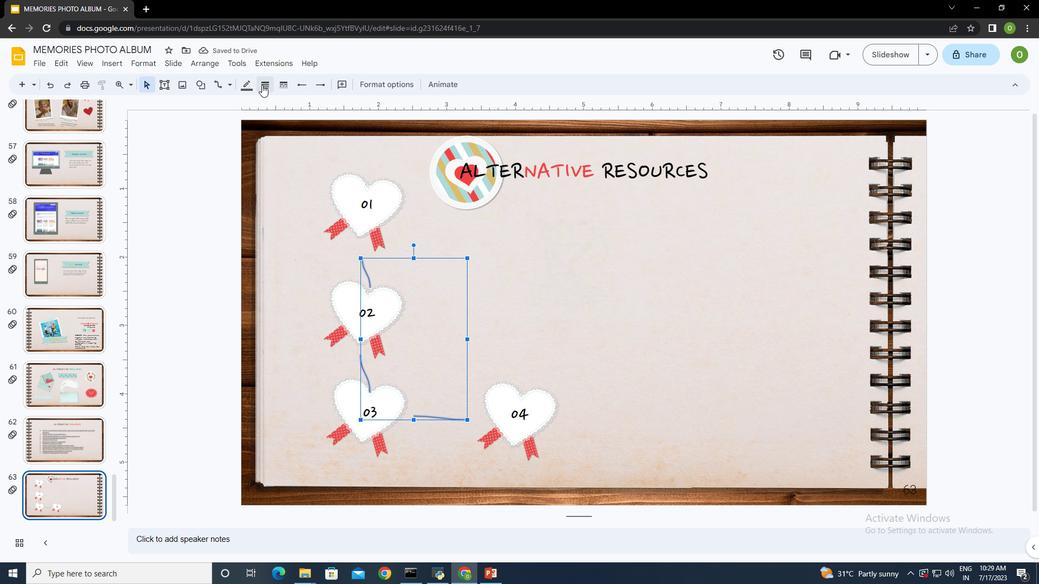 
Action: Mouse pressed left at (262, 84)
Screenshot: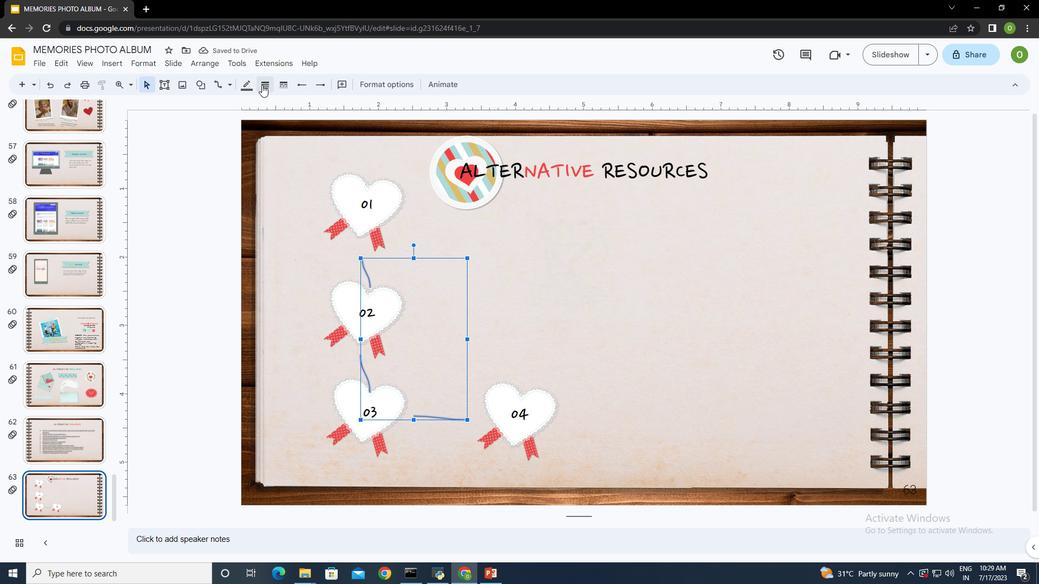 
Action: Mouse moved to (279, 123)
Screenshot: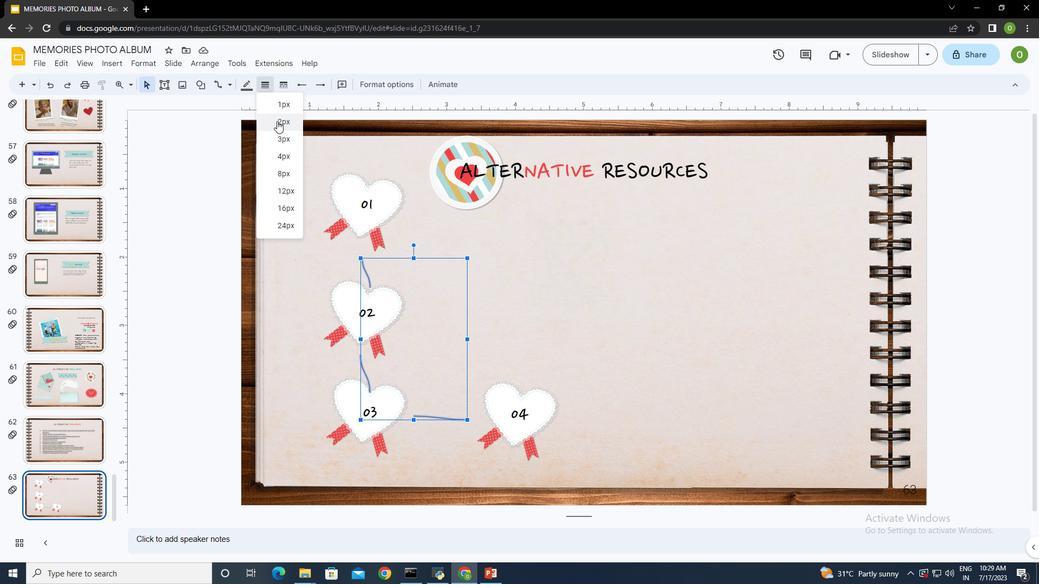 
Action: Mouse pressed left at (279, 123)
Screenshot: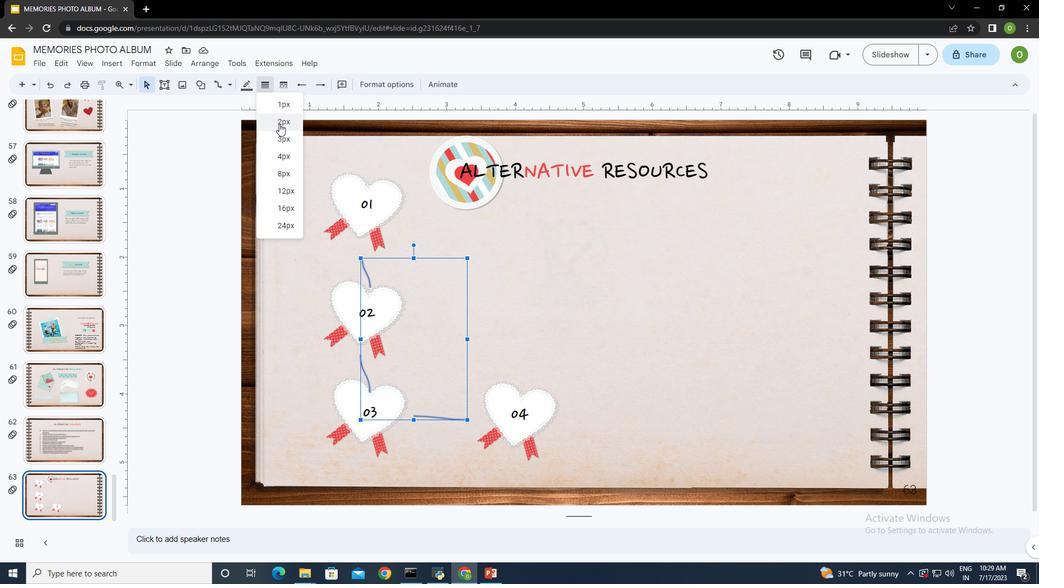 
Action: Mouse moved to (250, 84)
Screenshot: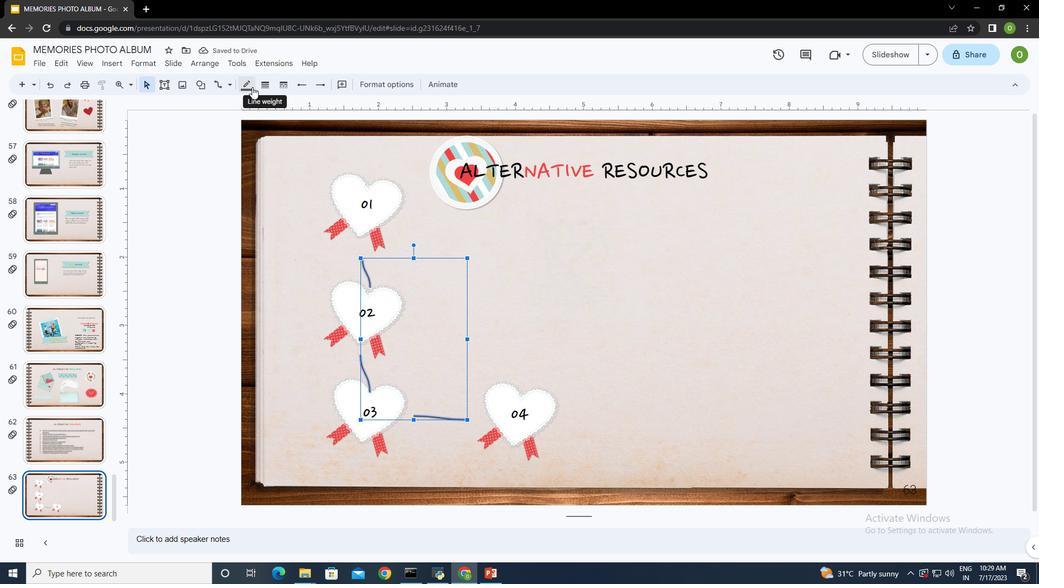 
Action: Mouse pressed left at (250, 84)
Screenshot: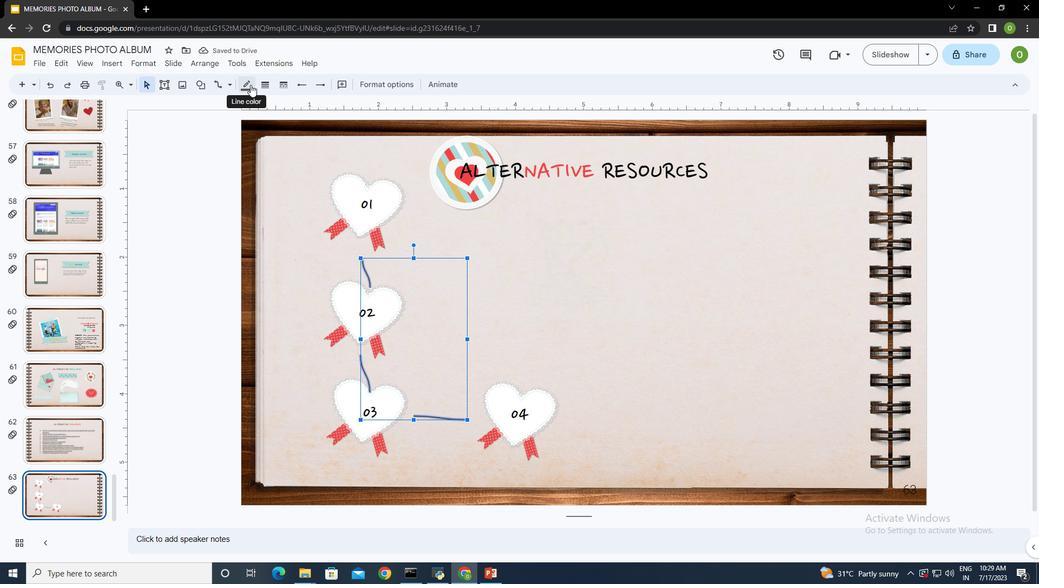 
Action: Mouse moved to (357, 118)
Screenshot: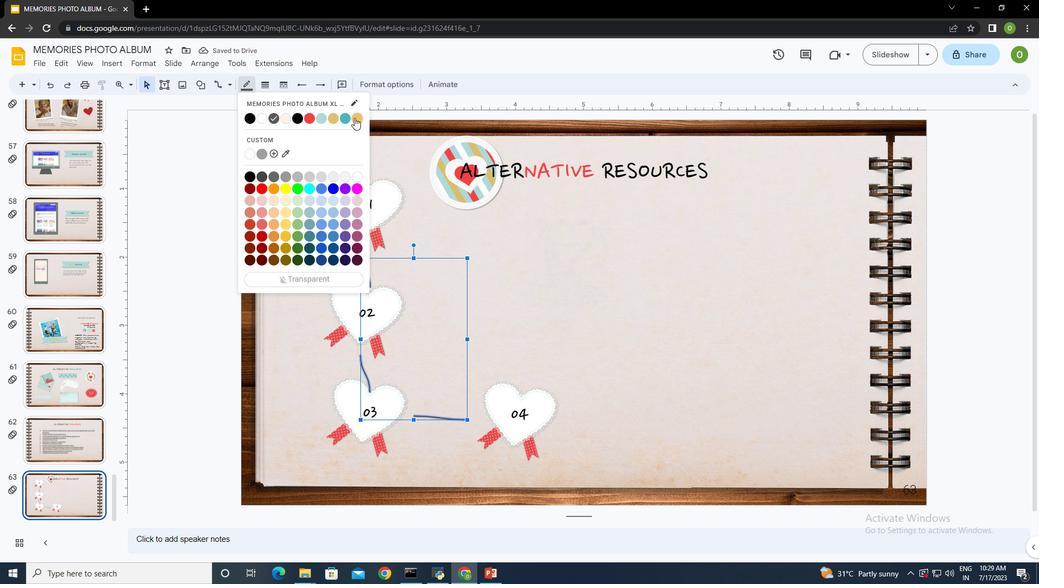 
Action: Mouse pressed left at (357, 118)
Screenshot: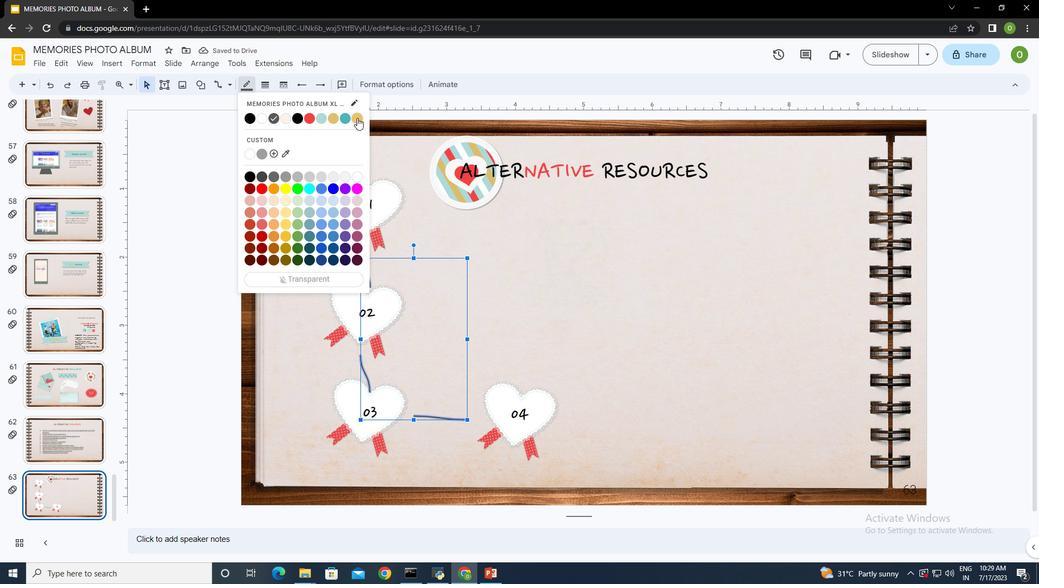 
Action: Mouse moved to (540, 263)
Screenshot: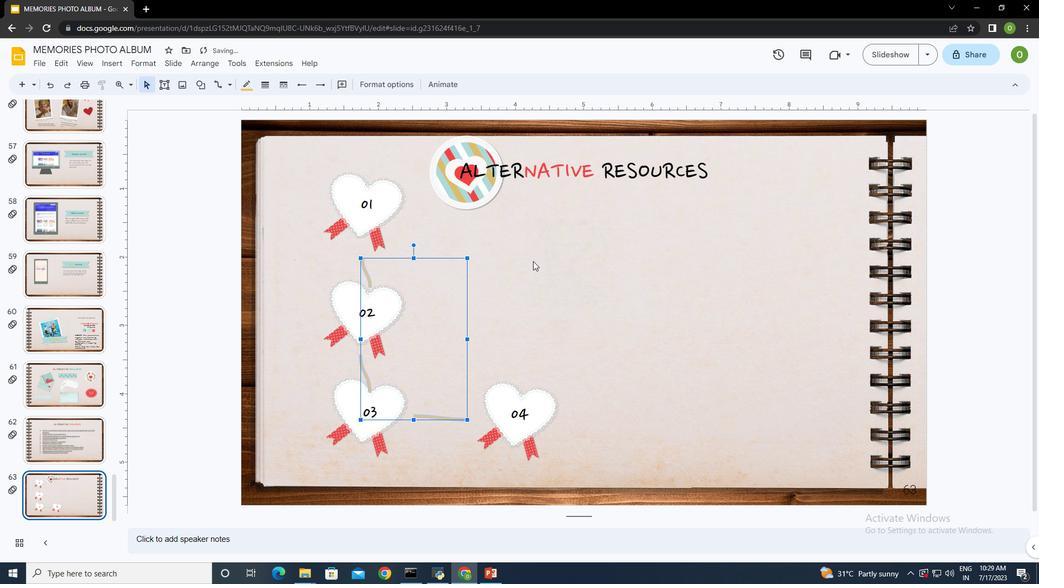 
Action: Mouse pressed left at (540, 263)
Screenshot: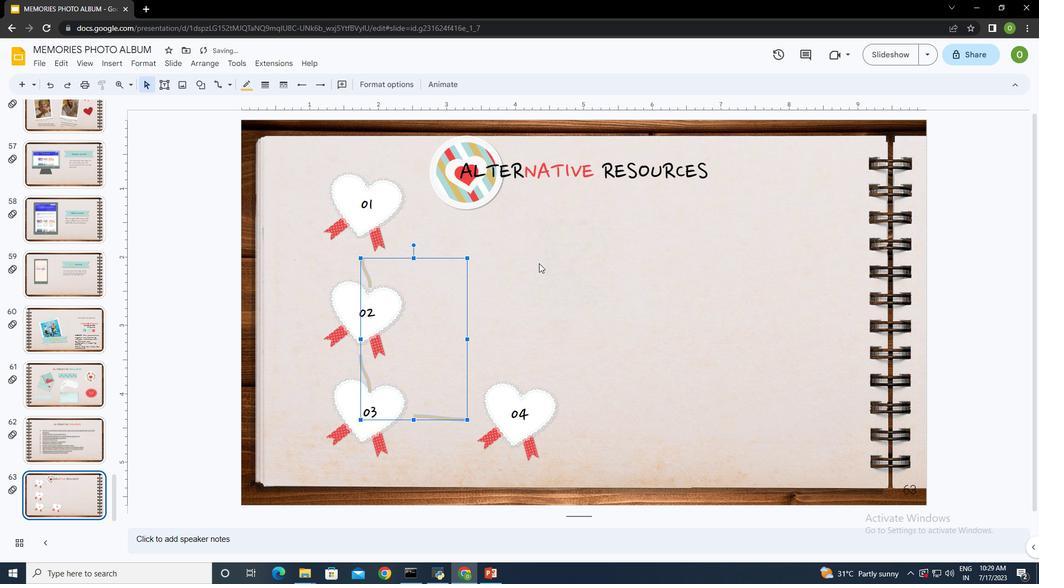 
Action: Mouse moved to (512, 272)
Screenshot: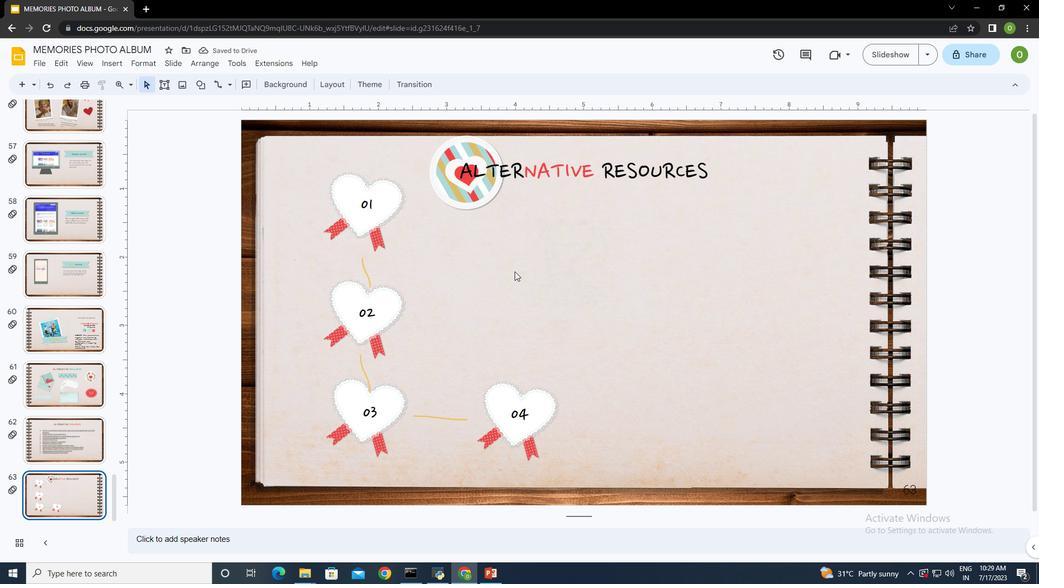 
Action: Mouse pressed left at (512, 272)
Screenshot: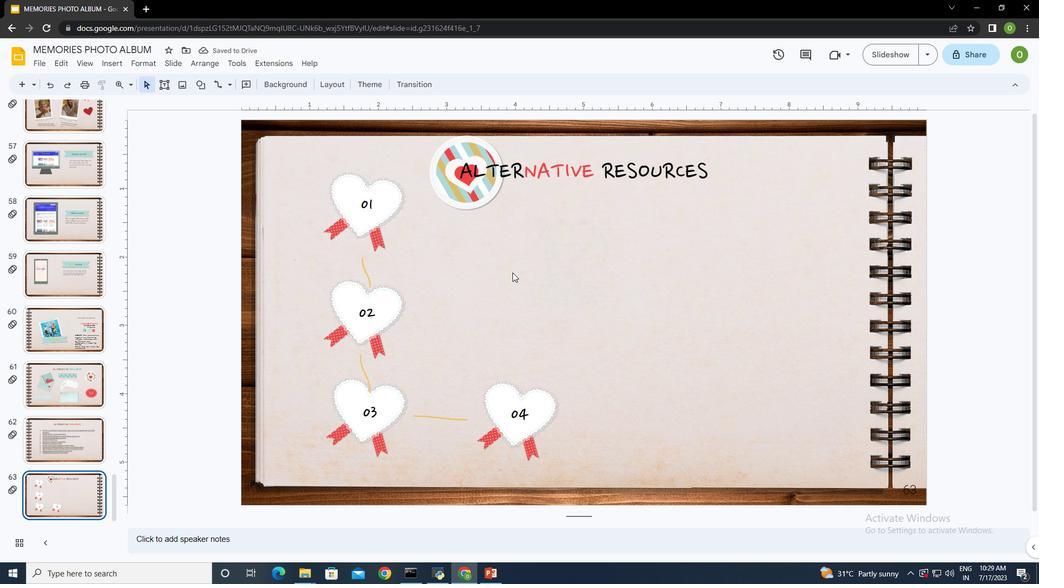 
Action: Mouse moved to (162, 83)
Screenshot: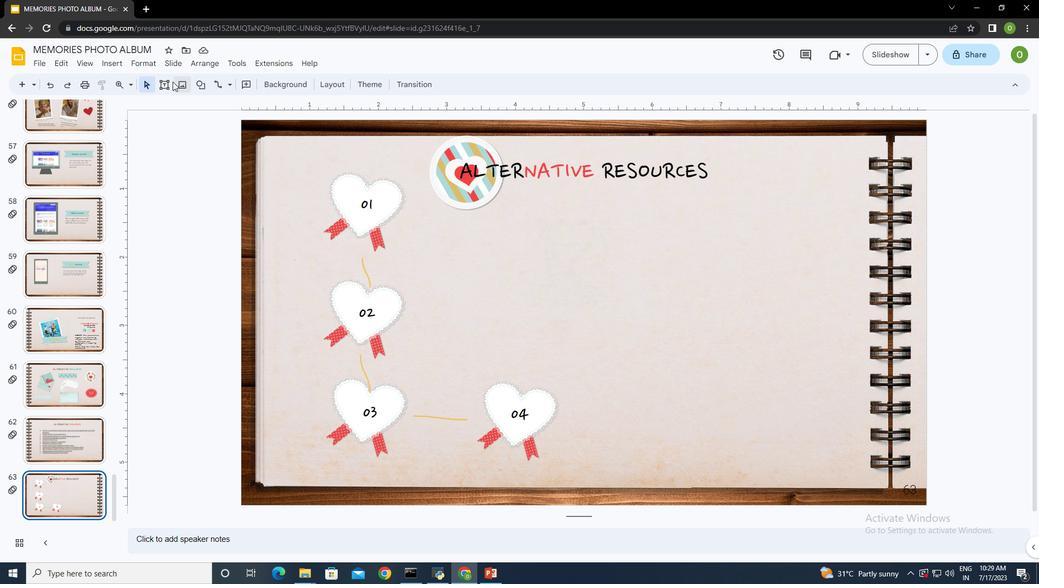 
Action: Mouse pressed left at (162, 83)
Screenshot: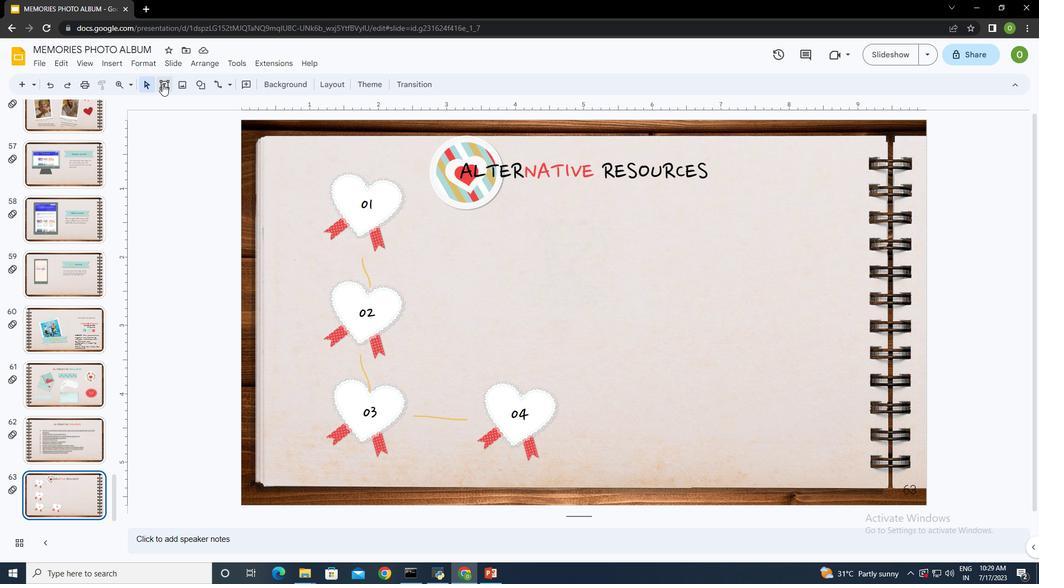 
Action: Mouse moved to (467, 218)
Screenshot: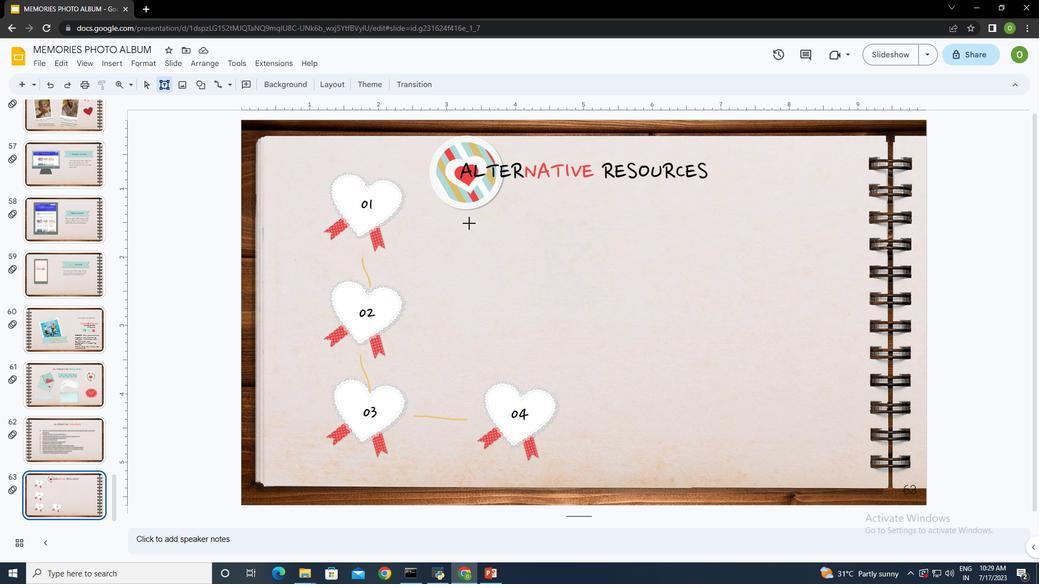 
Action: Mouse pressed left at (467, 218)
Screenshot: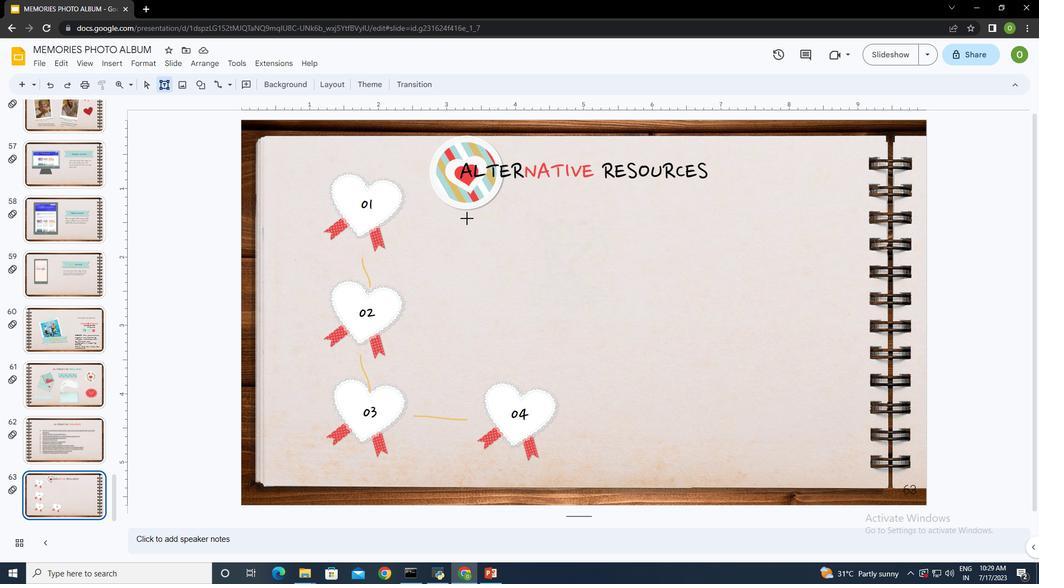 
Action: Mouse moved to (528, 231)
Screenshot: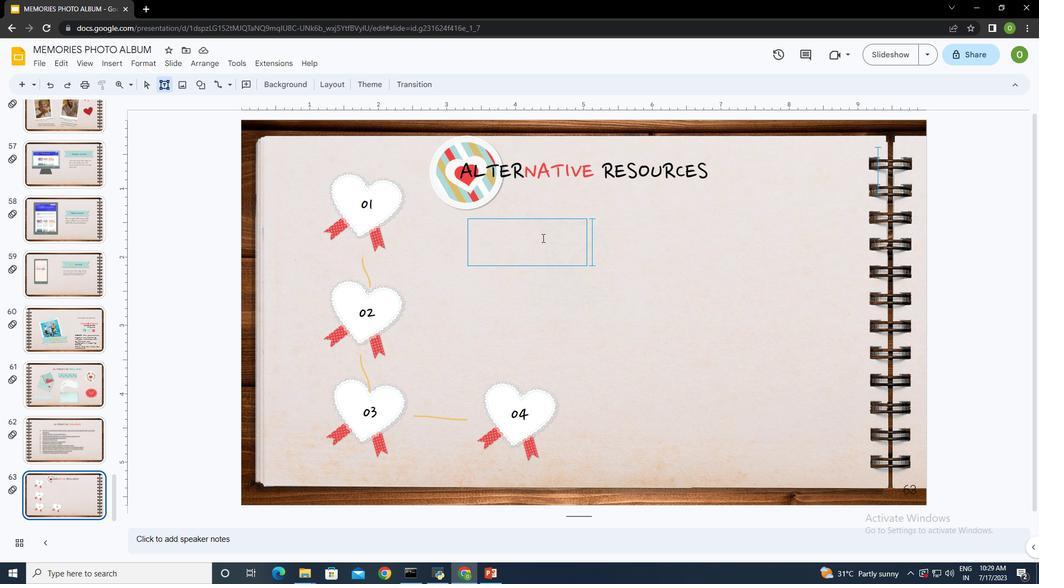 
Action: Key pressed <Key.shift>Mars
Screenshot: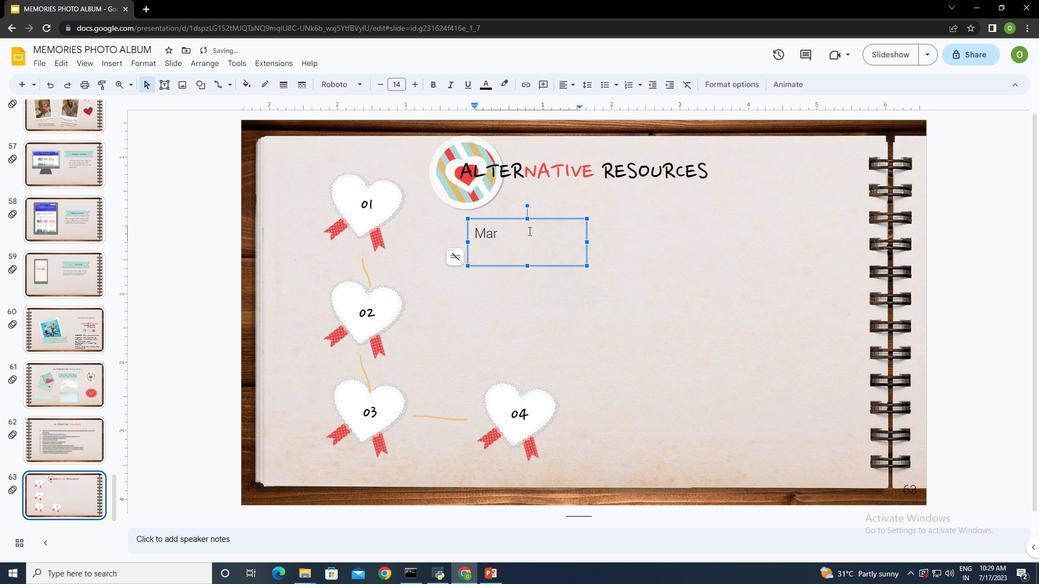 
Action: Mouse moved to (585, 241)
